 Task: Determine the distance from Calgary to Jasper National Park.
Action: Mouse moved to (73, 69)
Screenshot: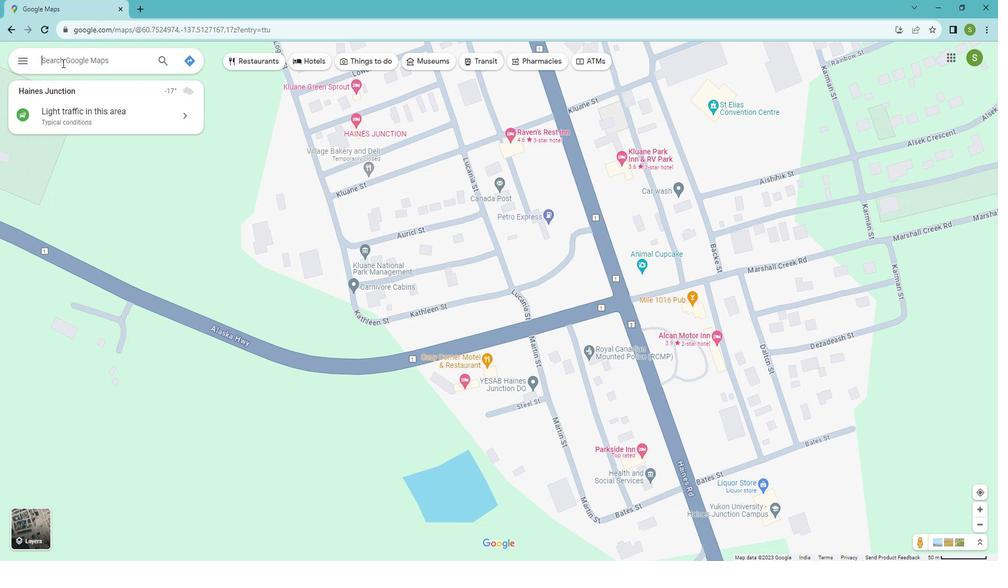 
Action: Mouse pressed left at (73, 69)
Screenshot: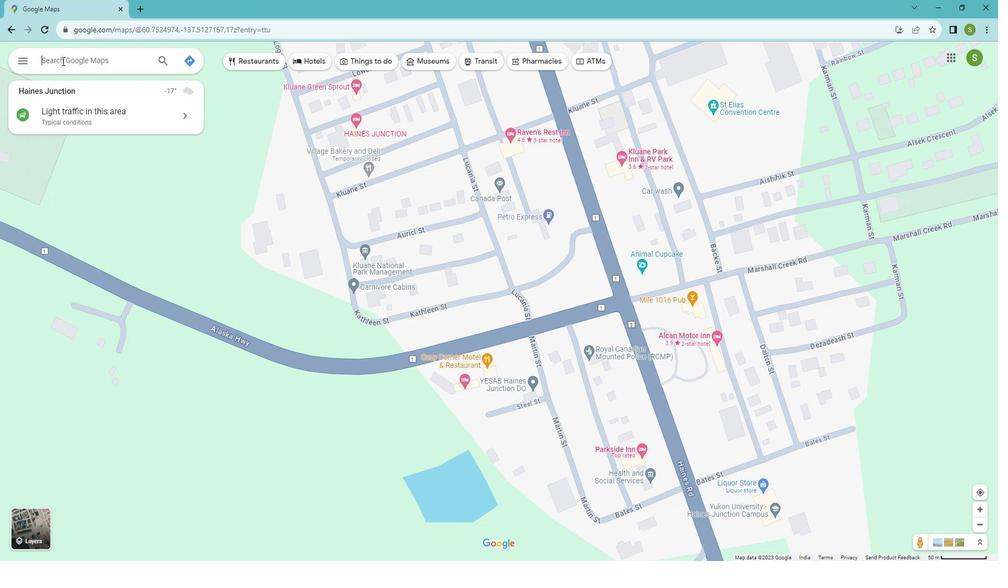 
Action: Mouse moved to (197, 68)
Screenshot: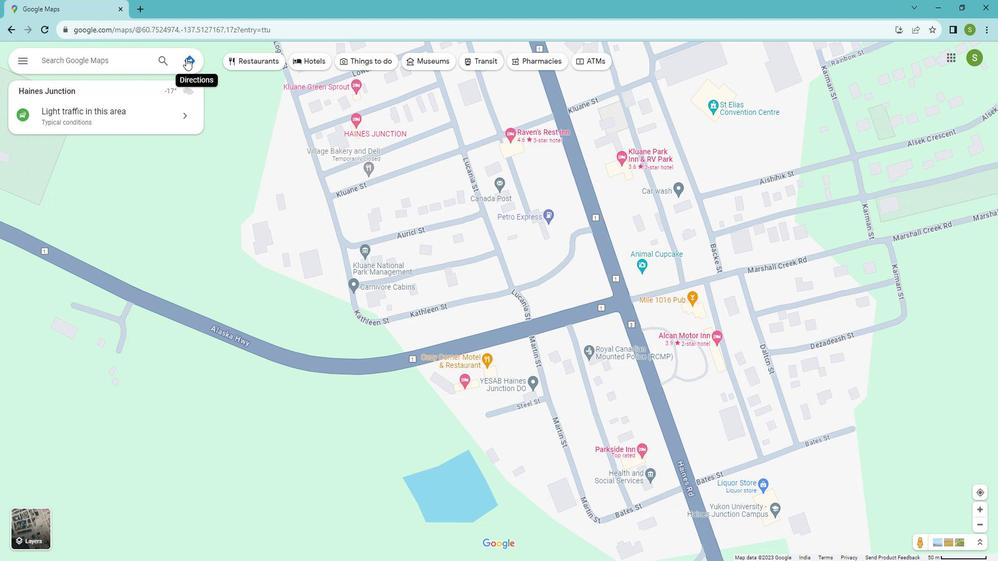 
Action: Mouse pressed left at (197, 68)
Screenshot: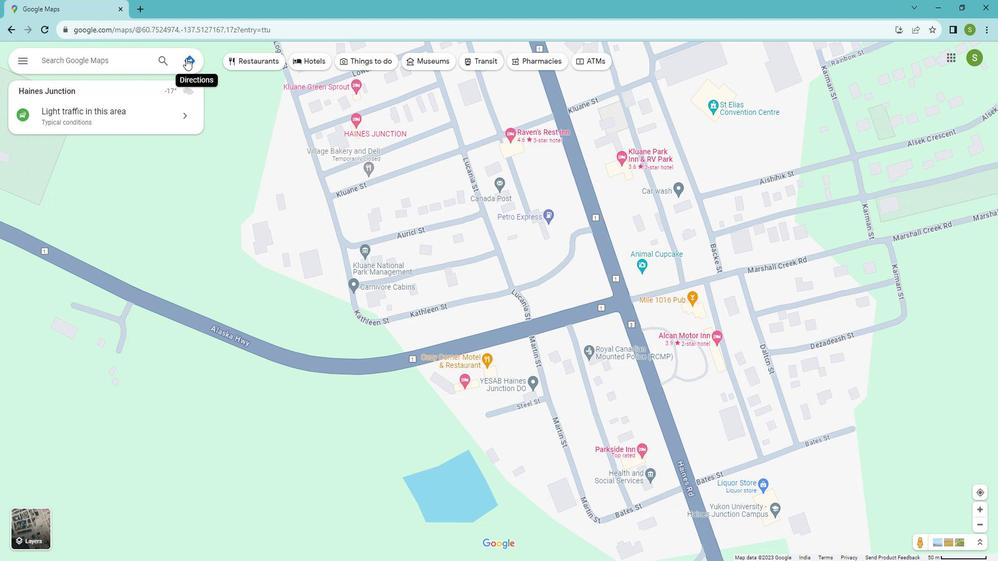 
Action: Mouse moved to (74, 99)
Screenshot: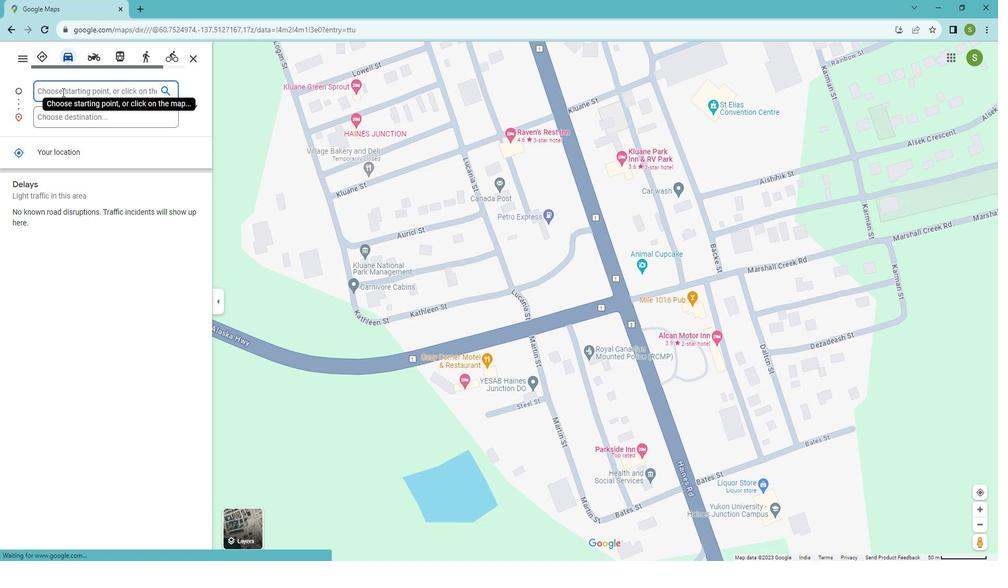 
Action: Mouse pressed left at (74, 99)
Screenshot: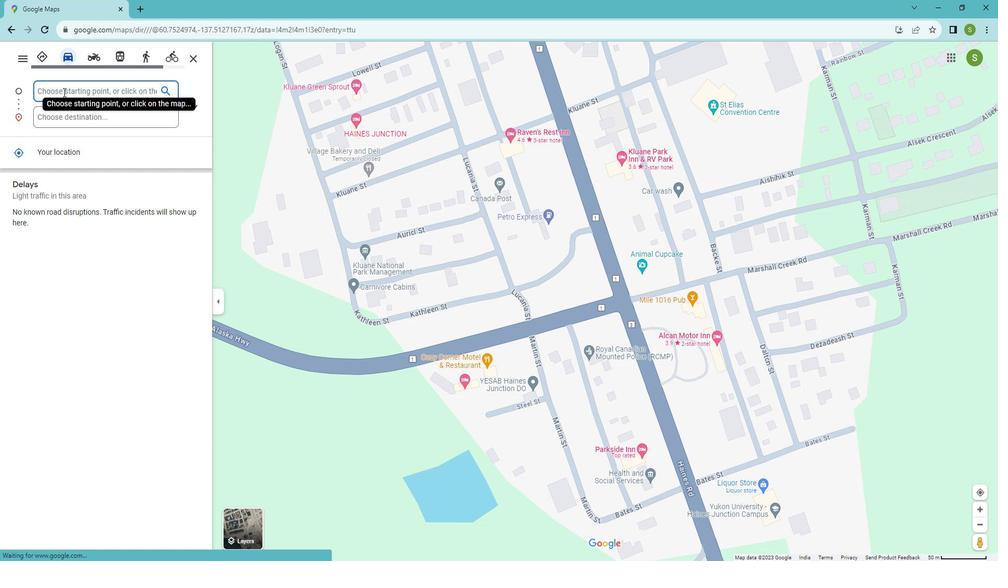 
Action: Key pressed <Key.shift>X<Key.backspace><Key.shift>Calgary
Screenshot: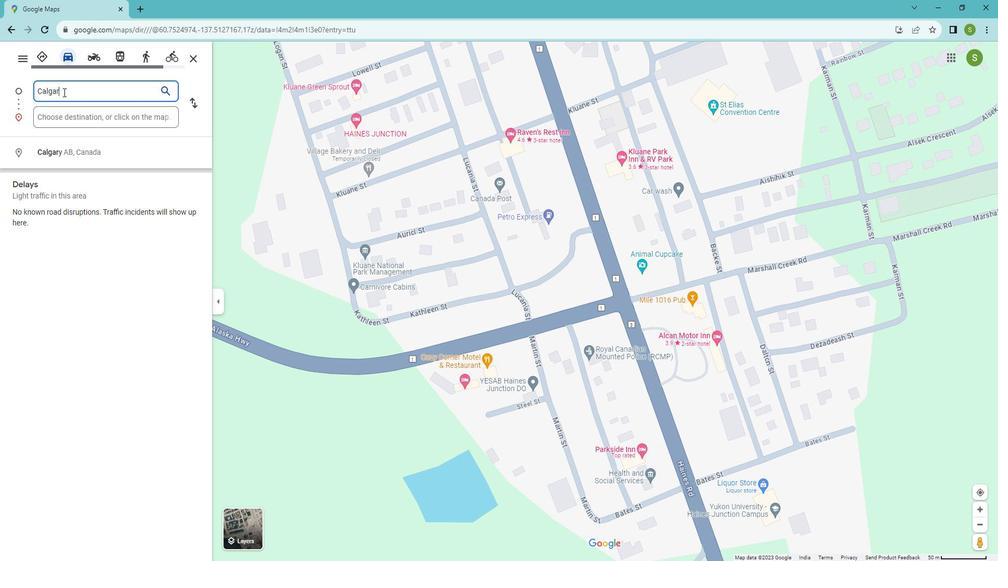 
Action: Mouse moved to (91, 153)
Screenshot: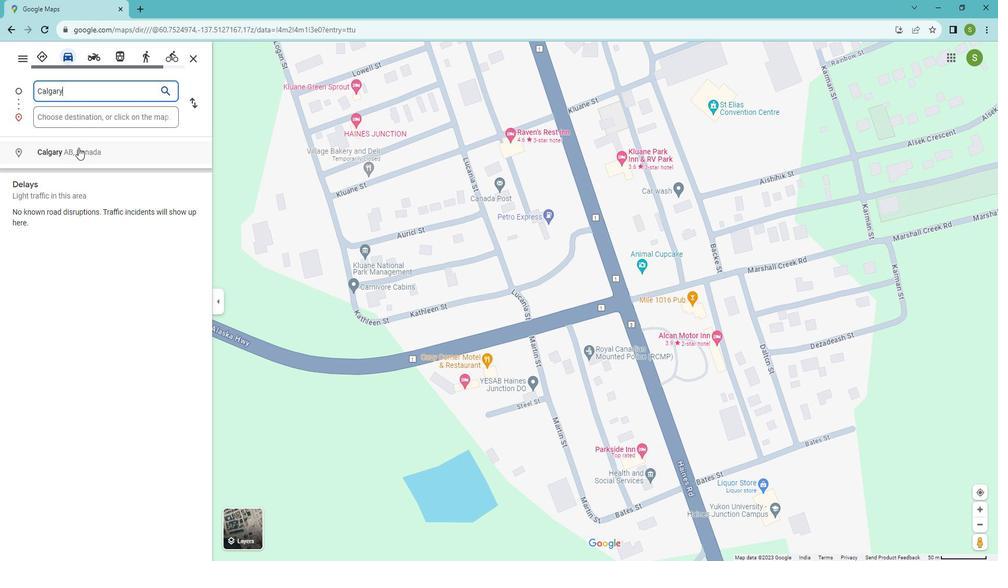 
Action: Mouse pressed left at (91, 153)
Screenshot: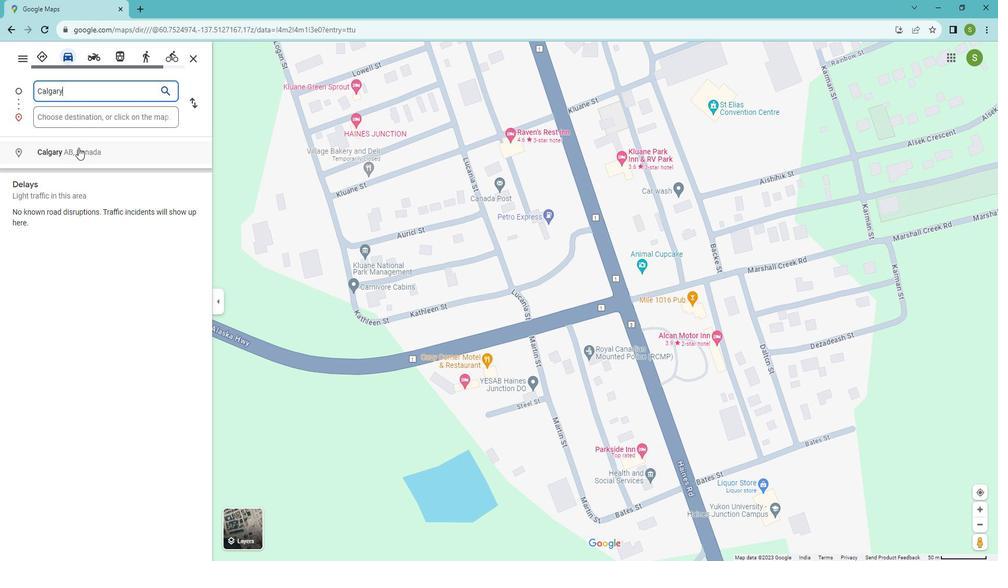 
Action: Mouse moved to (85, 126)
Screenshot: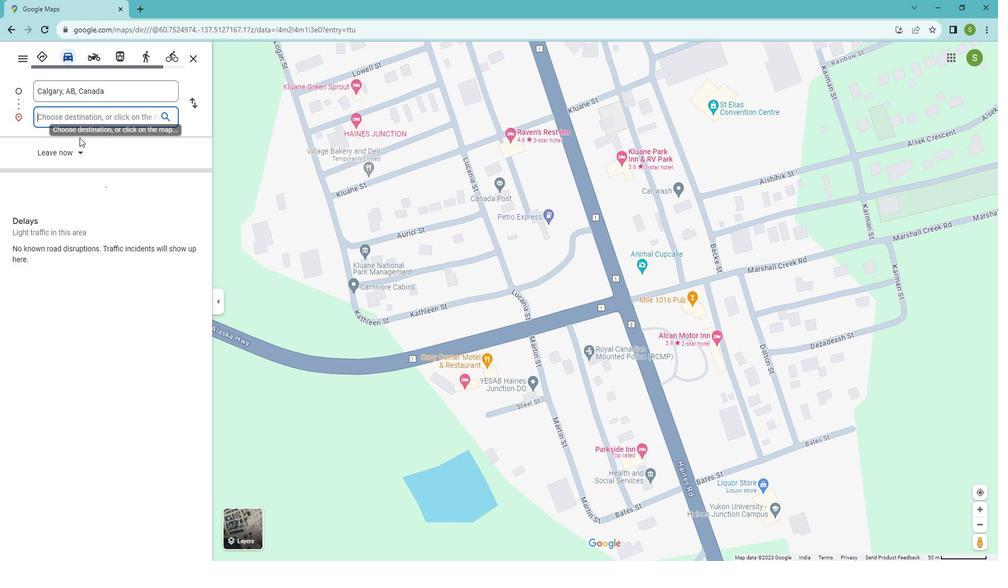
Action: Mouse pressed left at (85, 126)
Screenshot: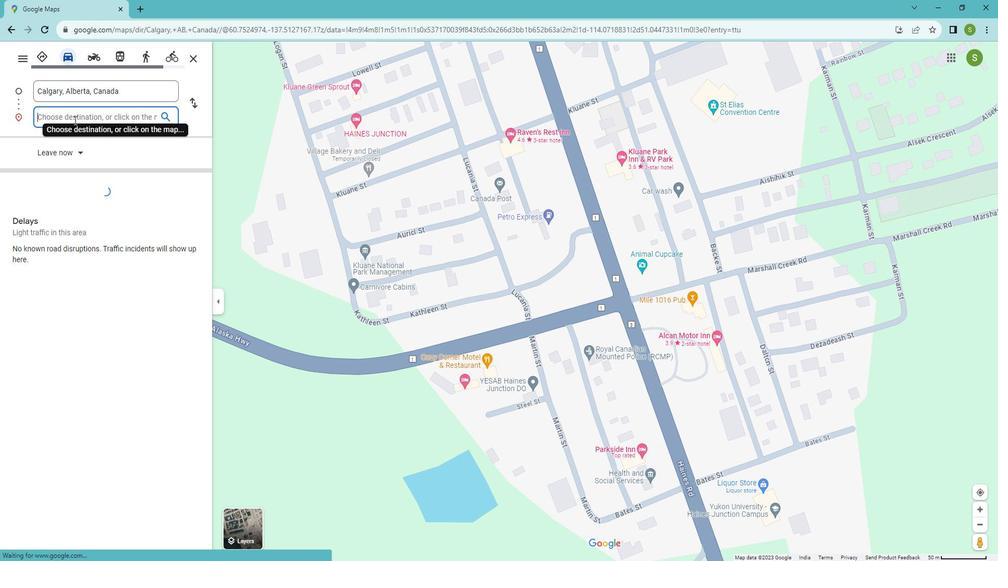 
Action: Key pressed <Key.shift>Jasper<Key.space><Key.shift>National<Key.space><Key.shift>Park
Screenshot: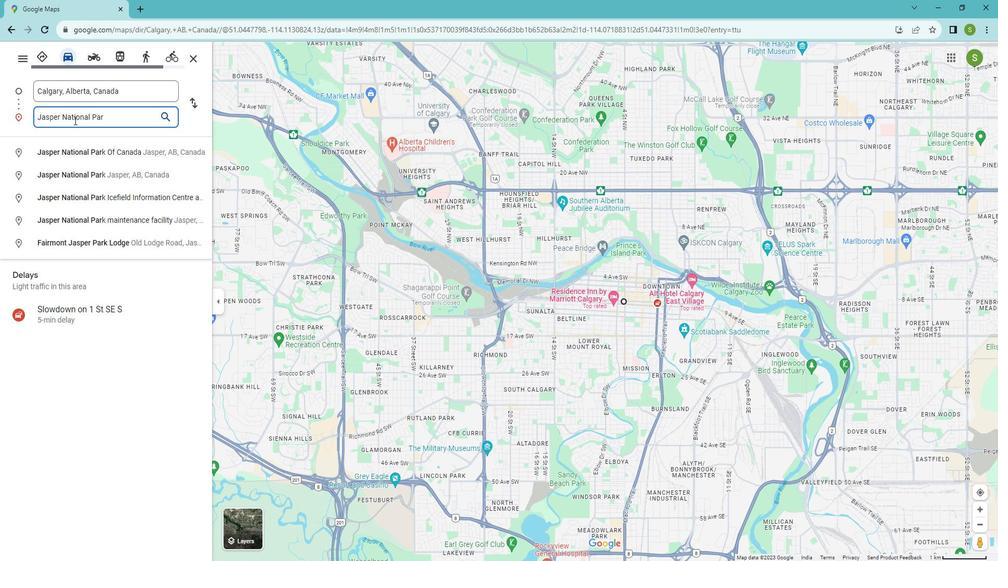 
Action: Mouse moved to (205, 113)
Screenshot: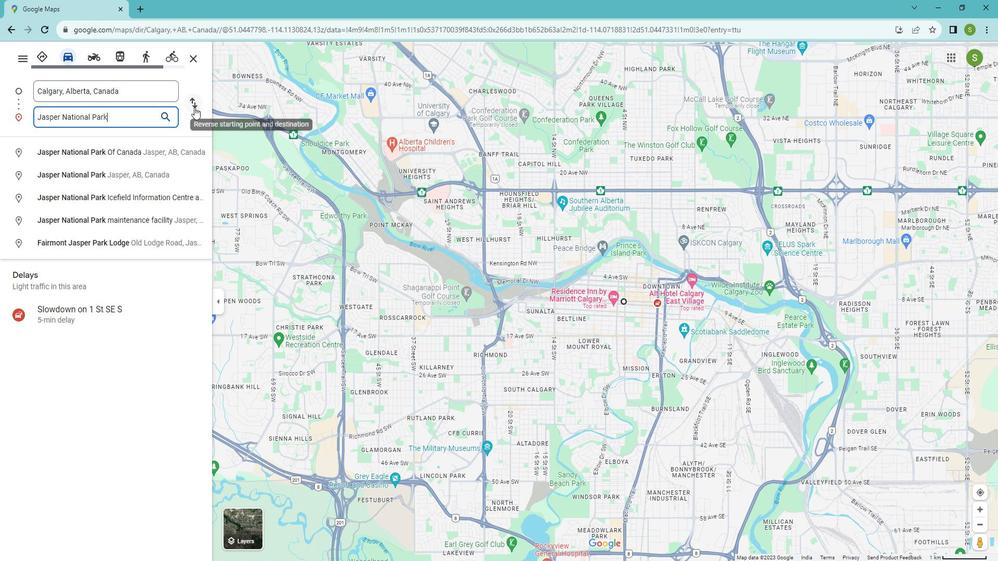 
Action: Mouse pressed left at (205, 113)
Screenshot: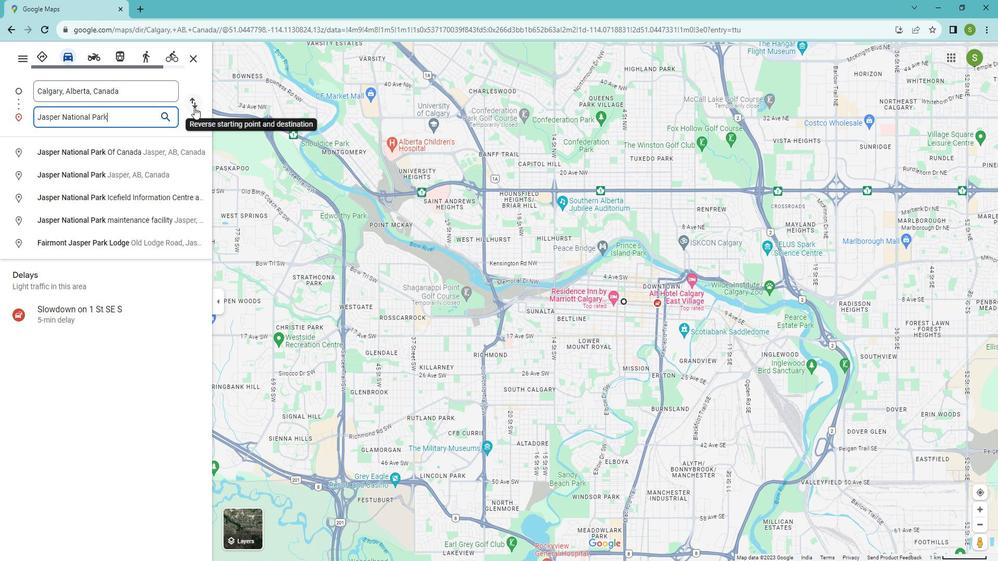 
Action: Mouse moved to (55, 70)
Screenshot: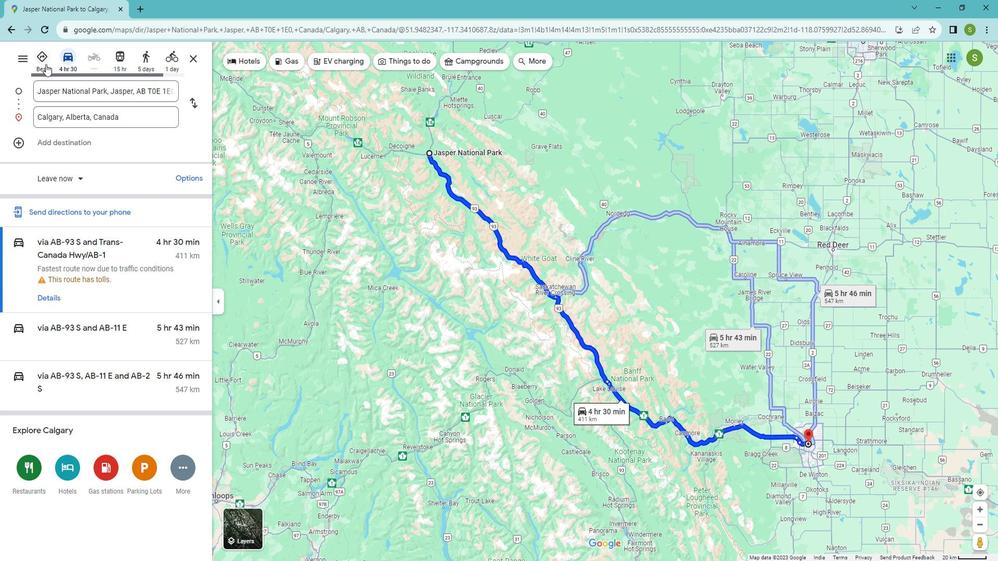 
Action: Mouse pressed left at (55, 70)
Screenshot: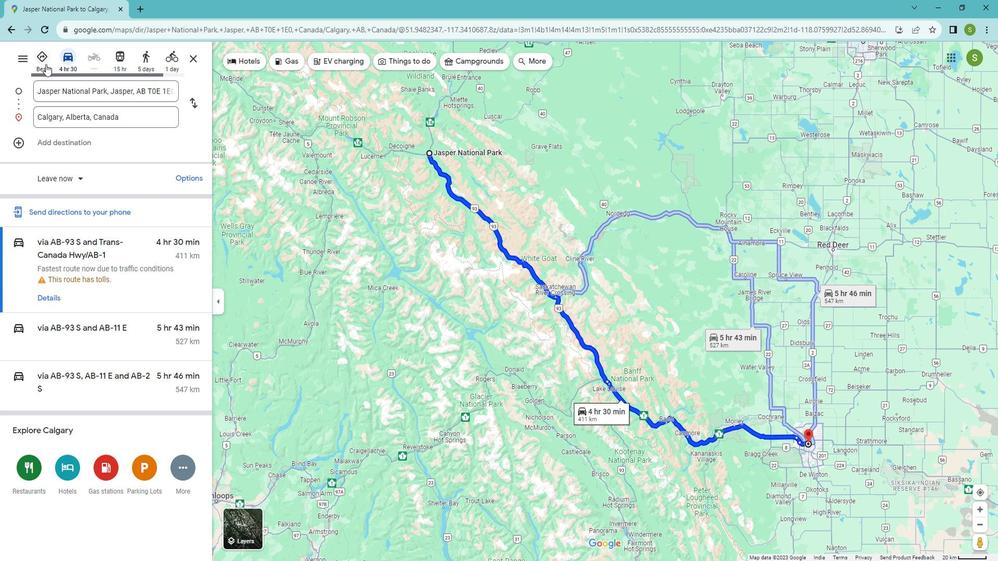
Action: Mouse moved to (61, 300)
Screenshot: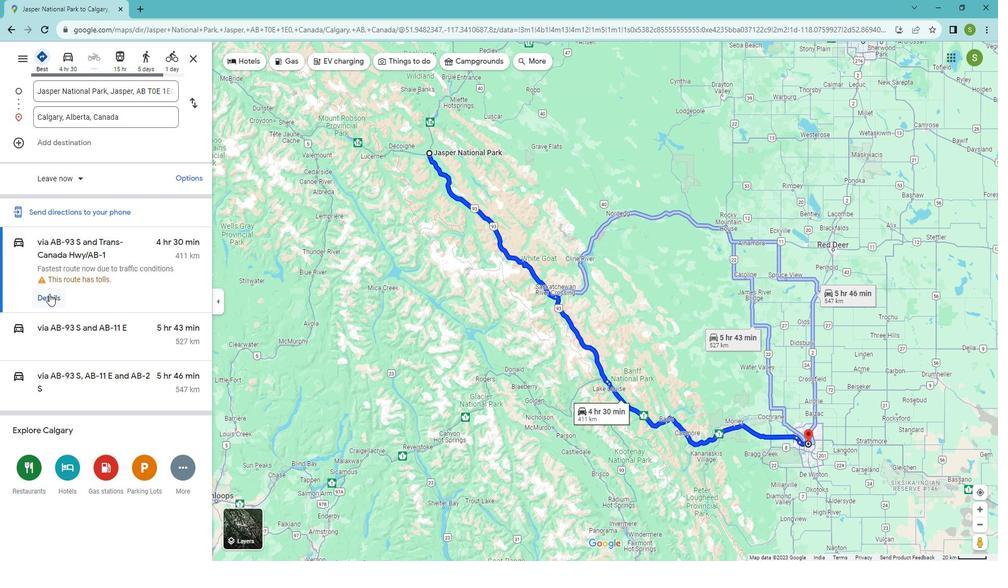 
Action: Mouse pressed left at (61, 300)
Screenshot: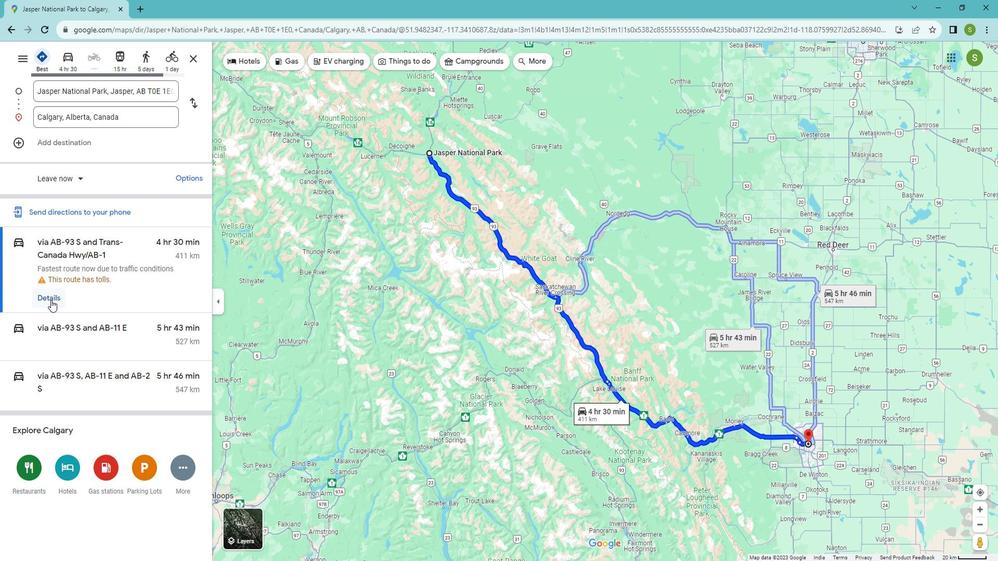 
Action: Mouse moved to (24, 62)
Screenshot: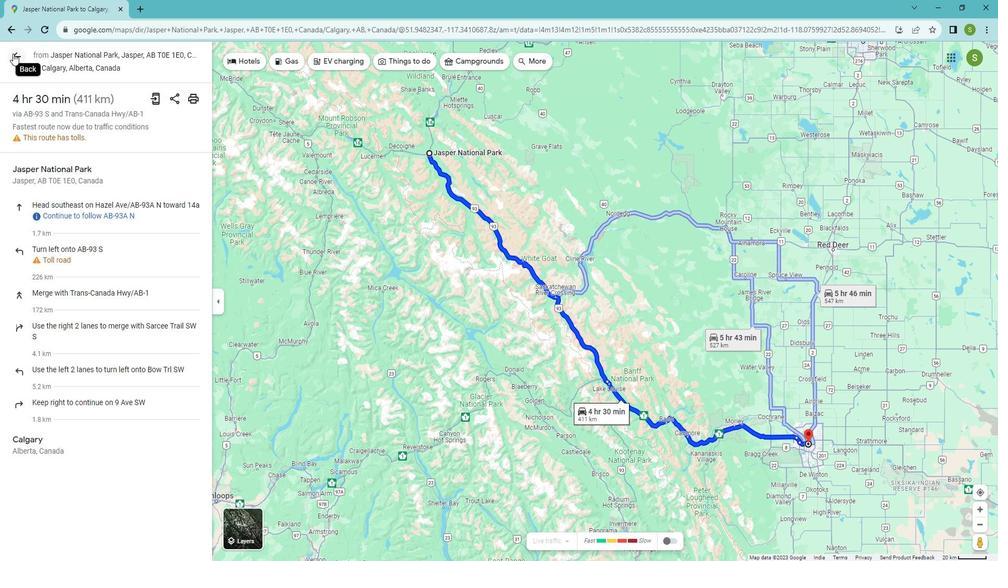 
Action: Mouse pressed left at (24, 62)
Screenshot: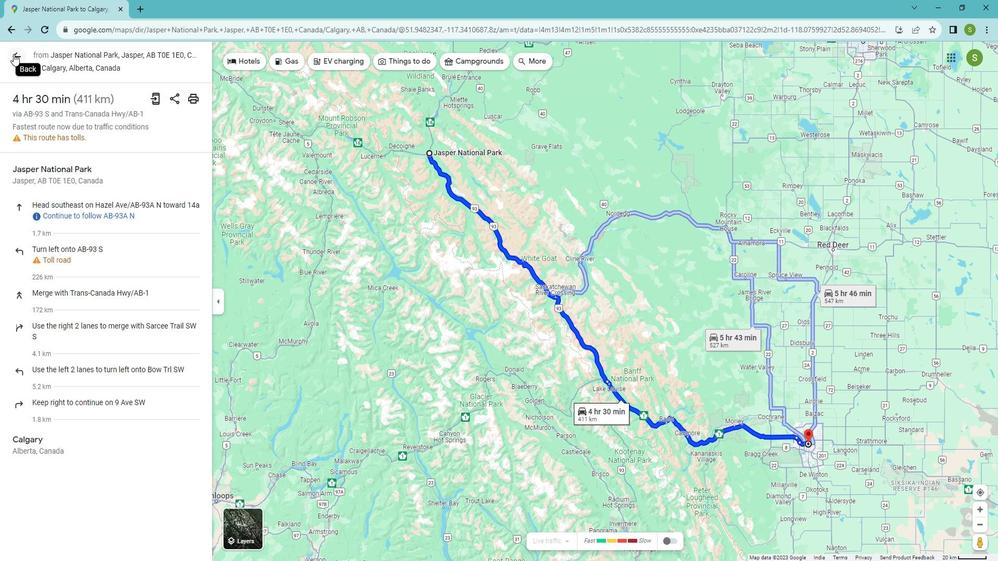 
Action: Mouse moved to (74, 69)
Screenshot: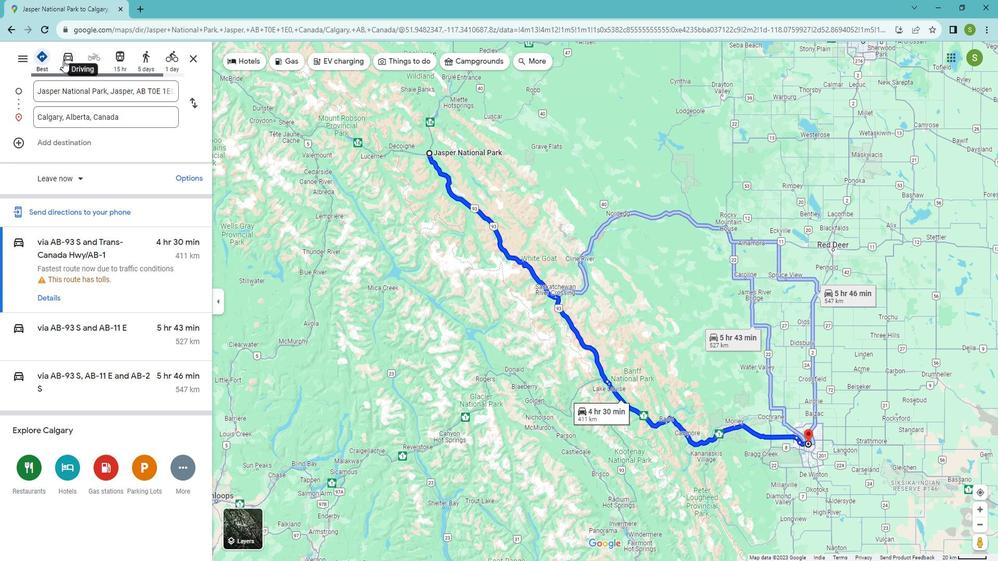 
Action: Mouse pressed left at (74, 69)
Screenshot: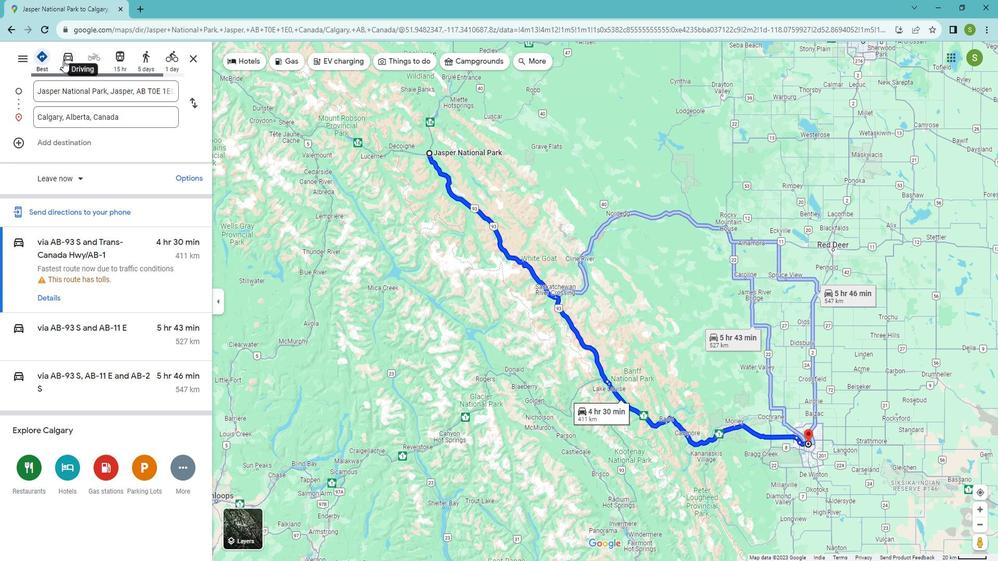 
Action: Mouse moved to (67, 300)
Screenshot: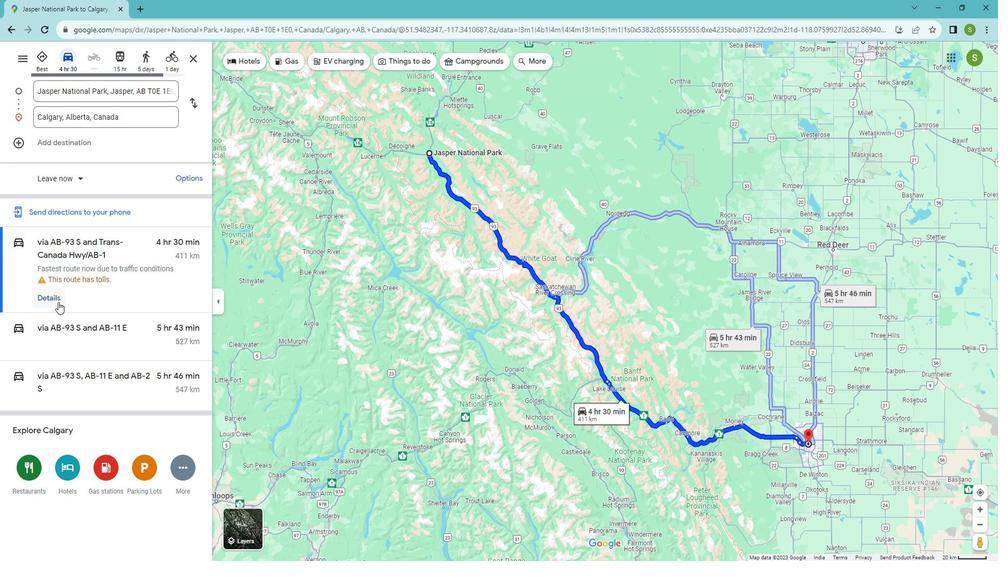 
Action: Mouse pressed left at (67, 300)
Screenshot: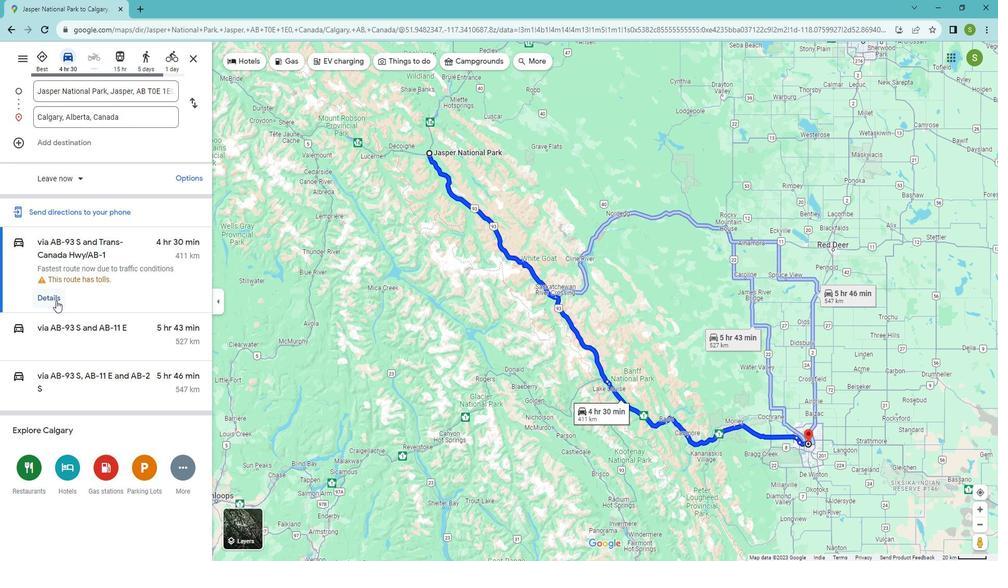 
Action: Mouse moved to (23, 62)
Screenshot: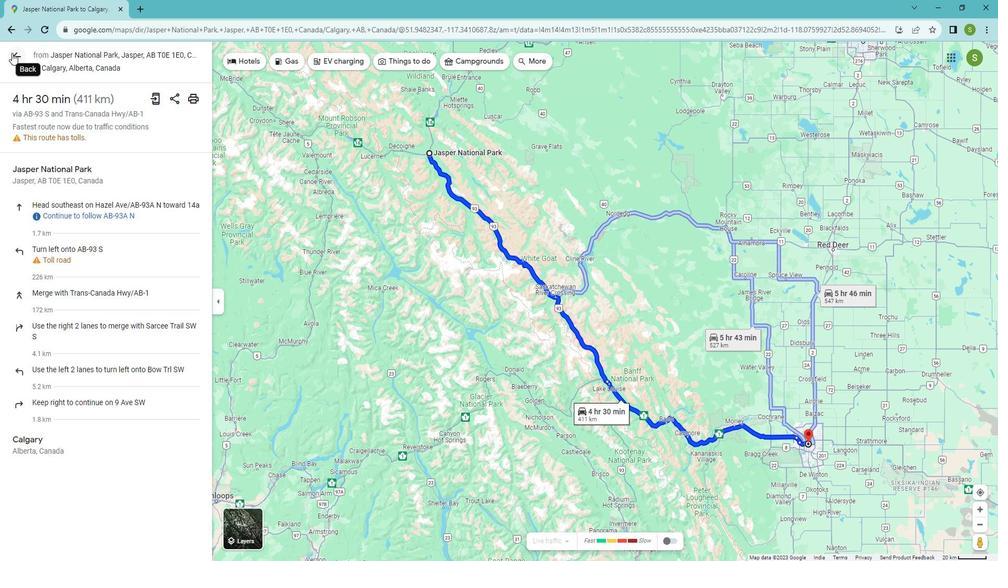 
Action: Mouse pressed left at (23, 62)
Screenshot: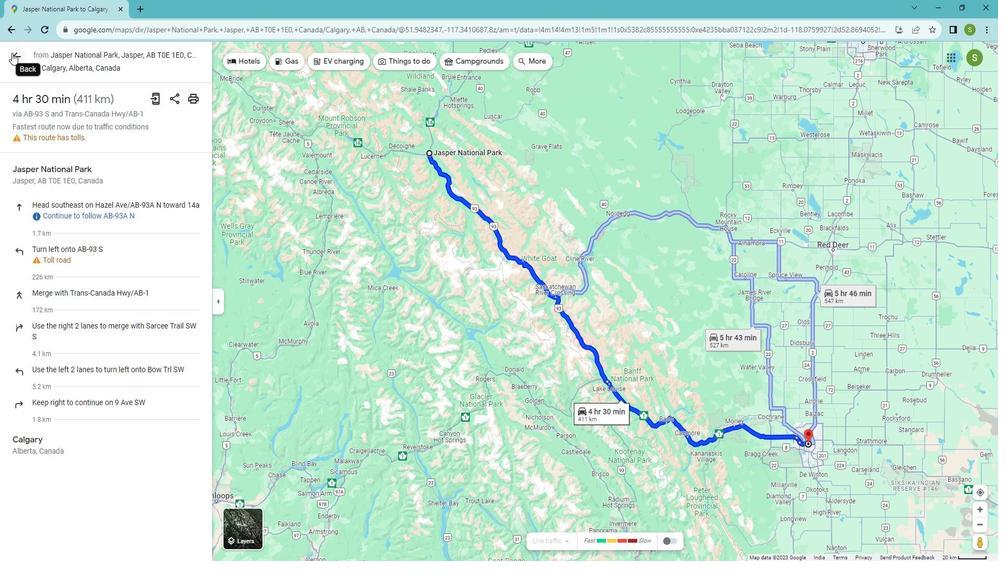 
Action: Mouse moved to (125, 70)
Screenshot: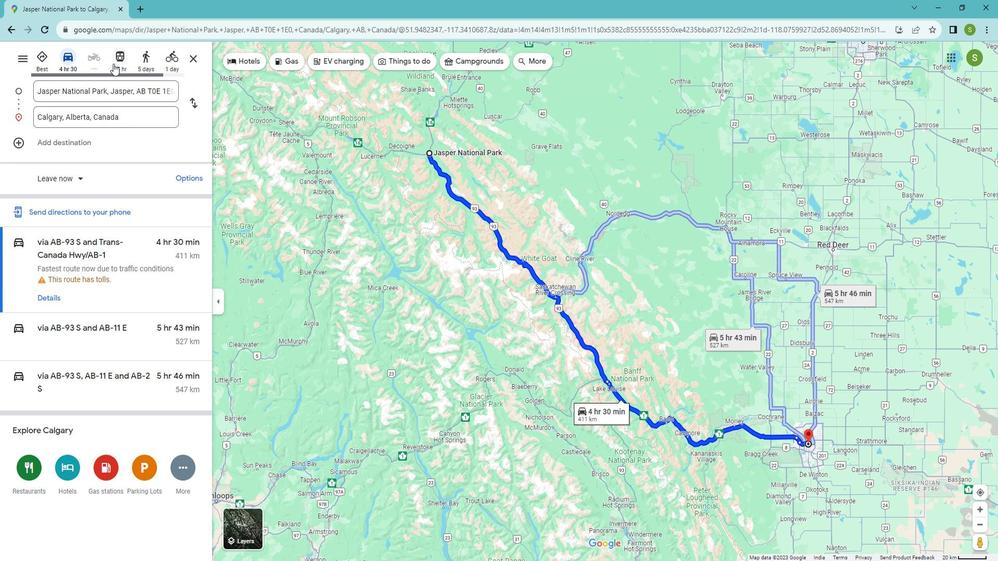 
Action: Mouse pressed left at (125, 70)
Screenshot: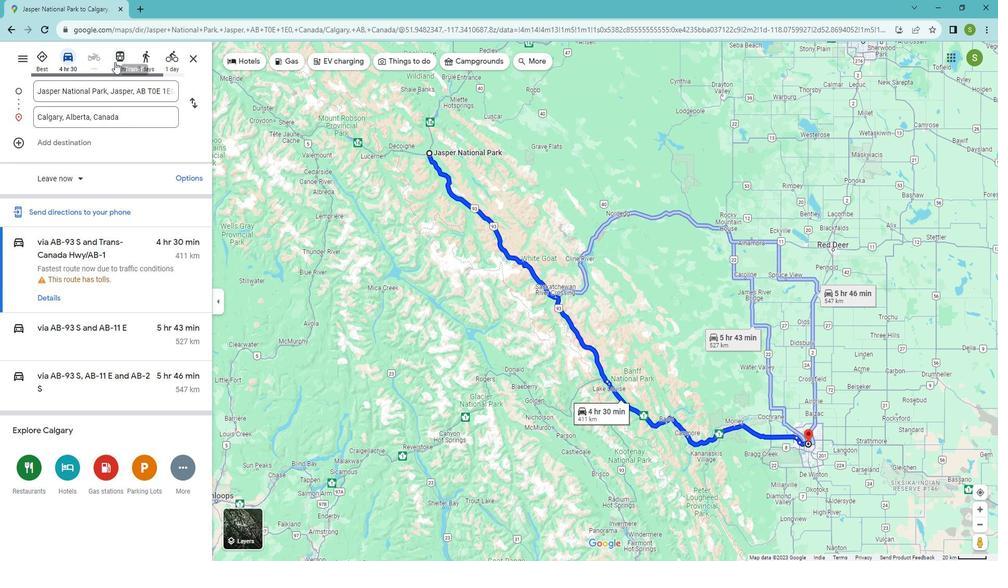 
Action: Mouse moved to (79, 292)
Screenshot: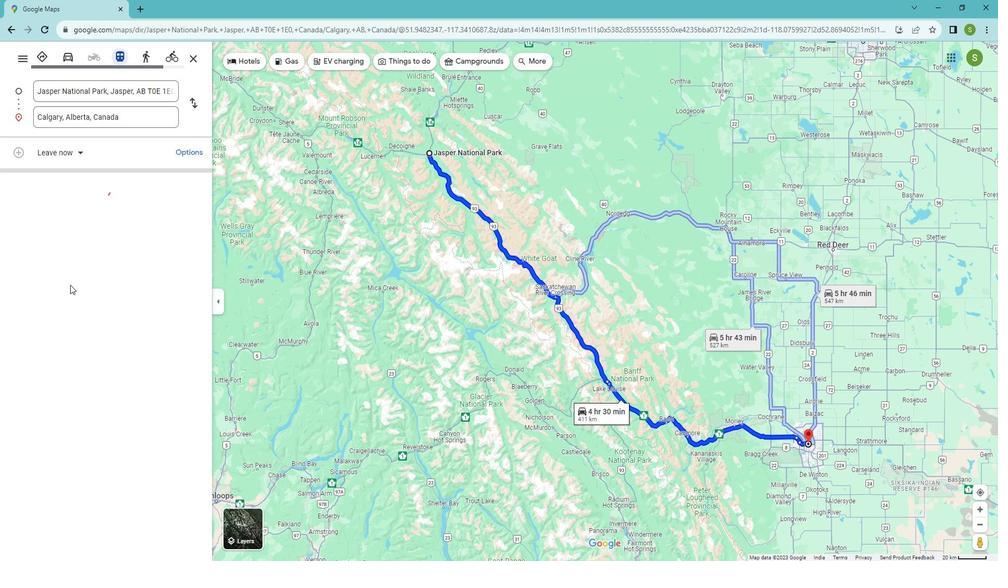 
Action: Mouse scrolled (79, 292) with delta (0, 0)
Screenshot: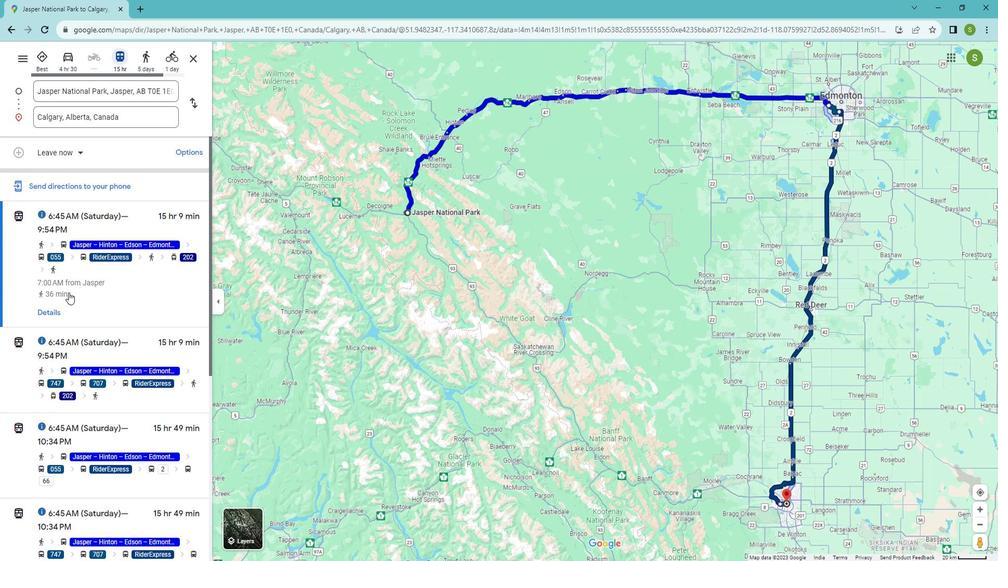 
Action: Mouse scrolled (79, 292) with delta (0, 0)
Screenshot: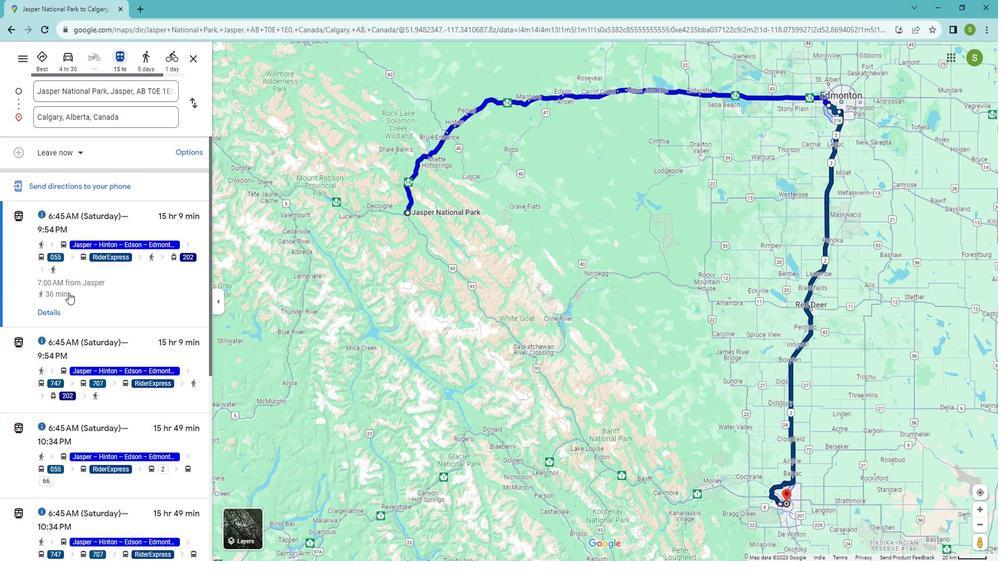 
Action: Mouse scrolled (79, 292) with delta (0, 0)
Screenshot: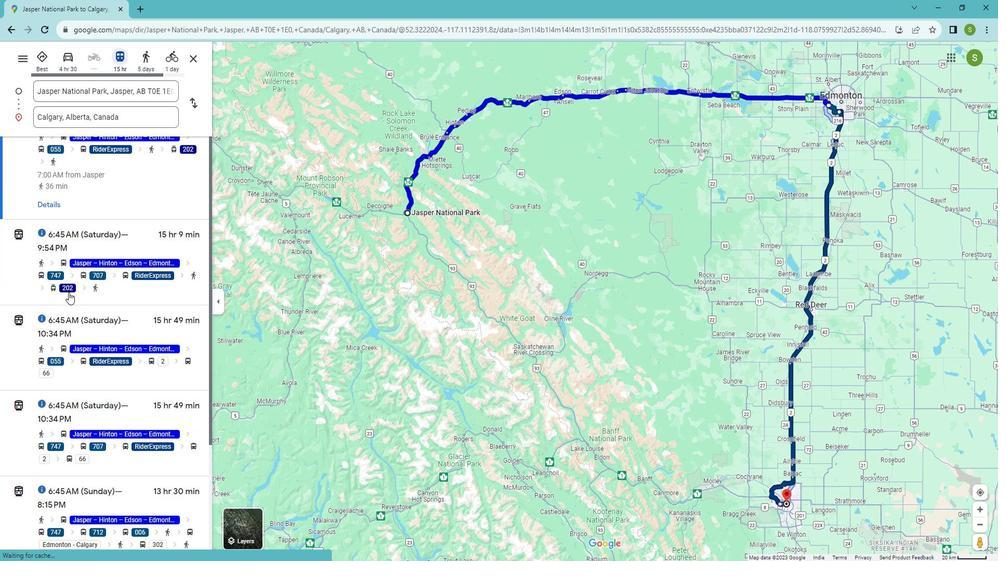 
Action: Mouse scrolled (79, 292) with delta (0, 0)
Screenshot: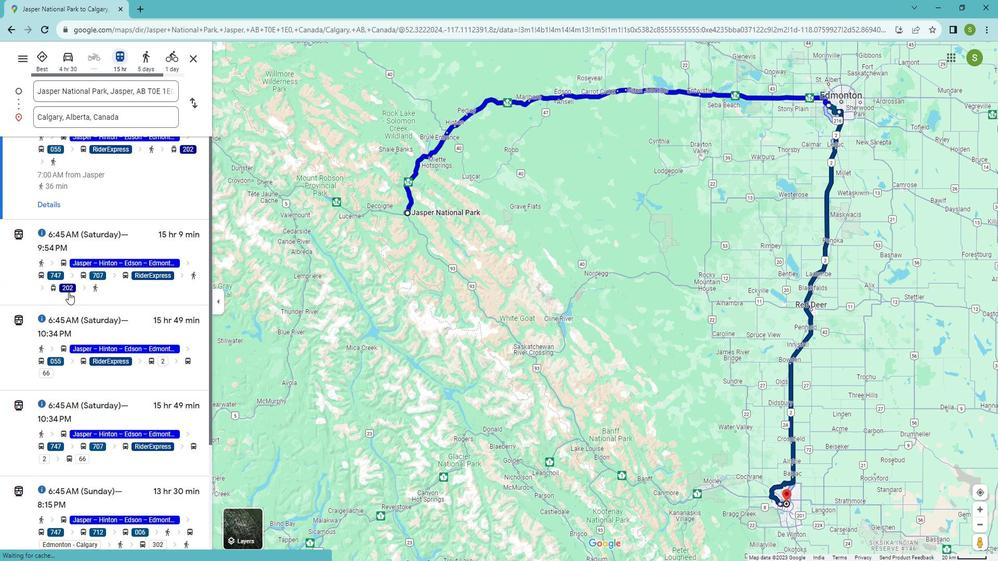 
Action: Mouse scrolled (79, 292) with delta (0, 0)
Screenshot: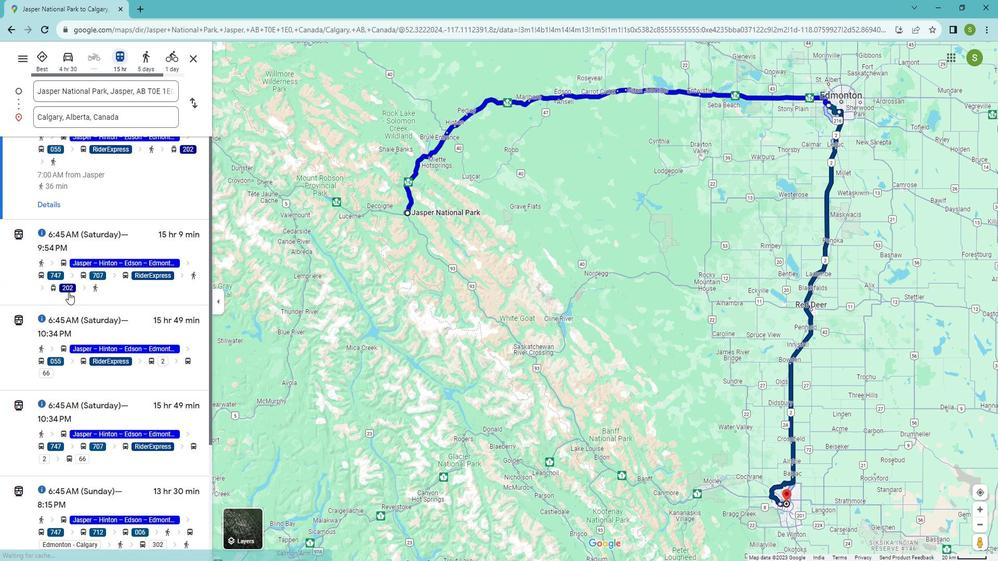 
Action: Mouse scrolled (79, 292) with delta (0, 0)
Screenshot: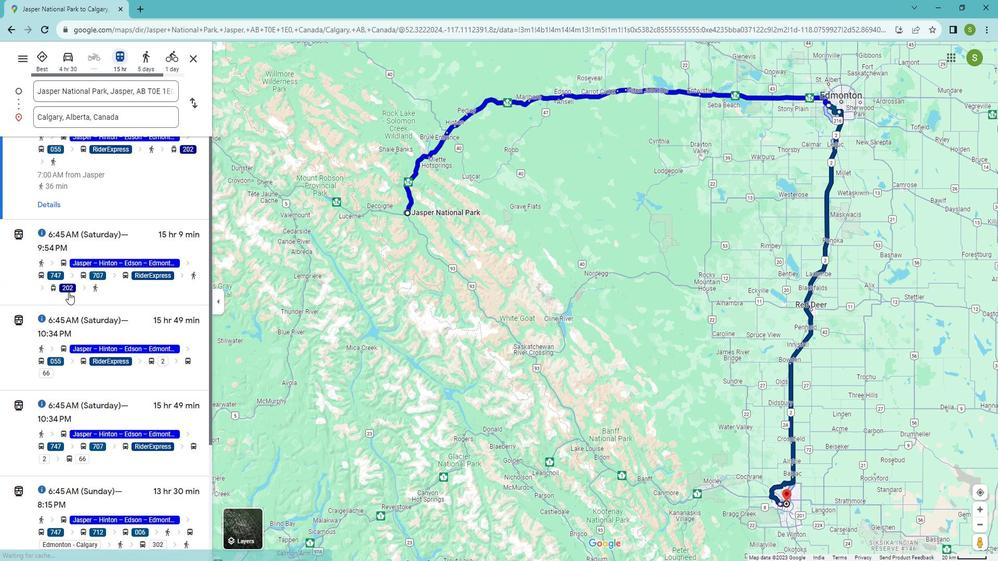 
Action: Mouse scrolled (79, 292) with delta (0, 0)
Screenshot: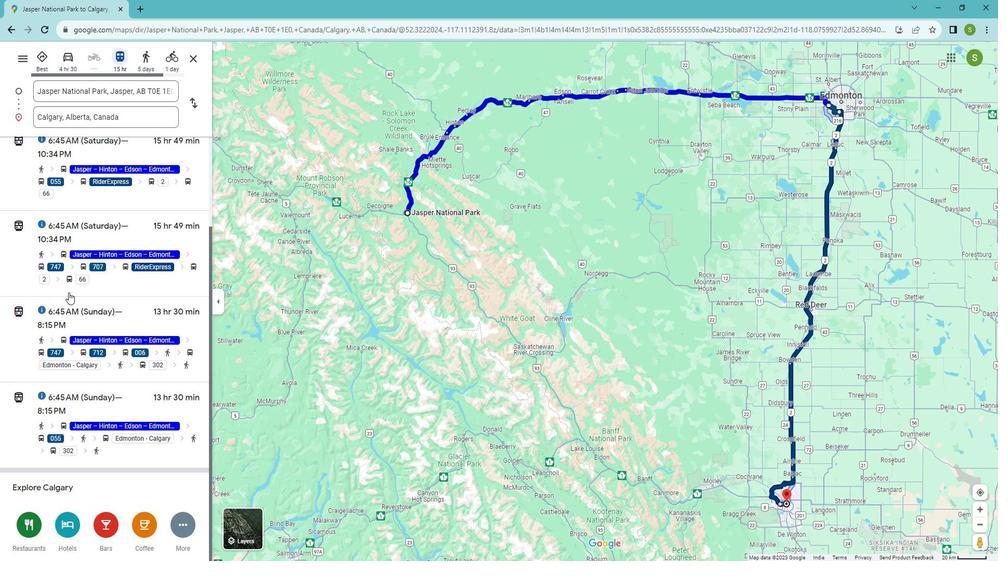 
Action: Mouse scrolled (79, 292) with delta (0, 0)
Screenshot: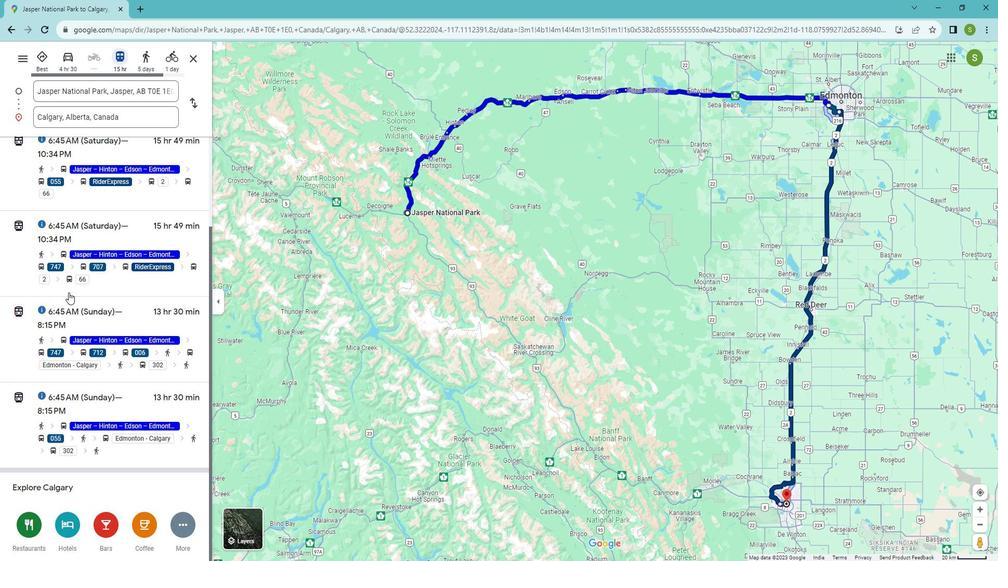 
Action: Mouse scrolled (79, 292) with delta (0, 0)
Screenshot: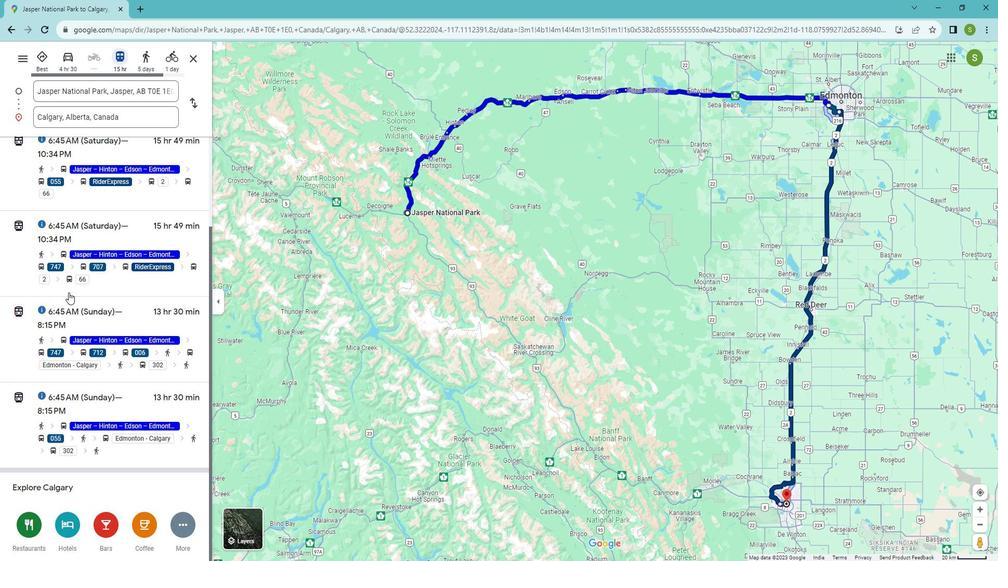
Action: Mouse scrolled (79, 292) with delta (0, 0)
Screenshot: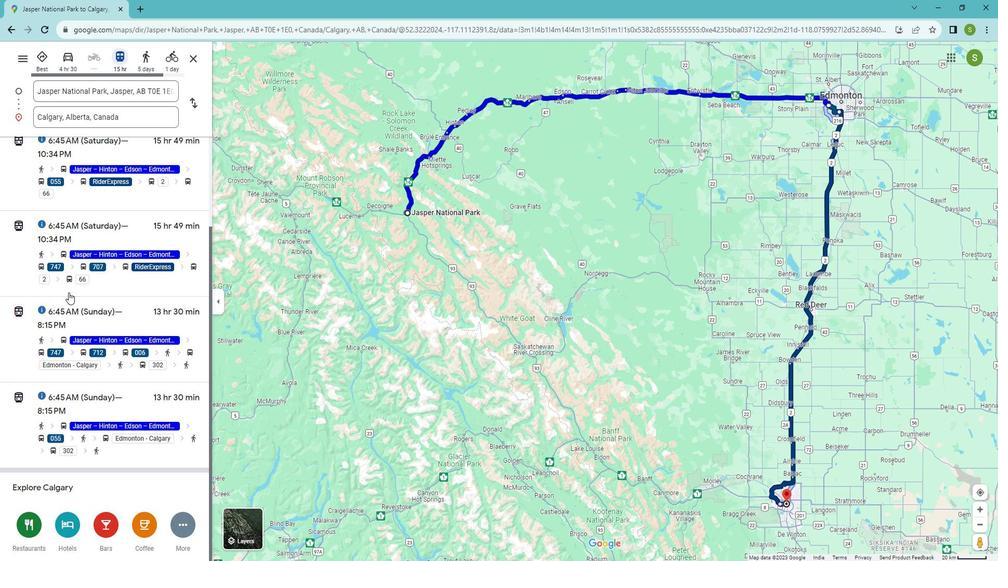 
Action: Mouse scrolled (79, 292) with delta (0, 0)
Screenshot: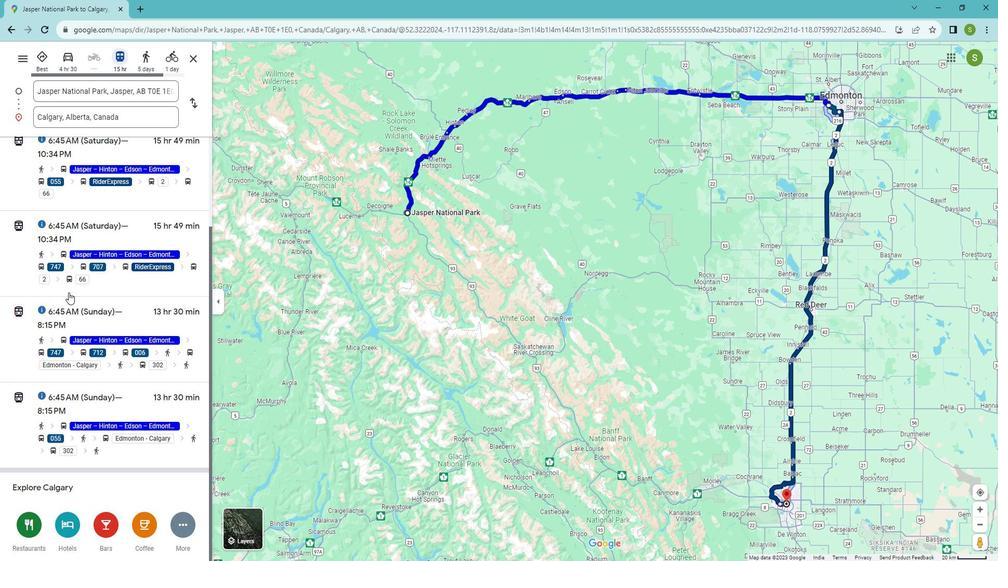 
Action: Mouse scrolled (79, 292) with delta (0, 0)
Screenshot: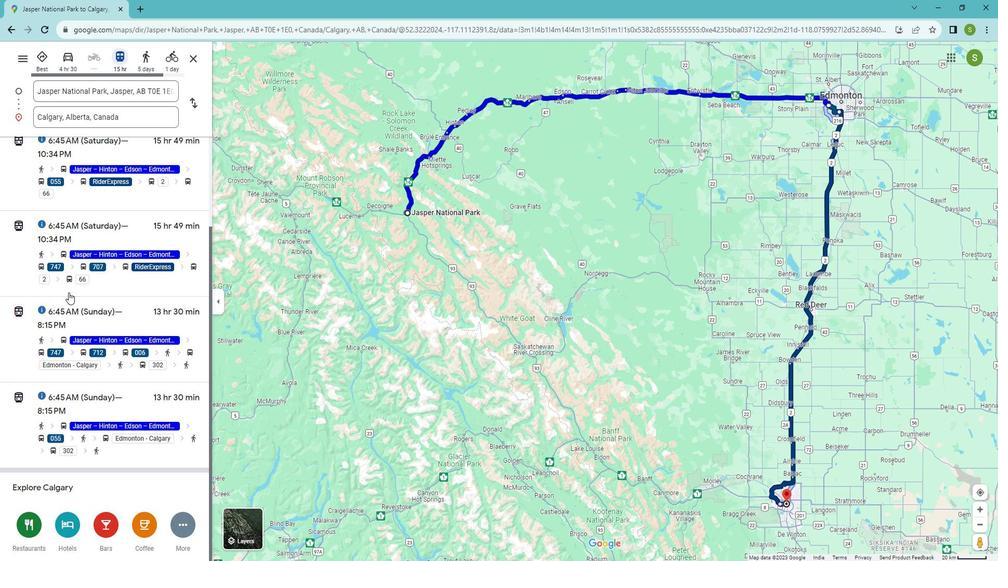 
Action: Mouse scrolled (79, 292) with delta (0, 0)
Screenshot: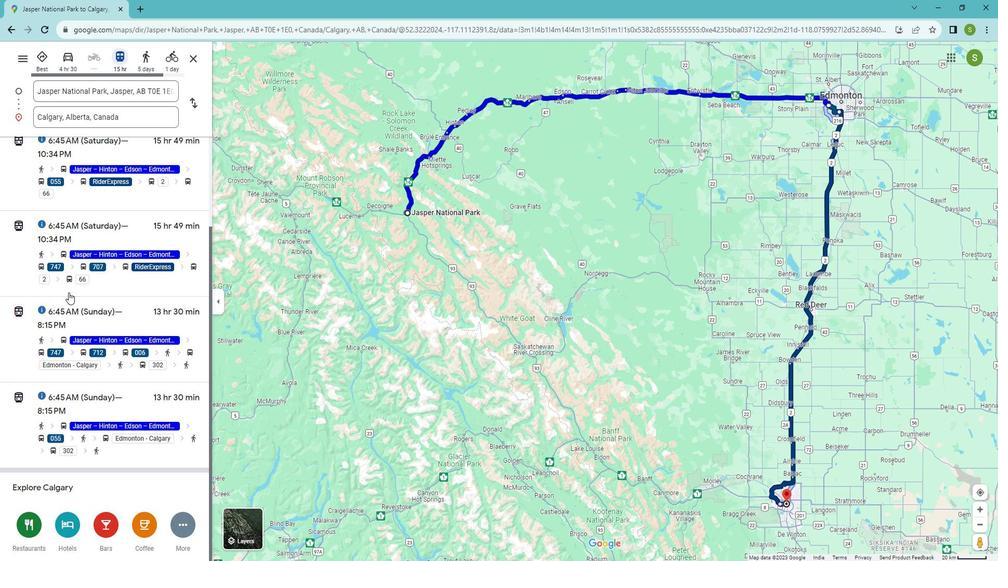 
Action: Mouse scrolled (79, 292) with delta (0, 0)
Screenshot: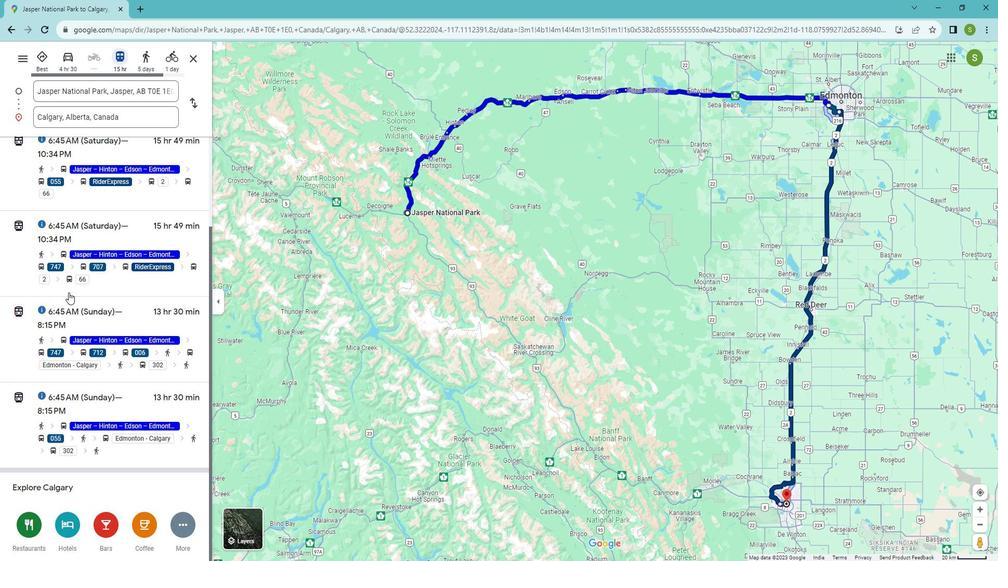 
Action: Mouse scrolled (79, 293) with delta (0, 0)
Screenshot: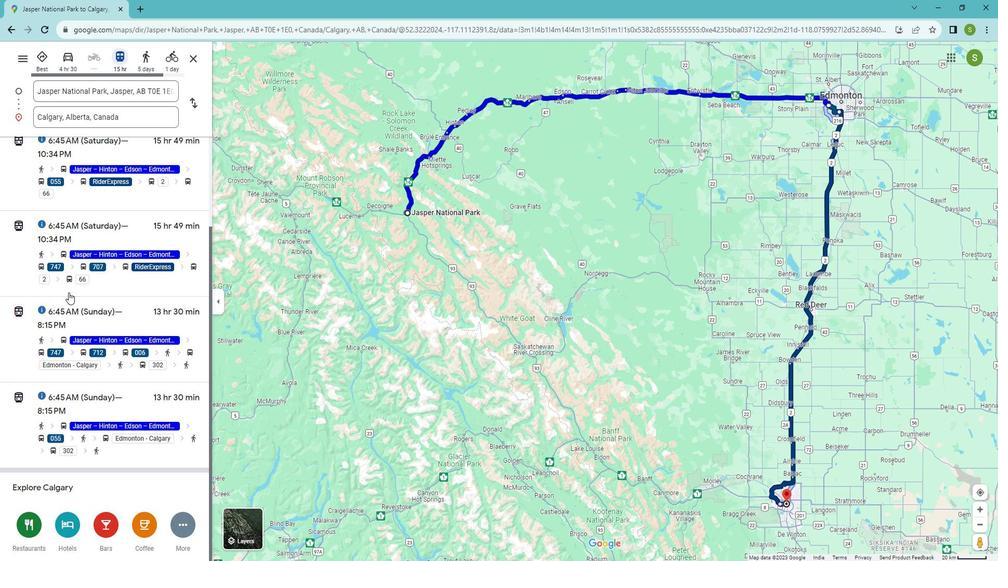 
Action: Mouse scrolled (79, 293) with delta (0, 0)
Screenshot: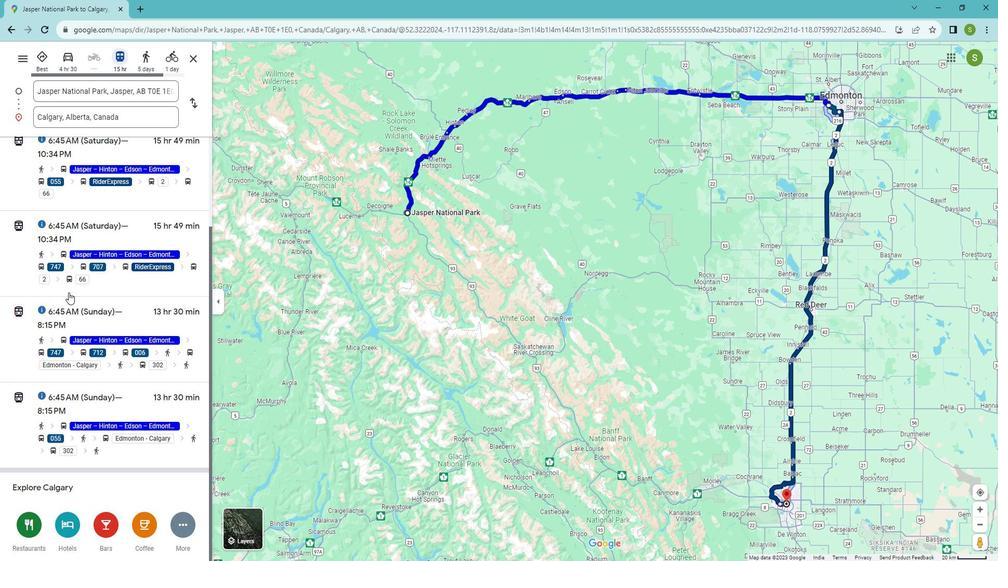 
Action: Mouse scrolled (79, 293) with delta (0, 0)
Screenshot: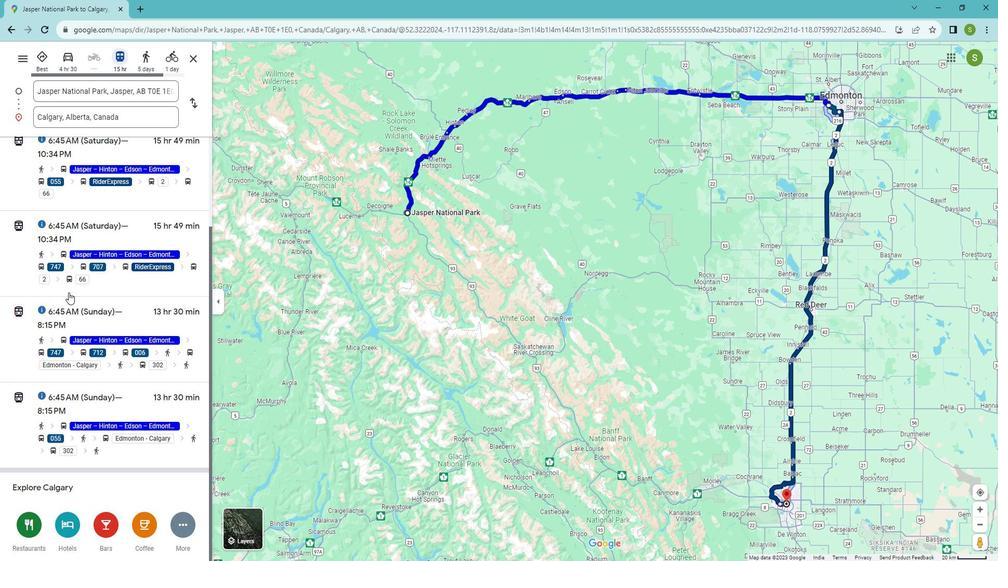 
Action: Mouse scrolled (79, 293) with delta (0, 0)
Screenshot: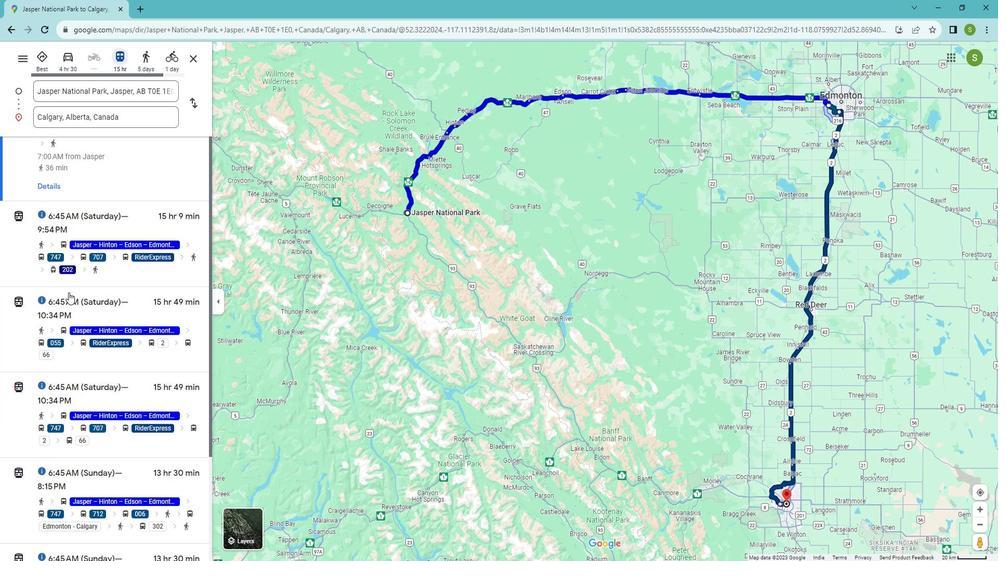 
Action: Mouse scrolled (79, 293) with delta (0, 0)
Screenshot: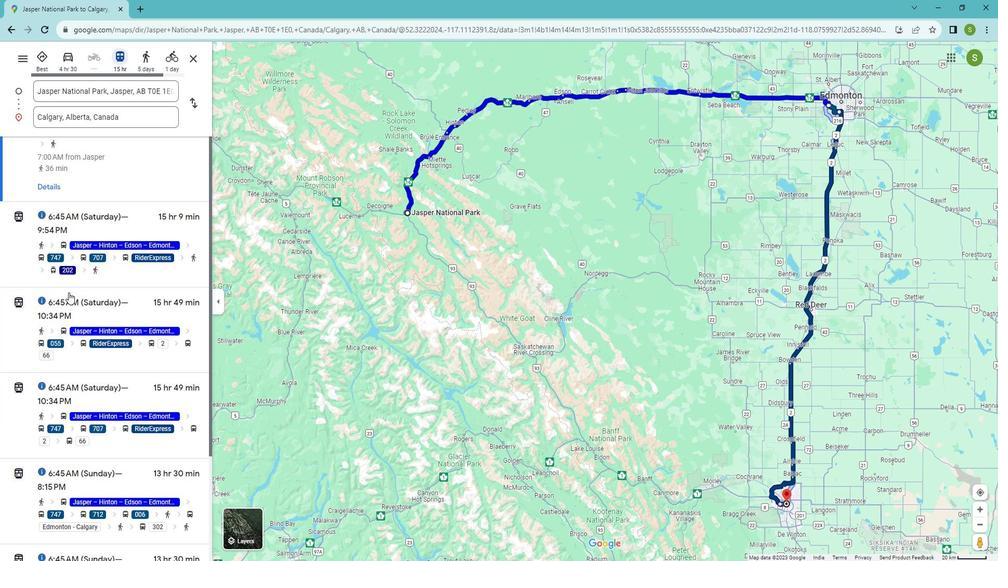 
Action: Mouse scrolled (79, 293) with delta (0, 0)
Screenshot: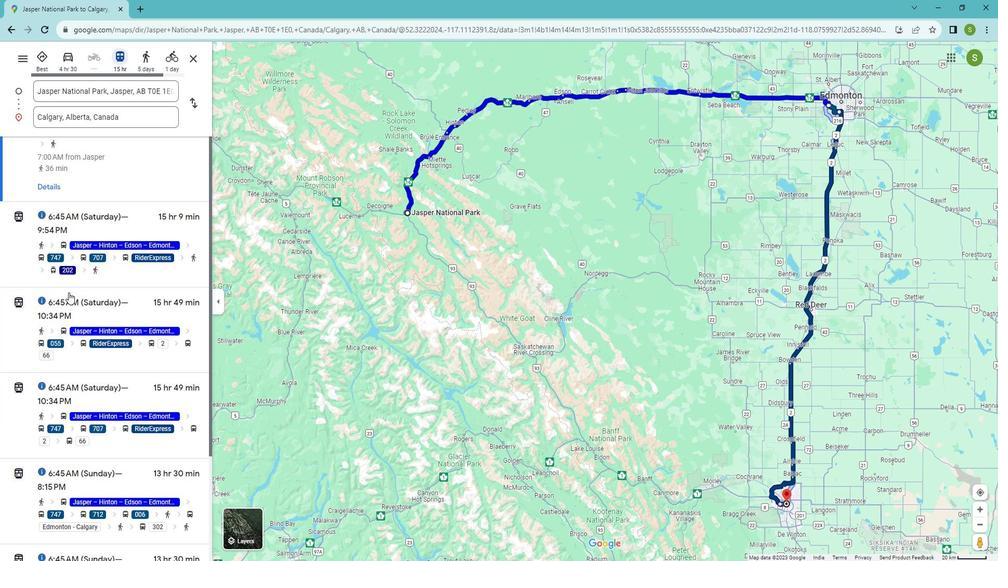 
Action: Mouse moved to (155, 64)
Screenshot: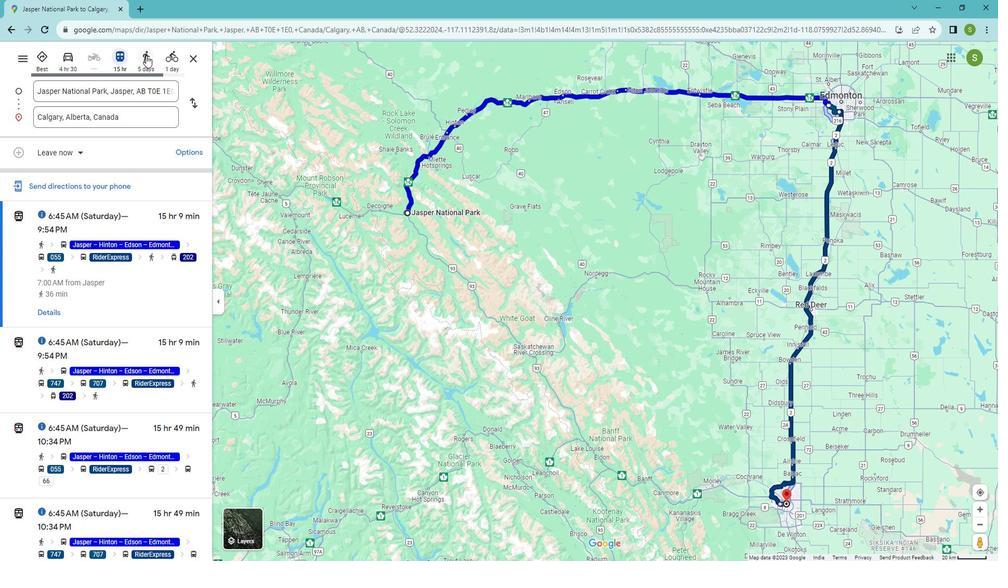 
Action: Mouse pressed left at (155, 64)
Screenshot: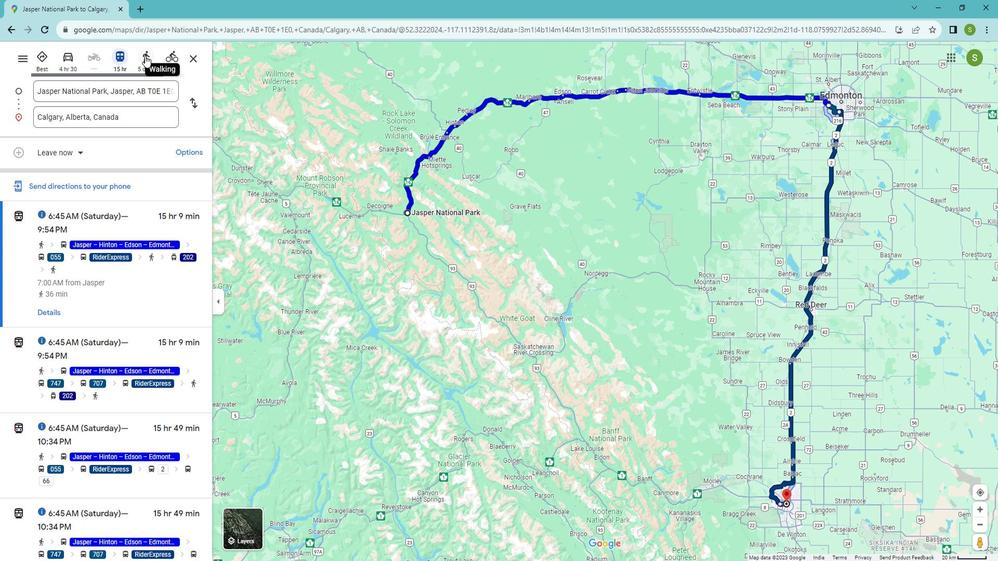 
Action: Mouse moved to (57, 260)
Screenshot: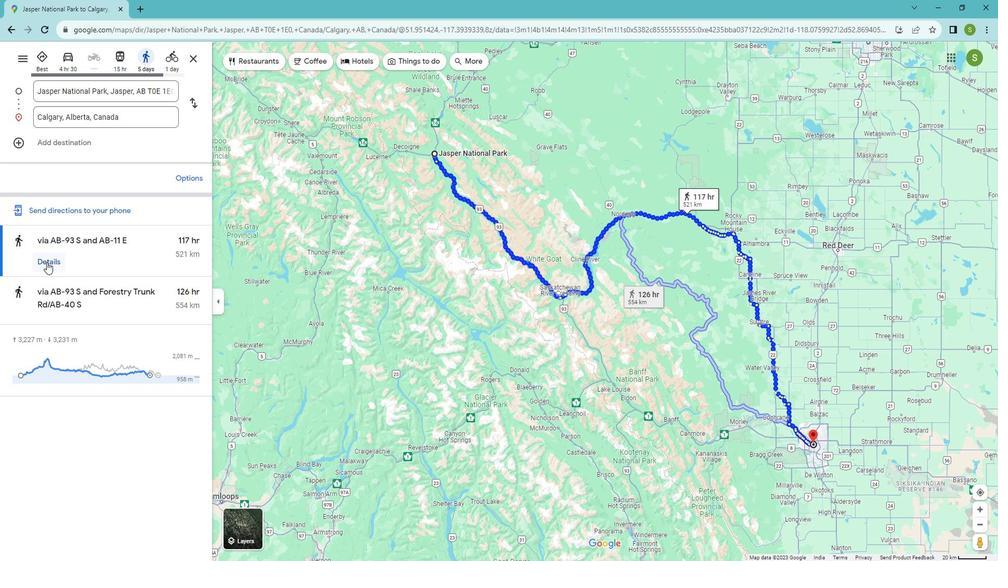 
Action: Mouse pressed left at (57, 260)
Screenshot: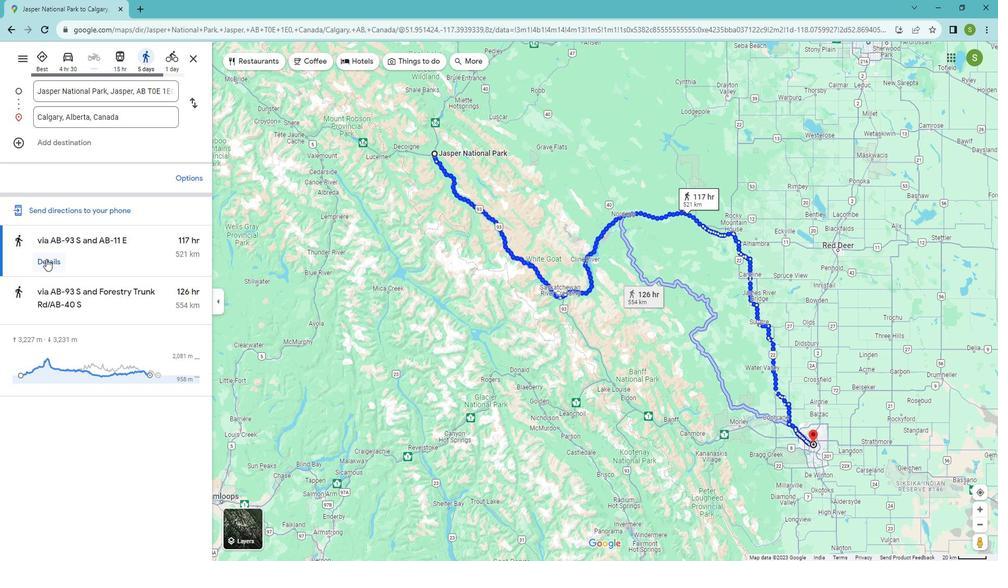 
Action: Mouse moved to (73, 277)
Screenshot: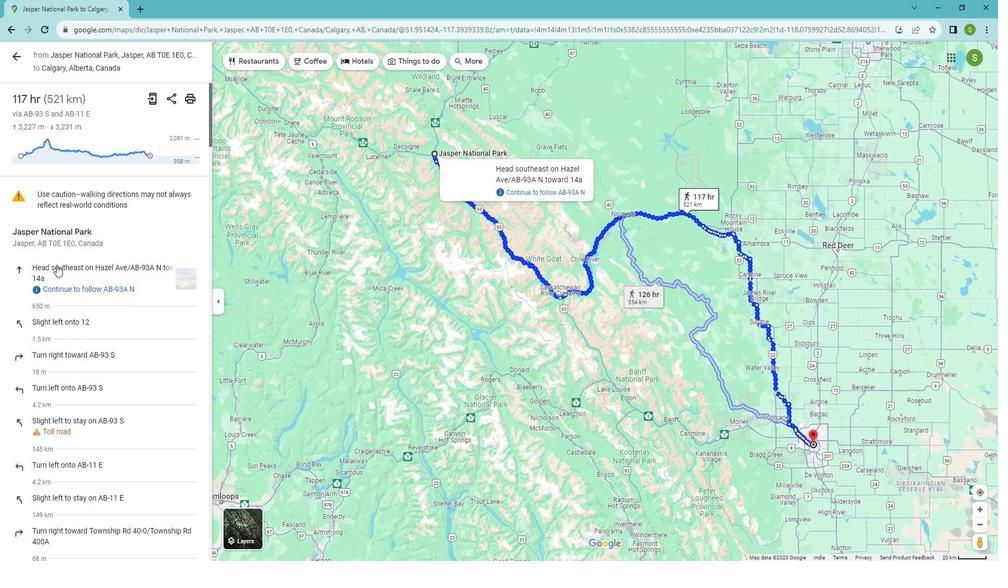 
Action: Mouse scrolled (73, 276) with delta (0, 0)
Screenshot: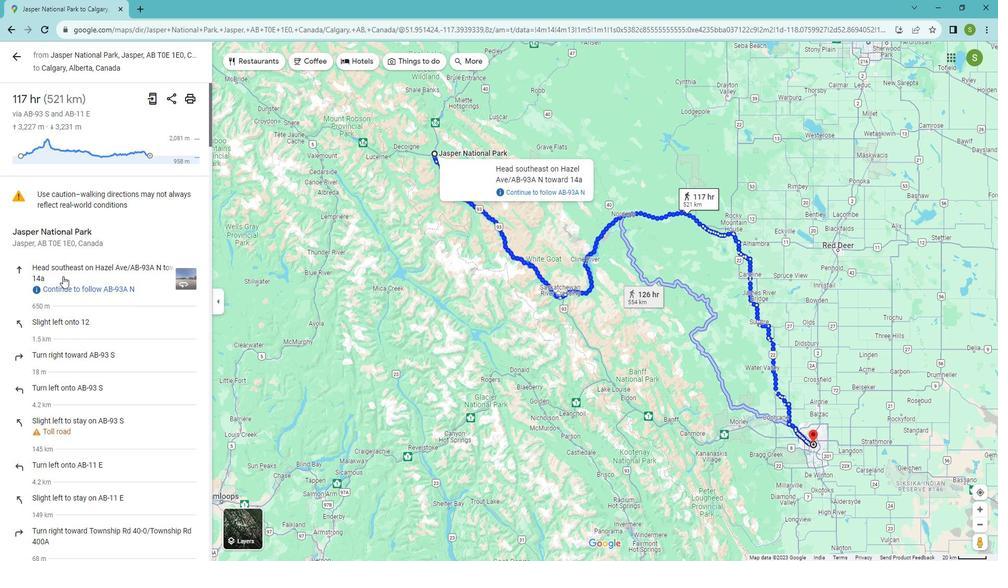 
Action: Mouse scrolled (73, 276) with delta (0, 0)
Screenshot: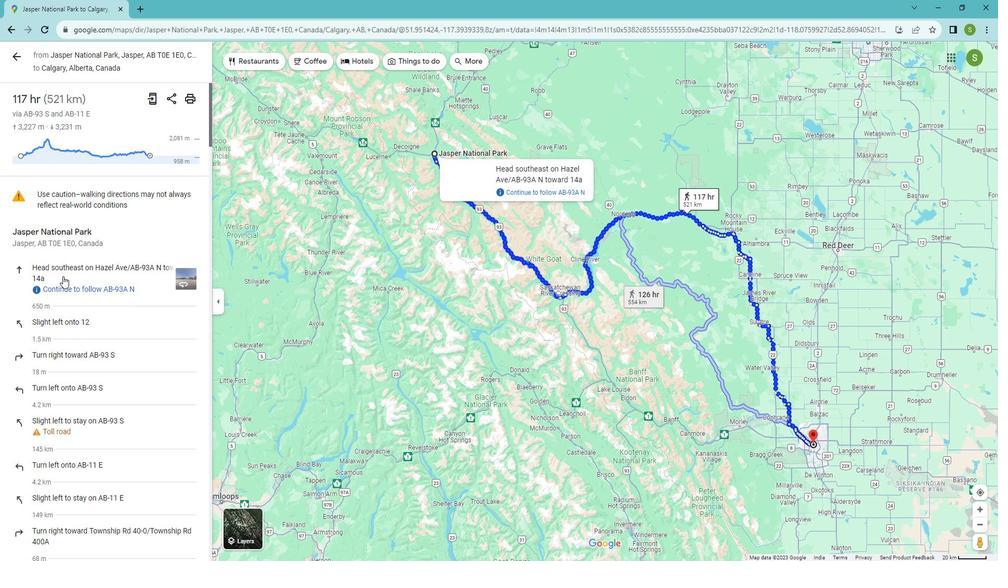 
Action: Mouse scrolled (73, 276) with delta (0, 0)
Screenshot: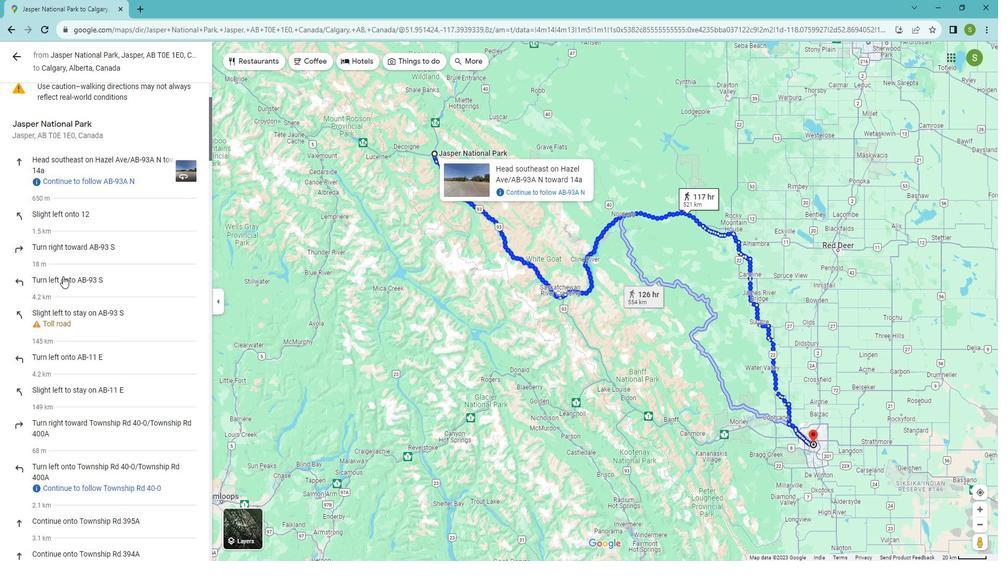 
Action: Mouse scrolled (73, 276) with delta (0, 0)
Screenshot: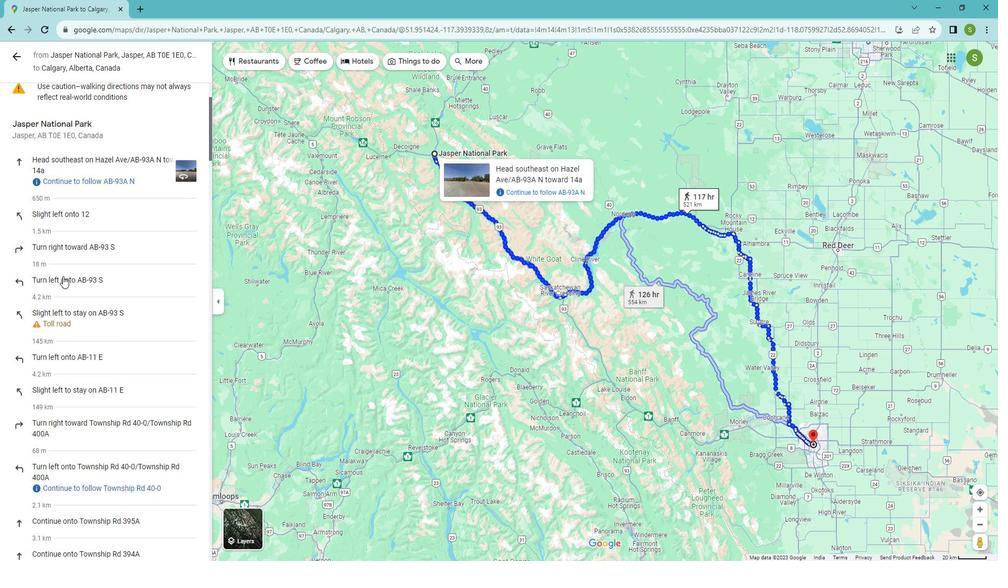
Action: Mouse scrolled (73, 276) with delta (0, 0)
Screenshot: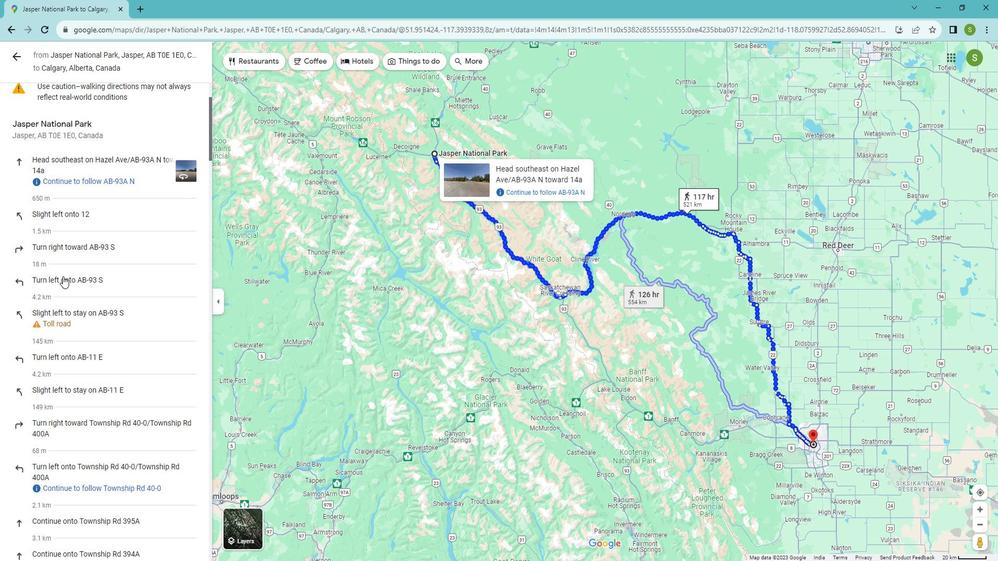 
Action: Mouse scrolled (73, 276) with delta (0, 0)
Screenshot: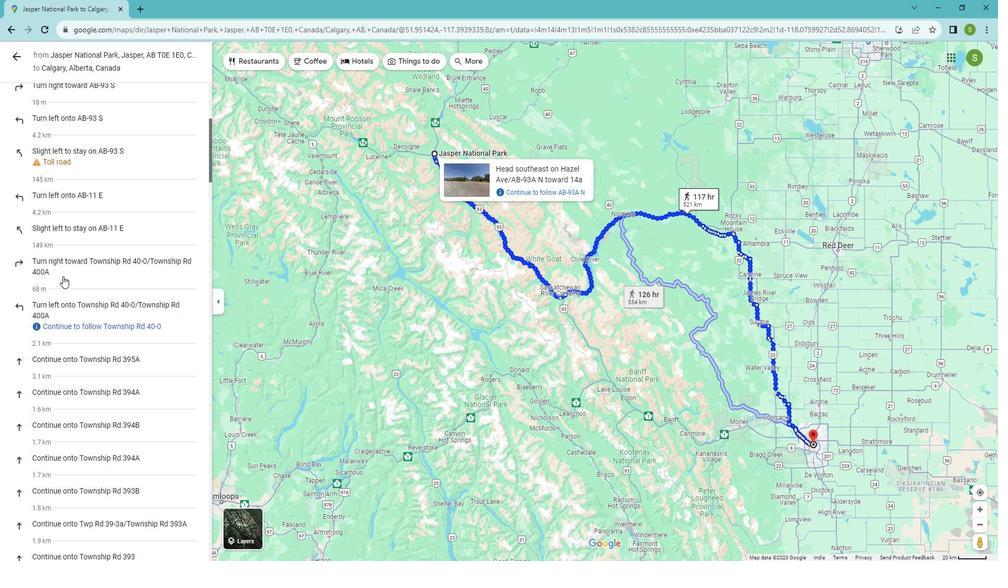 
Action: Mouse scrolled (73, 276) with delta (0, 0)
Screenshot: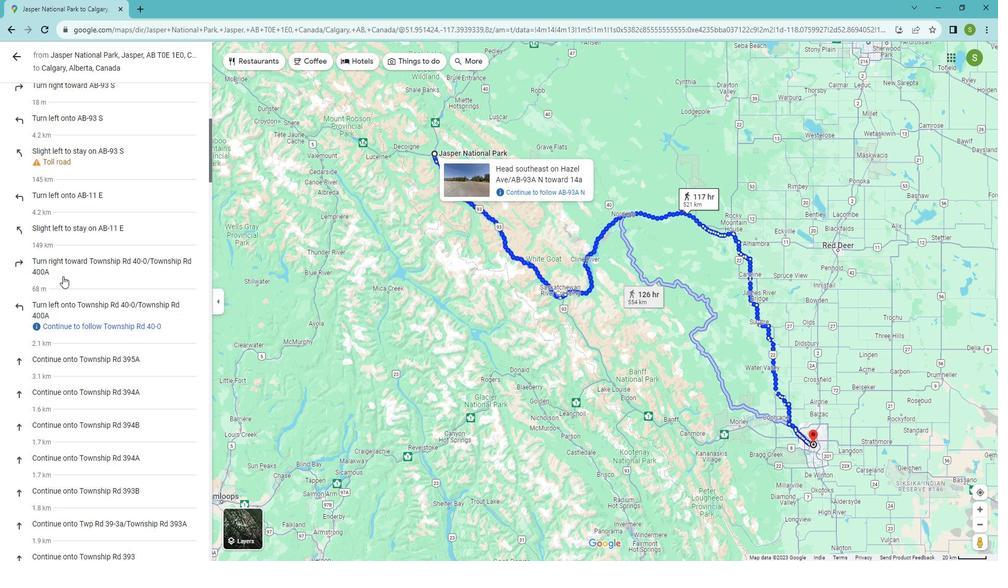 
Action: Mouse scrolled (73, 276) with delta (0, 0)
Screenshot: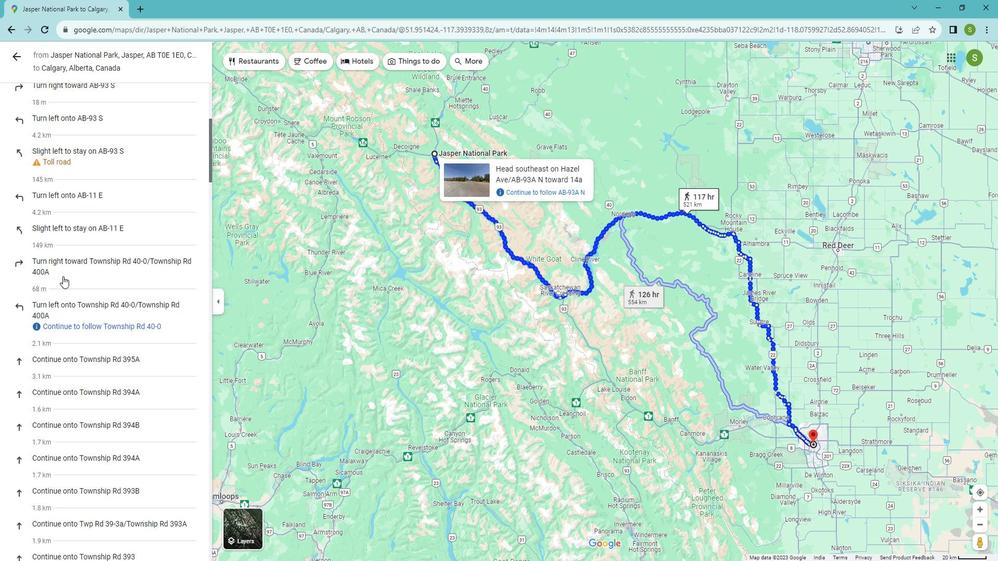 
Action: Mouse scrolled (73, 276) with delta (0, 0)
Screenshot: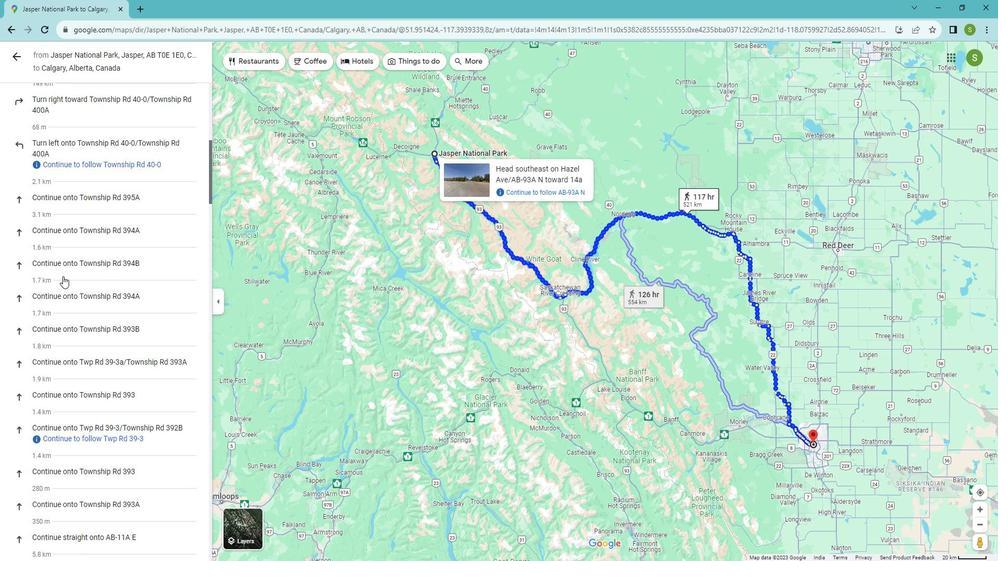 
Action: Mouse scrolled (73, 276) with delta (0, 0)
Screenshot: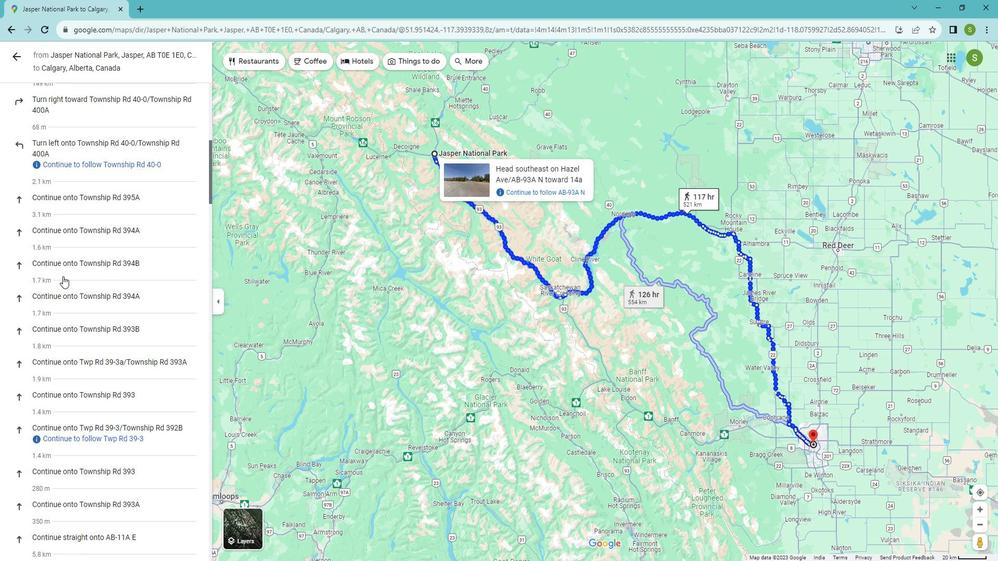 
Action: Mouse scrolled (73, 276) with delta (0, 0)
Screenshot: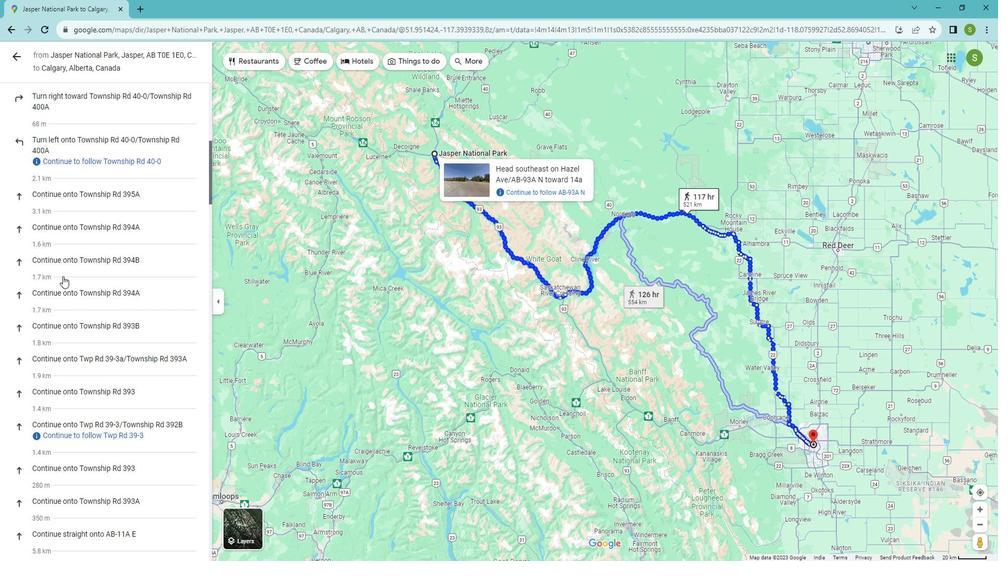 
Action: Mouse scrolled (73, 276) with delta (0, 0)
Screenshot: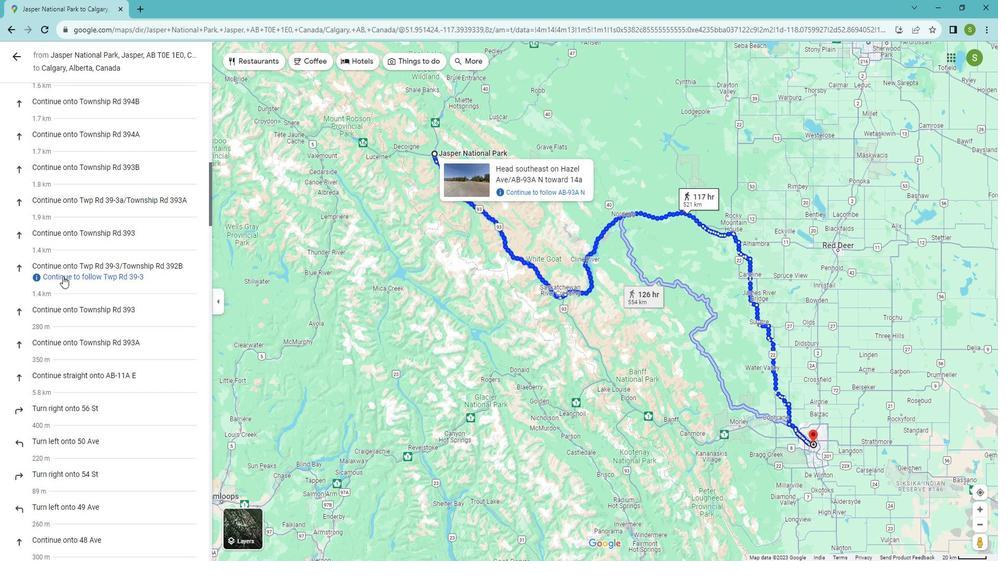
Action: Mouse scrolled (73, 276) with delta (0, 0)
Screenshot: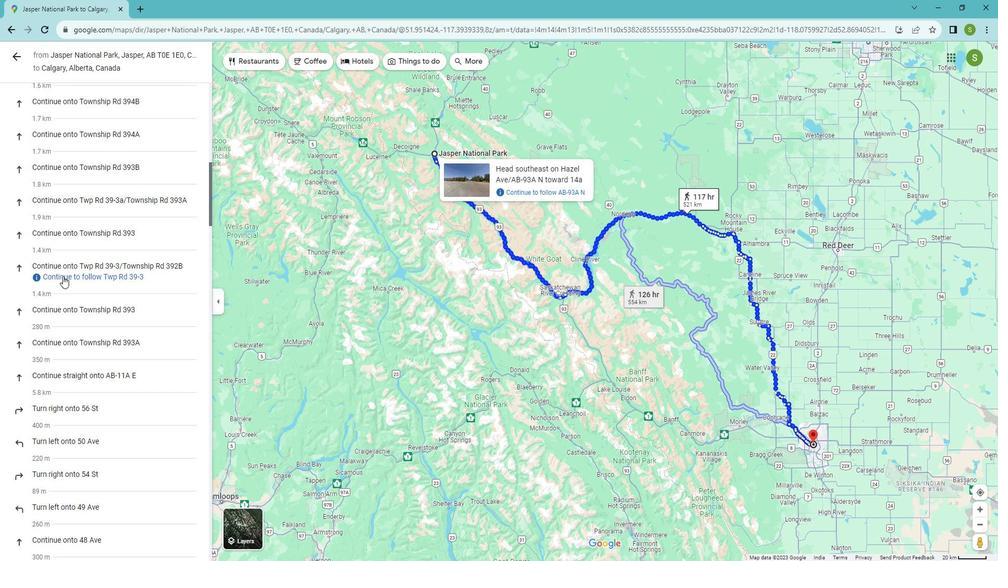 
Action: Mouse scrolled (73, 276) with delta (0, 0)
Screenshot: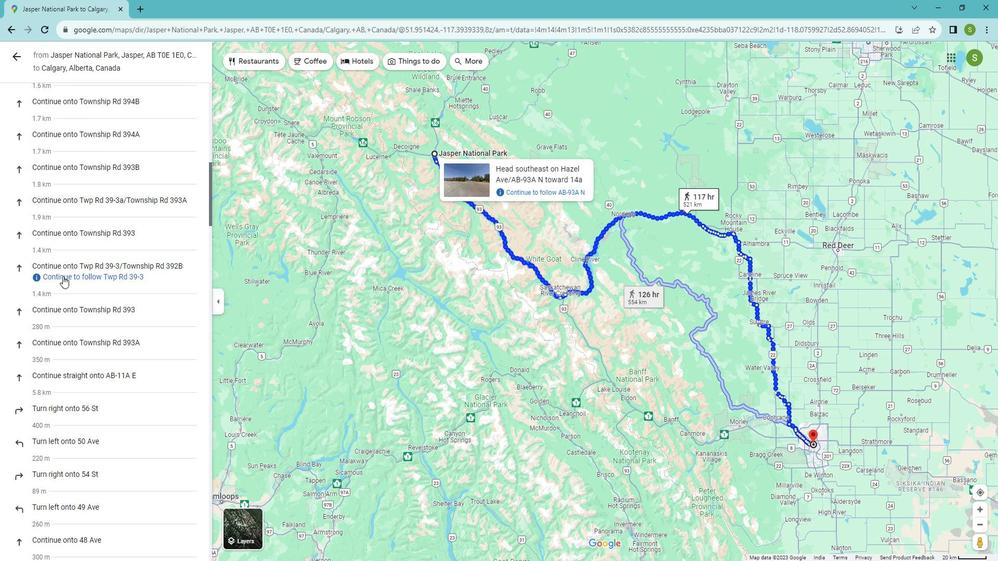 
Action: Mouse scrolled (73, 276) with delta (0, 0)
Screenshot: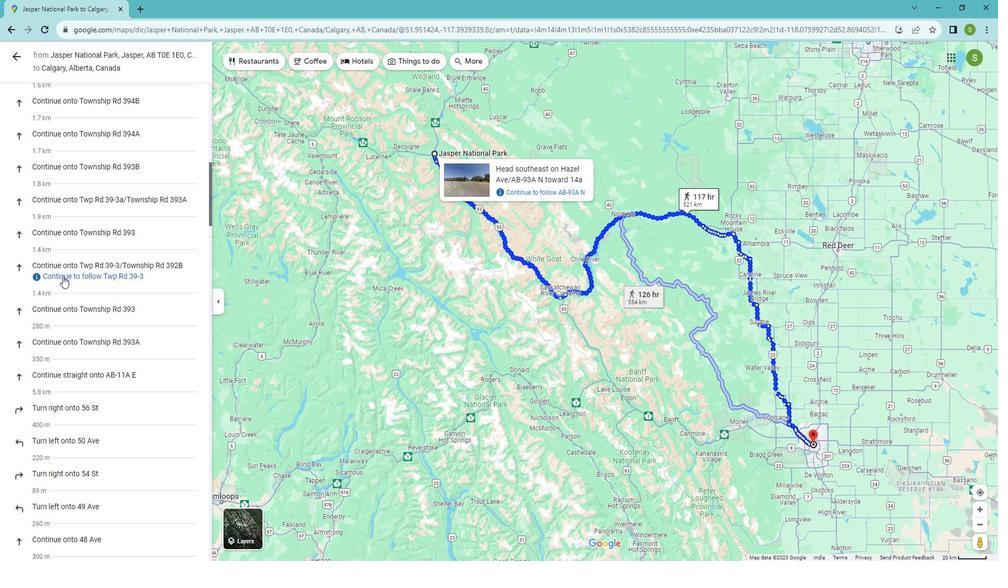 
Action: Mouse scrolled (73, 276) with delta (0, 0)
Screenshot: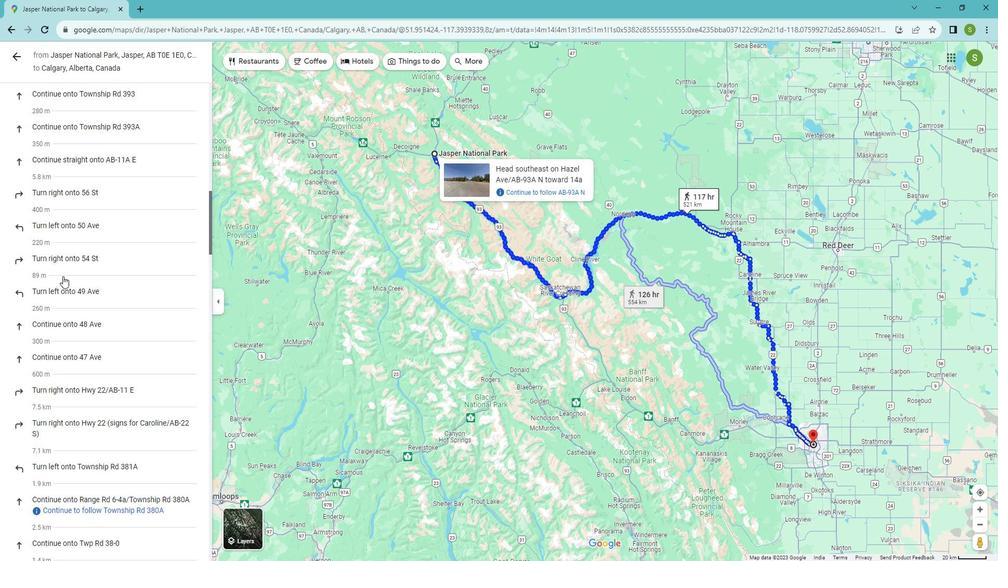 
Action: Mouse scrolled (73, 276) with delta (0, 0)
Screenshot: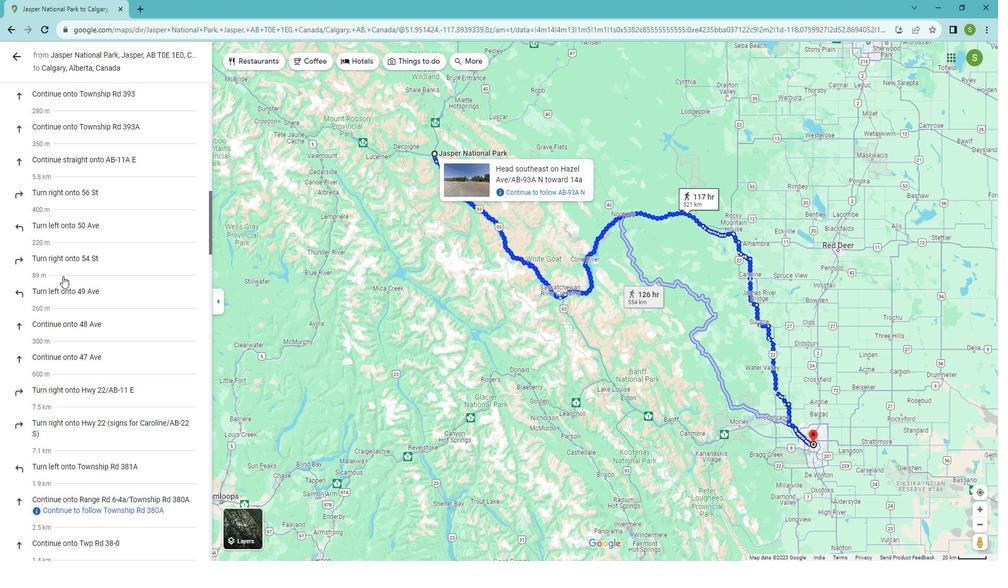 
Action: Mouse scrolled (73, 276) with delta (0, 0)
Screenshot: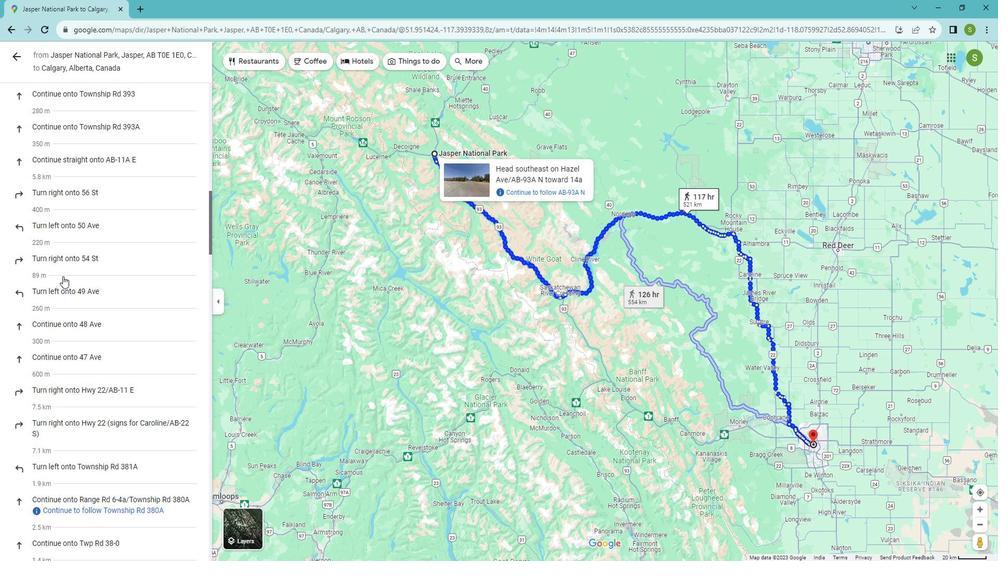 
Action: Mouse scrolled (73, 276) with delta (0, 0)
Screenshot: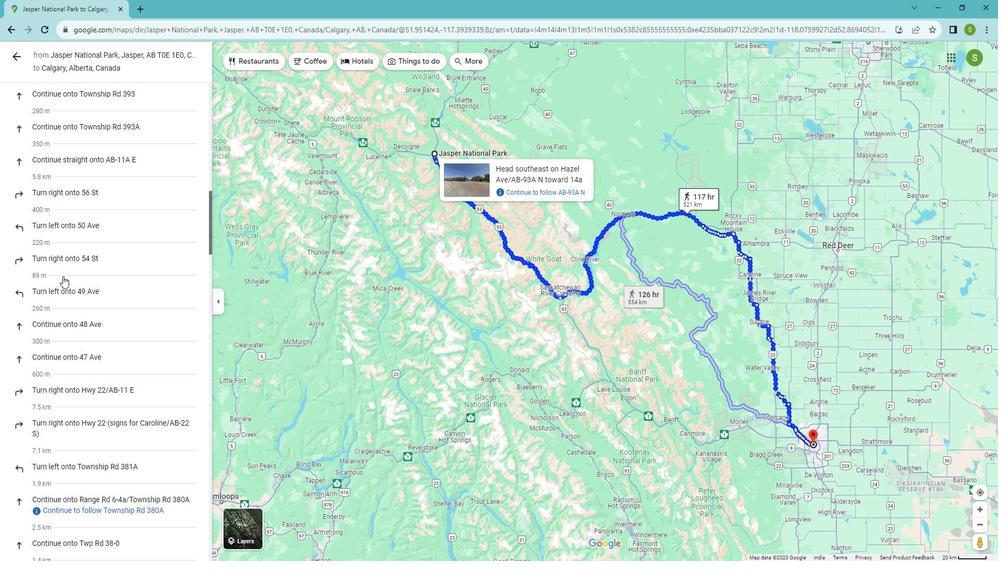 
Action: Mouse scrolled (73, 276) with delta (0, 0)
Screenshot: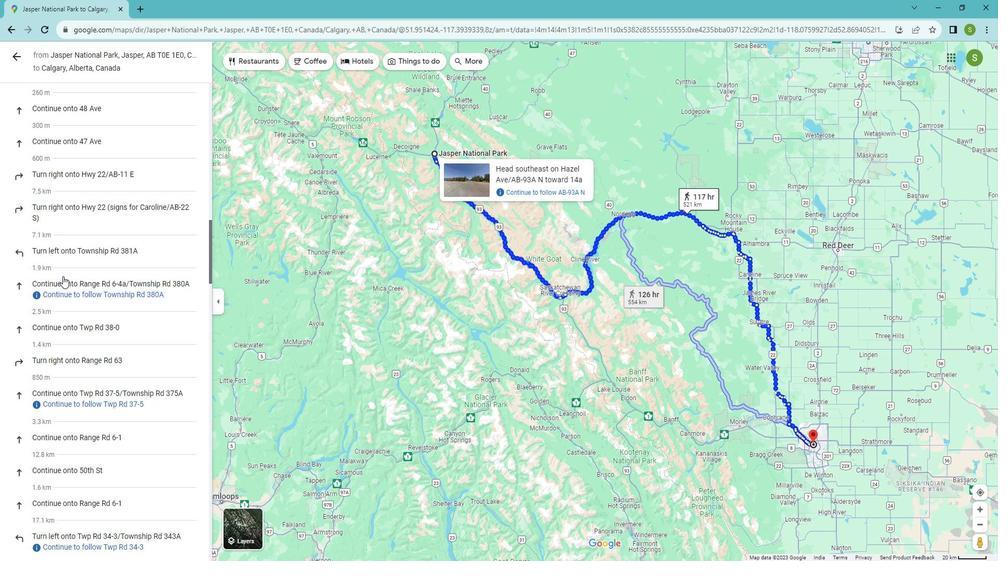 
Action: Mouse scrolled (73, 276) with delta (0, 0)
Screenshot: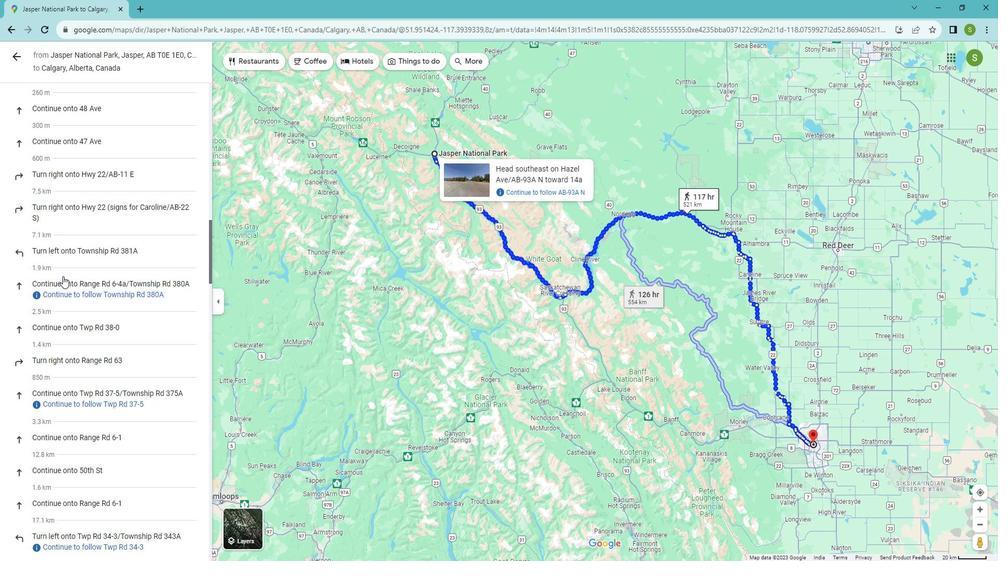 
Action: Mouse scrolled (73, 276) with delta (0, 0)
Screenshot: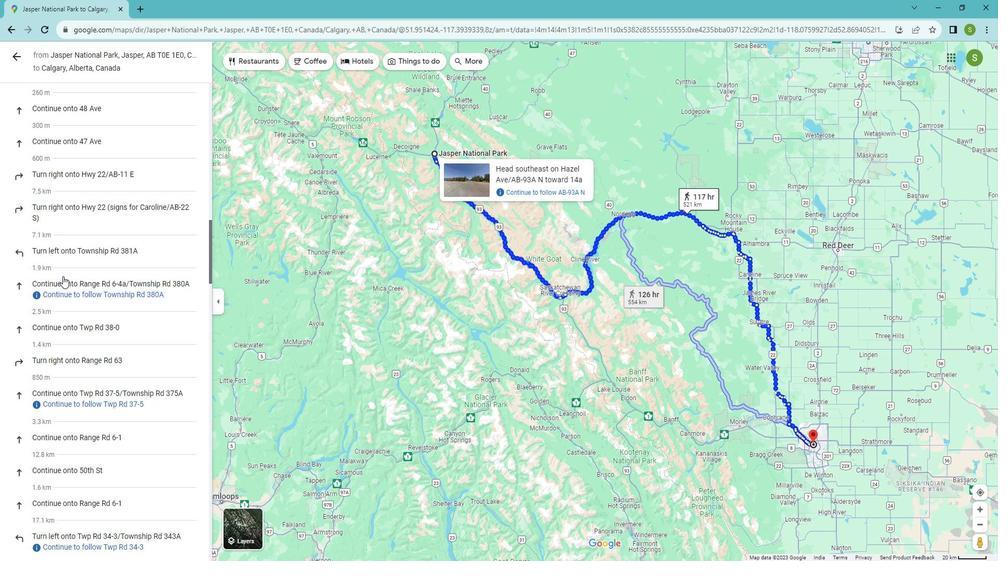 
Action: Mouse scrolled (73, 276) with delta (0, 0)
Screenshot: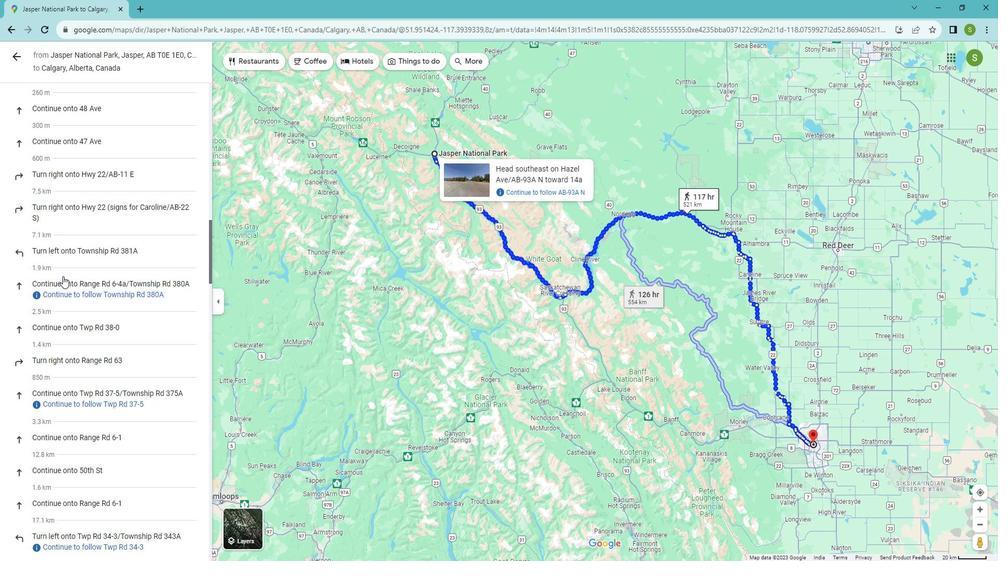 
Action: Mouse scrolled (73, 276) with delta (0, 0)
Screenshot: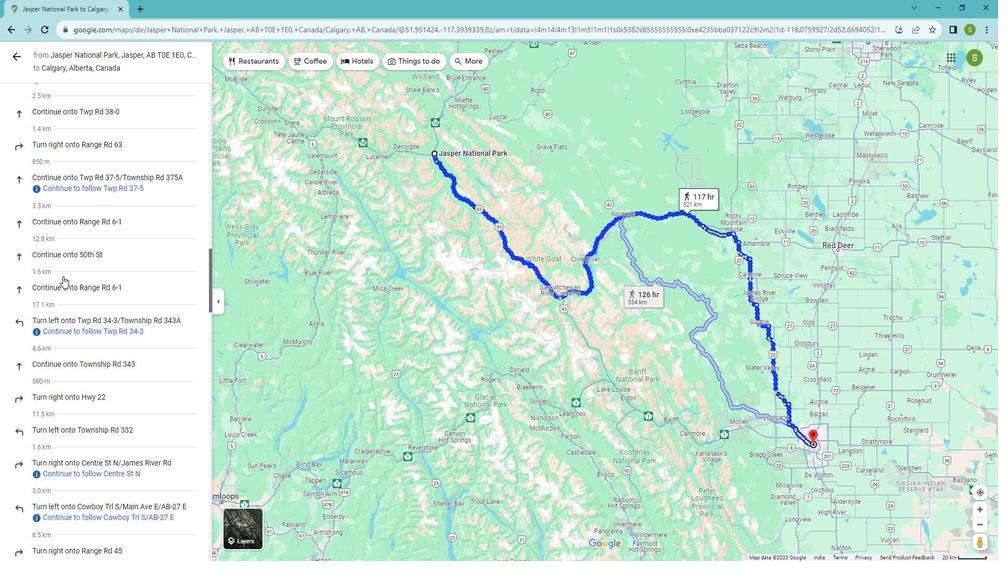 
Action: Mouse scrolled (73, 276) with delta (0, 0)
Screenshot: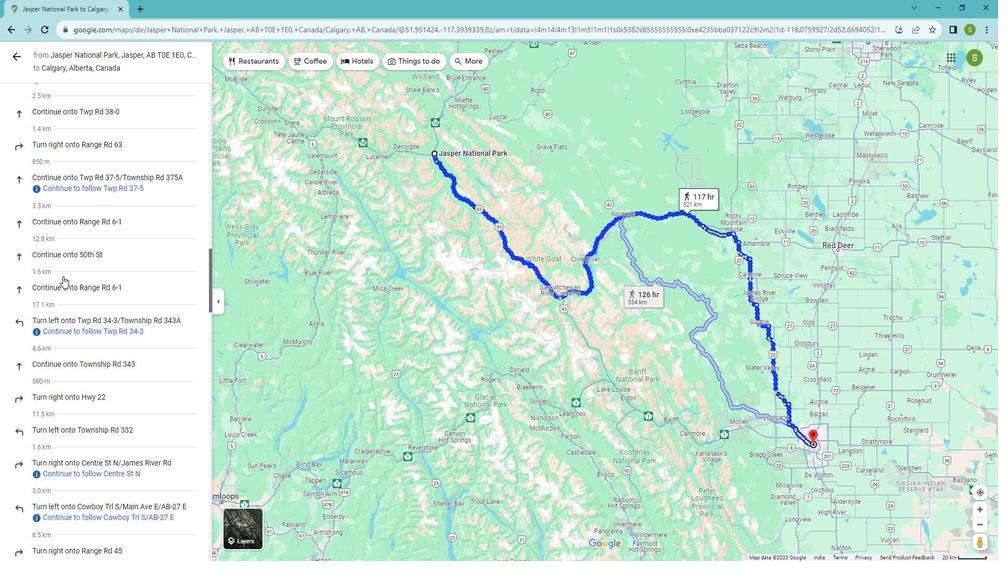
Action: Mouse scrolled (73, 276) with delta (0, 0)
Screenshot: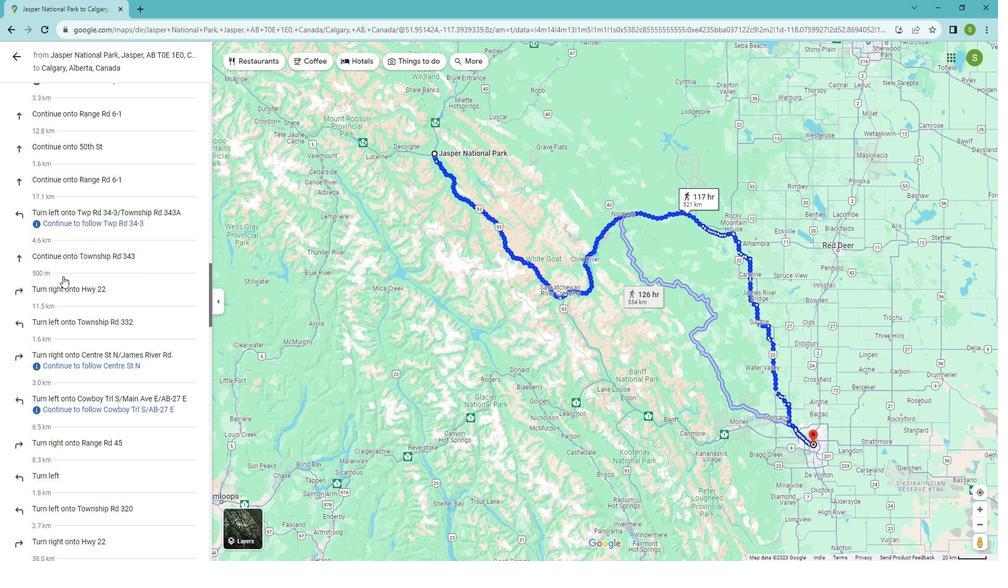 
Action: Mouse scrolled (73, 276) with delta (0, 0)
Screenshot: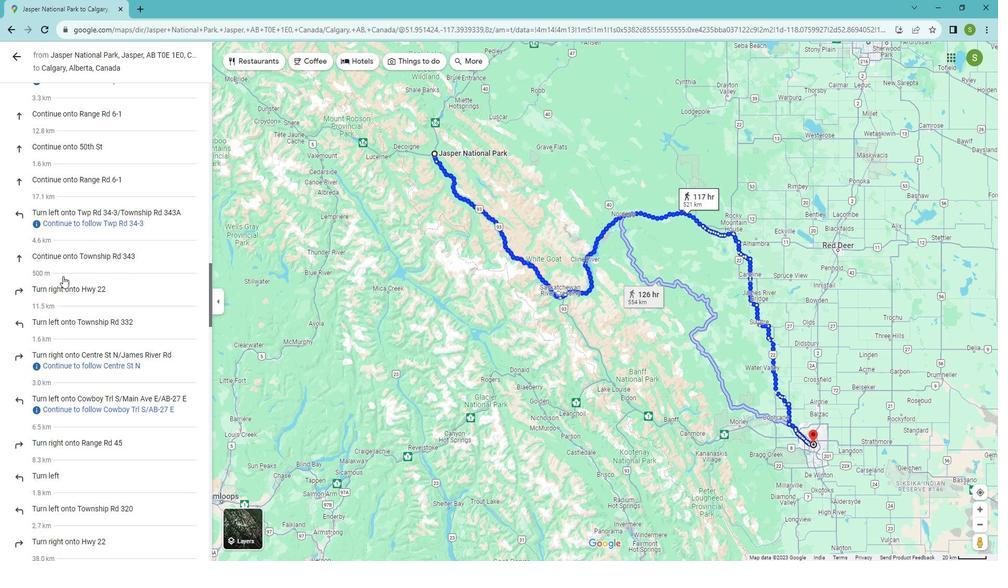 
Action: Mouse scrolled (73, 276) with delta (0, 0)
Screenshot: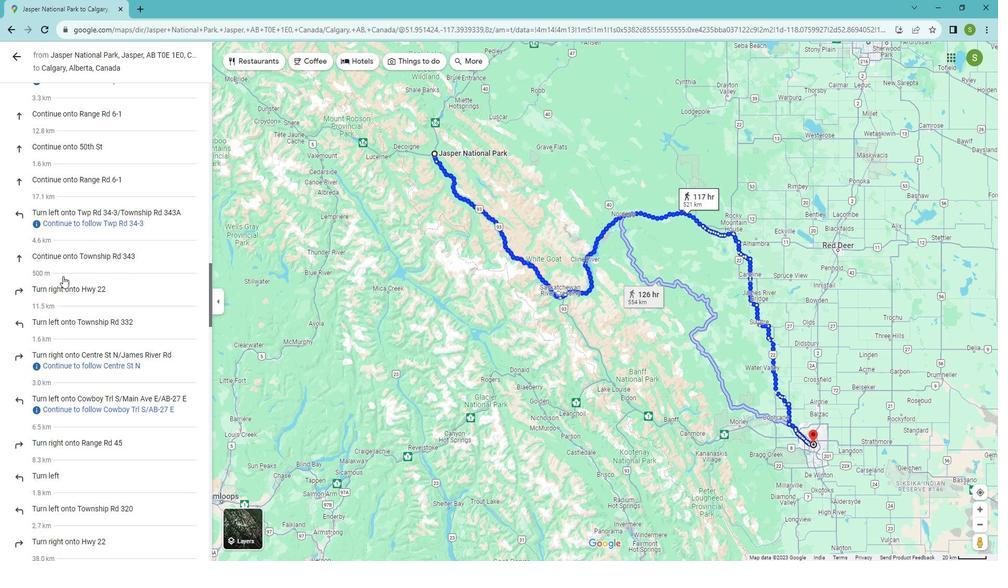 
Action: Mouse scrolled (73, 276) with delta (0, 0)
Screenshot: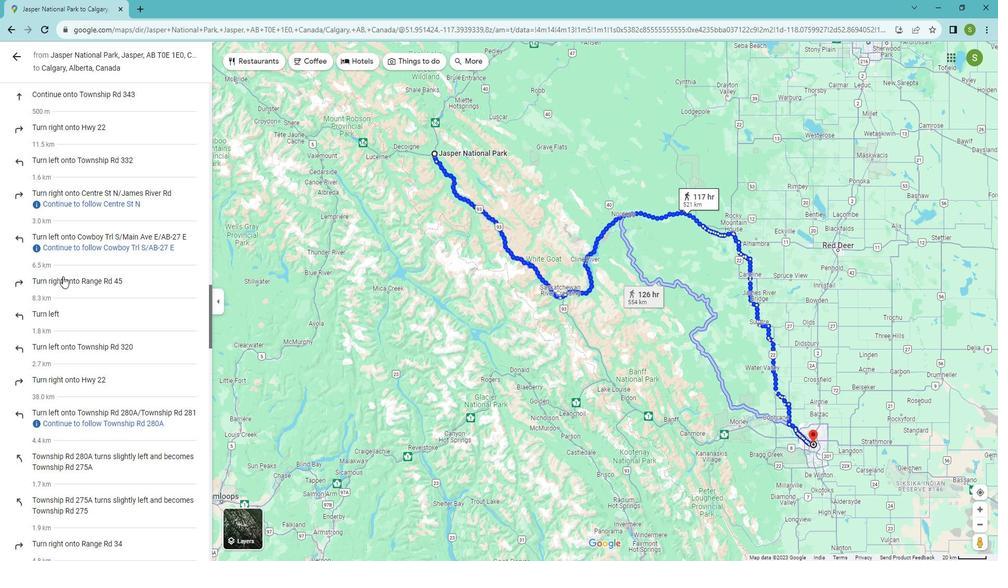 
Action: Mouse scrolled (73, 276) with delta (0, 0)
Screenshot: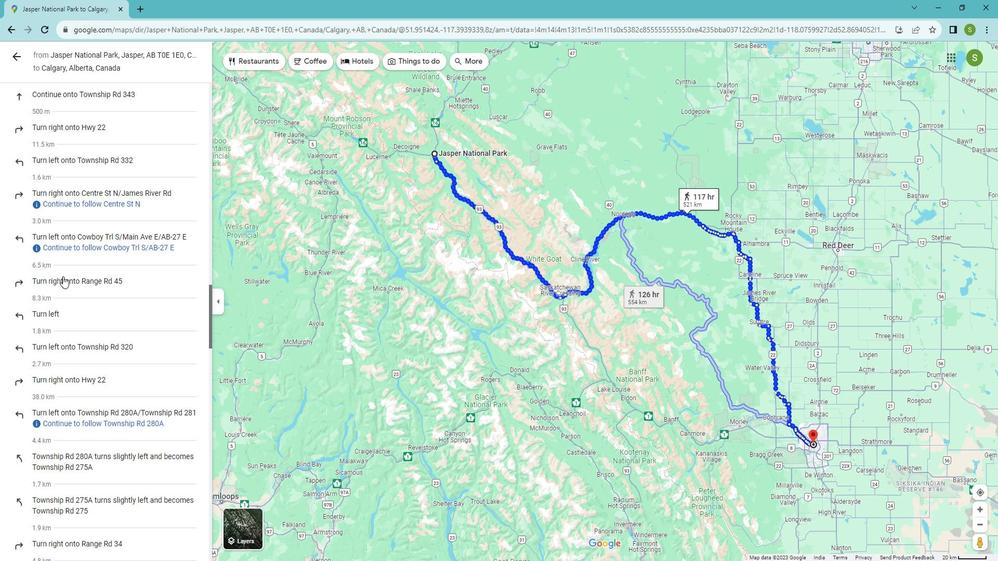 
Action: Mouse scrolled (73, 276) with delta (0, 0)
Screenshot: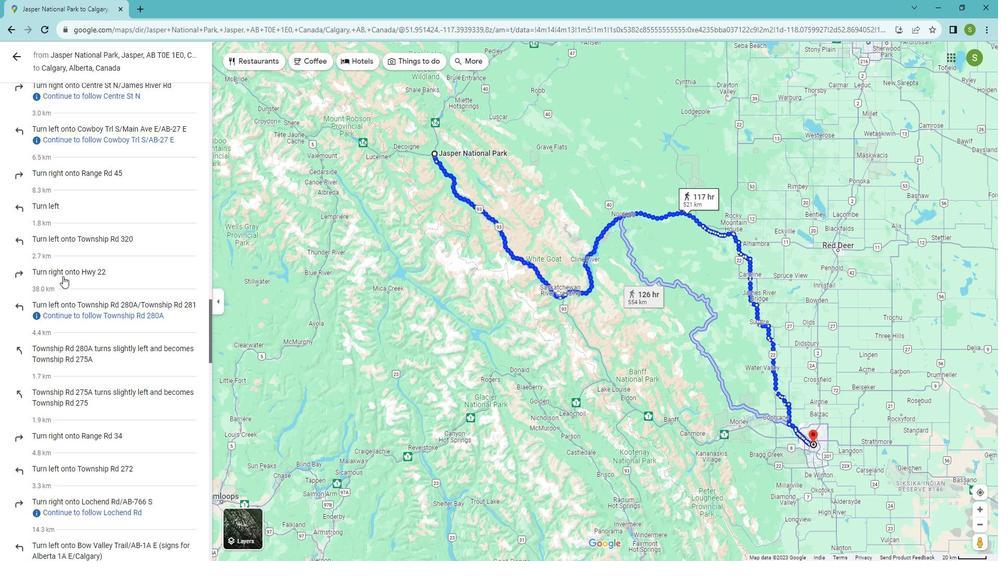 
Action: Mouse scrolled (73, 276) with delta (0, 0)
Screenshot: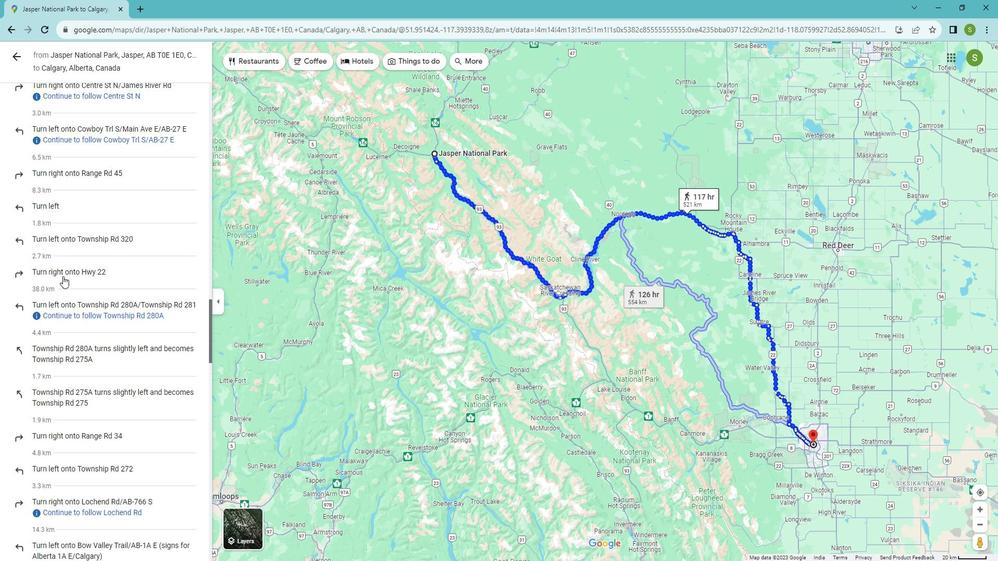 
Action: Mouse scrolled (73, 276) with delta (0, 0)
Screenshot: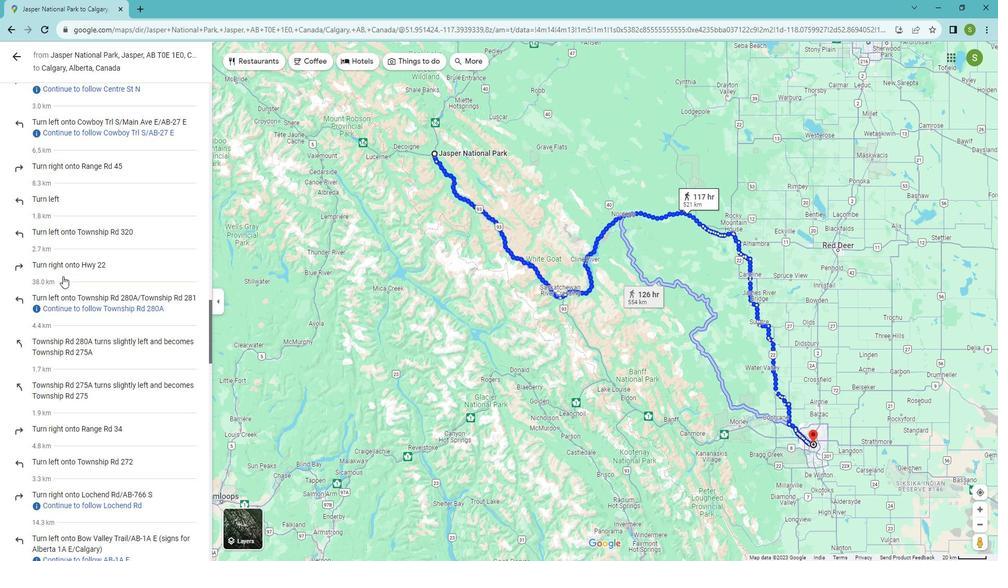 
Action: Mouse scrolled (73, 276) with delta (0, 0)
Screenshot: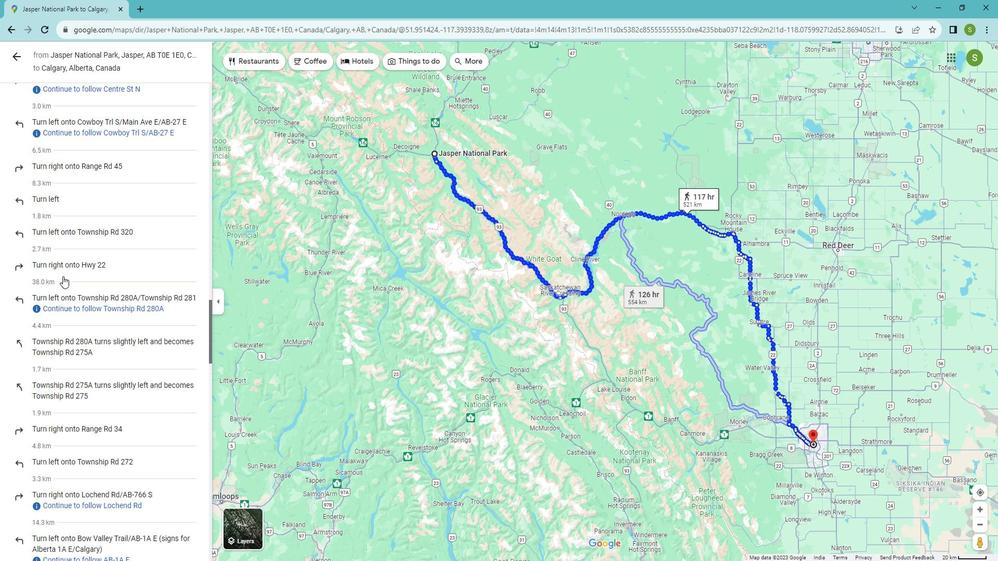 
Action: Mouse scrolled (73, 276) with delta (0, 0)
Screenshot: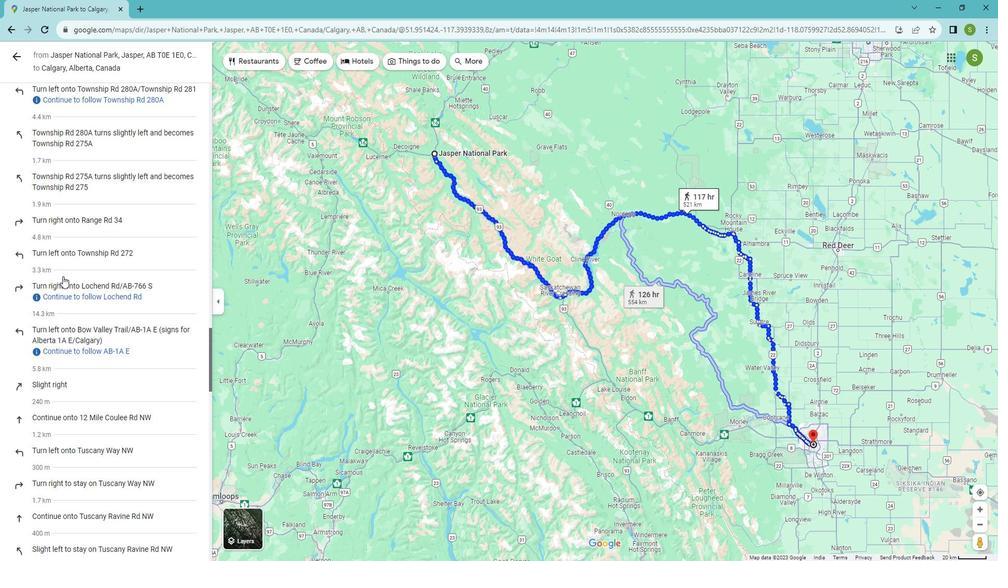 
Action: Mouse scrolled (73, 276) with delta (0, 0)
Screenshot: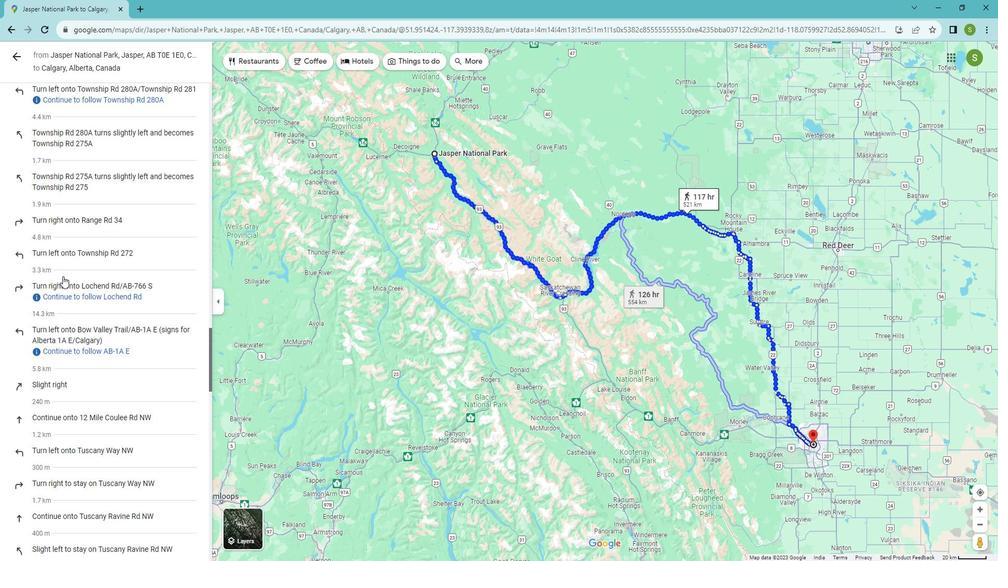 
Action: Mouse scrolled (73, 276) with delta (0, 0)
Screenshot: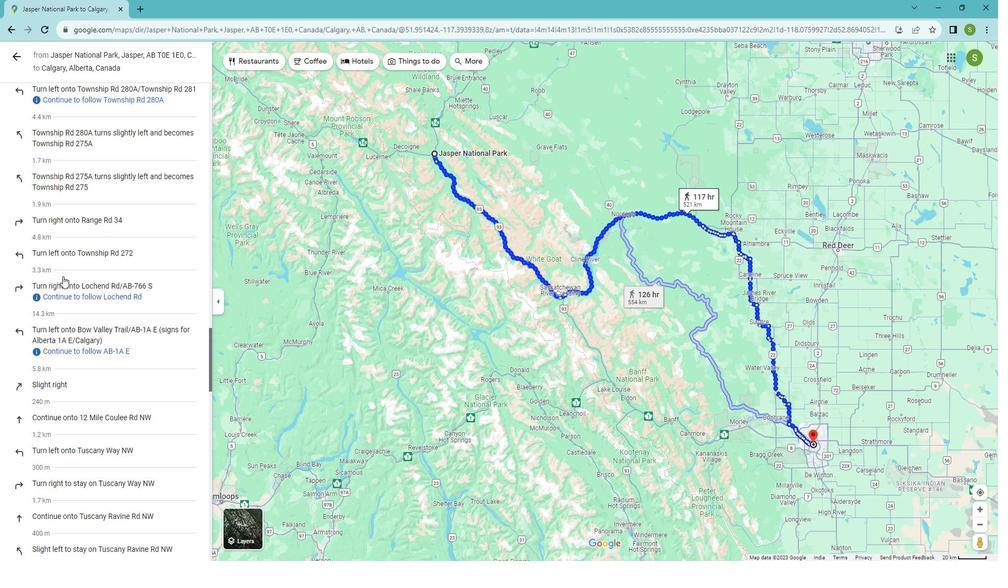
Action: Mouse scrolled (73, 276) with delta (0, 0)
Screenshot: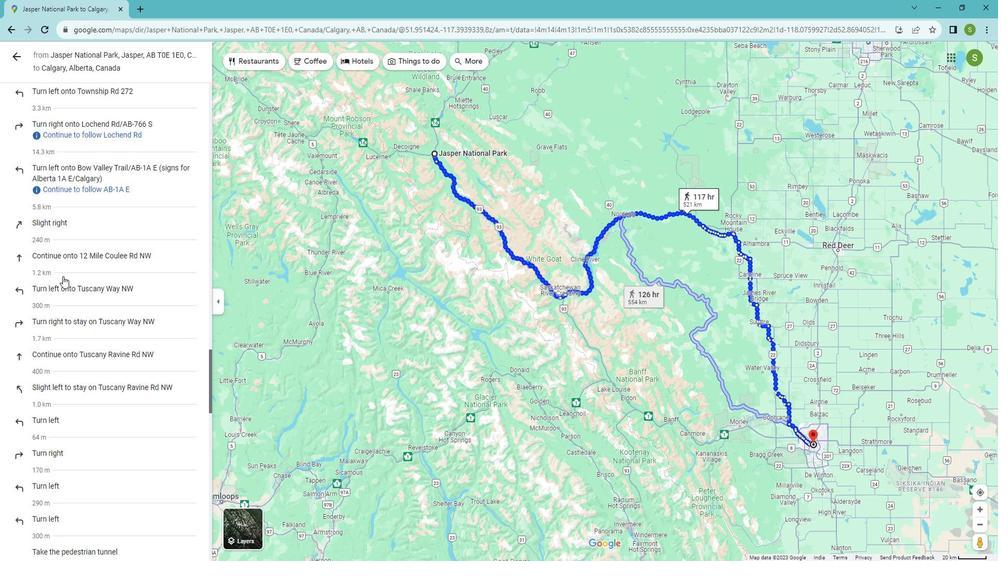 
Action: Mouse scrolled (73, 276) with delta (0, 0)
Screenshot: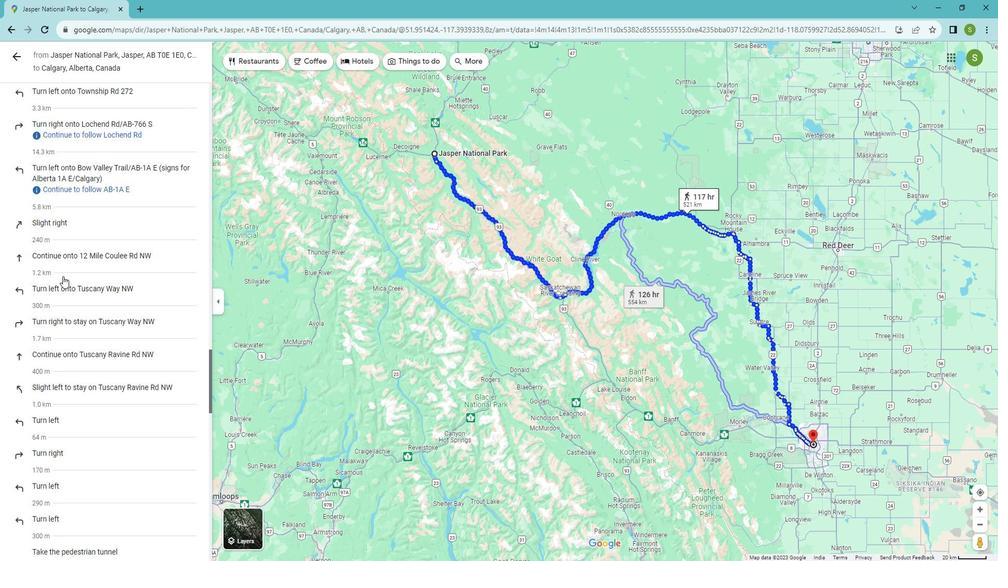 
Action: Mouse scrolled (73, 276) with delta (0, 0)
Screenshot: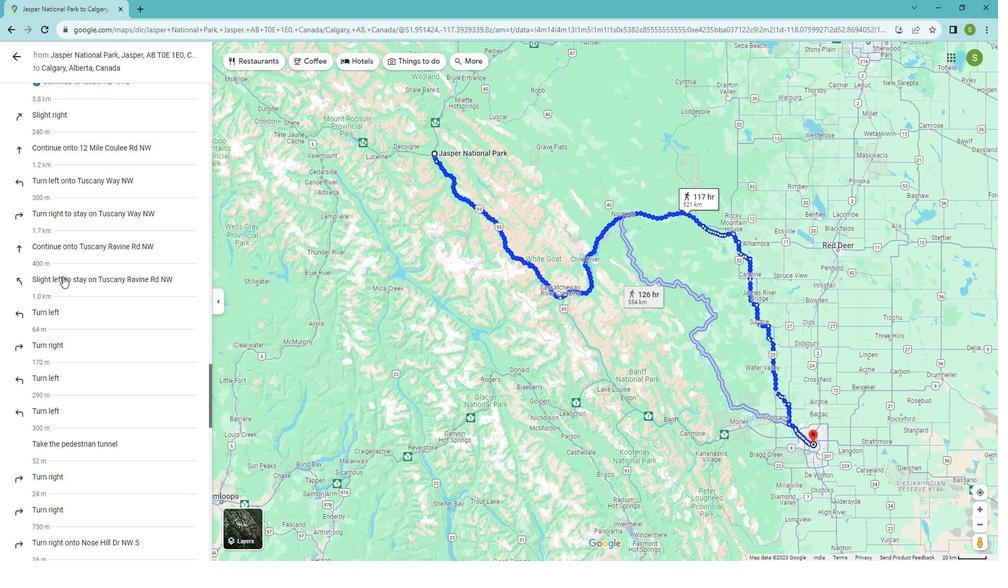 
Action: Mouse scrolled (73, 276) with delta (0, 0)
Screenshot: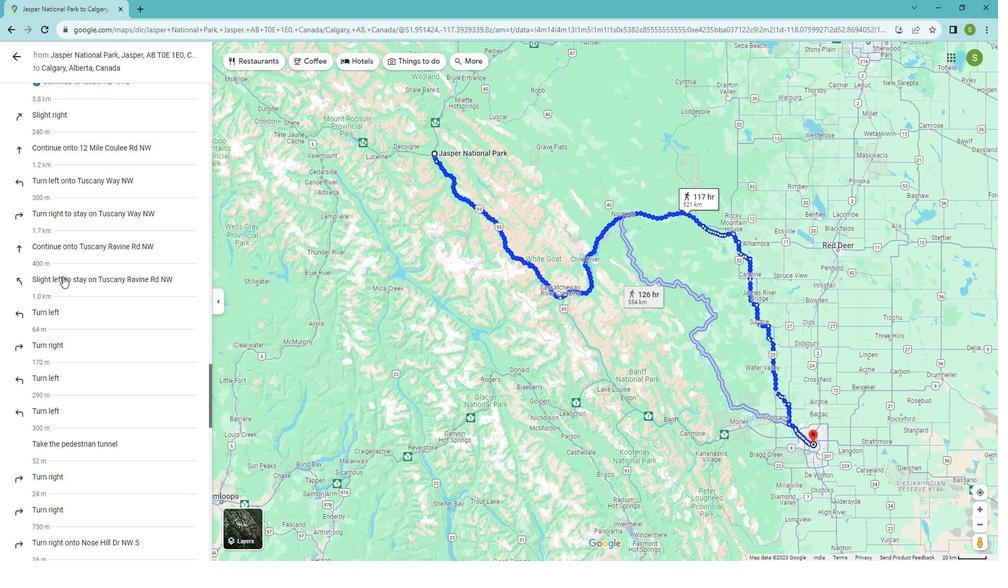 
Action: Mouse scrolled (73, 276) with delta (0, 0)
Screenshot: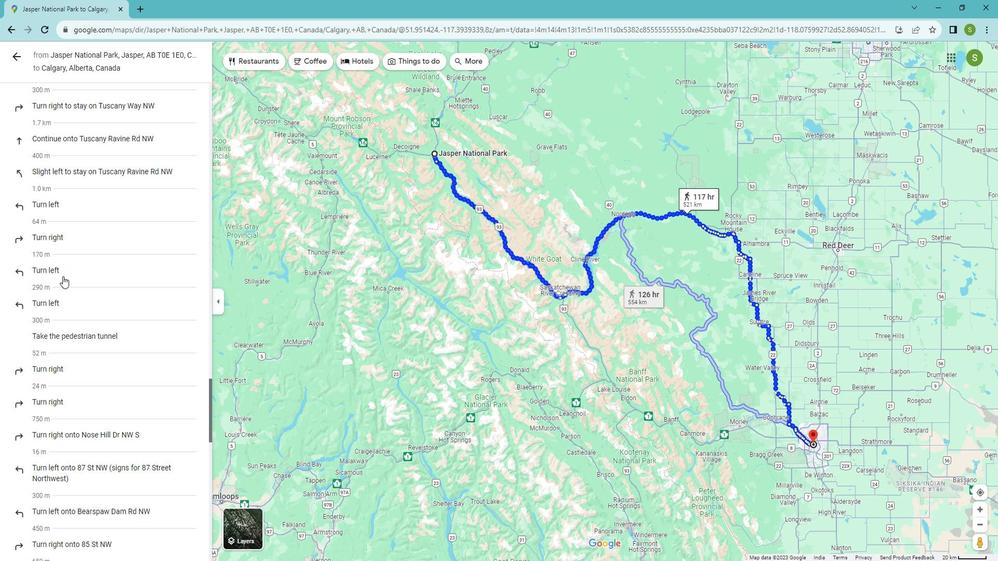 
Action: Mouse scrolled (73, 276) with delta (0, 0)
Screenshot: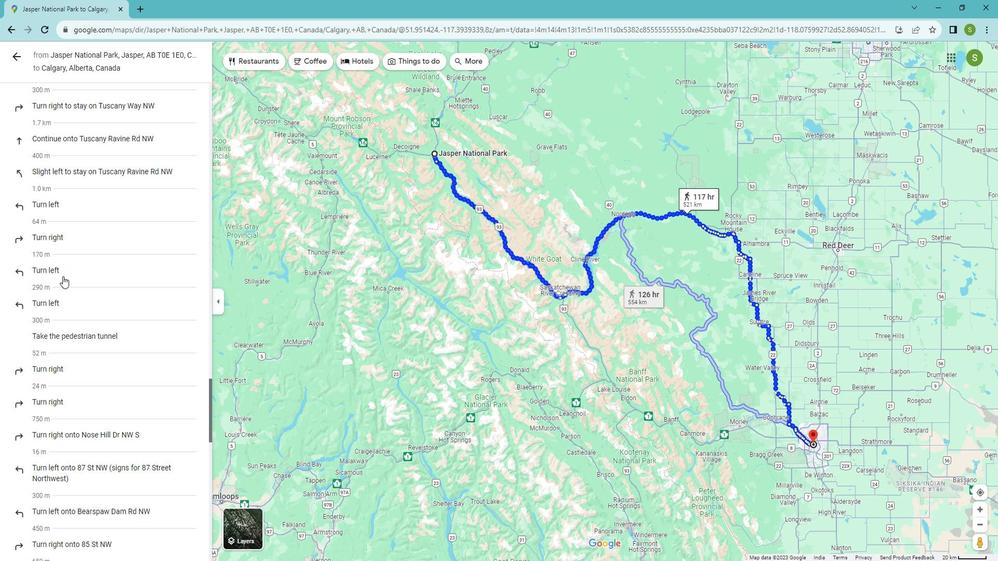 
Action: Mouse scrolled (73, 276) with delta (0, 0)
Screenshot: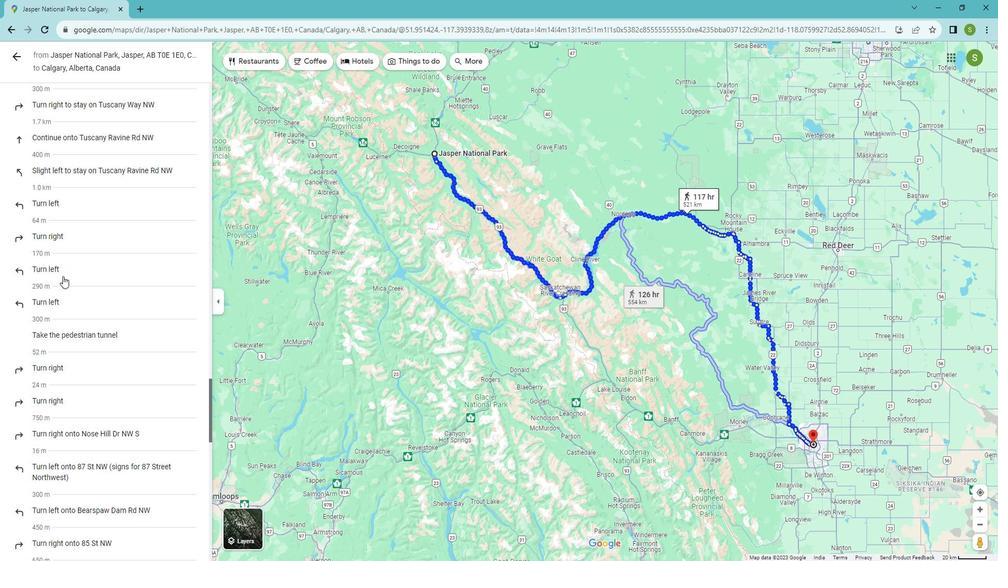 
Action: Mouse scrolled (73, 276) with delta (0, 0)
Screenshot: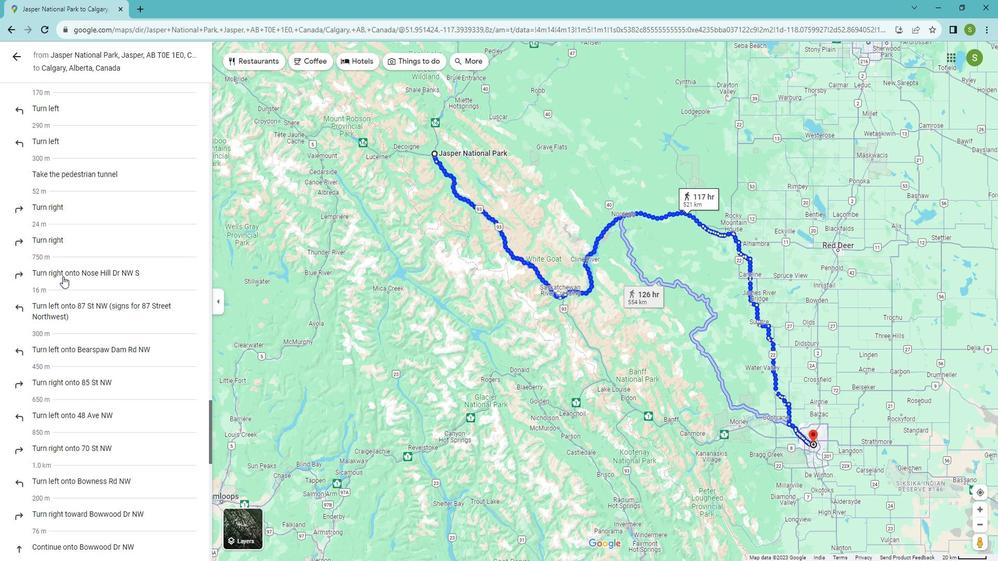 
Action: Mouse scrolled (73, 276) with delta (0, 0)
Screenshot: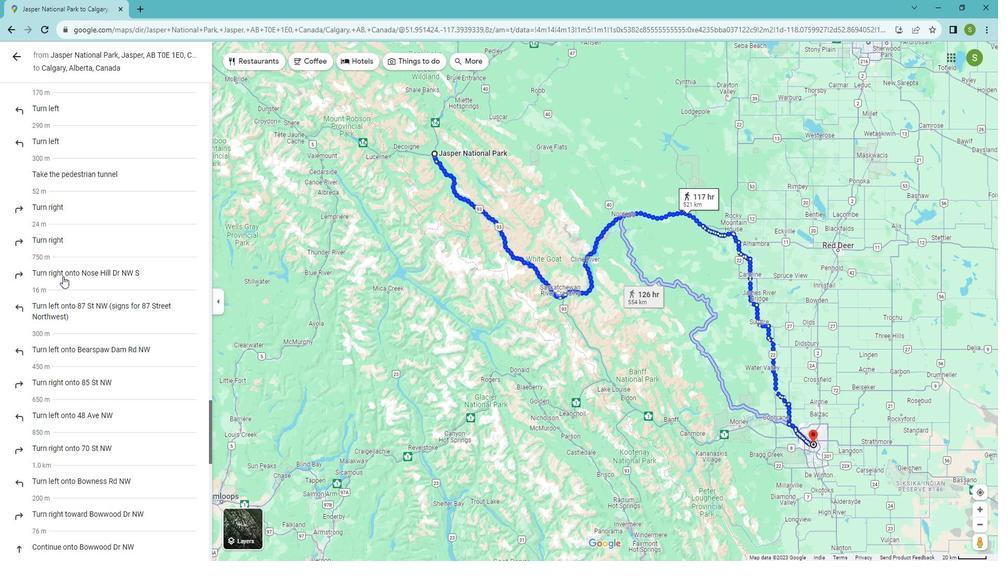 
Action: Mouse scrolled (73, 276) with delta (0, 0)
Screenshot: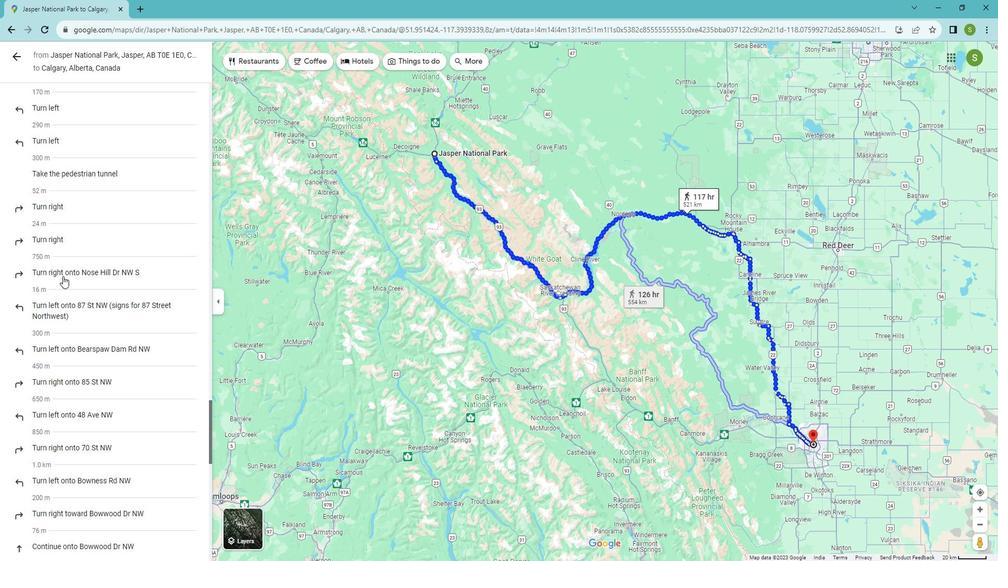
Action: Mouse scrolled (73, 276) with delta (0, 0)
Screenshot: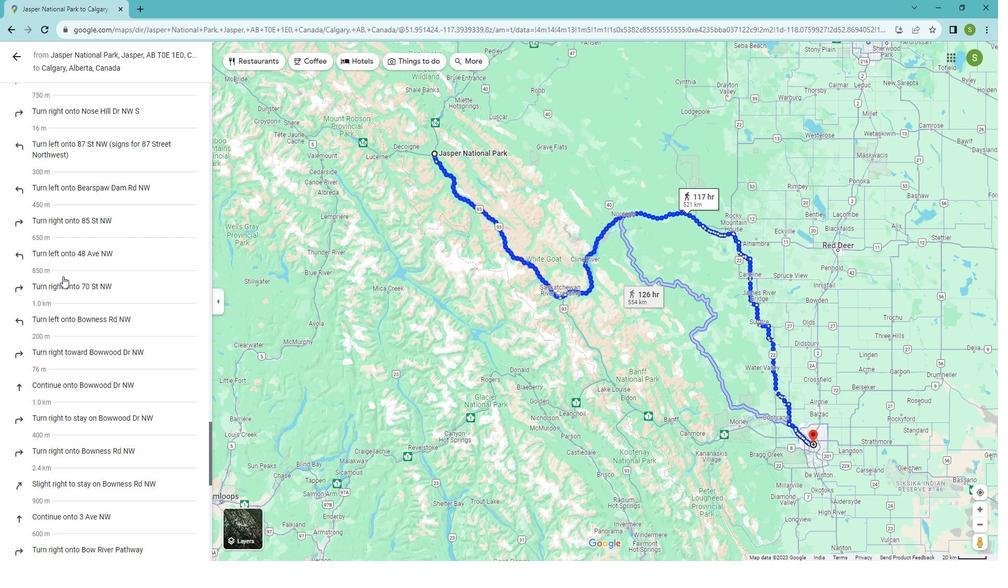 
Action: Mouse scrolled (73, 276) with delta (0, 0)
Screenshot: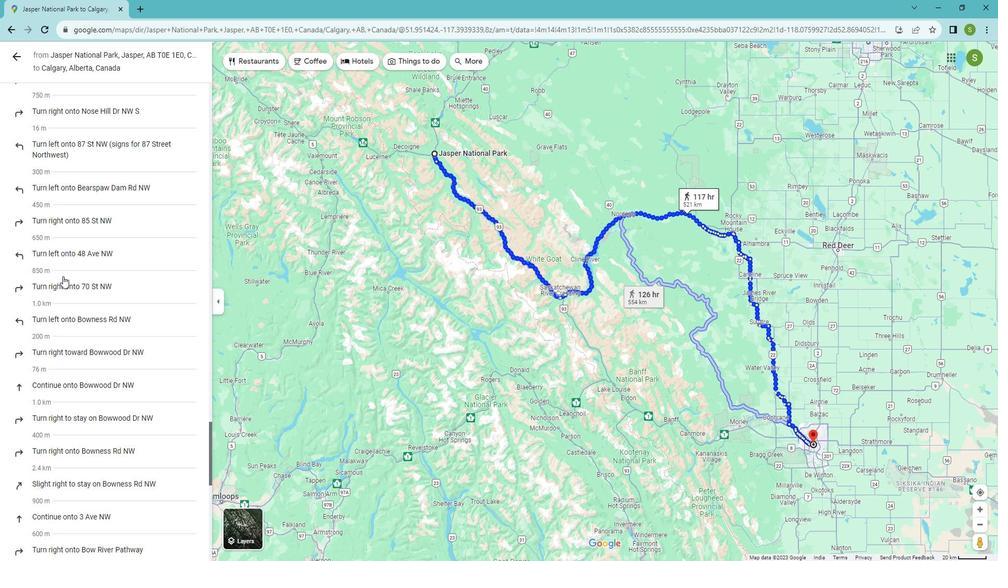 
Action: Mouse scrolled (73, 276) with delta (0, 0)
Screenshot: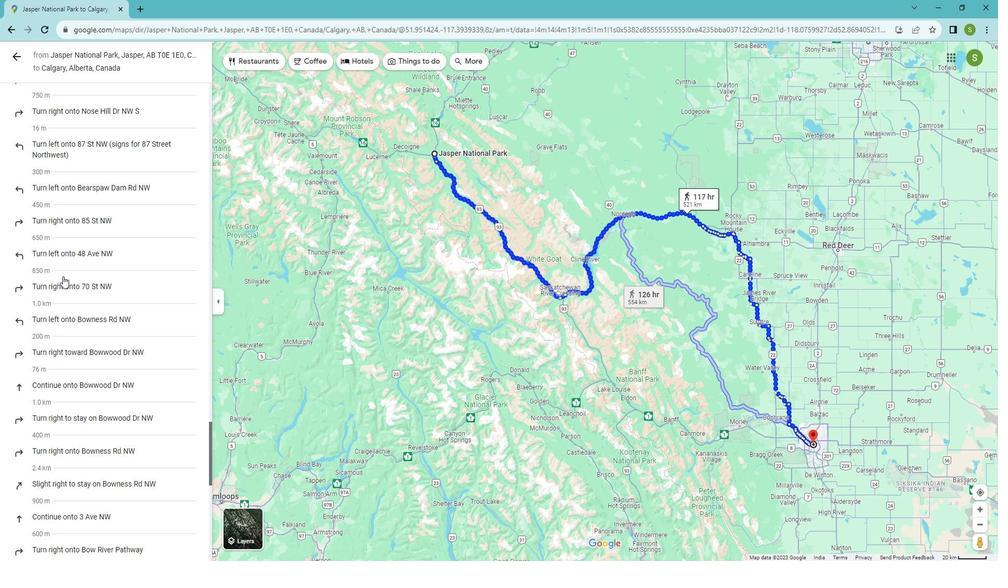 
Action: Mouse scrolled (73, 276) with delta (0, 0)
Screenshot: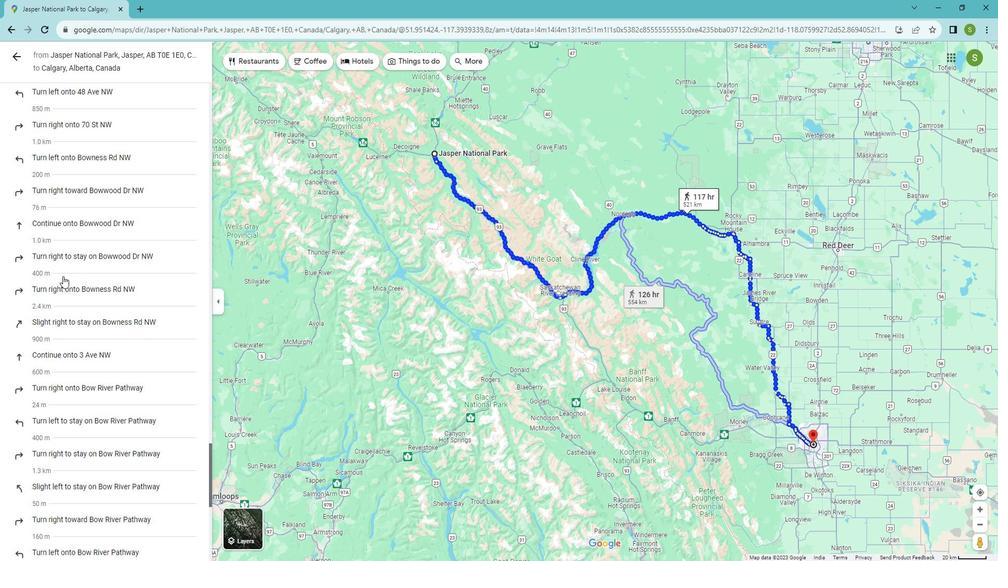 
Action: Mouse scrolled (73, 276) with delta (0, 0)
Screenshot: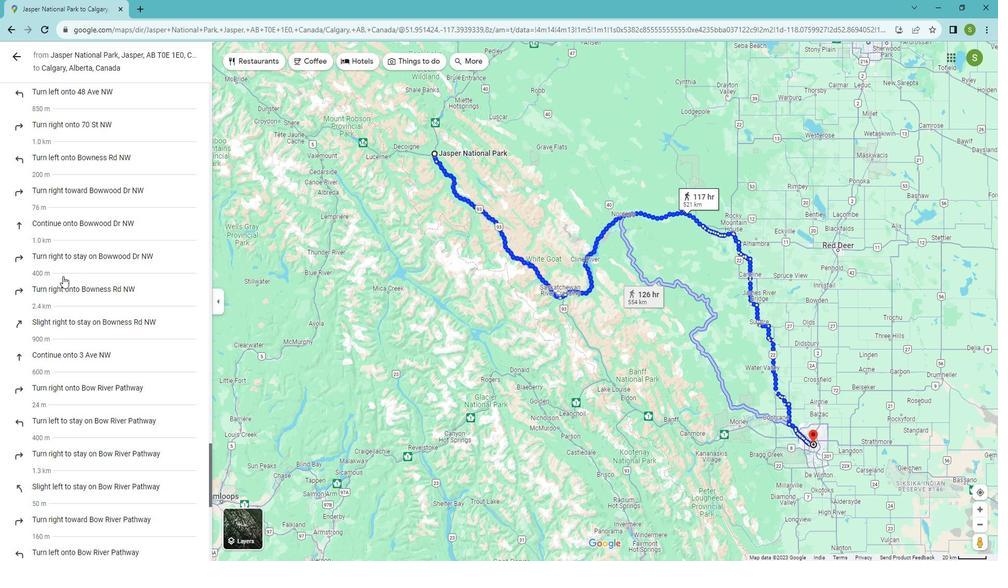 
Action: Mouse scrolled (73, 276) with delta (0, 0)
Screenshot: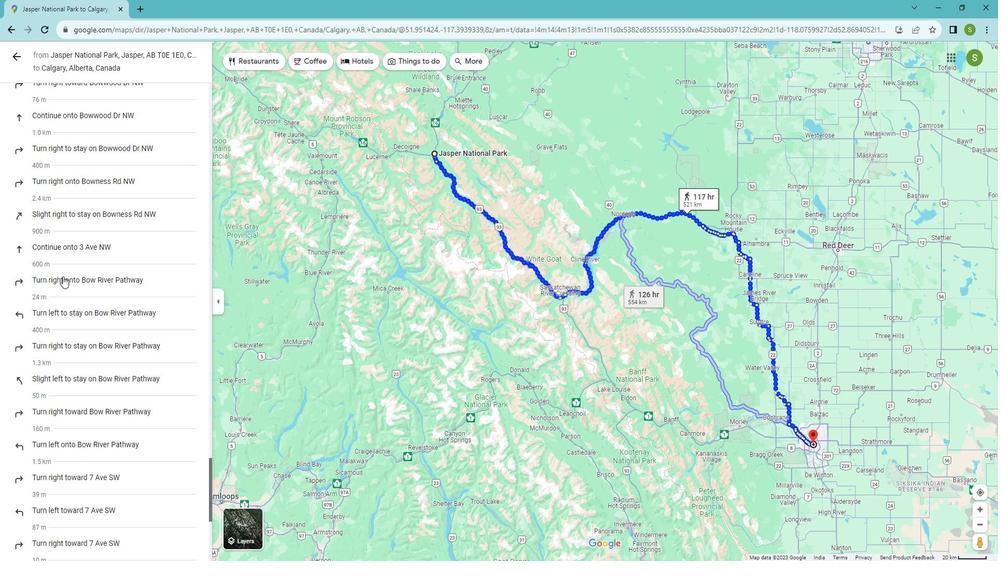 
Action: Mouse scrolled (73, 276) with delta (0, 0)
Screenshot: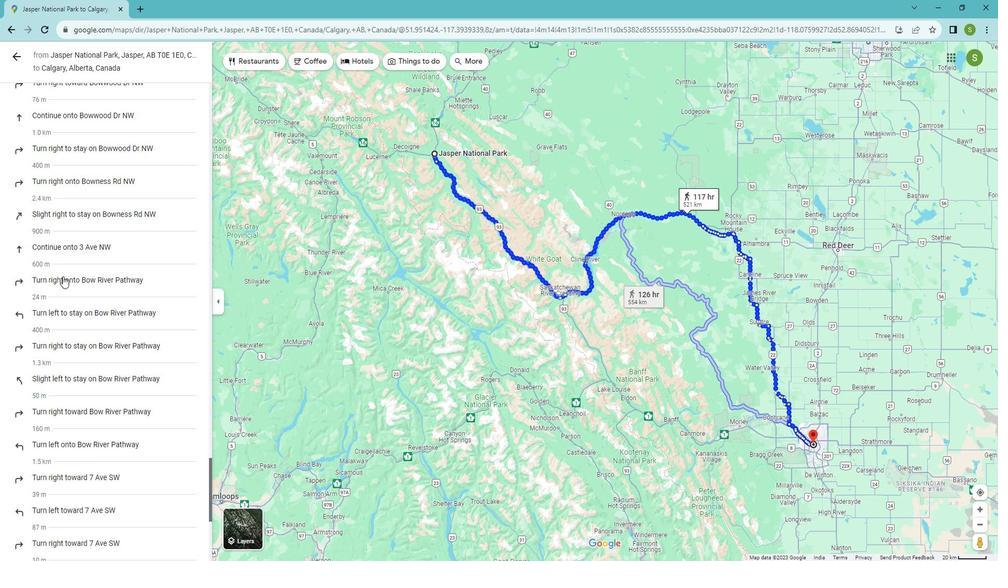 
Action: Mouse scrolled (73, 276) with delta (0, 0)
Screenshot: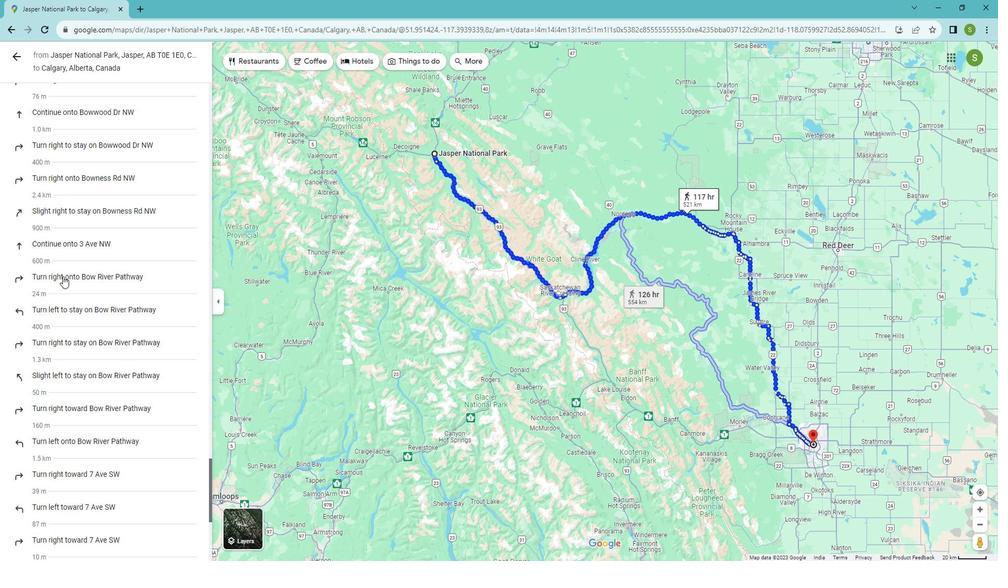 
Action: Mouse scrolled (73, 276) with delta (0, 0)
Screenshot: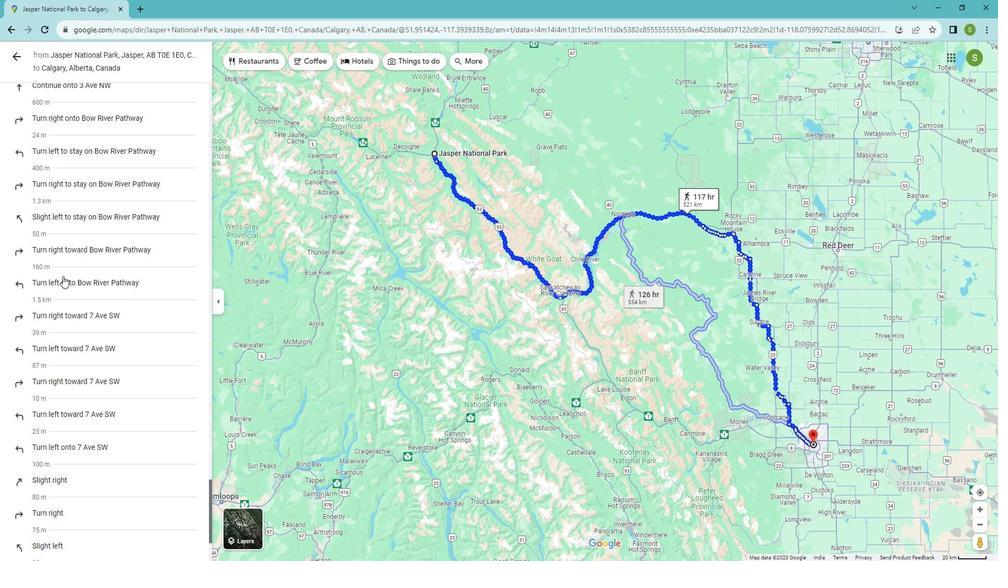 
Action: Mouse scrolled (73, 276) with delta (0, 0)
Screenshot: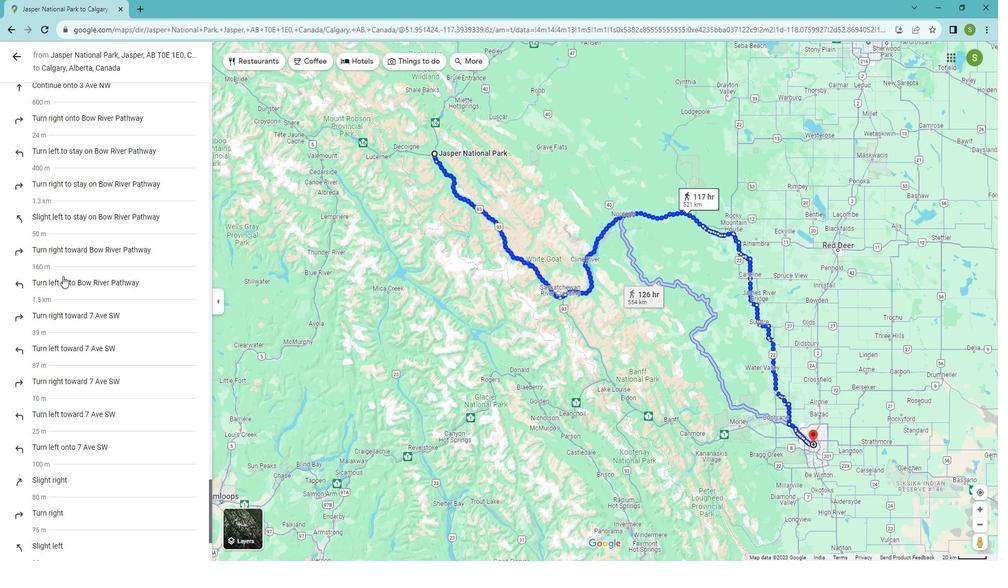 
Action: Mouse scrolled (73, 276) with delta (0, 0)
Screenshot: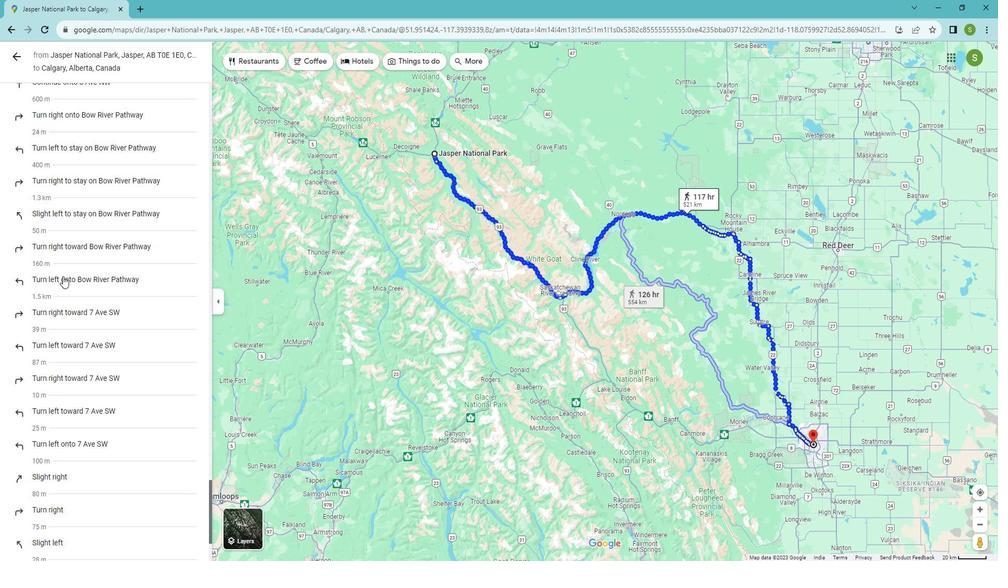 
Action: Mouse scrolled (73, 276) with delta (0, 0)
Screenshot: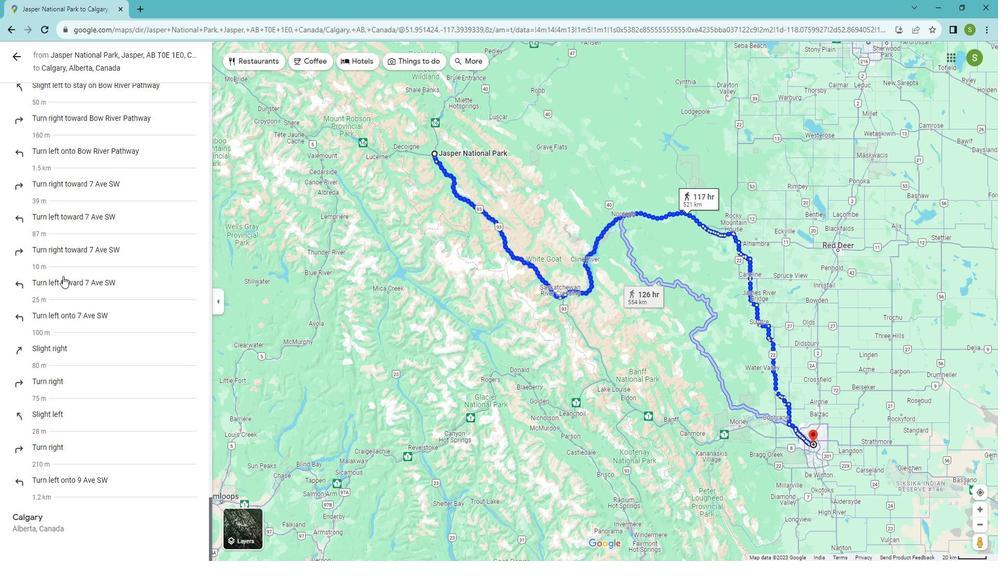 
Action: Mouse scrolled (73, 276) with delta (0, 0)
Screenshot: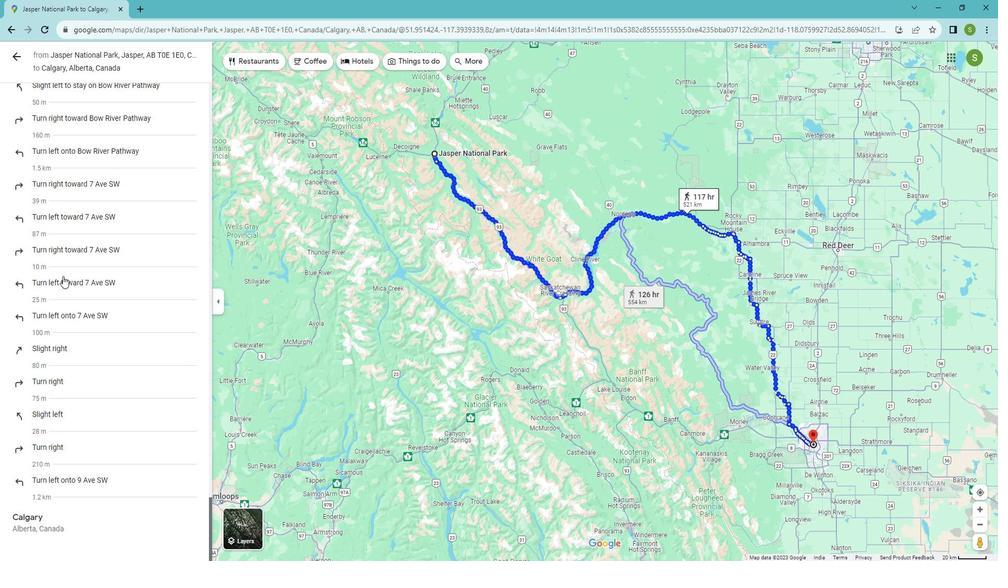 
Action: Mouse scrolled (73, 276) with delta (0, 0)
Screenshot: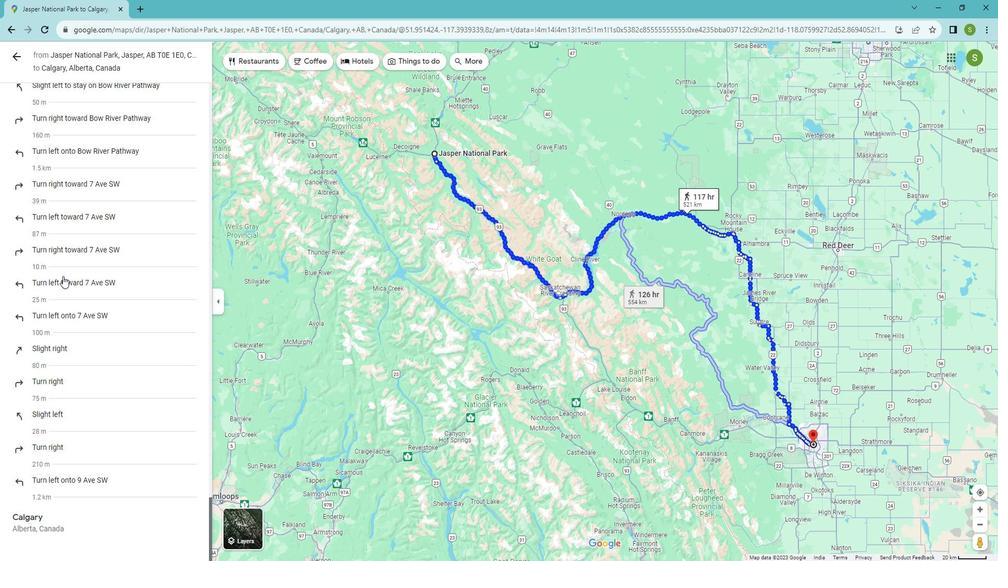 
Action: Mouse moved to (27, 64)
Screenshot: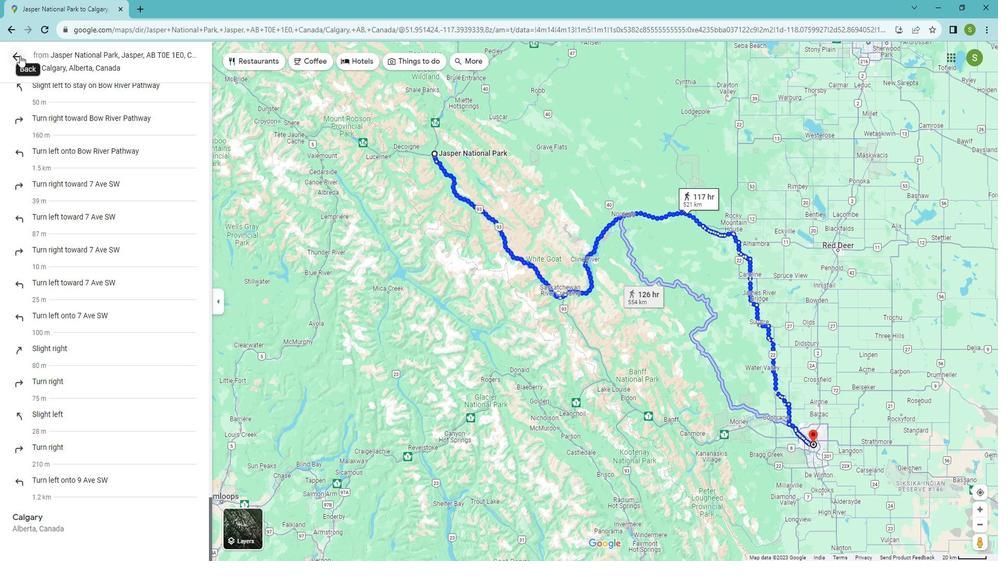 
Action: Mouse pressed left at (27, 64)
Screenshot: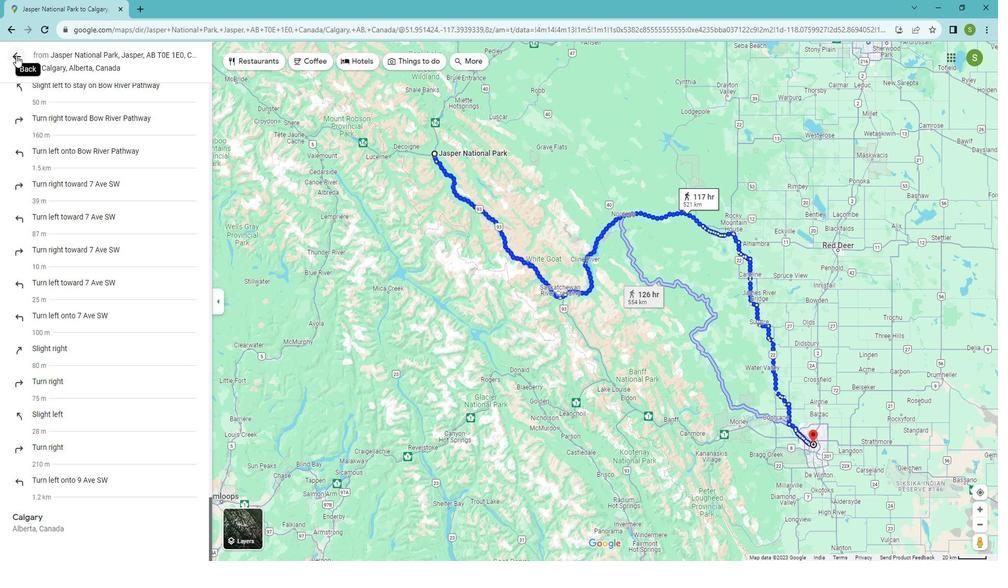
Action: Mouse moved to (175, 64)
Screenshot: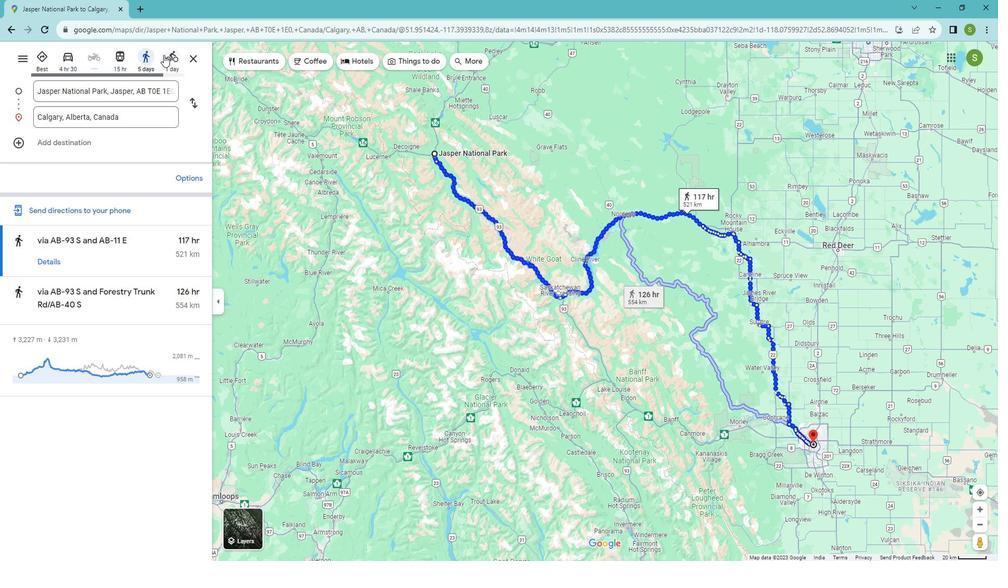
Action: Mouse pressed left at (175, 64)
Screenshot: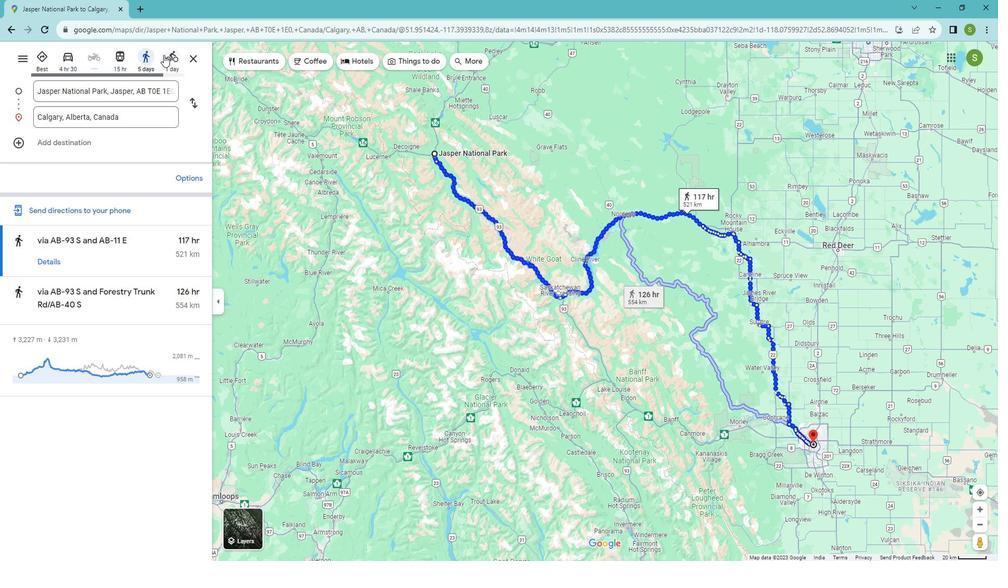 
Action: Mouse moved to (64, 277)
Screenshot: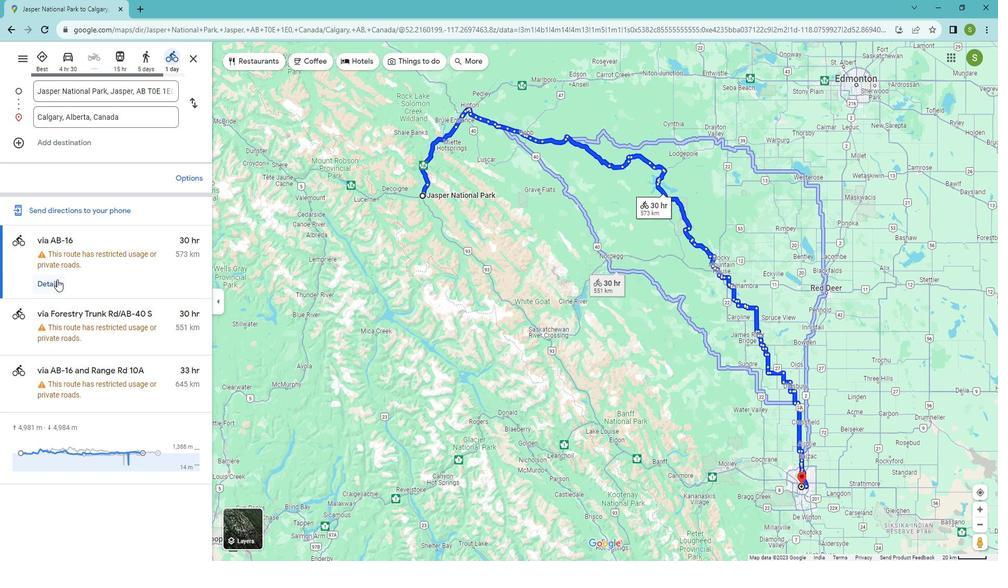 
Action: Mouse pressed left at (64, 277)
Screenshot: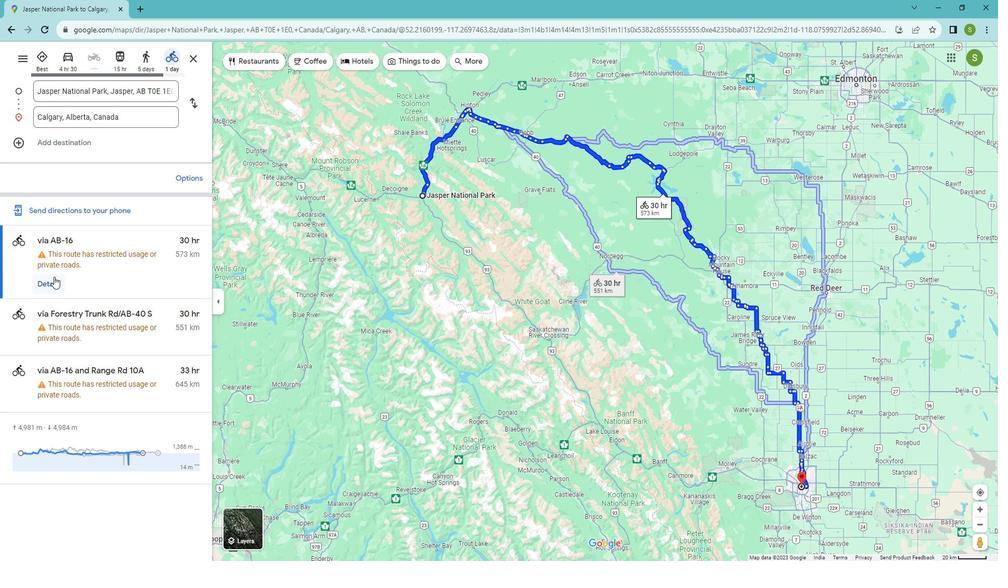 
Action: Mouse moved to (103, 274)
Screenshot: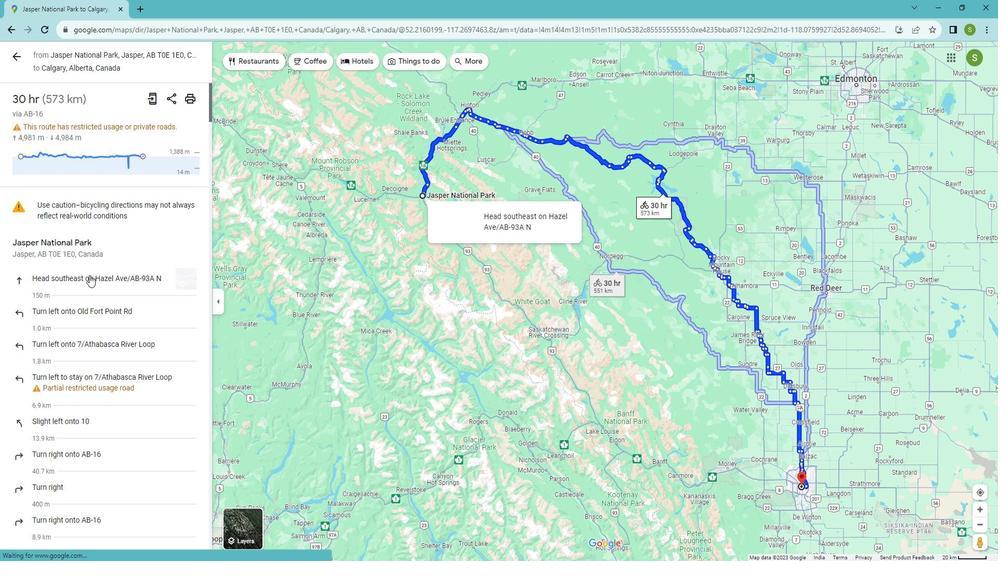 
Action: Mouse scrolled (103, 274) with delta (0, 0)
Screenshot: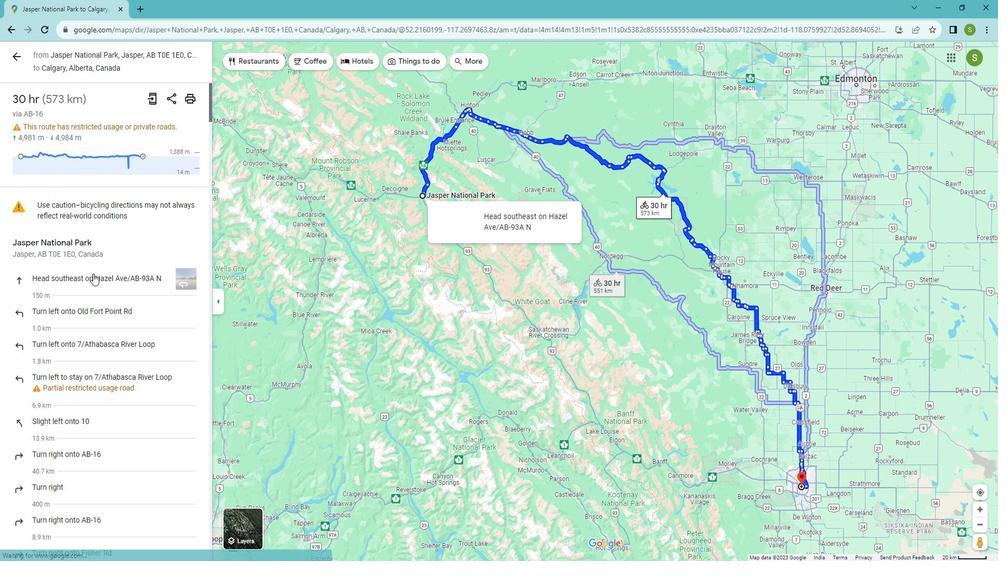 
Action: Mouse scrolled (103, 274) with delta (0, 0)
Screenshot: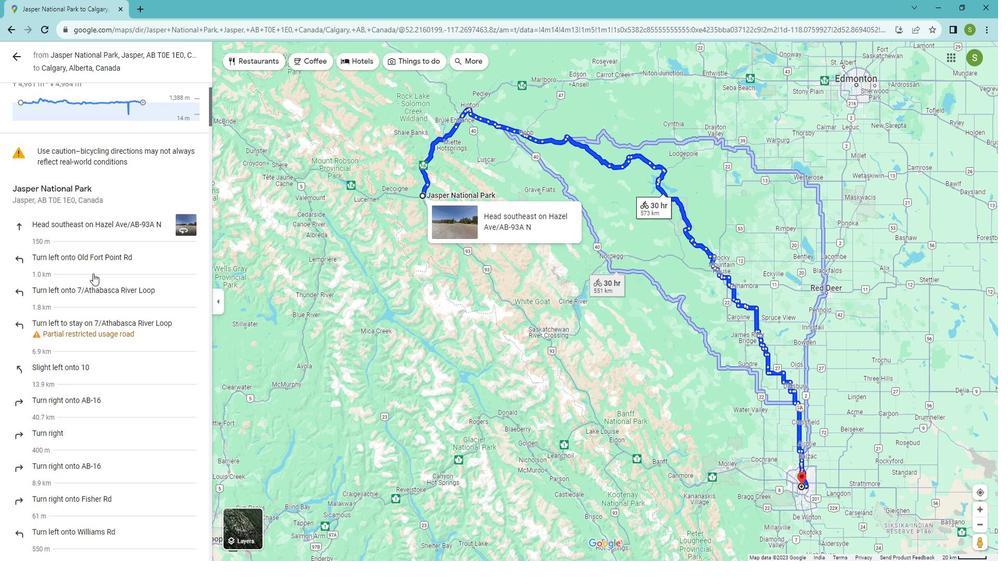
Action: Mouse scrolled (103, 274) with delta (0, 0)
Screenshot: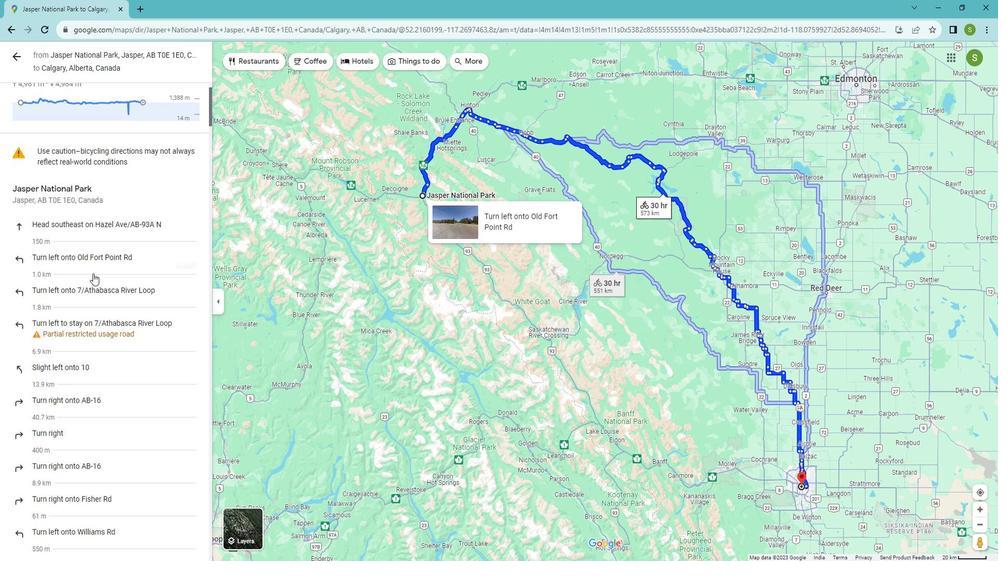
Action: Mouse scrolled (103, 274) with delta (0, 0)
Screenshot: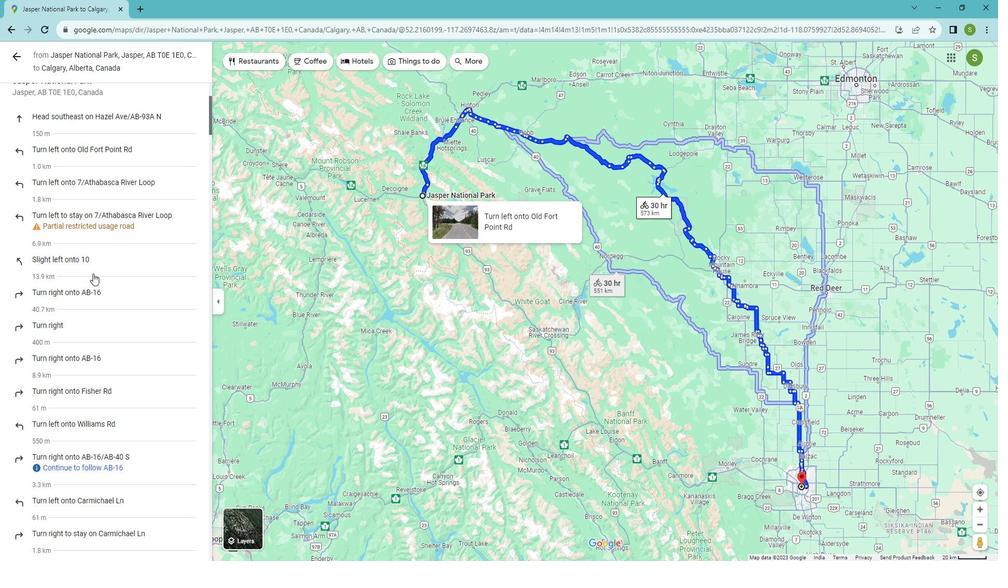 
Action: Mouse moved to (104, 274)
Screenshot: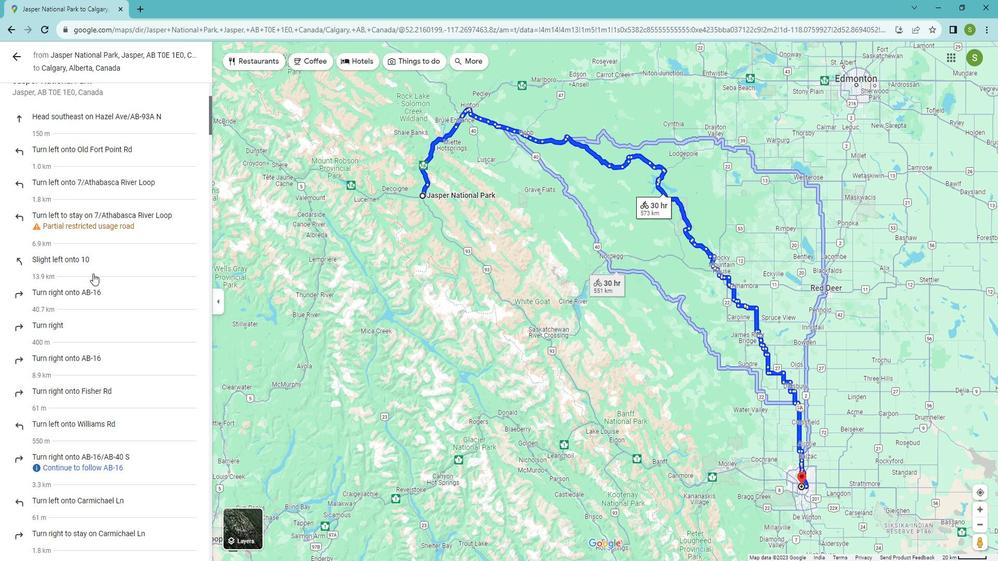 
Action: Mouse scrolled (104, 274) with delta (0, 0)
Screenshot: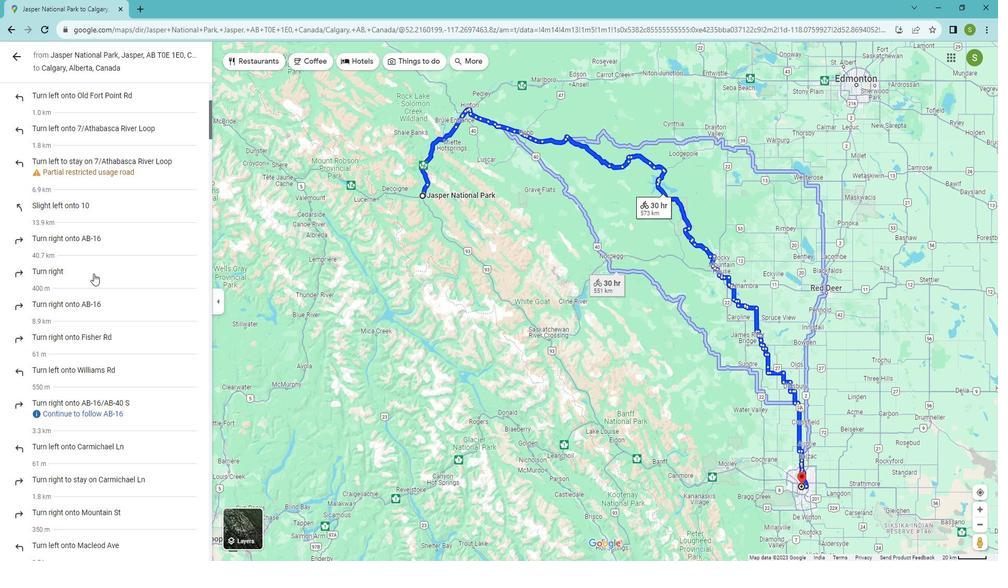 
Action: Mouse scrolled (104, 274) with delta (0, 0)
Screenshot: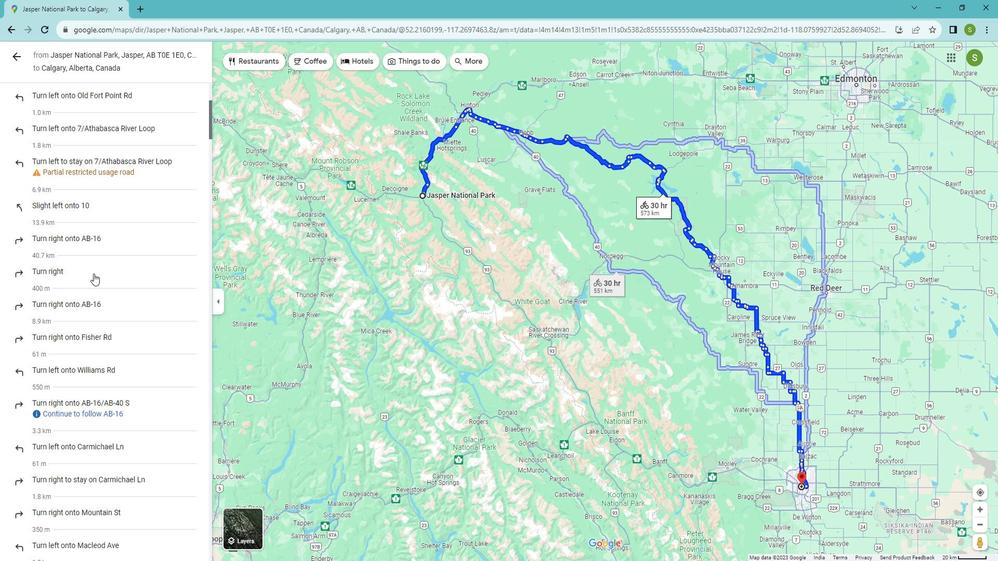 
Action: Mouse moved to (104, 274)
Screenshot: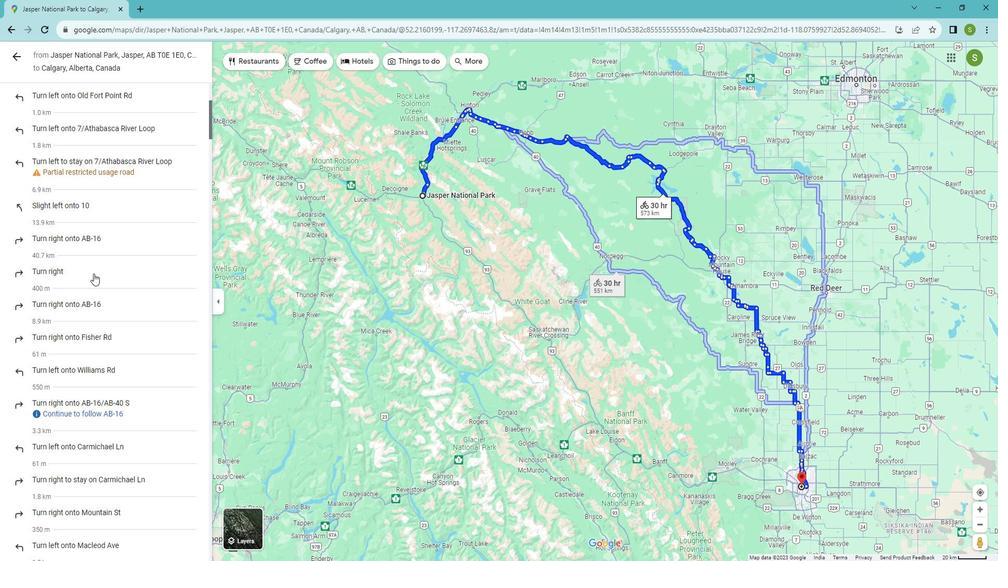 
Action: Mouse scrolled (104, 274) with delta (0, 0)
Screenshot: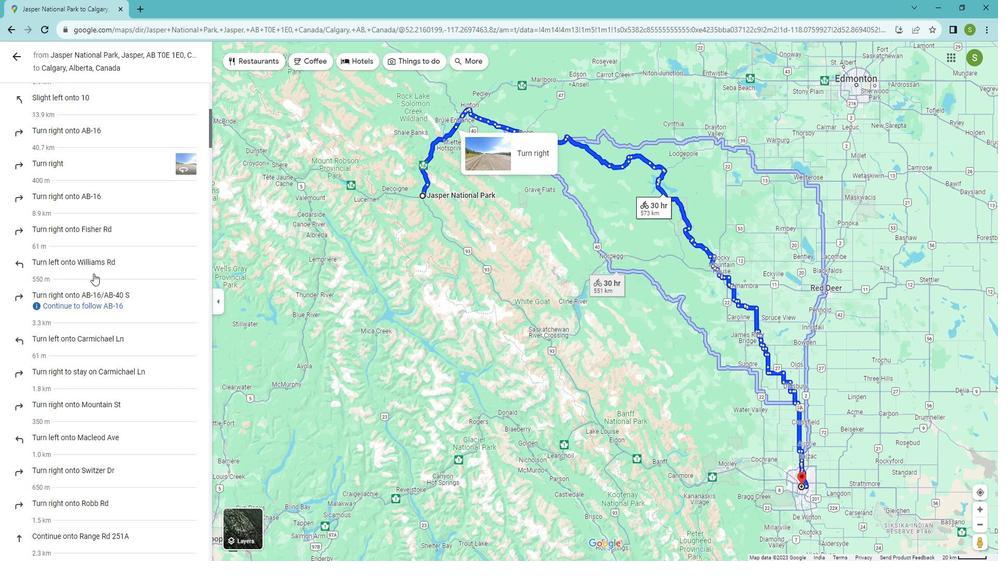 
Action: Mouse scrolled (104, 274) with delta (0, 0)
Screenshot: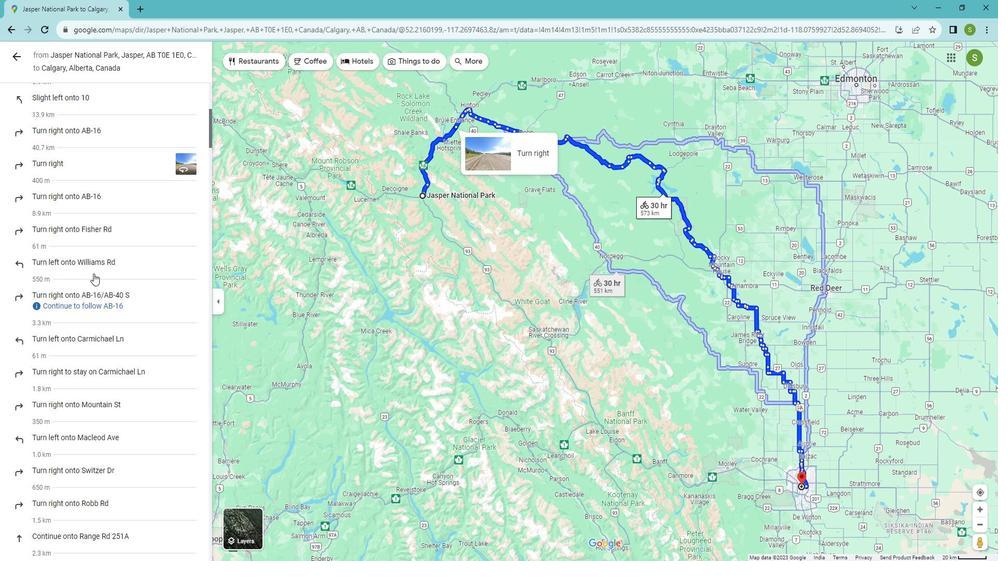 
Action: Mouse moved to (105, 274)
Screenshot: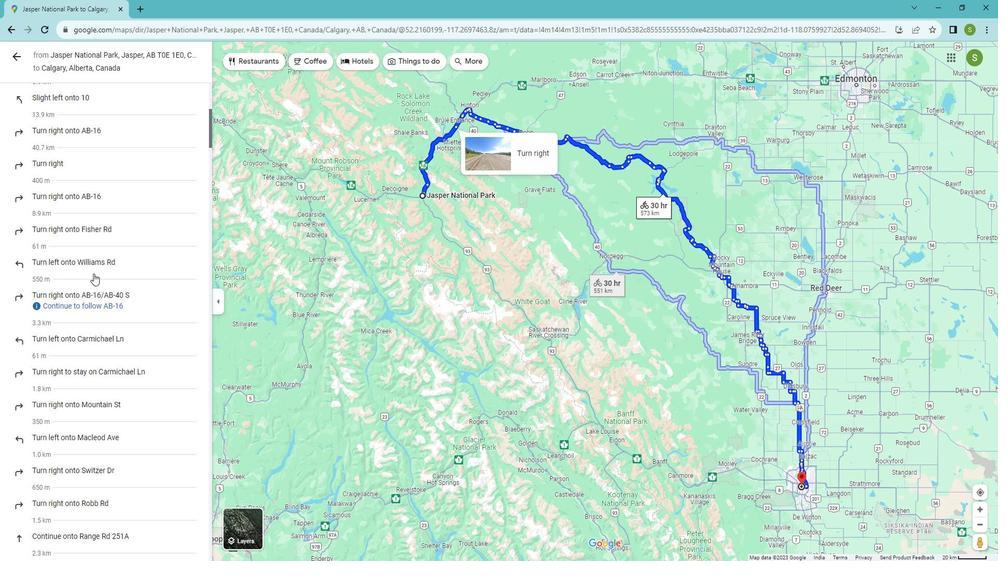 
Action: Mouse scrolled (105, 274) with delta (0, 0)
Screenshot: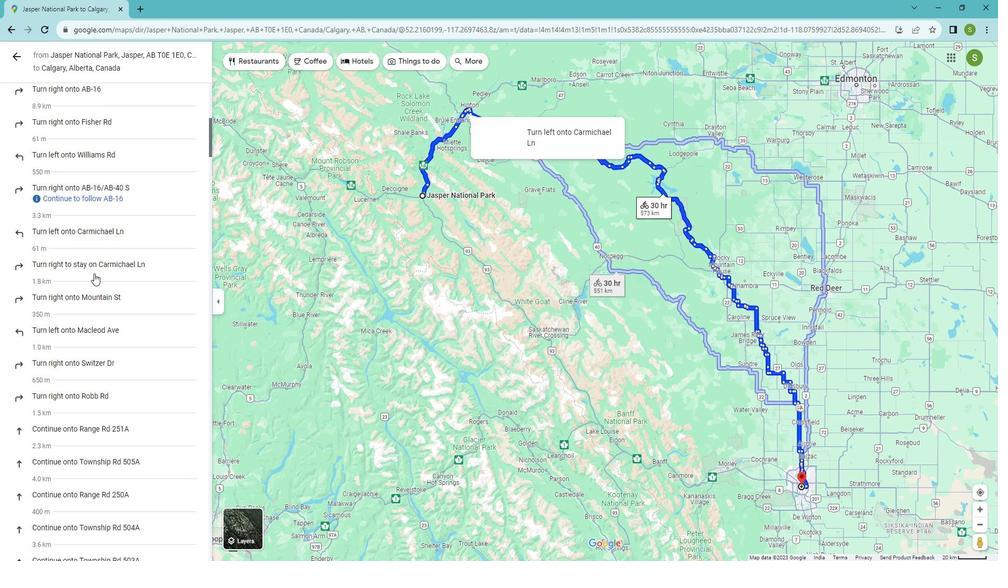 
Action: Mouse scrolled (105, 274) with delta (0, 0)
Screenshot: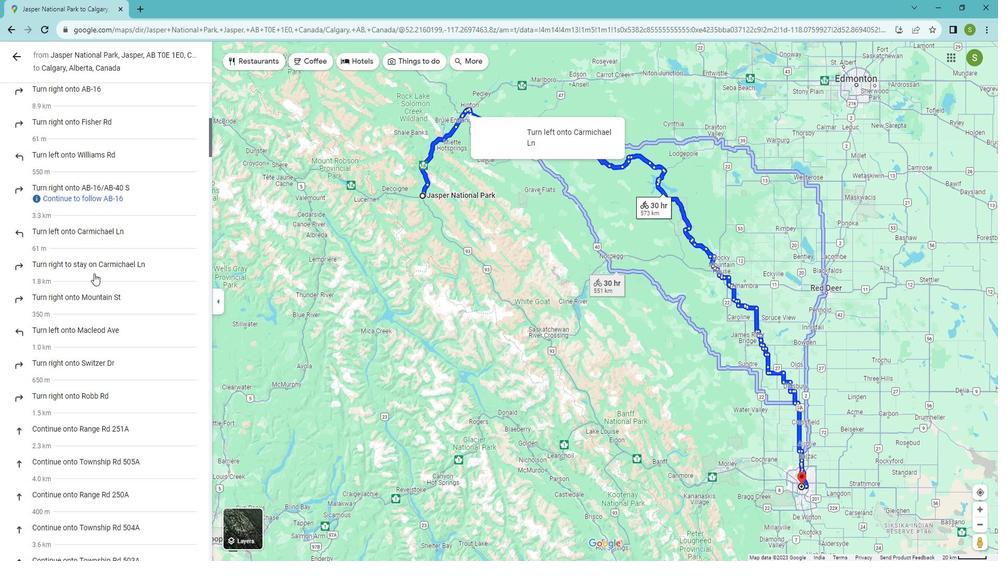 
Action: Mouse moved to (105, 274)
Screenshot: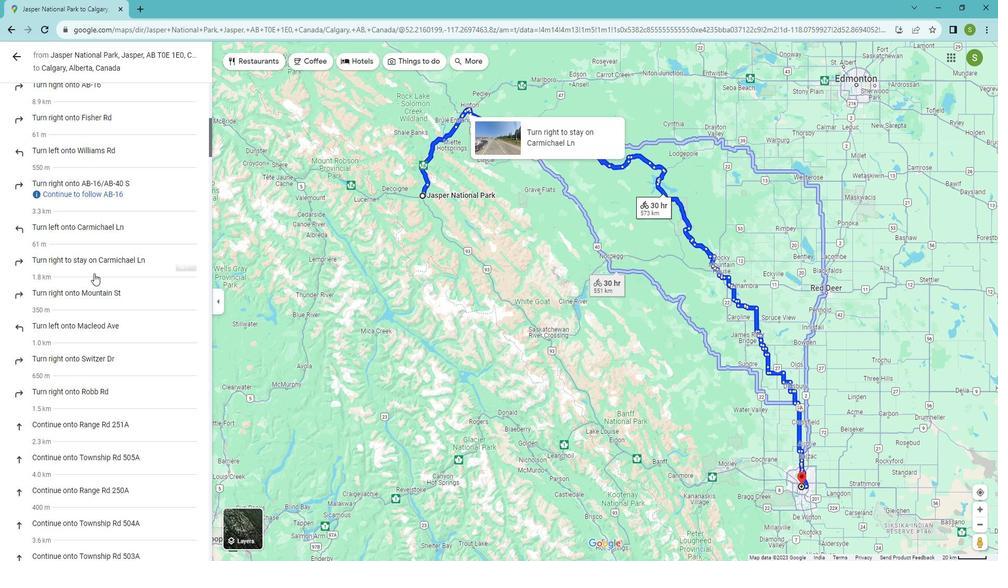 
Action: Mouse scrolled (105, 273) with delta (0, 0)
Screenshot: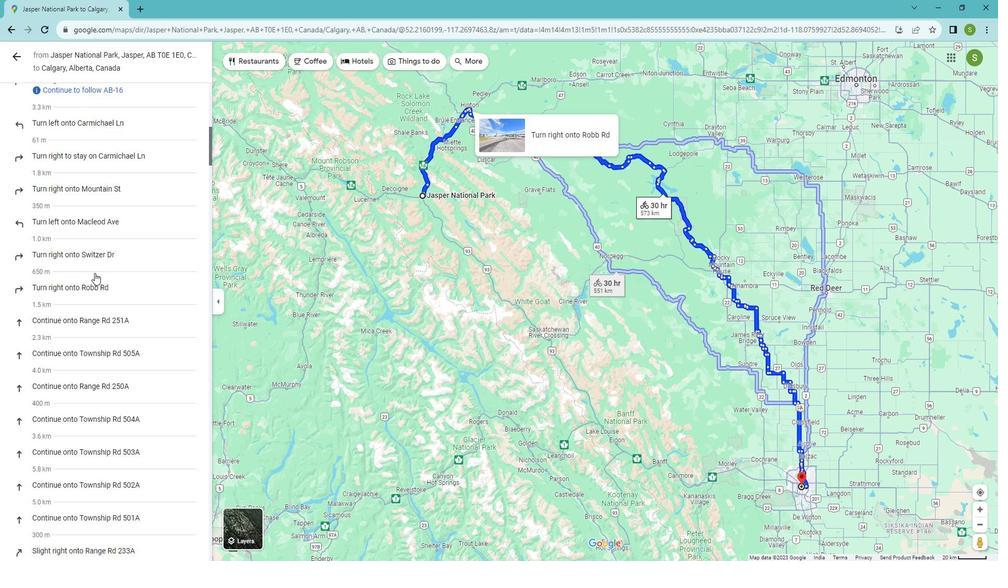 
Action: Mouse scrolled (105, 273) with delta (0, 0)
Screenshot: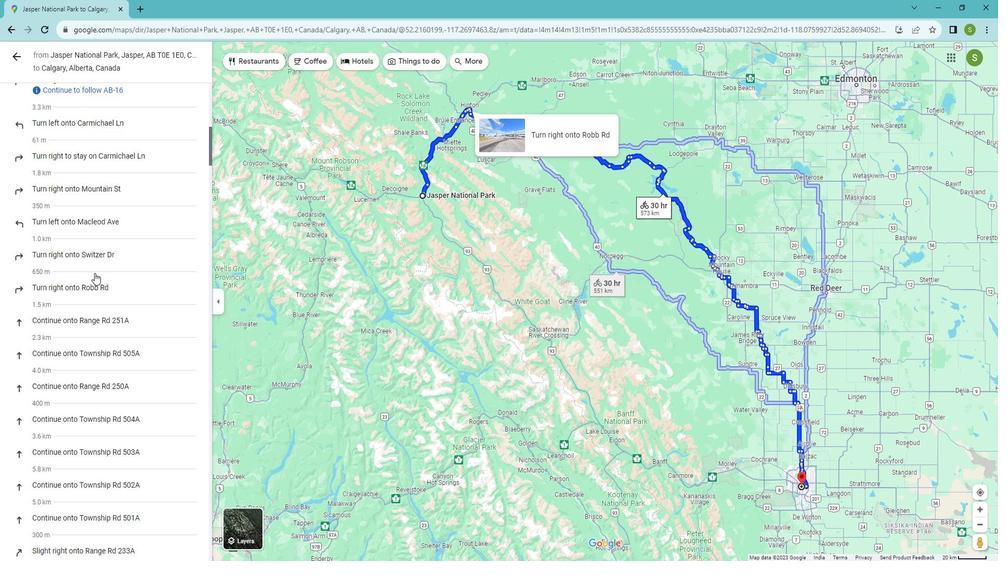 
Action: Mouse moved to (105, 274)
Screenshot: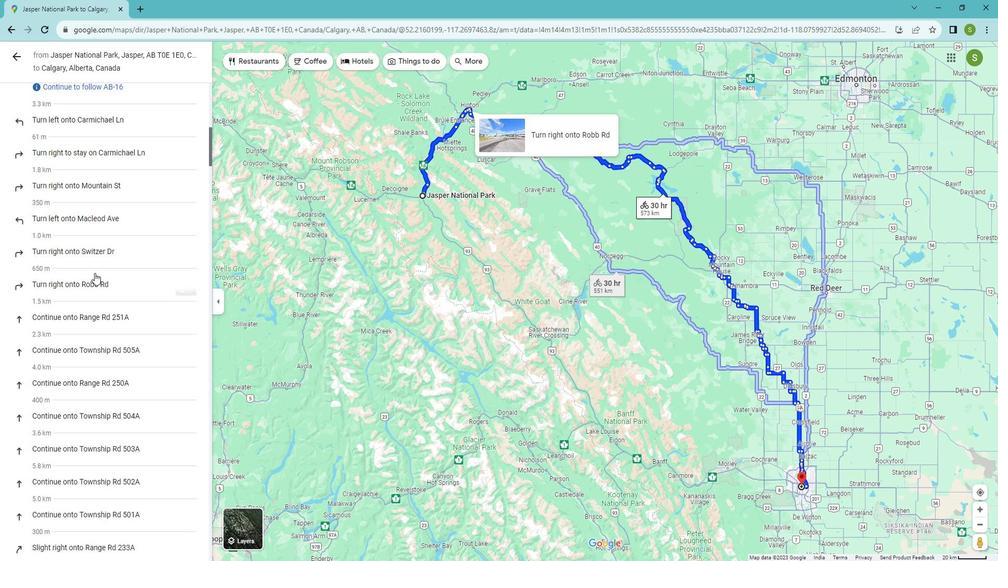 
Action: Mouse scrolled (105, 273) with delta (0, 0)
Screenshot: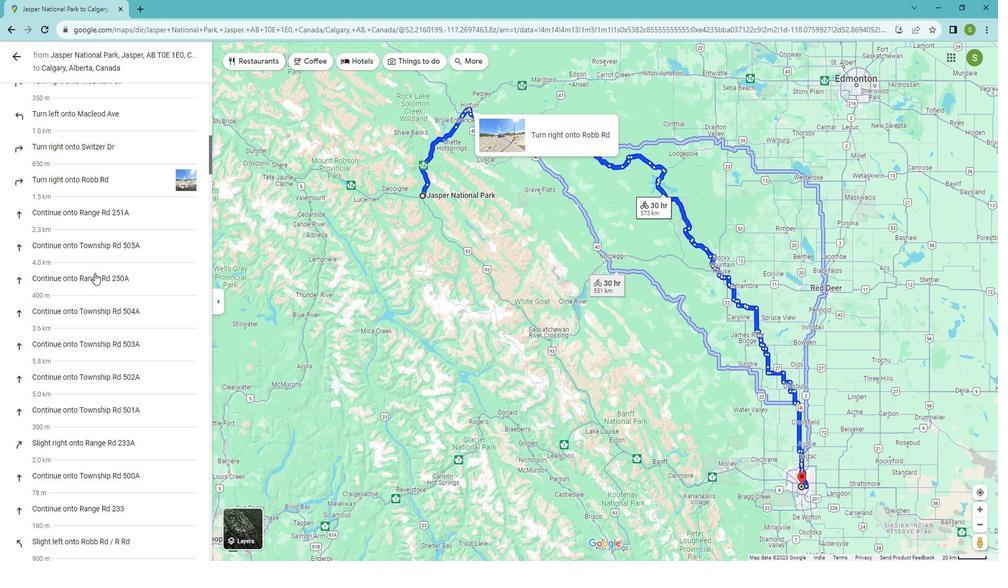 
Action: Mouse scrolled (105, 273) with delta (0, 0)
Screenshot: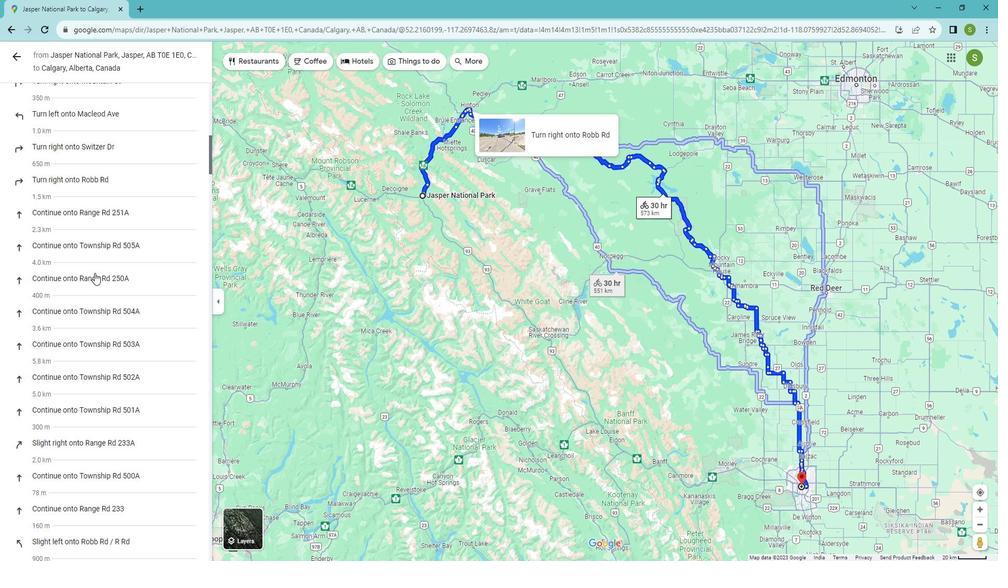 
Action: Mouse scrolled (105, 273) with delta (0, 0)
Screenshot: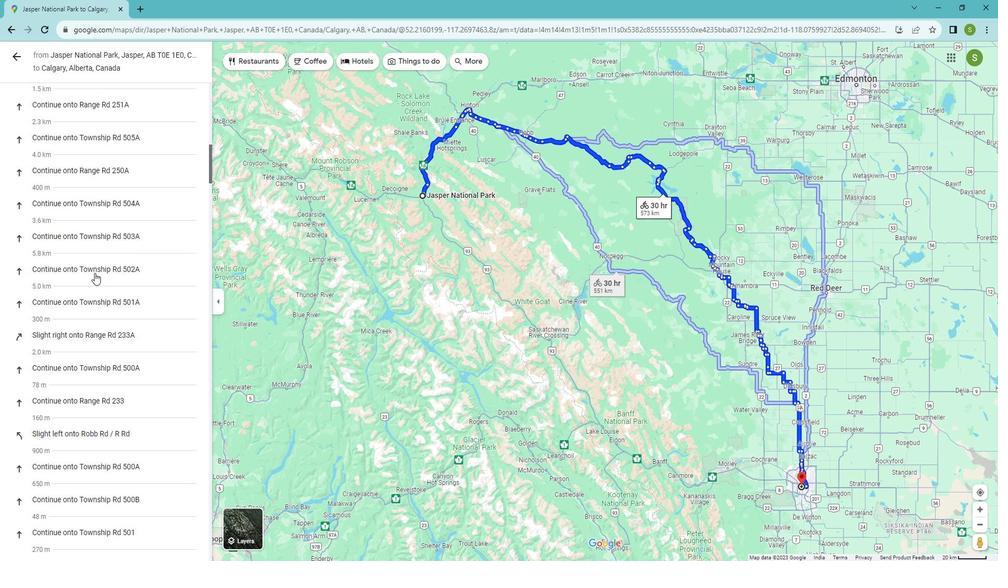 
Action: Mouse scrolled (105, 273) with delta (0, 0)
Screenshot: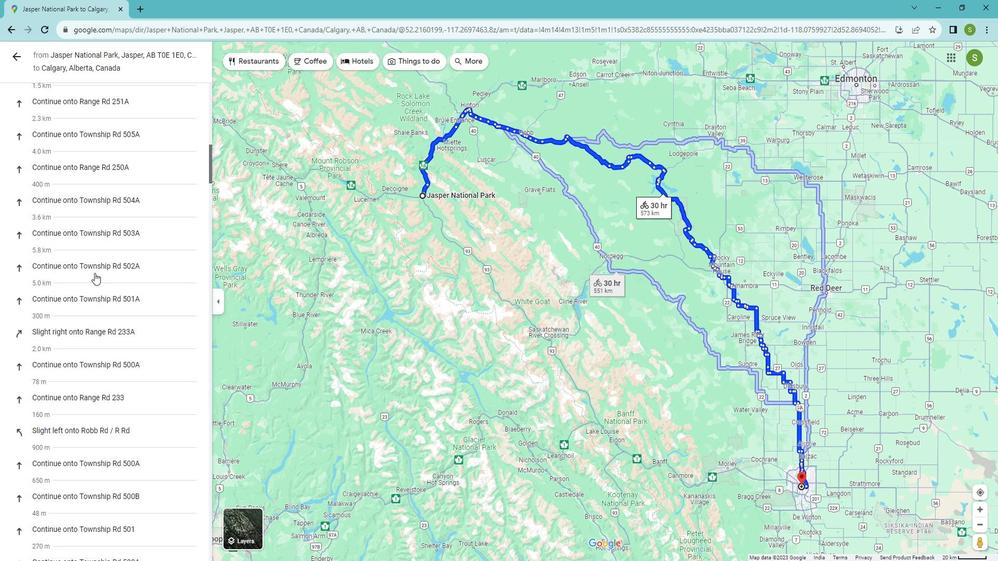 
Action: Mouse scrolled (105, 273) with delta (0, 0)
Screenshot: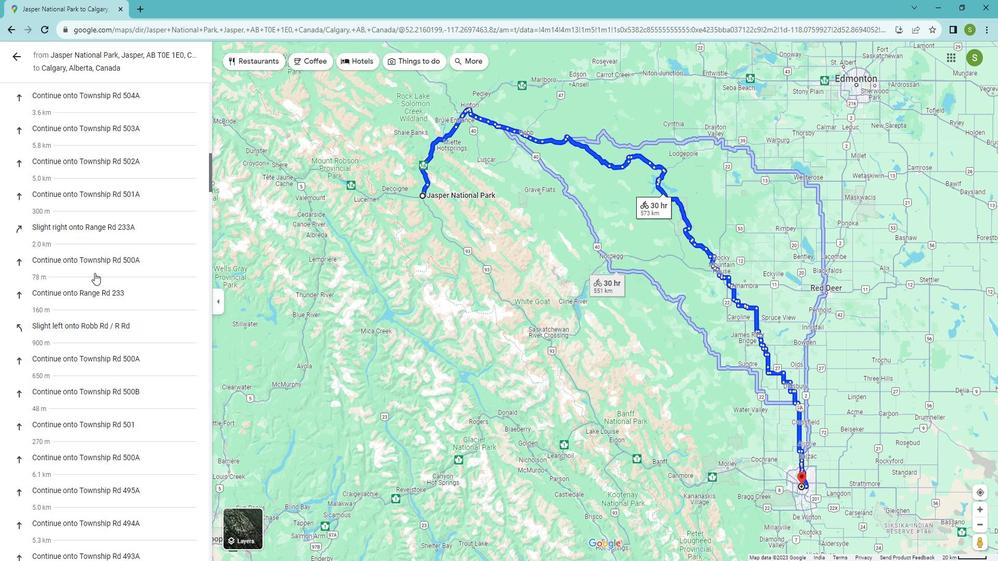 
Action: Mouse scrolled (105, 273) with delta (0, 0)
Screenshot: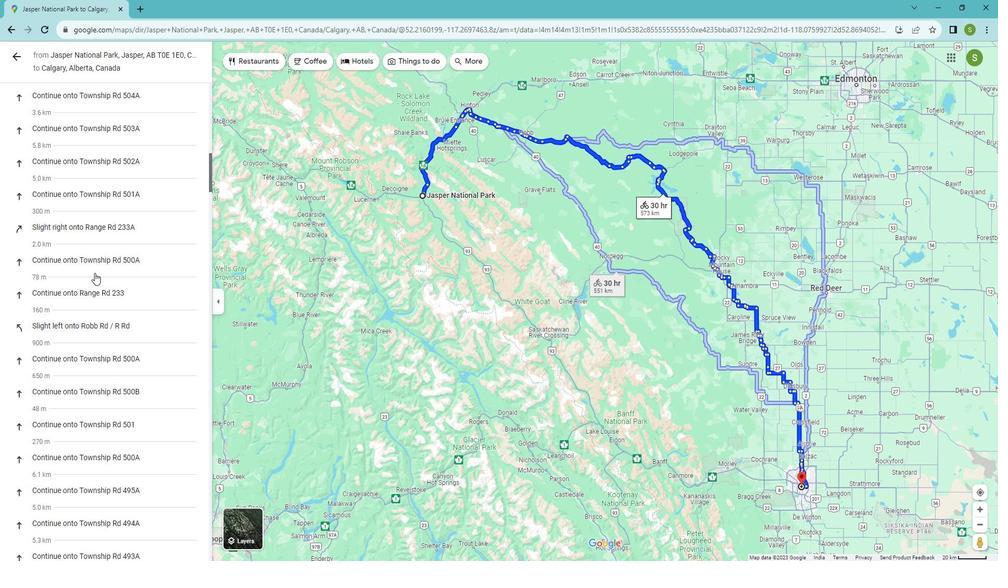 
Action: Mouse scrolled (105, 273) with delta (0, 0)
Screenshot: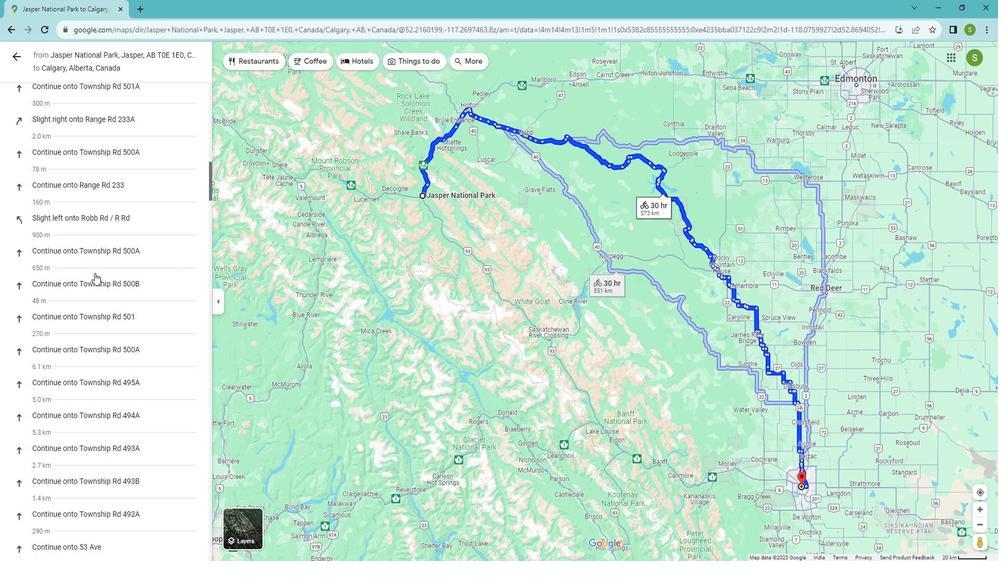 
Action: Mouse scrolled (105, 273) with delta (0, 0)
Screenshot: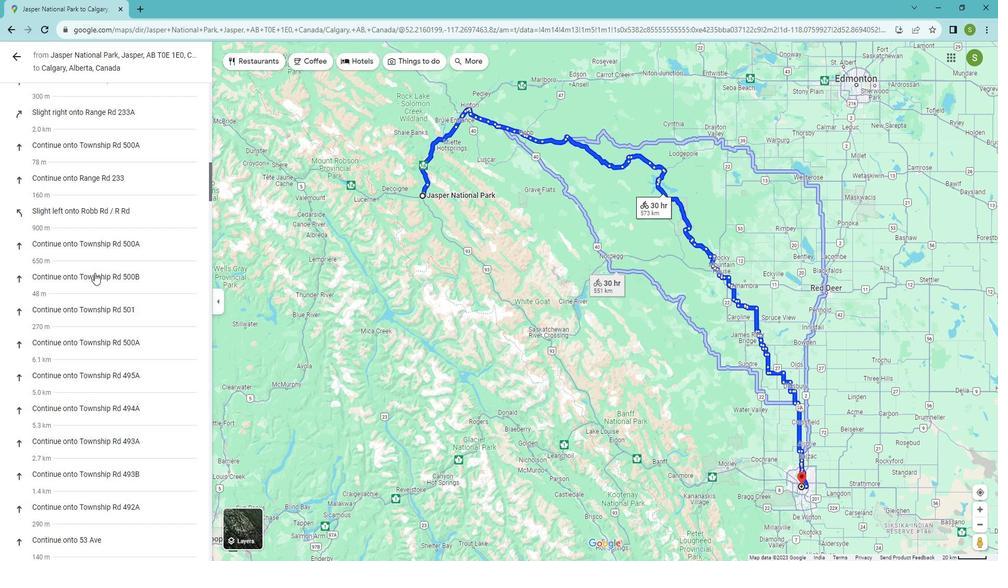 
Action: Mouse scrolled (105, 273) with delta (0, 0)
Screenshot: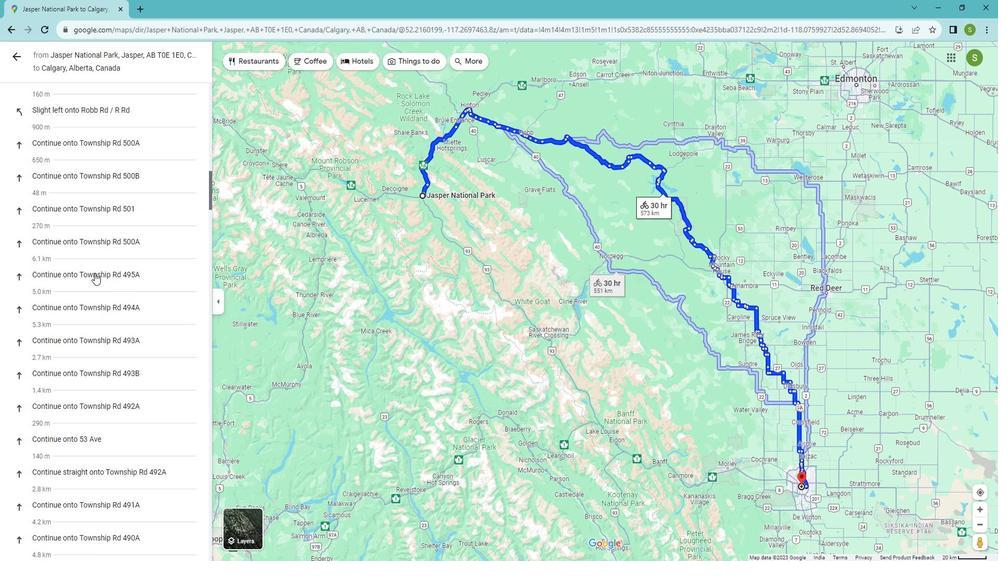 
Action: Mouse scrolled (105, 273) with delta (0, 0)
Screenshot: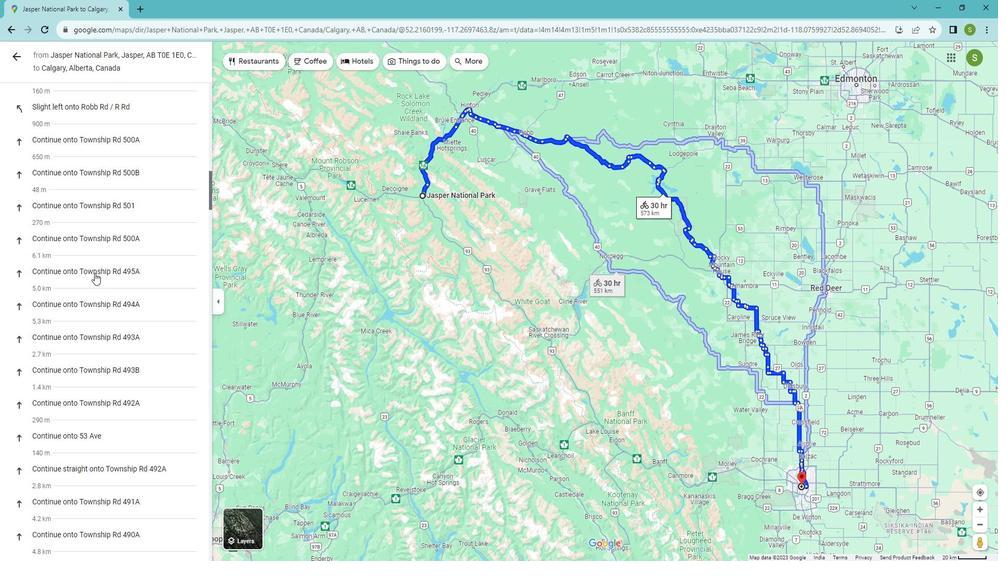 
Action: Mouse moved to (106, 273)
Screenshot: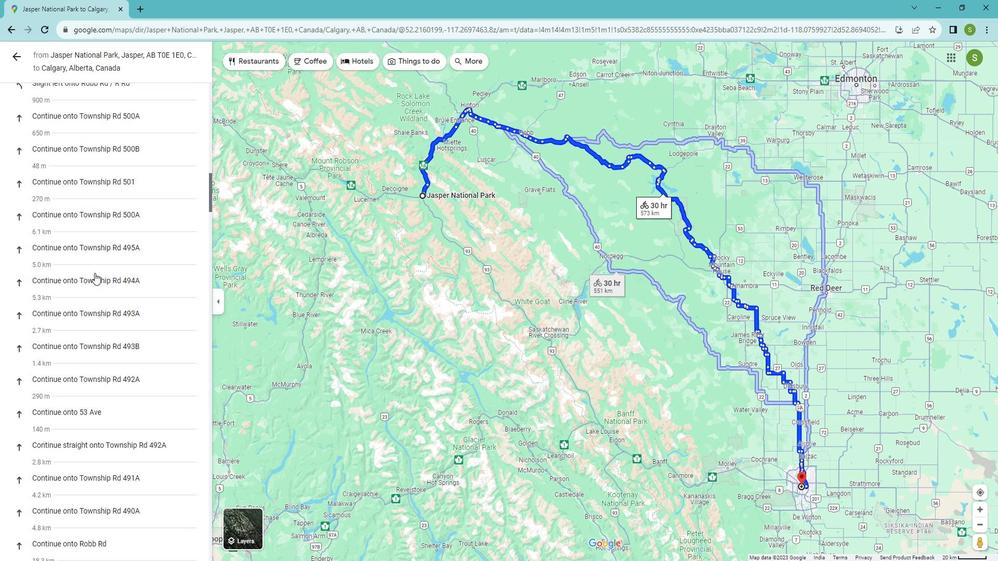 
Action: Mouse scrolled (106, 272) with delta (0, 0)
Screenshot: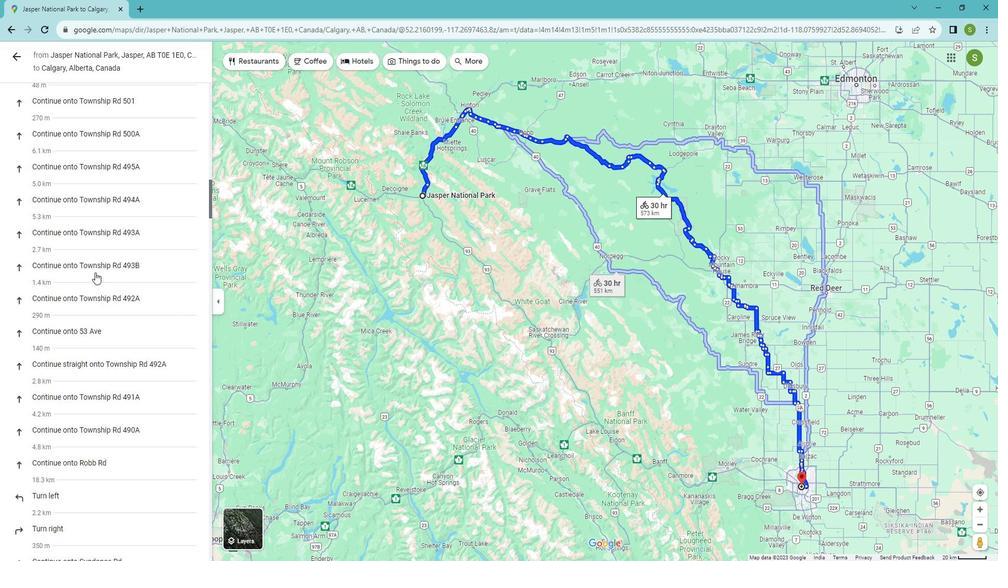 
Action: Mouse scrolled (106, 272) with delta (0, 0)
Screenshot: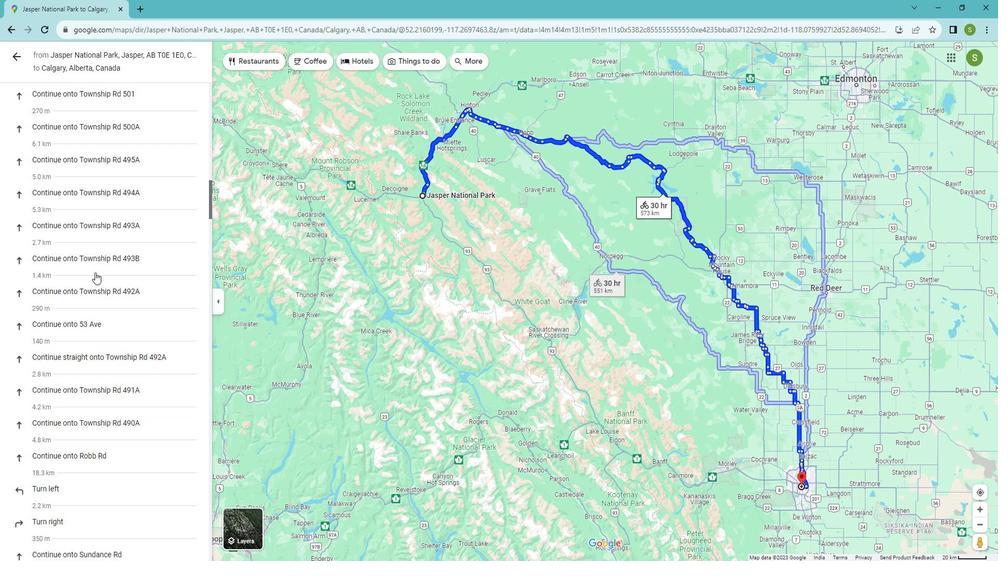 
Action: Mouse scrolled (106, 272) with delta (0, 0)
Screenshot: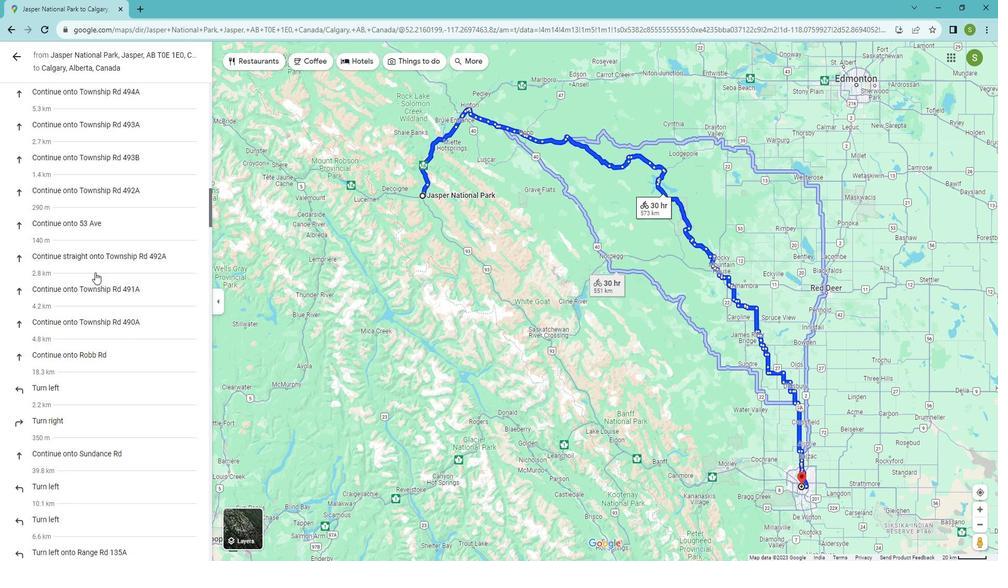 
Action: Mouse scrolled (106, 272) with delta (0, 0)
Screenshot: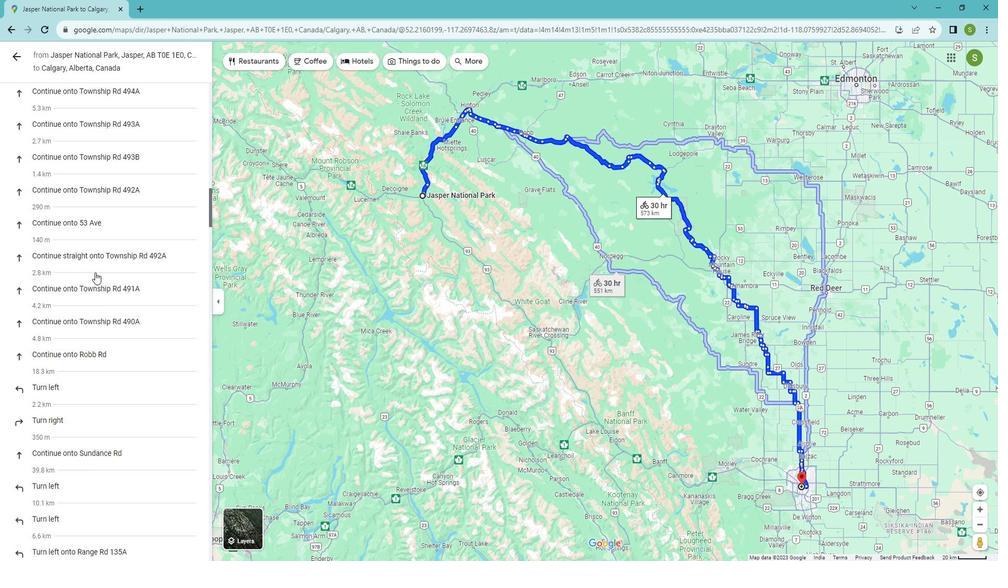 
Action: Mouse scrolled (106, 272) with delta (0, 0)
Screenshot: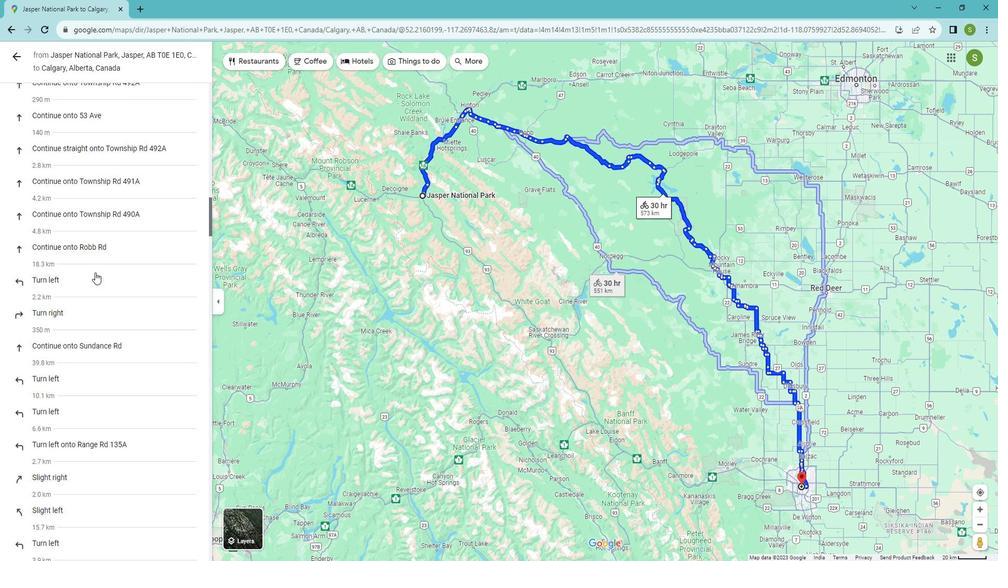 
Action: Mouse scrolled (106, 272) with delta (0, 0)
Screenshot: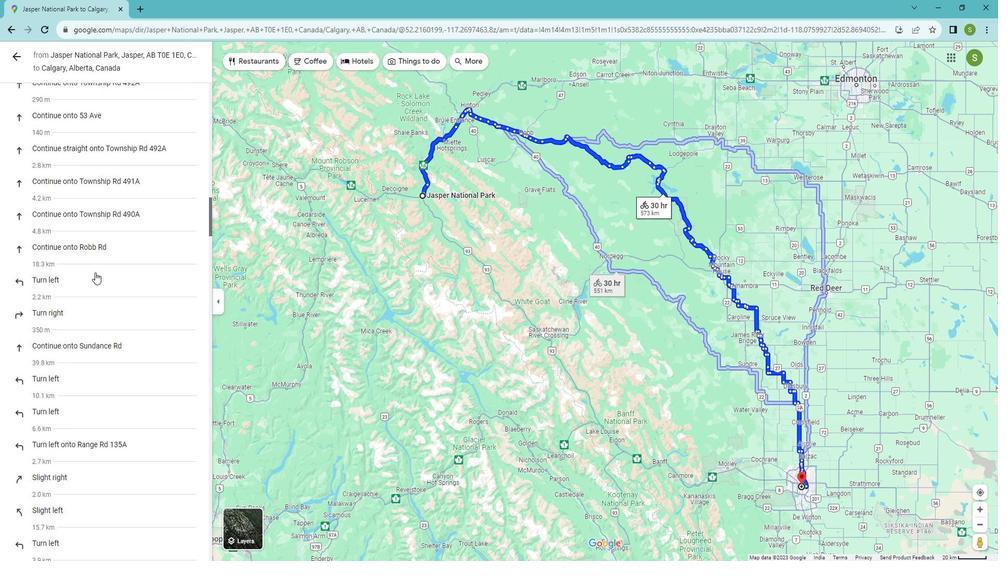 
Action: Mouse moved to (106, 272)
Screenshot: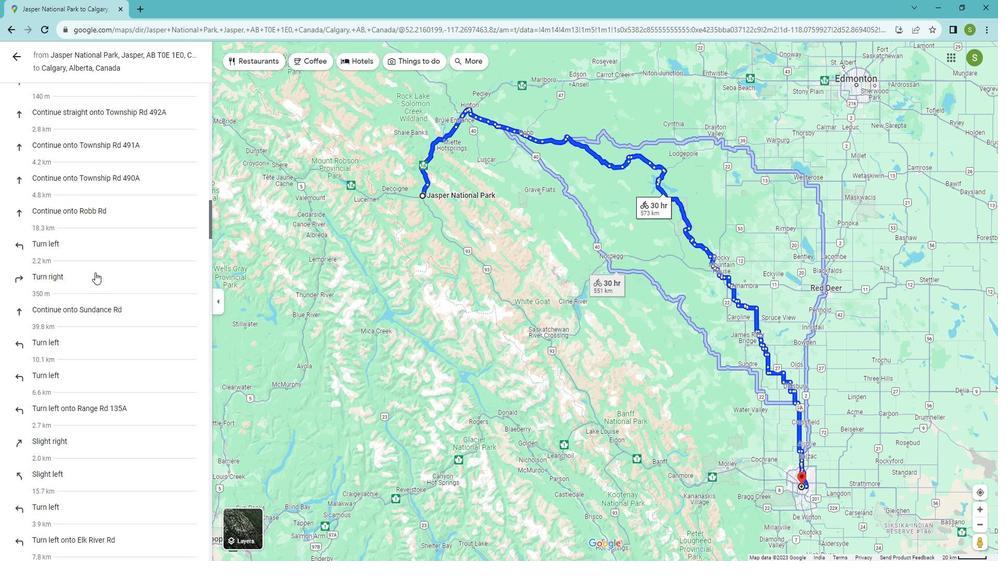 
Action: Mouse scrolled (106, 272) with delta (0, 0)
Screenshot: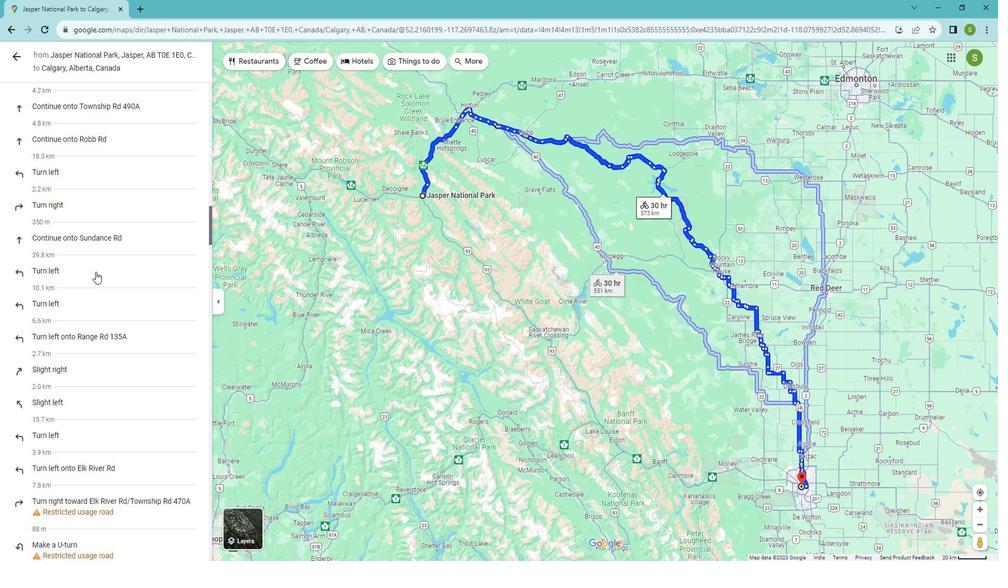 
Action: Mouse scrolled (106, 272) with delta (0, 0)
Screenshot: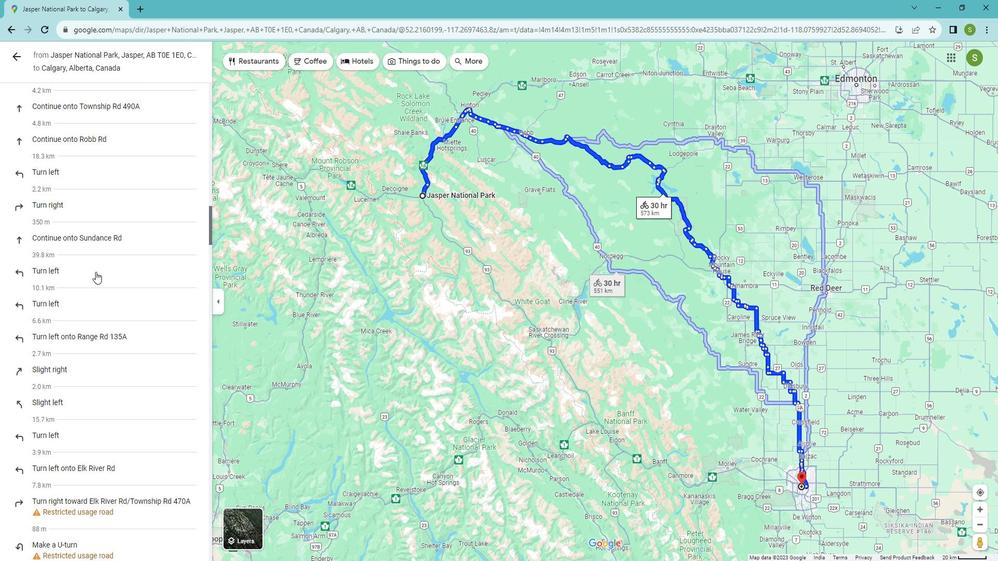
Action: Mouse scrolled (106, 272) with delta (0, 0)
Screenshot: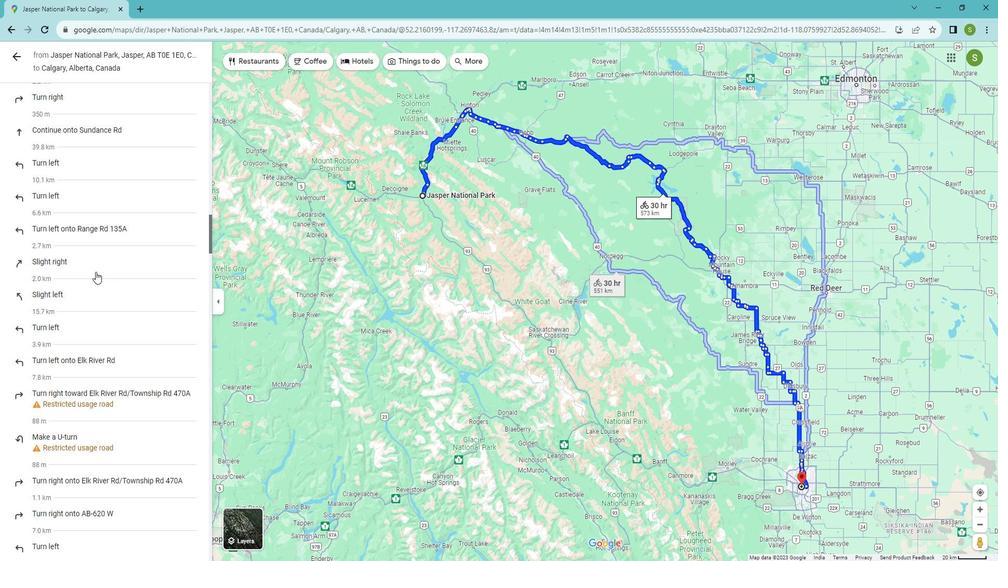 
Action: Mouse scrolled (106, 272) with delta (0, 0)
Screenshot: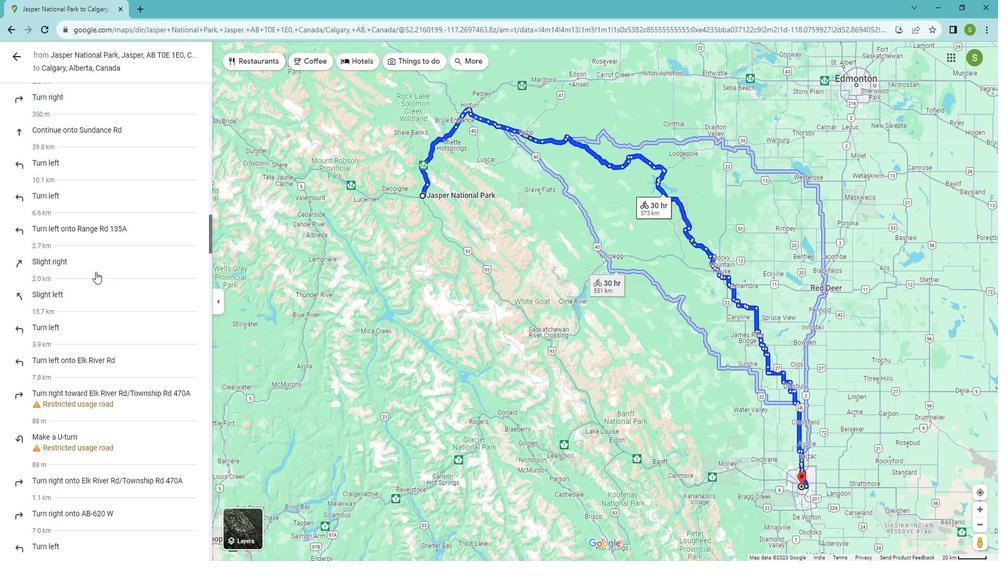 
Action: Mouse scrolled (106, 272) with delta (0, 0)
Screenshot: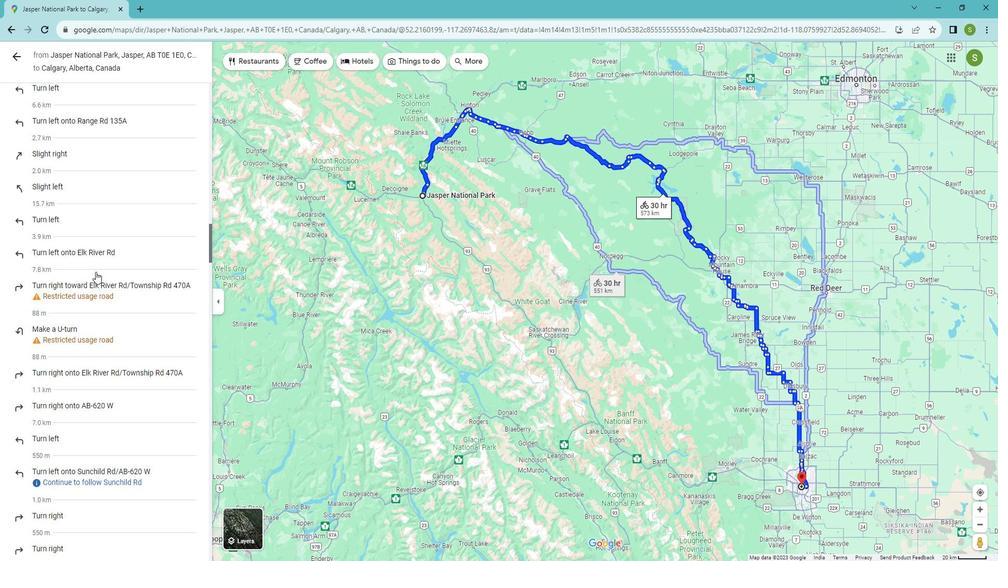 
Action: Mouse scrolled (106, 272) with delta (0, 0)
Screenshot: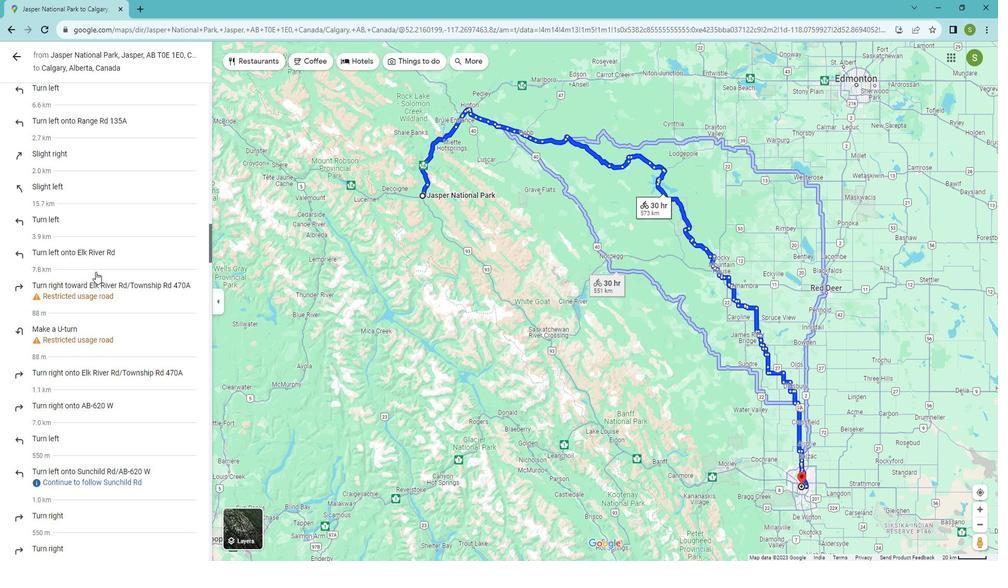 
Action: Mouse moved to (108, 272)
Screenshot: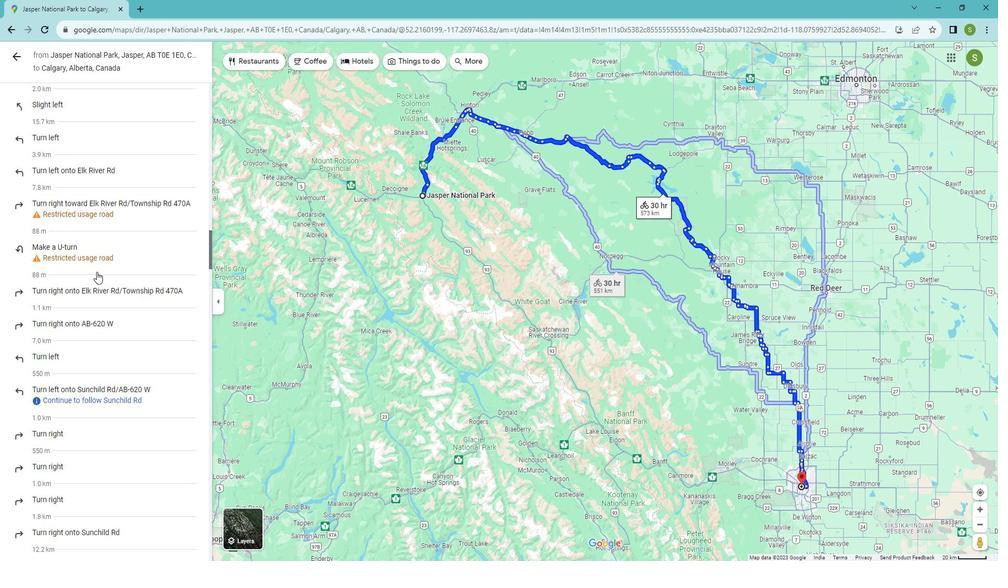 
Action: Mouse scrolled (108, 271) with delta (0, 0)
Screenshot: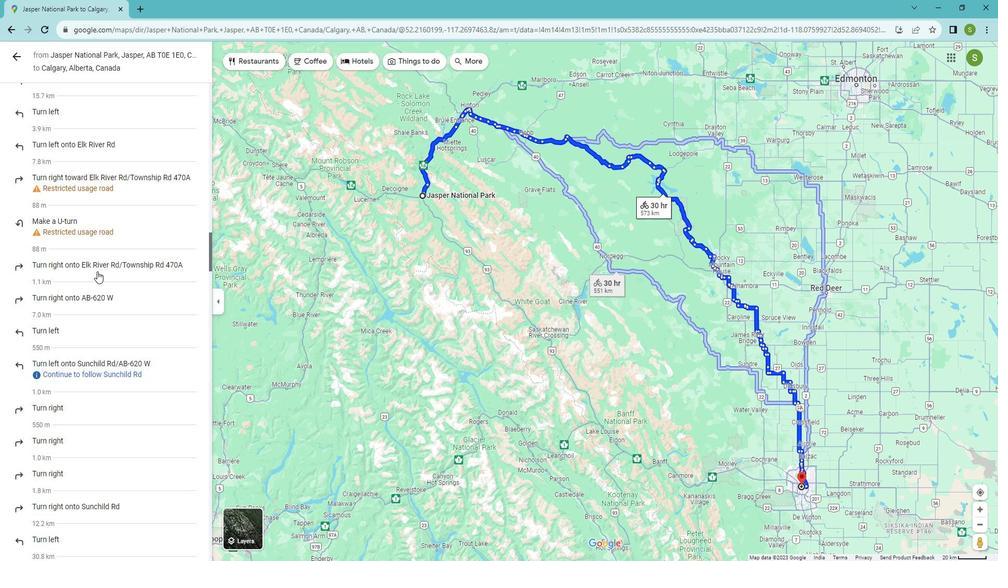 
Action: Mouse scrolled (108, 271) with delta (0, 0)
Screenshot: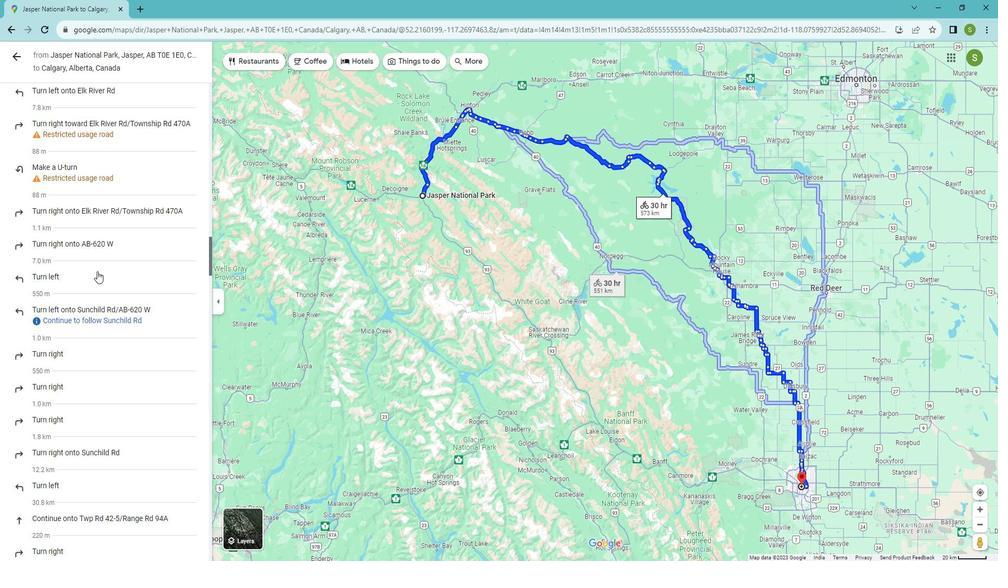 
Action: Mouse scrolled (108, 271) with delta (0, 0)
Screenshot: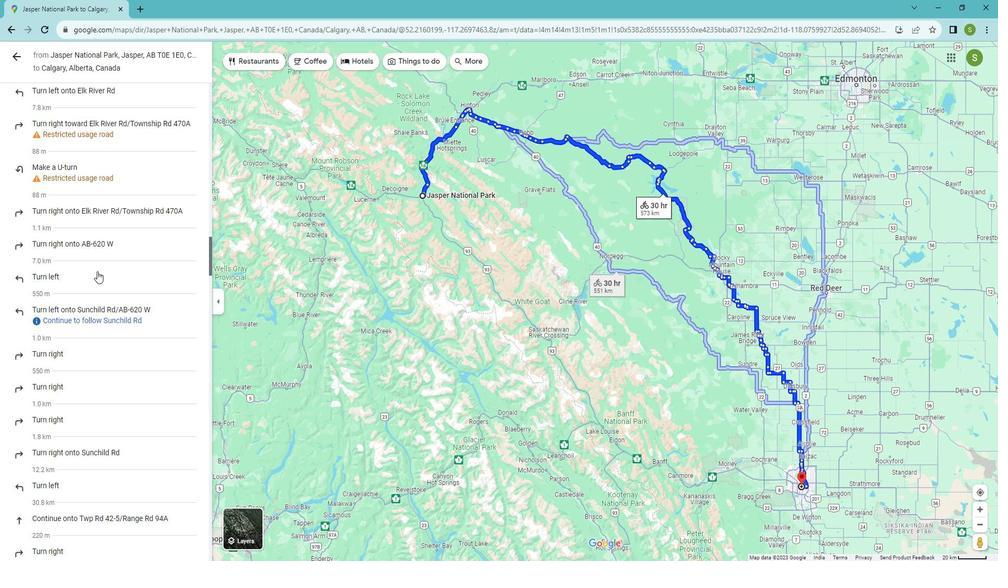 
Action: Mouse scrolled (108, 271) with delta (0, 0)
Screenshot: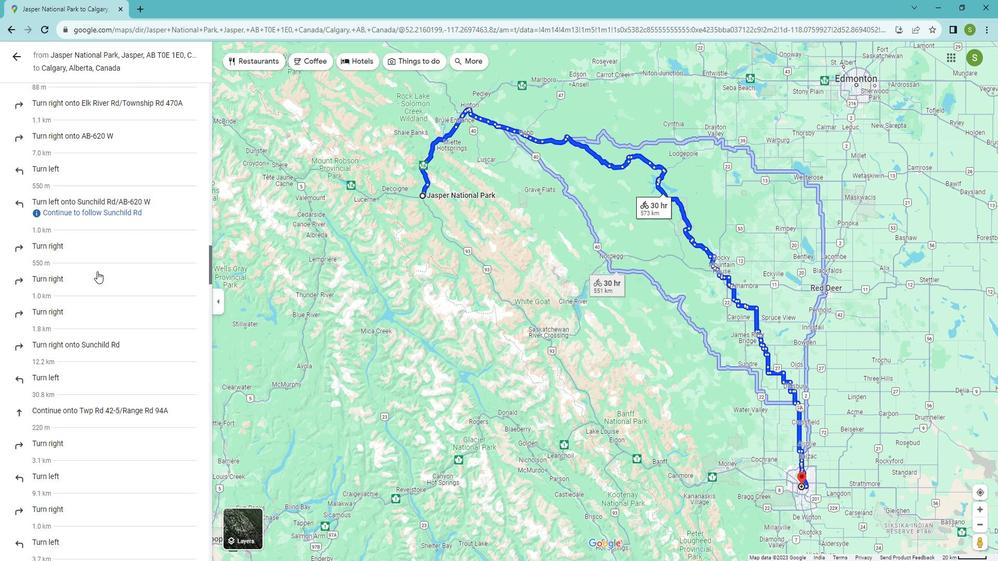 
Action: Mouse scrolled (108, 271) with delta (0, 0)
Screenshot: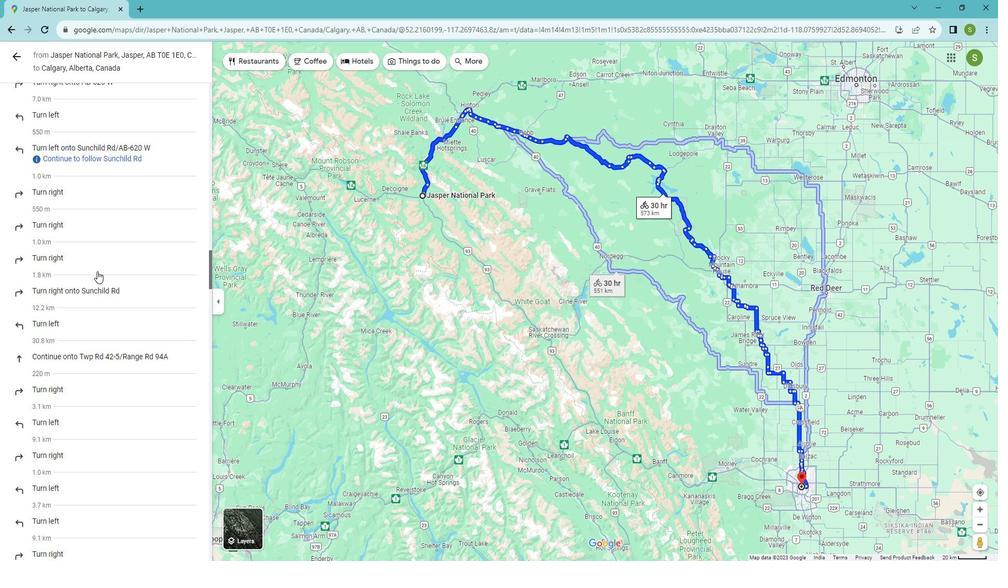 
Action: Mouse scrolled (108, 271) with delta (0, 0)
Screenshot: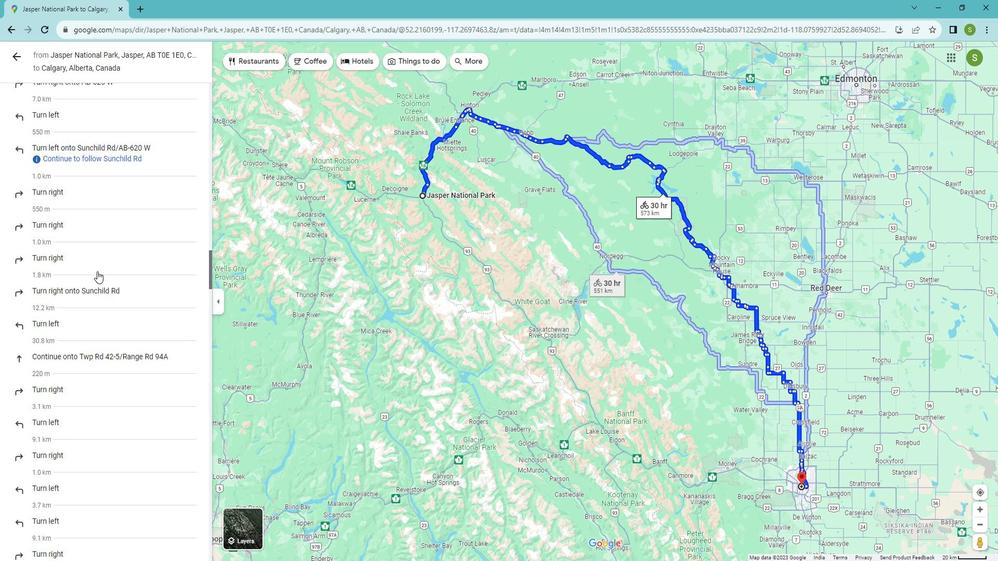 
Action: Mouse moved to (108, 272)
Screenshot: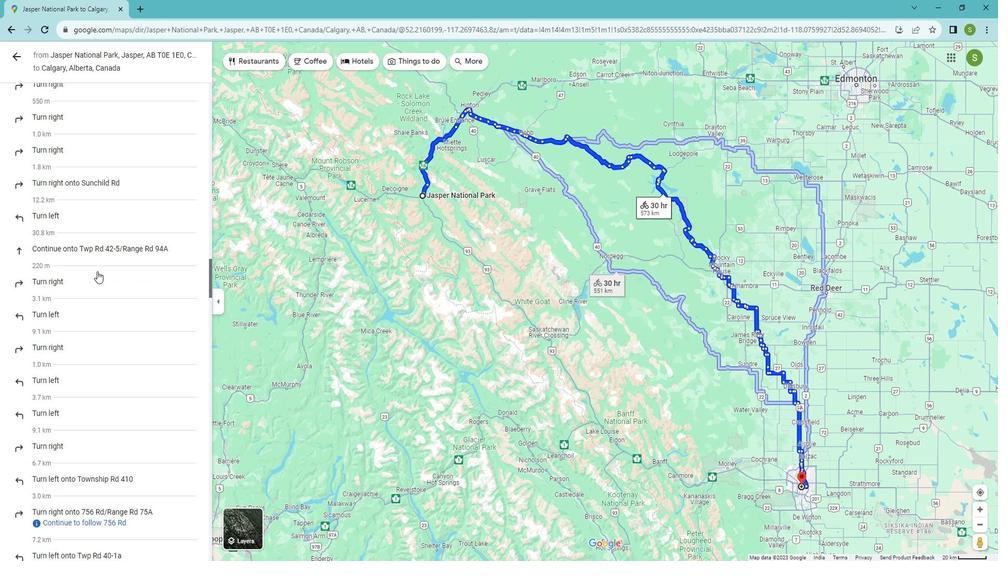 
Action: Mouse scrolled (108, 271) with delta (0, 0)
Screenshot: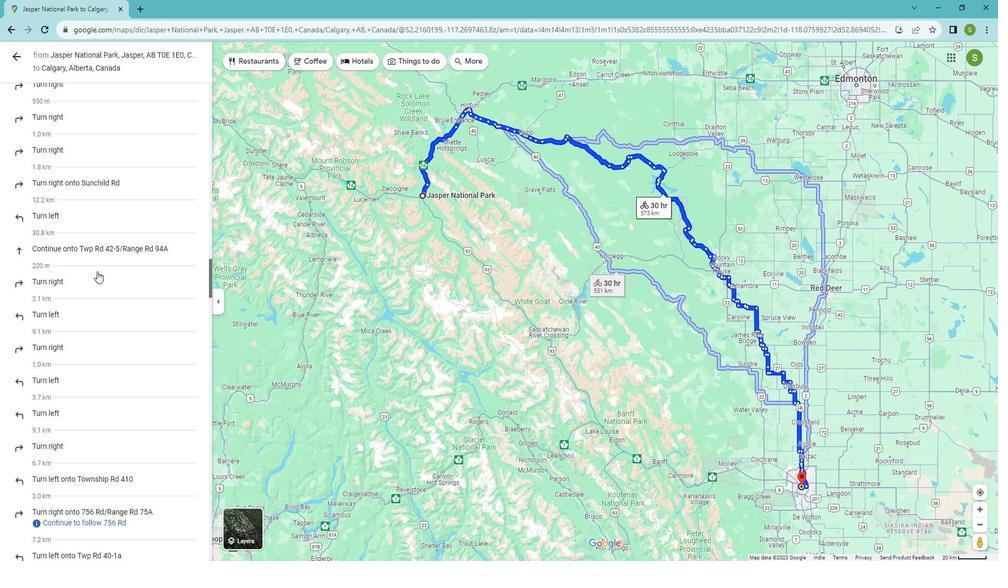 
Action: Mouse scrolled (108, 271) with delta (0, 0)
Screenshot: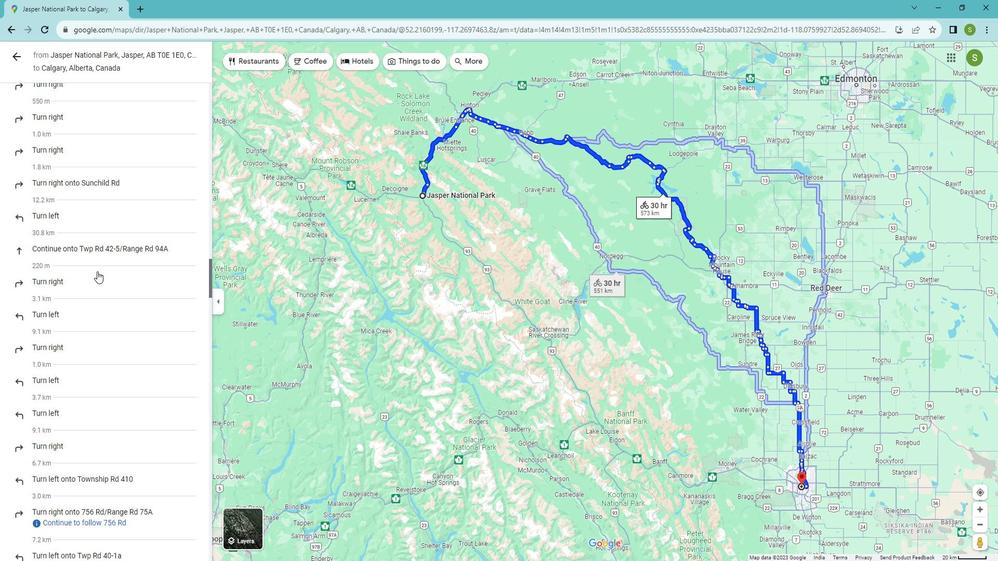 
Action: Mouse scrolled (108, 271) with delta (0, 0)
Screenshot: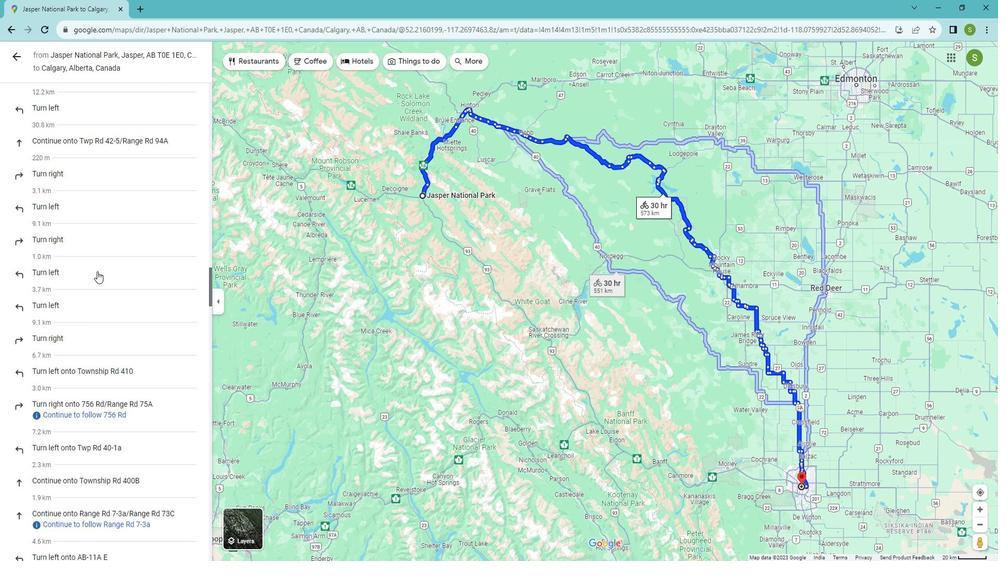 
Action: Mouse scrolled (108, 271) with delta (0, 0)
Screenshot: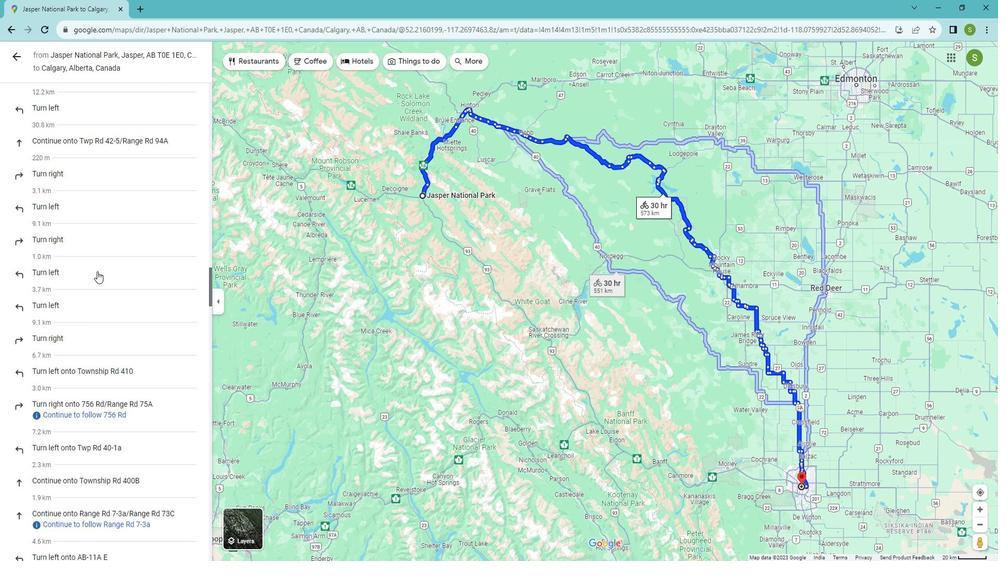 
Action: Mouse scrolled (108, 271) with delta (0, 0)
Screenshot: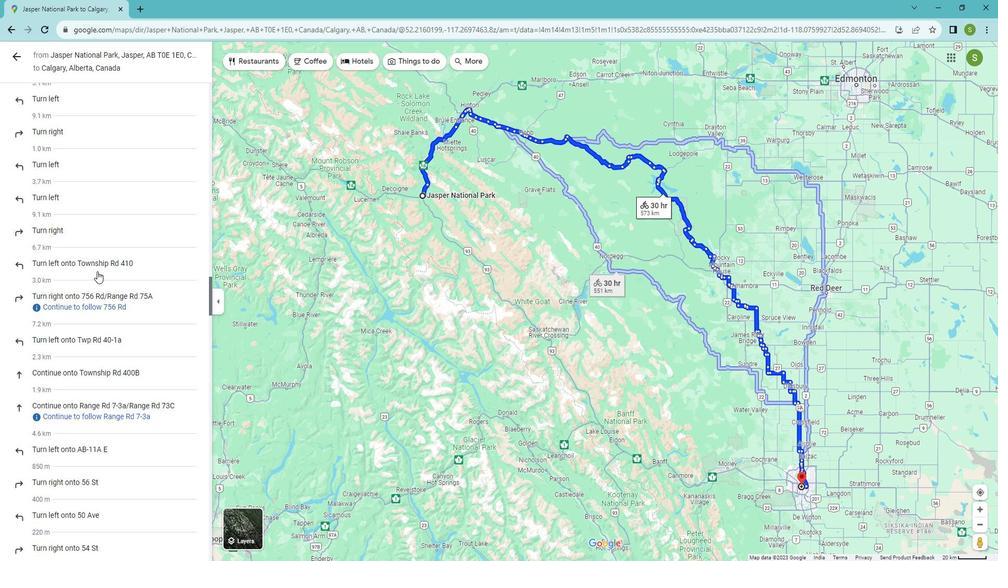 
Action: Mouse scrolled (108, 271) with delta (0, 0)
Screenshot: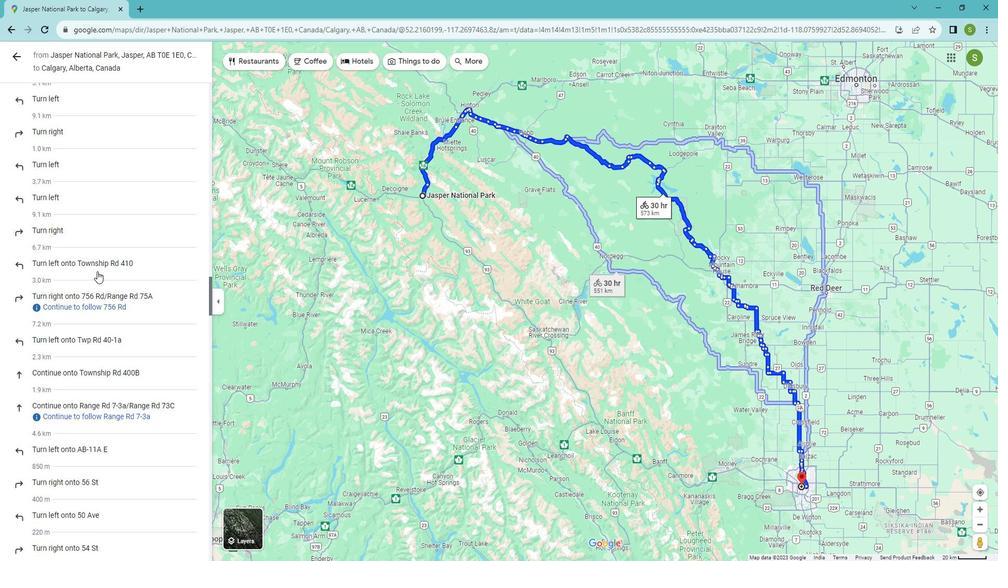 
Action: Mouse scrolled (108, 271) with delta (0, 0)
Screenshot: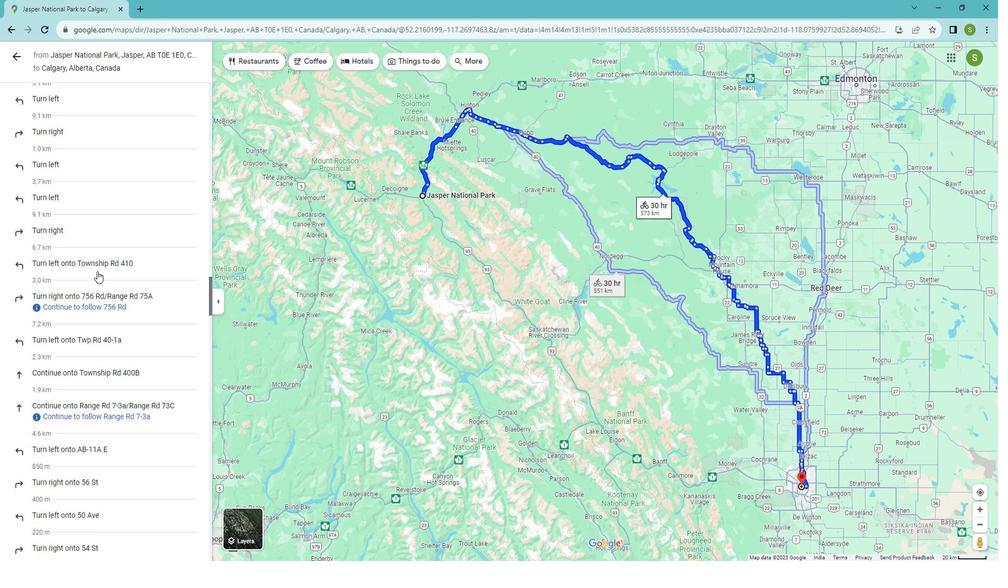 
Action: Mouse scrolled (108, 271) with delta (0, 0)
Screenshot: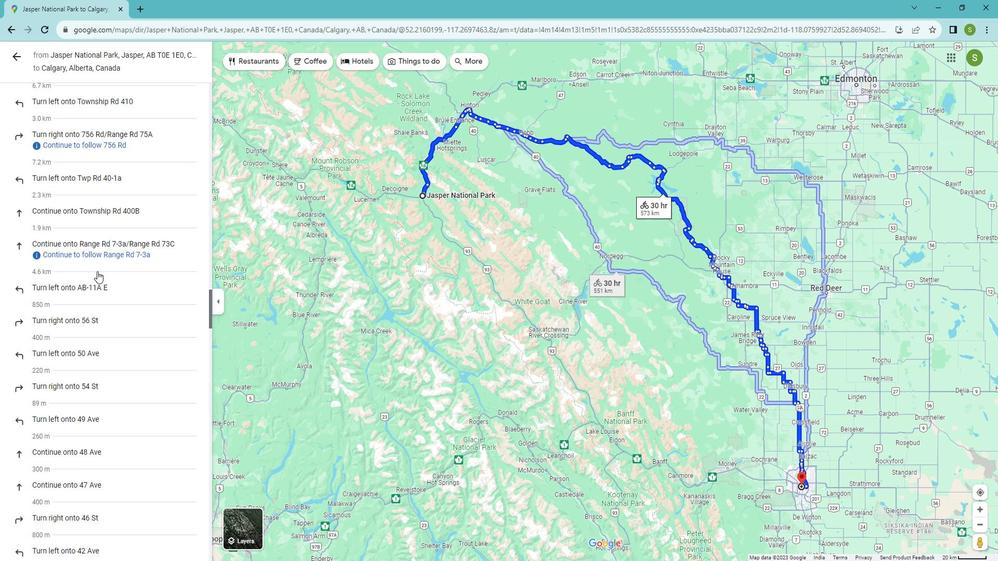 
Action: Mouse scrolled (108, 271) with delta (0, 0)
Screenshot: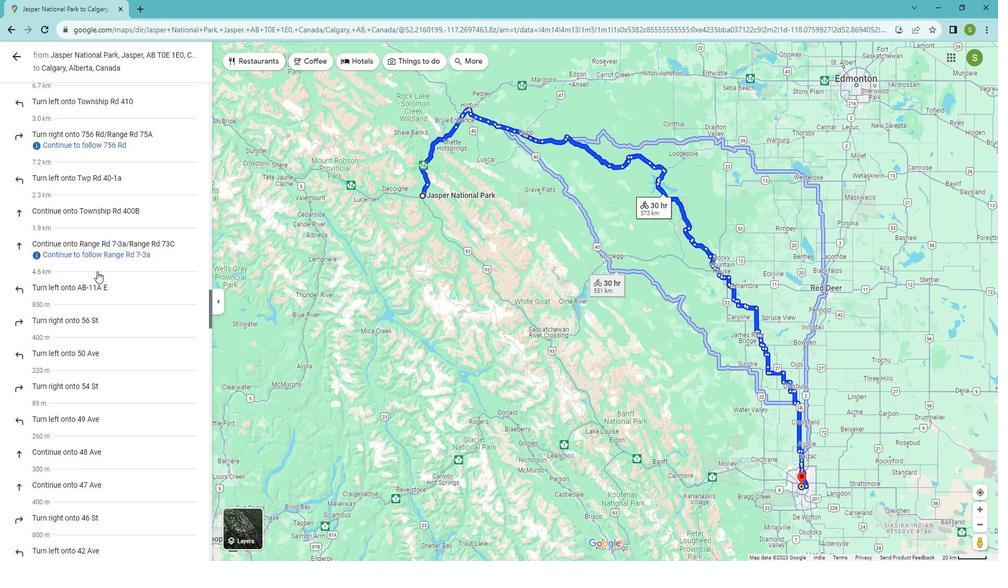 
Action: Mouse scrolled (108, 271) with delta (0, 0)
Screenshot: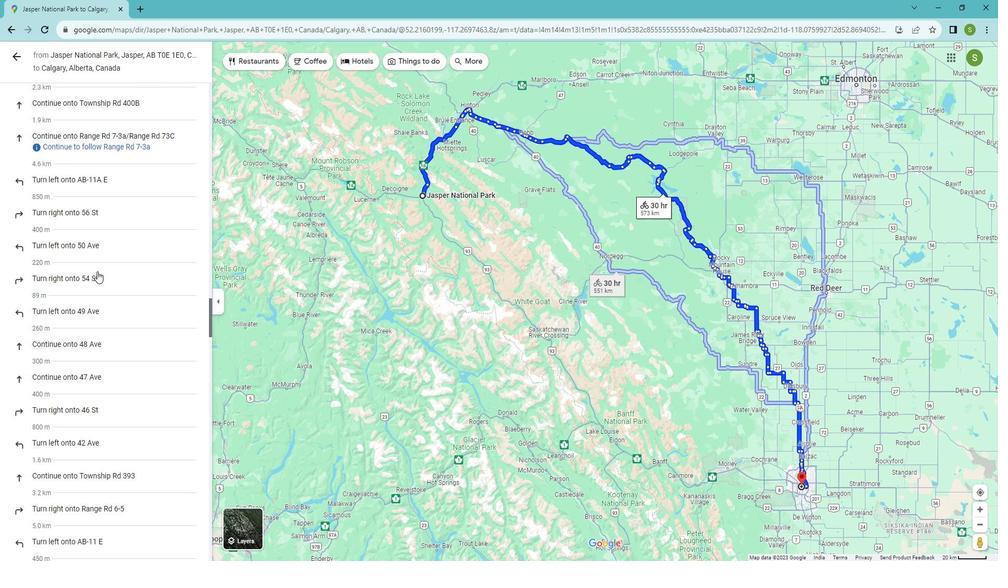 
Action: Mouse scrolled (108, 271) with delta (0, 0)
Screenshot: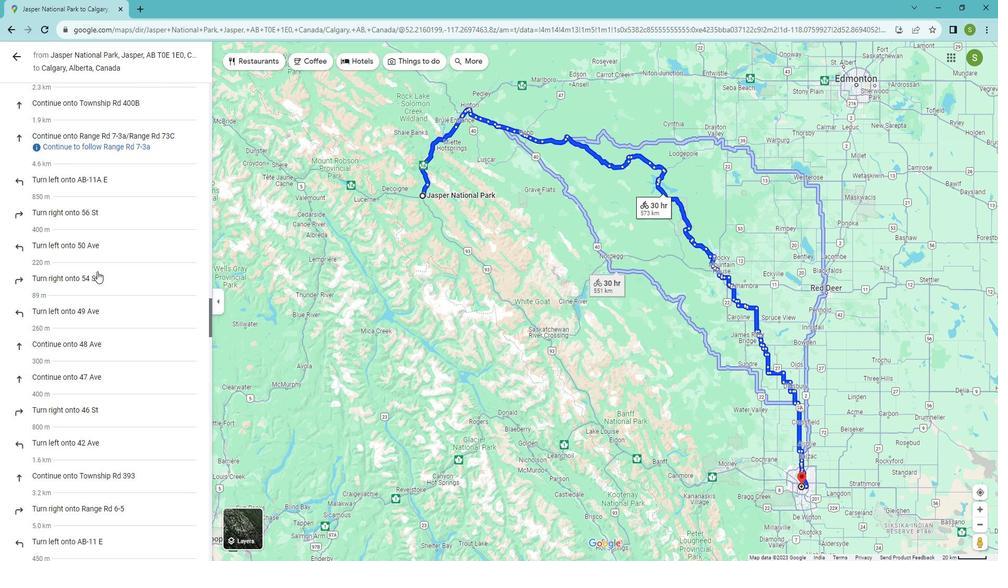 
Action: Mouse scrolled (108, 271) with delta (0, 0)
Screenshot: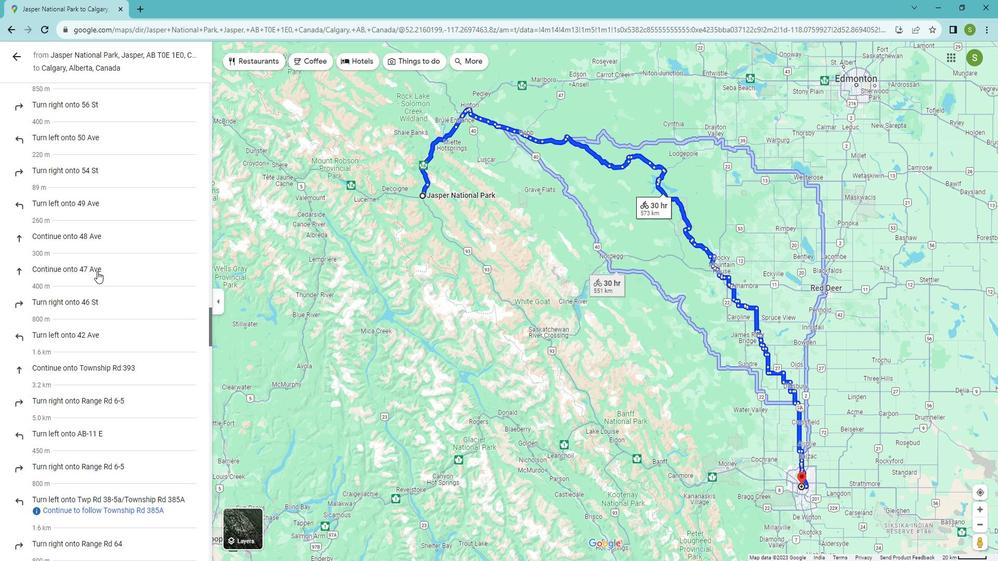 
Action: Mouse scrolled (108, 271) with delta (0, 0)
Screenshot: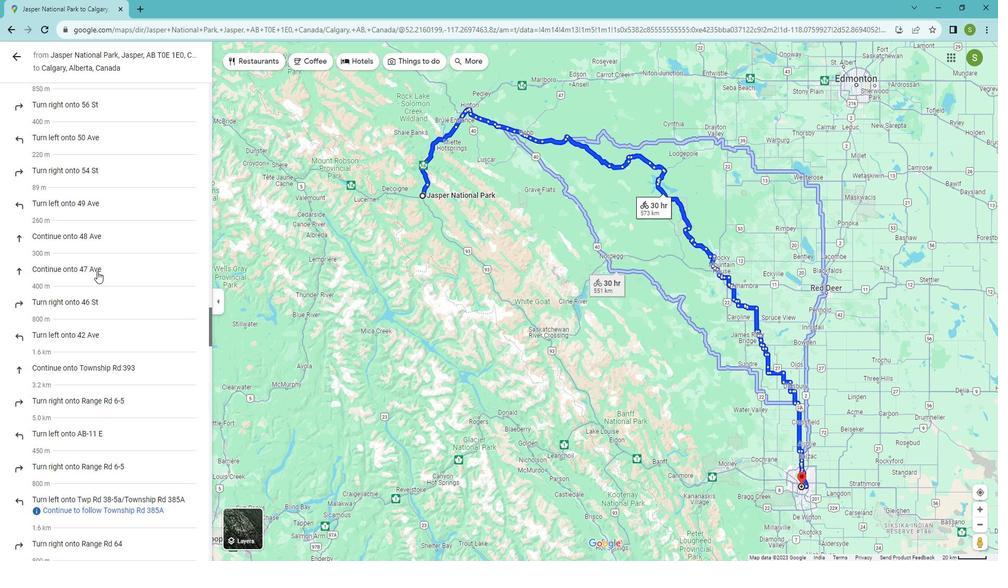 
Action: Mouse scrolled (108, 271) with delta (0, 0)
Screenshot: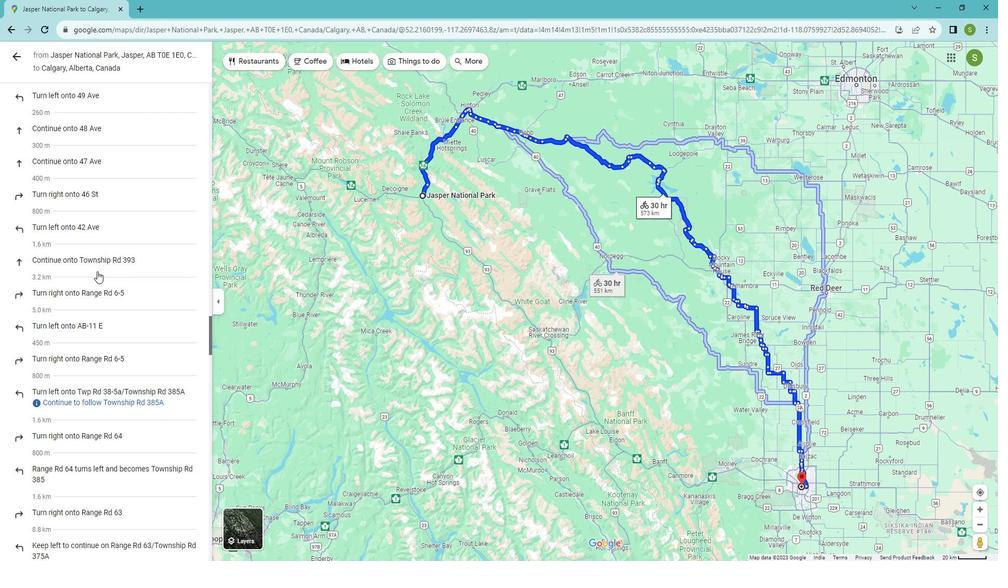 
Action: Mouse scrolled (108, 271) with delta (0, 0)
Screenshot: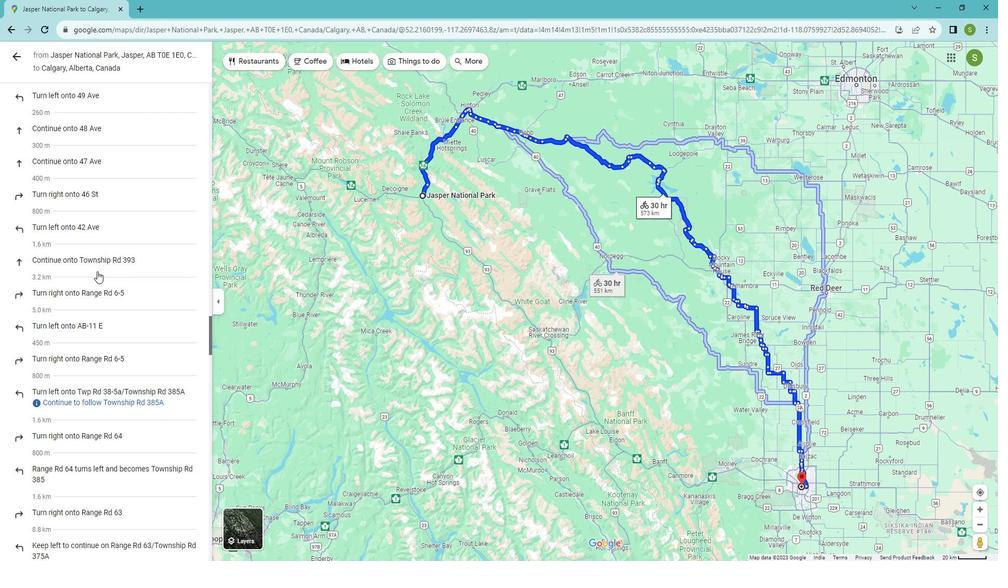 
Action: Mouse moved to (108, 271)
Screenshot: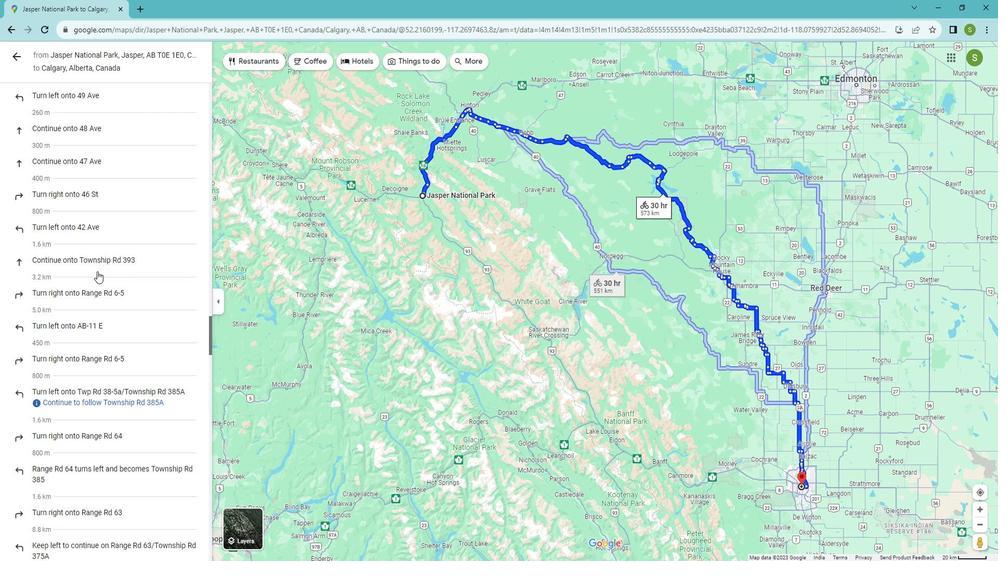 
Action: Mouse scrolled (108, 271) with delta (0, 0)
Screenshot: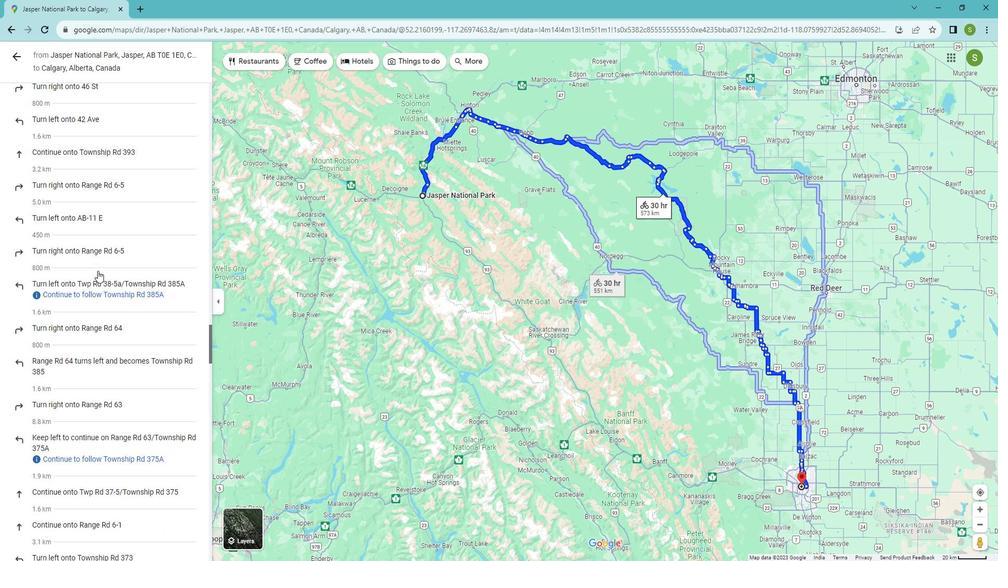 
Action: Mouse scrolled (108, 271) with delta (0, 0)
Screenshot: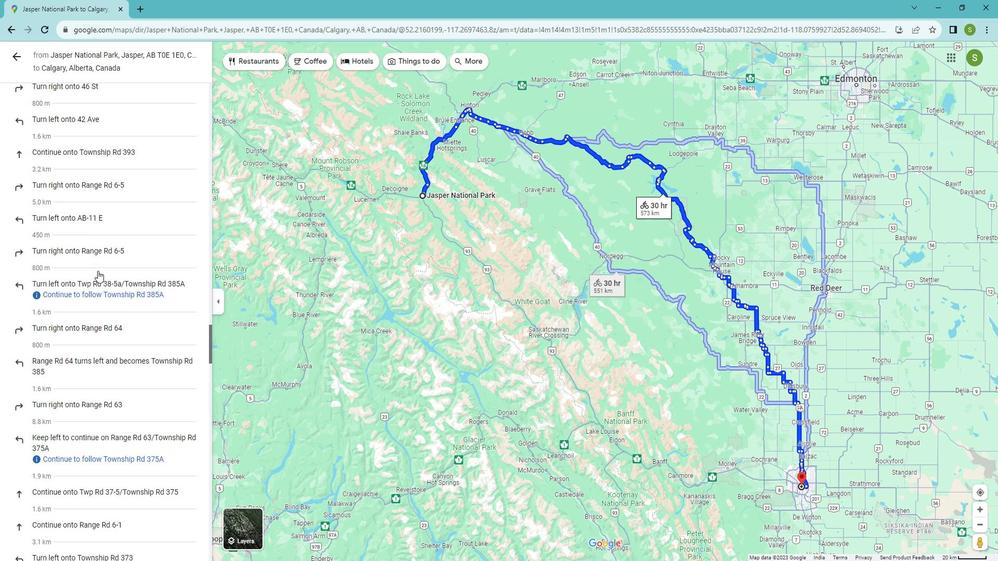 
Action: Mouse scrolled (108, 271) with delta (0, 0)
Screenshot: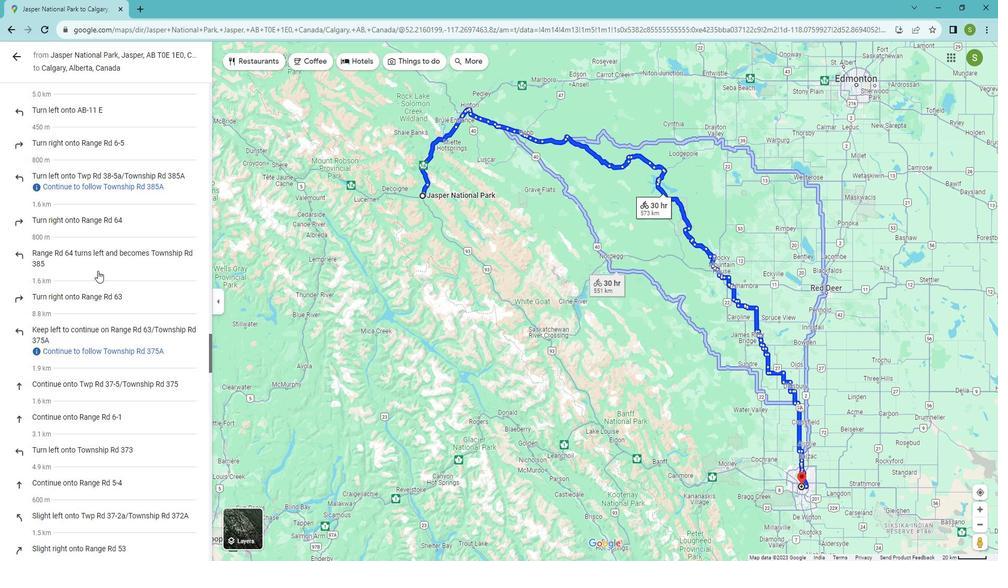 
Action: Mouse scrolled (108, 271) with delta (0, 0)
Screenshot: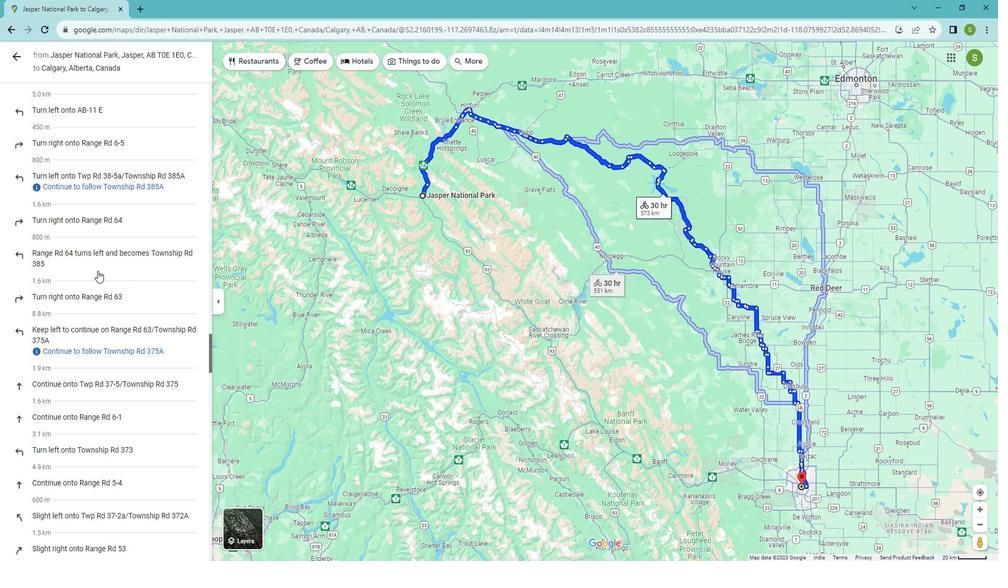 
Action: Mouse scrolled (108, 271) with delta (0, 0)
Screenshot: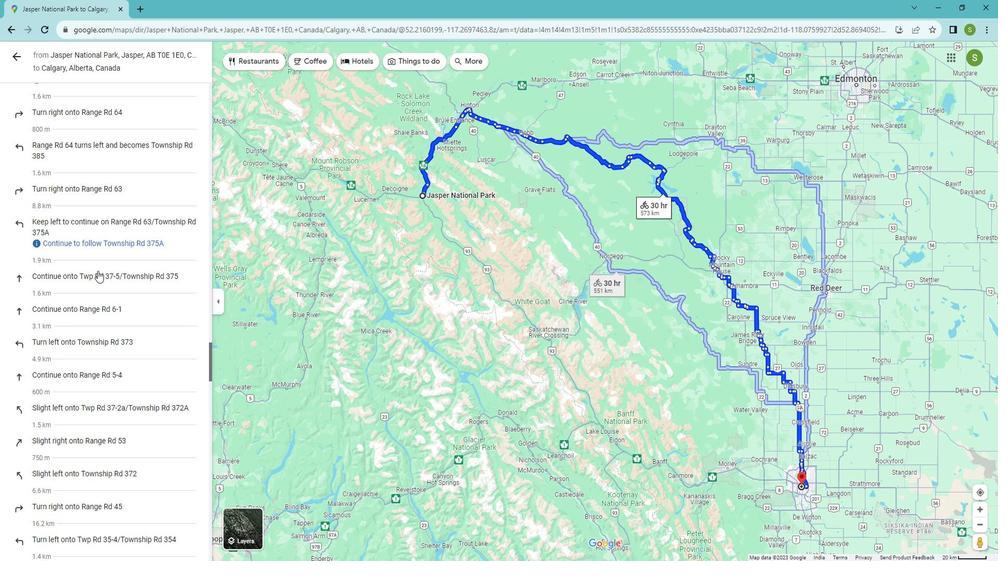 
Action: Mouse scrolled (108, 271) with delta (0, 0)
Screenshot: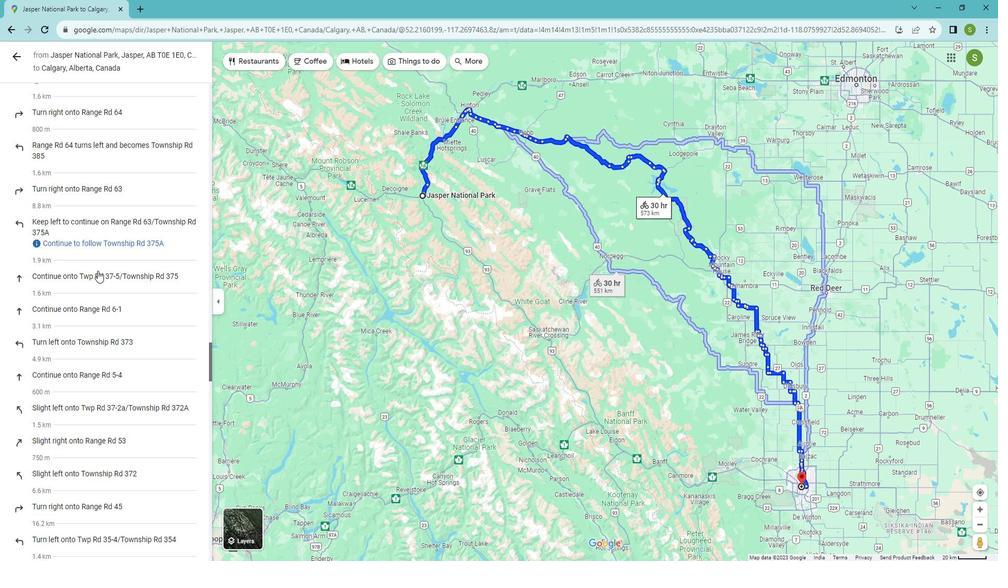 
Action: Mouse scrolled (108, 271) with delta (0, 0)
Screenshot: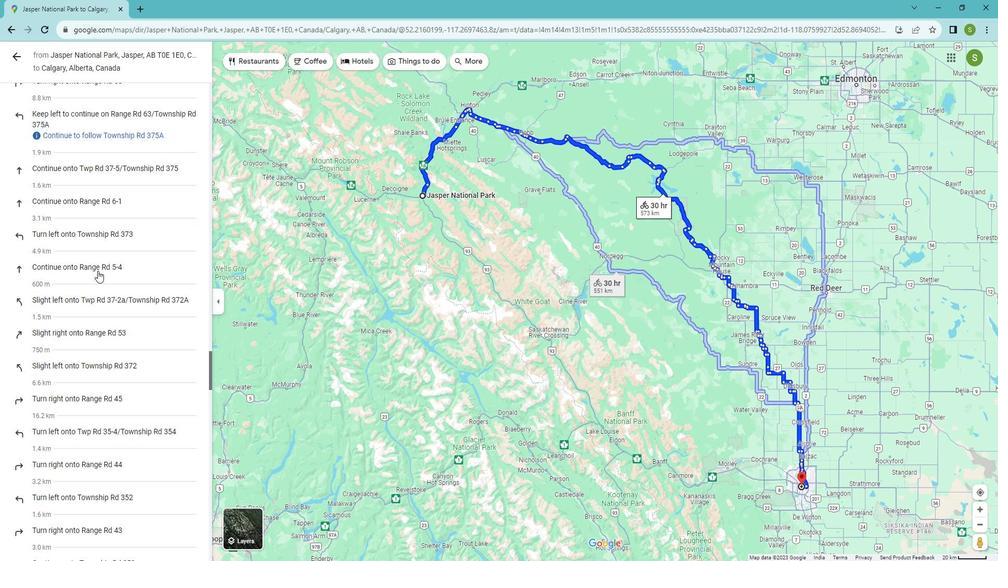 
Action: Mouse scrolled (108, 271) with delta (0, 0)
Screenshot: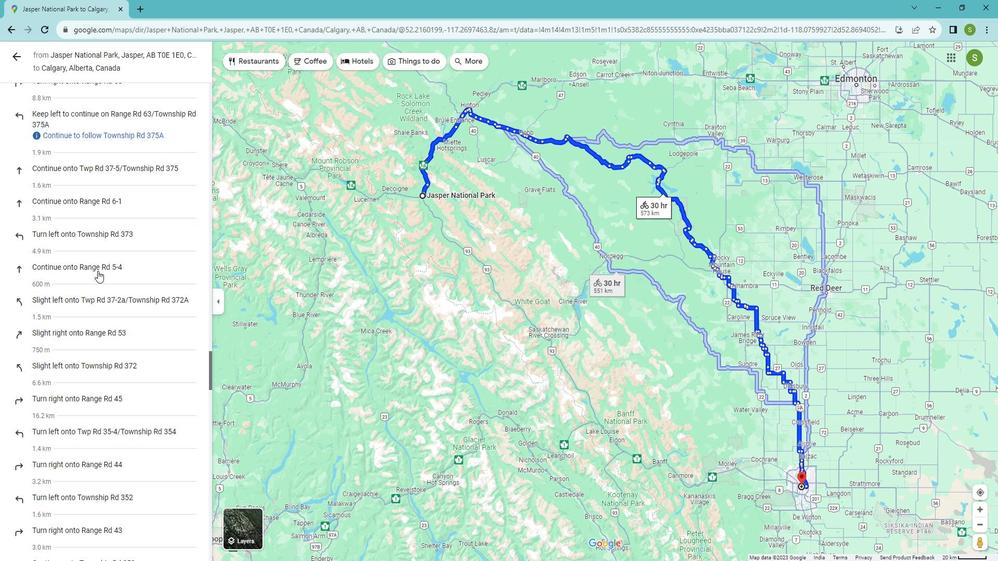 
Action: Mouse scrolled (108, 271) with delta (0, 0)
Screenshot: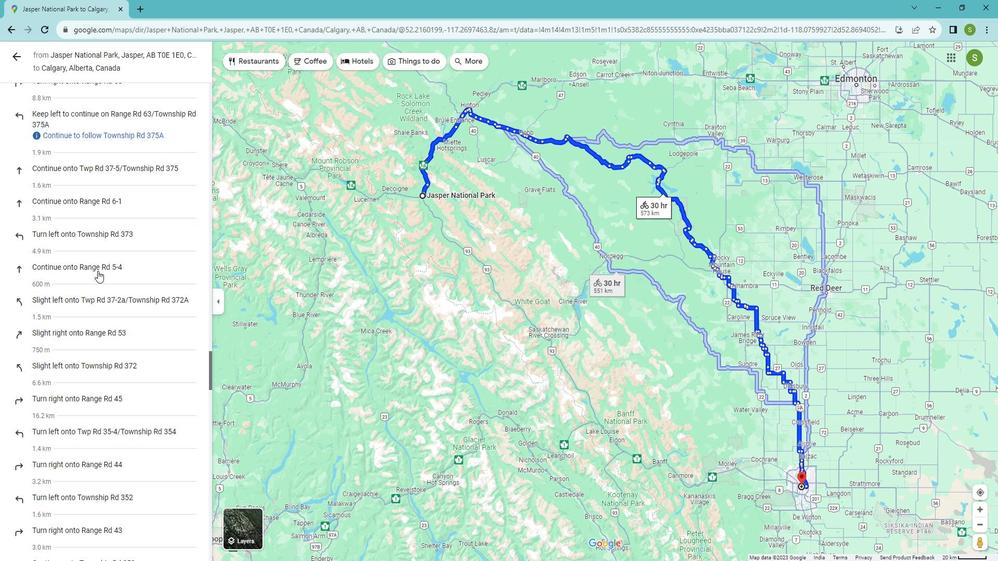 
Action: Mouse scrolled (108, 271) with delta (0, 0)
Screenshot: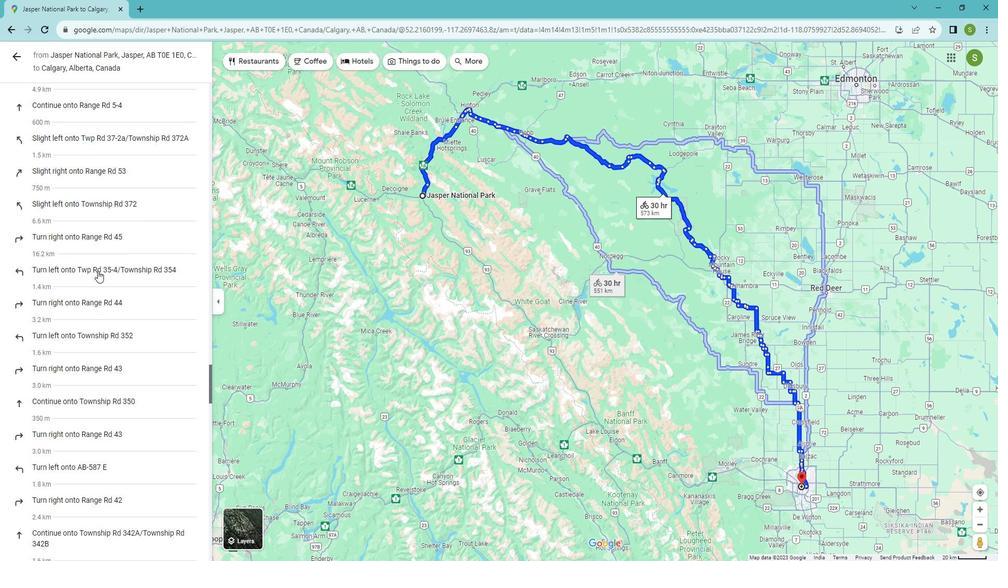 
Action: Mouse scrolled (108, 271) with delta (0, 0)
Screenshot: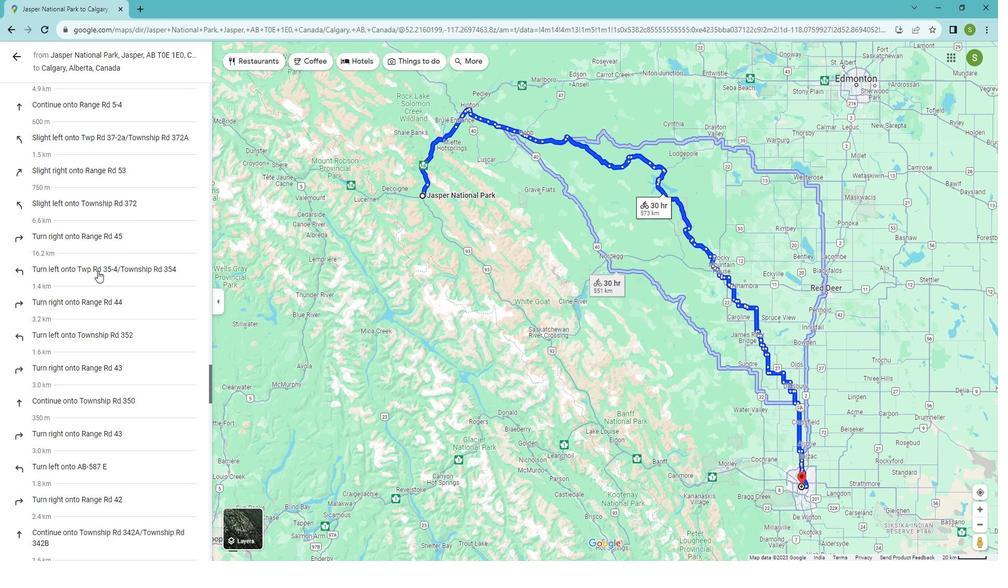 
Action: Mouse scrolled (108, 271) with delta (0, 0)
Screenshot: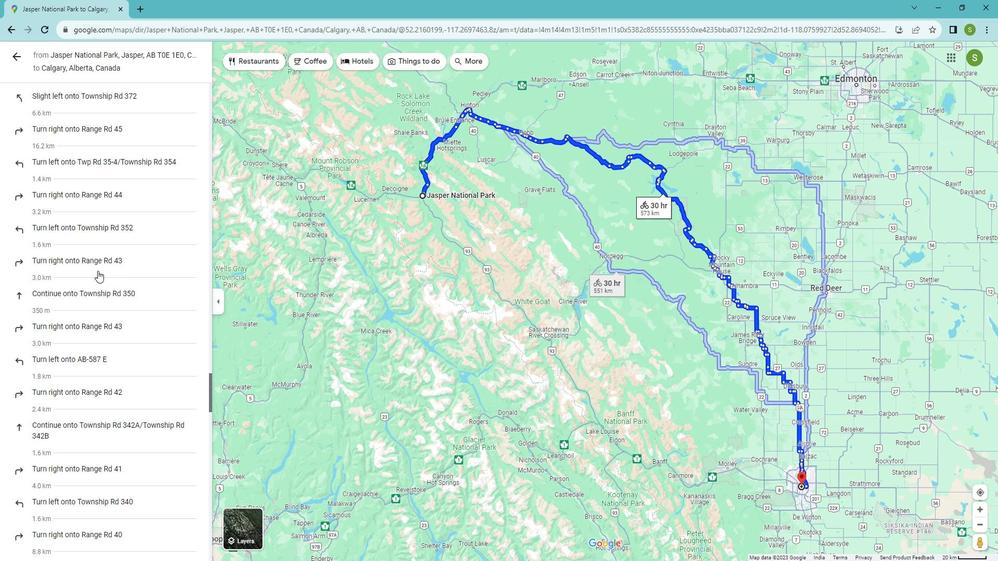 
Action: Mouse scrolled (108, 271) with delta (0, 0)
Screenshot: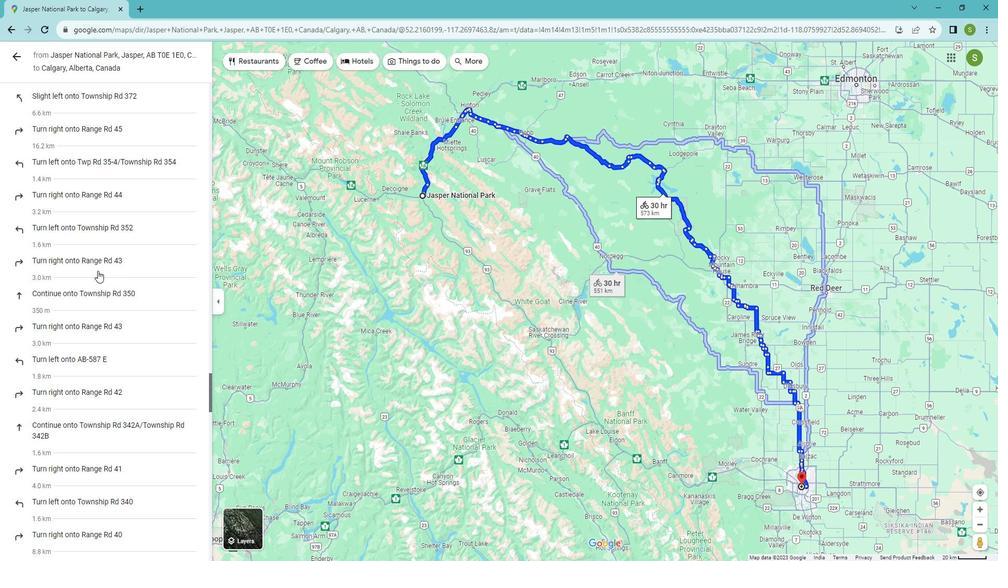 
Action: Mouse scrolled (108, 271) with delta (0, 0)
Screenshot: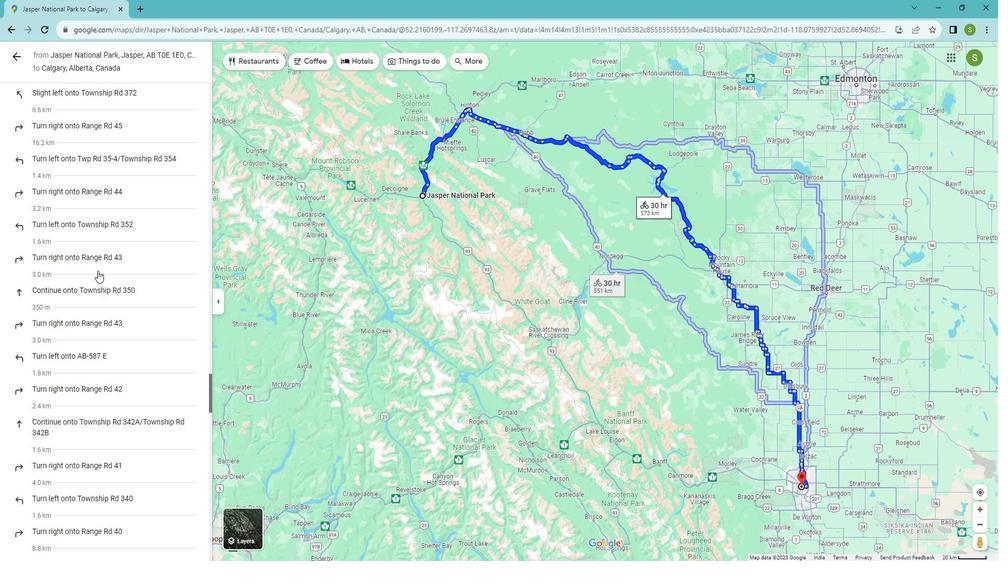 
Action: Mouse scrolled (108, 271) with delta (0, 0)
Screenshot: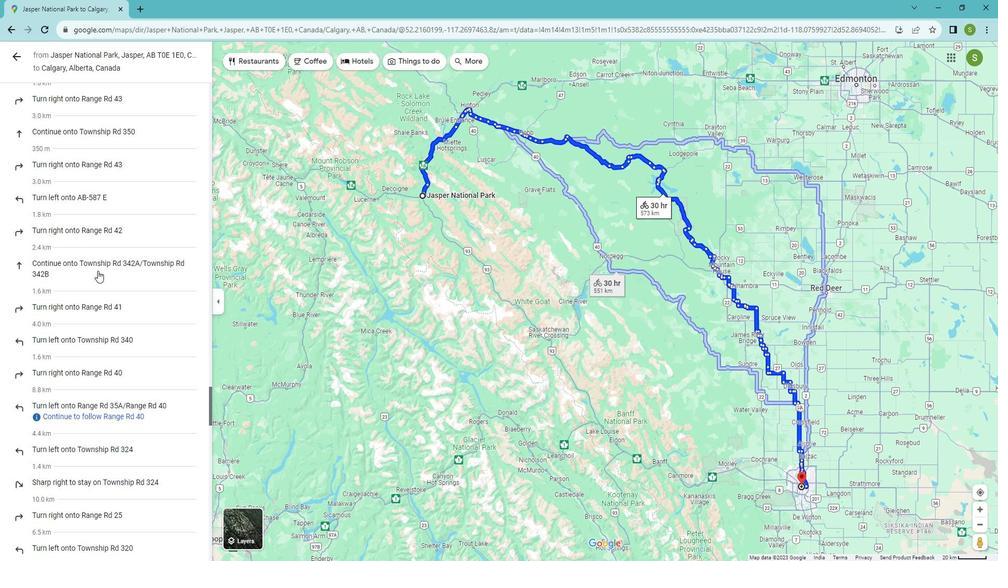 
Action: Mouse scrolled (108, 271) with delta (0, 0)
Screenshot: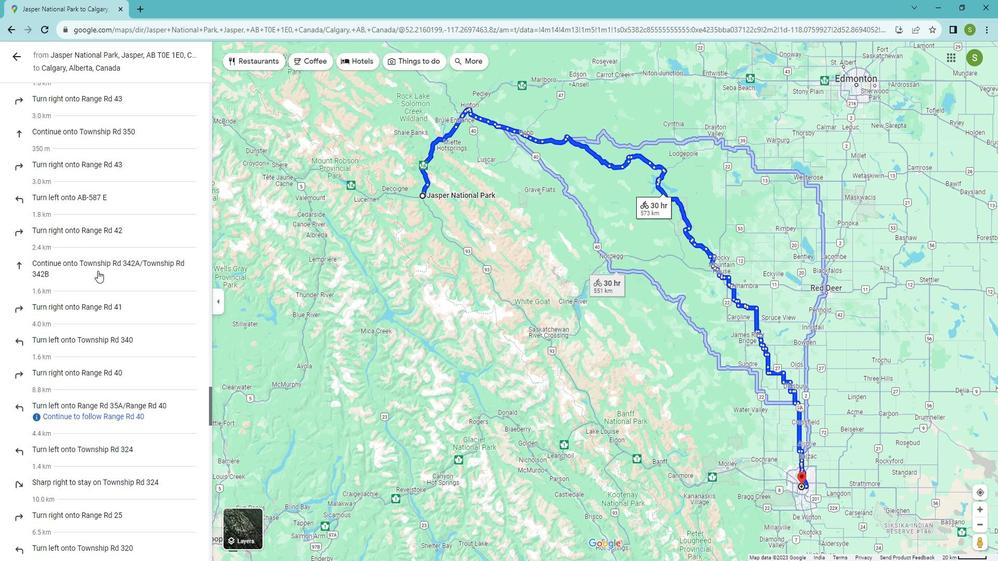 
Action: Mouse scrolled (108, 271) with delta (0, 0)
Screenshot: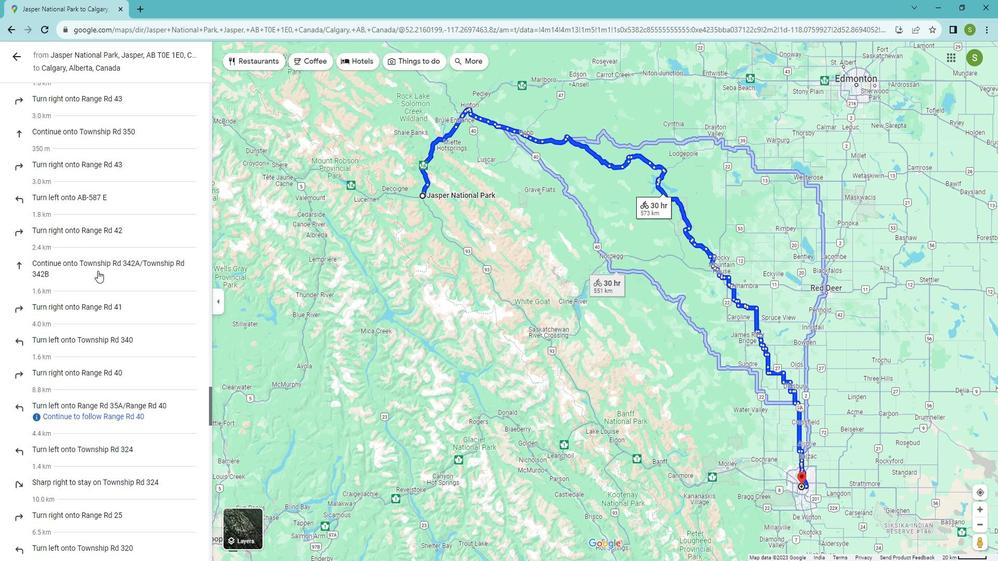 
Action: Mouse scrolled (108, 271) with delta (0, 0)
Screenshot: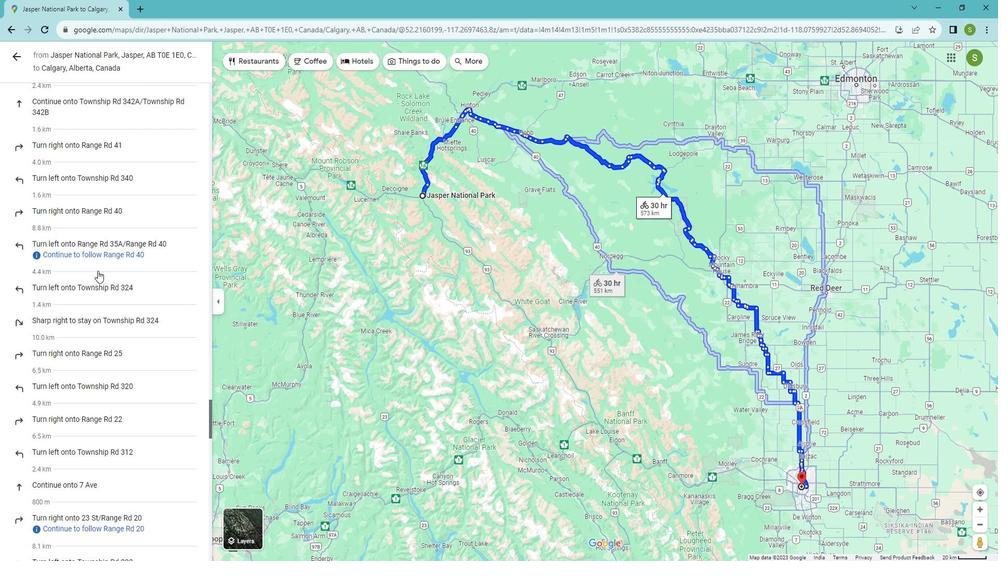 
Action: Mouse scrolled (108, 271) with delta (0, 0)
Screenshot: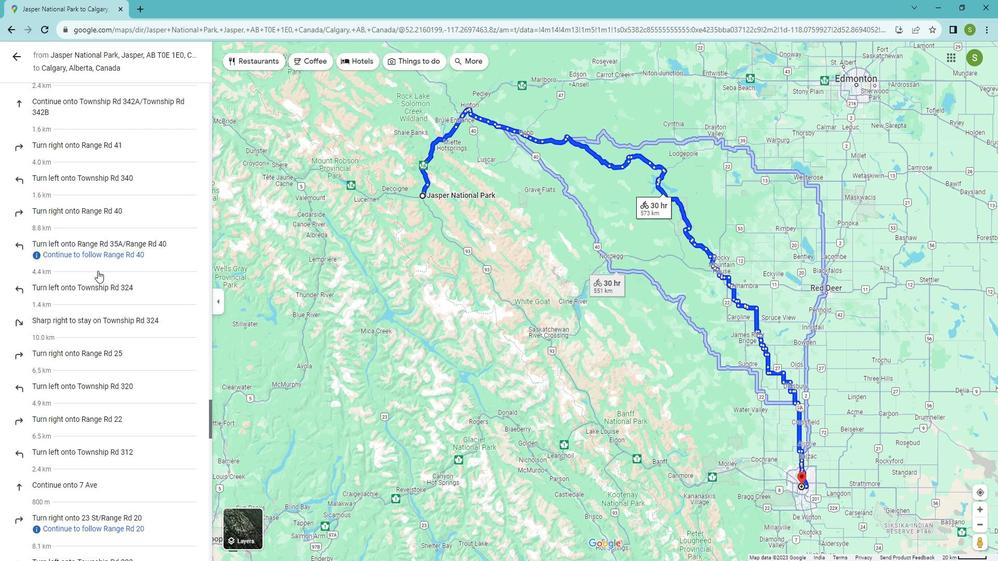 
Action: Mouse scrolled (108, 271) with delta (0, 0)
Screenshot: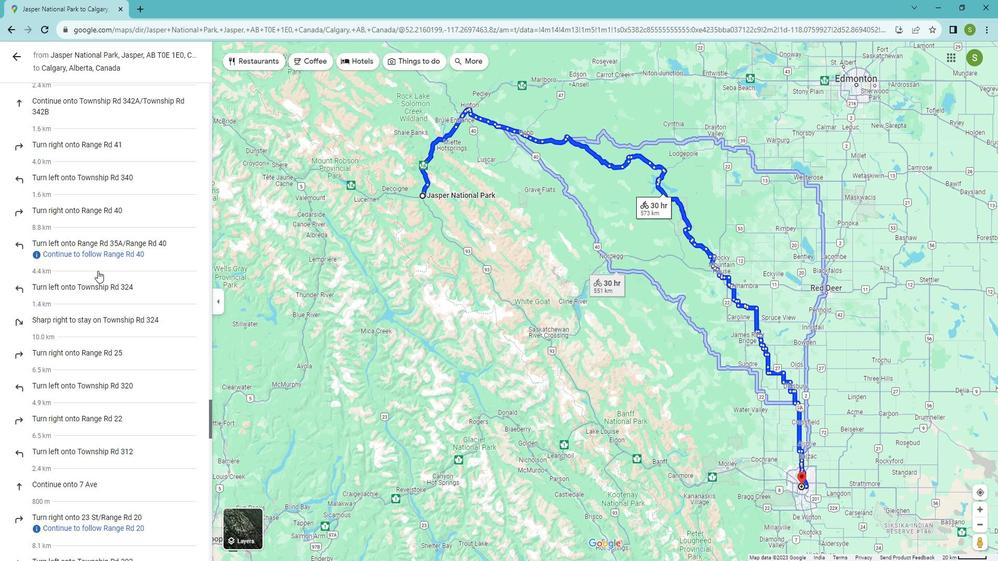 
Action: Mouse scrolled (108, 271) with delta (0, 0)
Screenshot: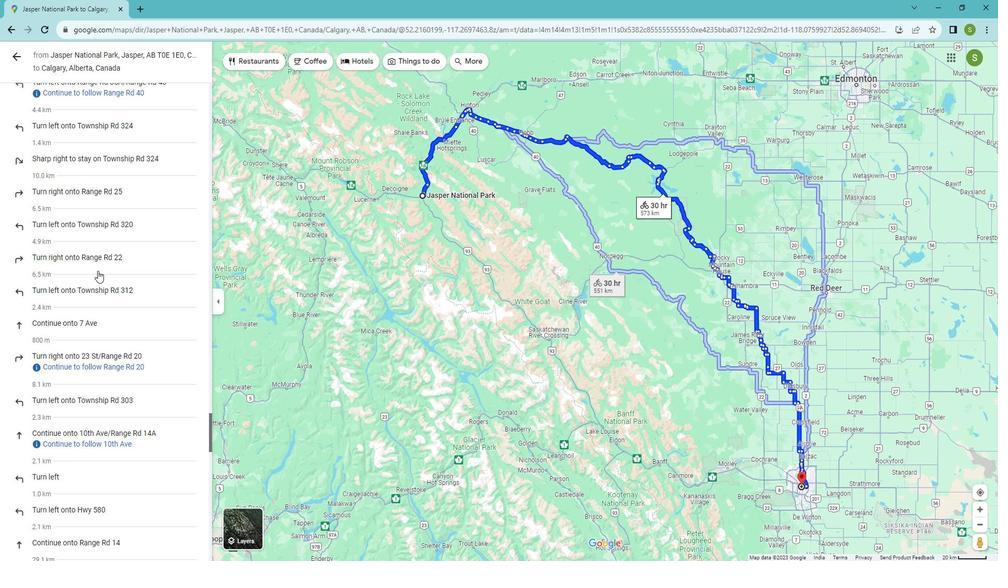 
Action: Mouse scrolled (108, 271) with delta (0, 0)
Screenshot: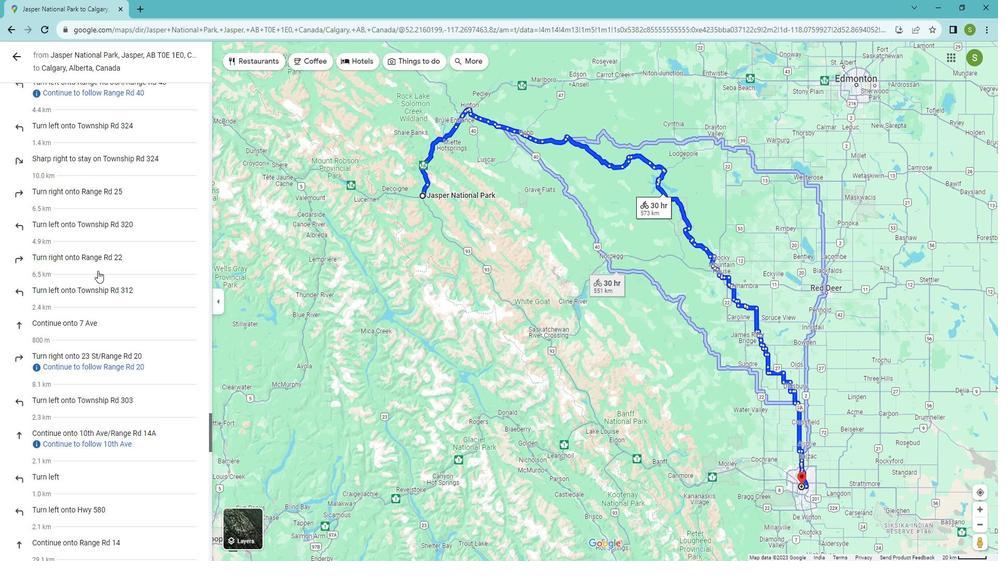 
Action: Mouse scrolled (108, 271) with delta (0, 0)
Screenshot: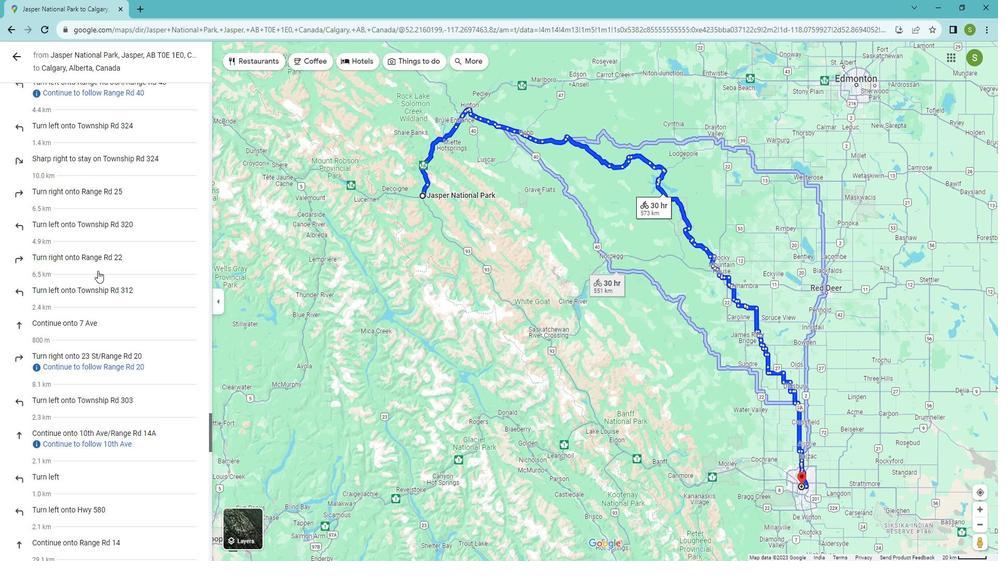 
Action: Mouse scrolled (108, 271) with delta (0, 0)
Screenshot: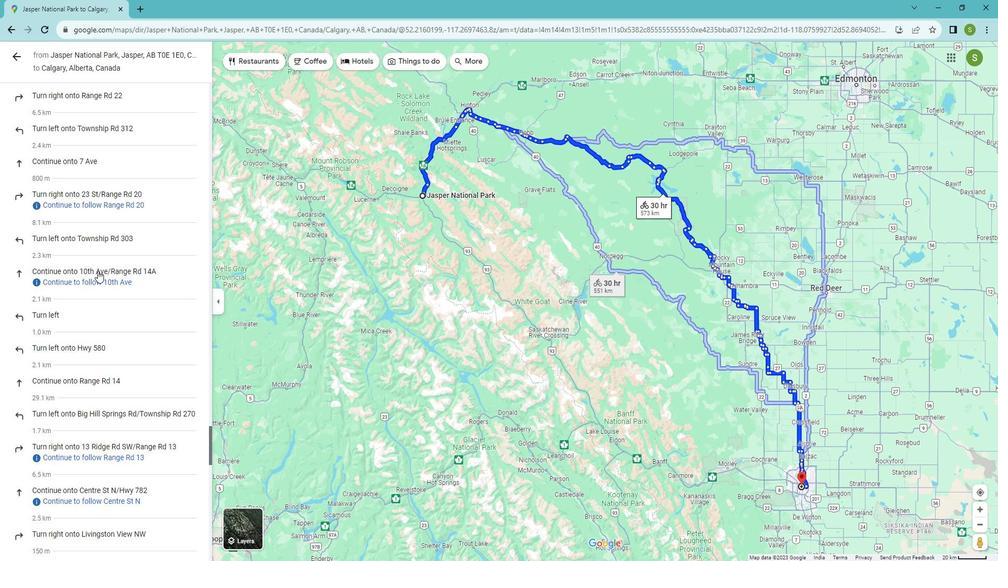 
Action: Mouse scrolled (108, 271) with delta (0, 0)
Screenshot: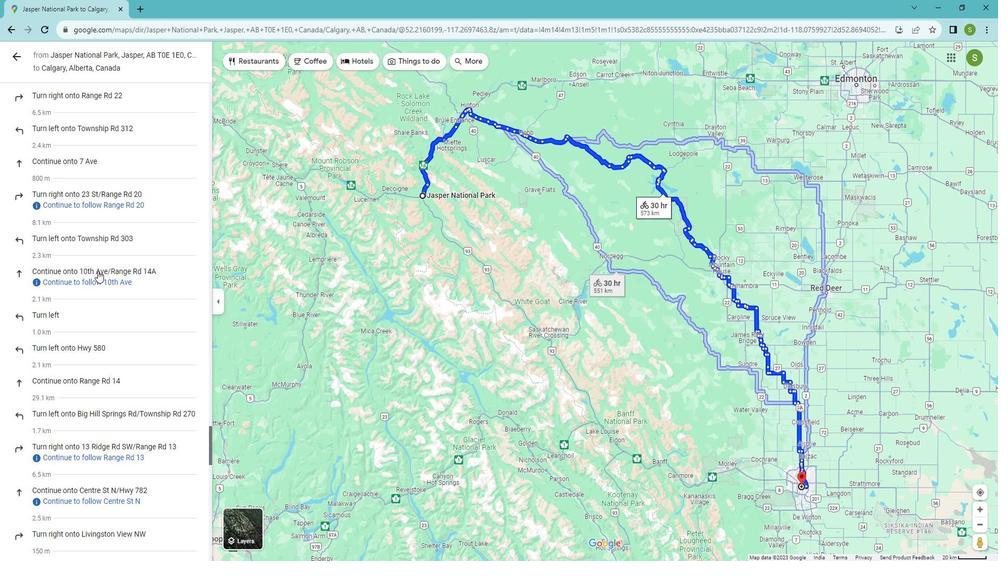 
Action: Mouse scrolled (108, 271) with delta (0, 0)
Screenshot: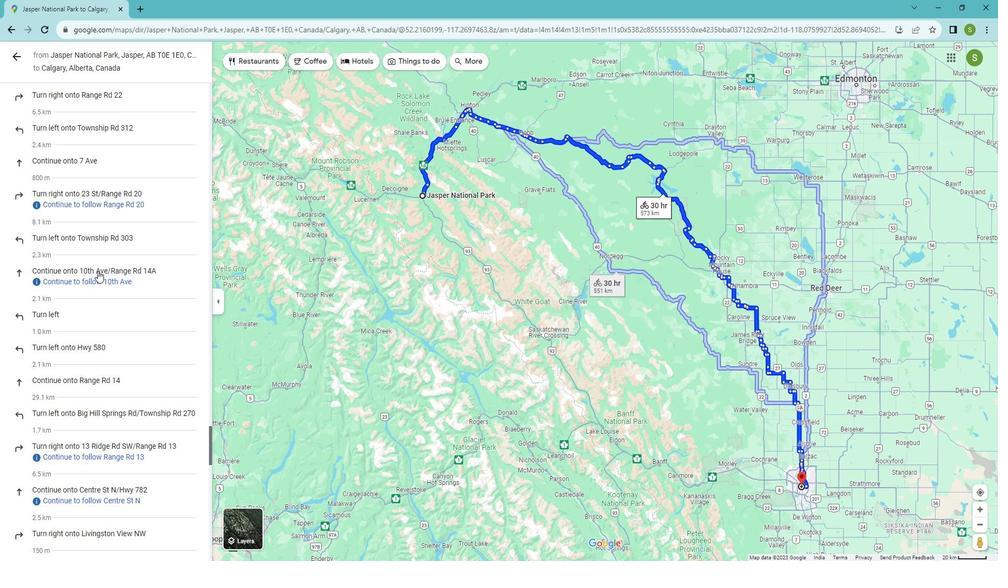 
Action: Mouse scrolled (108, 271) with delta (0, 0)
Screenshot: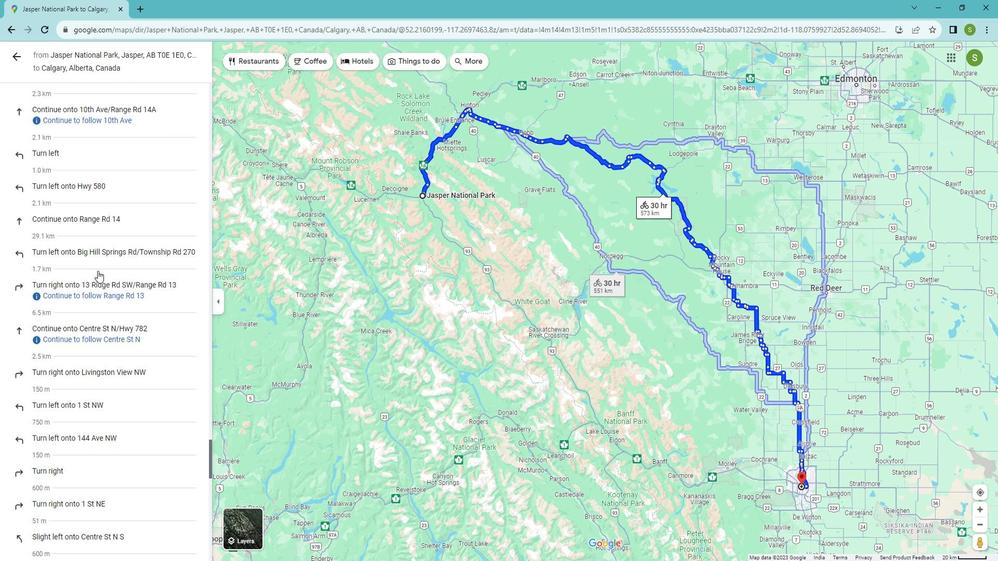 
Action: Mouse scrolled (108, 271) with delta (0, 0)
Screenshot: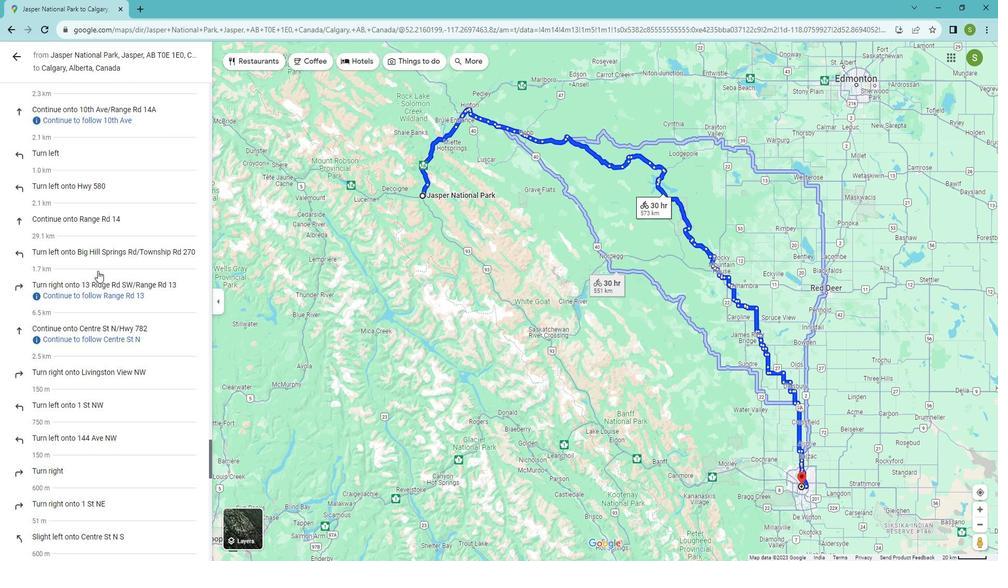 
Action: Mouse scrolled (108, 271) with delta (0, 0)
Screenshot: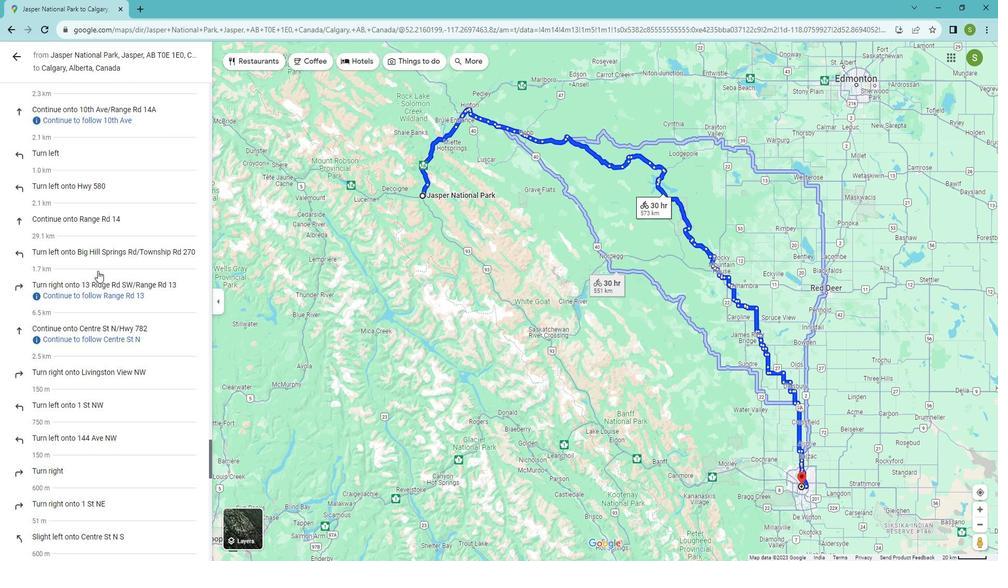 
Action: Mouse scrolled (108, 271) with delta (0, 0)
Screenshot: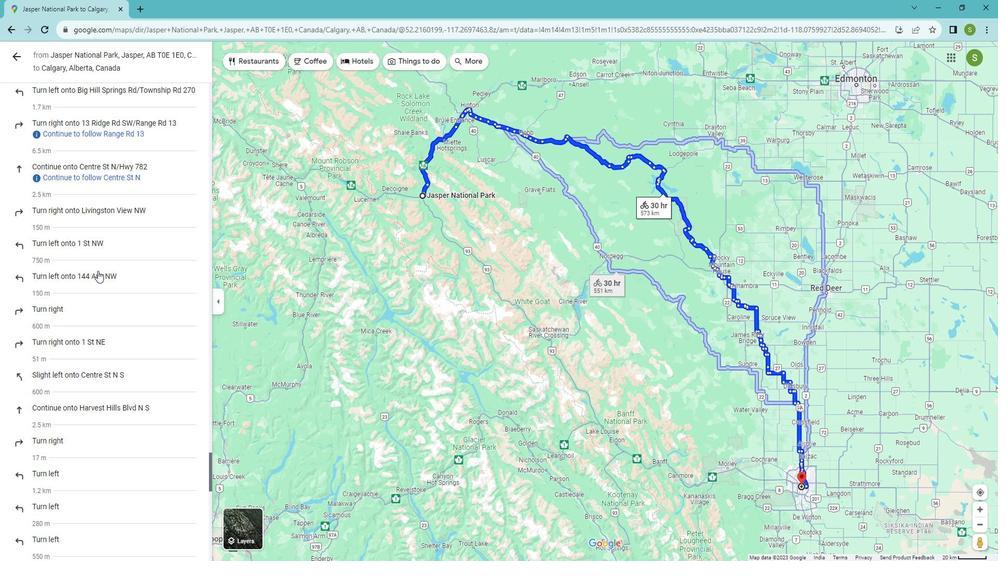 
Action: Mouse scrolled (108, 271) with delta (0, 0)
Screenshot: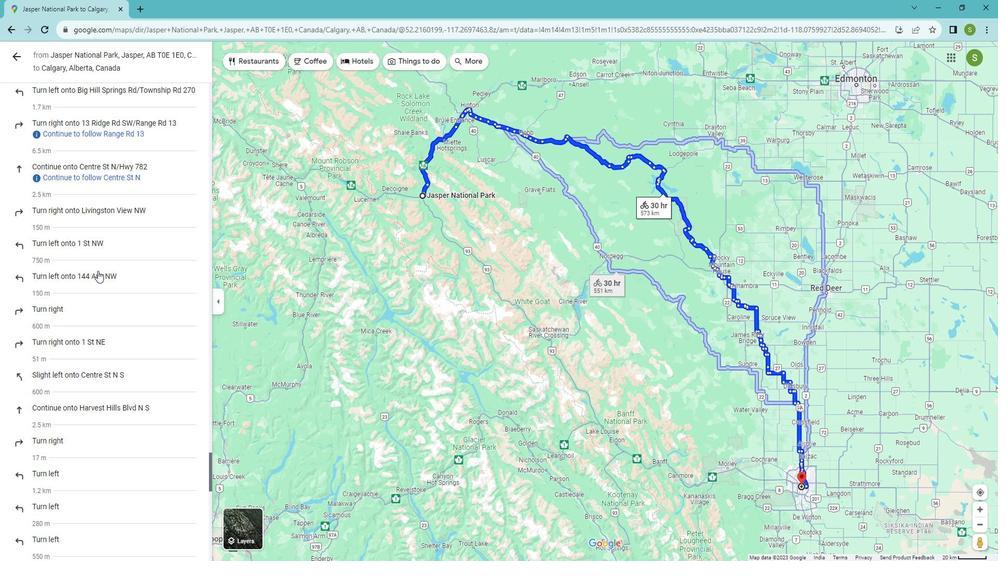 
Action: Mouse scrolled (108, 271) with delta (0, 0)
Screenshot: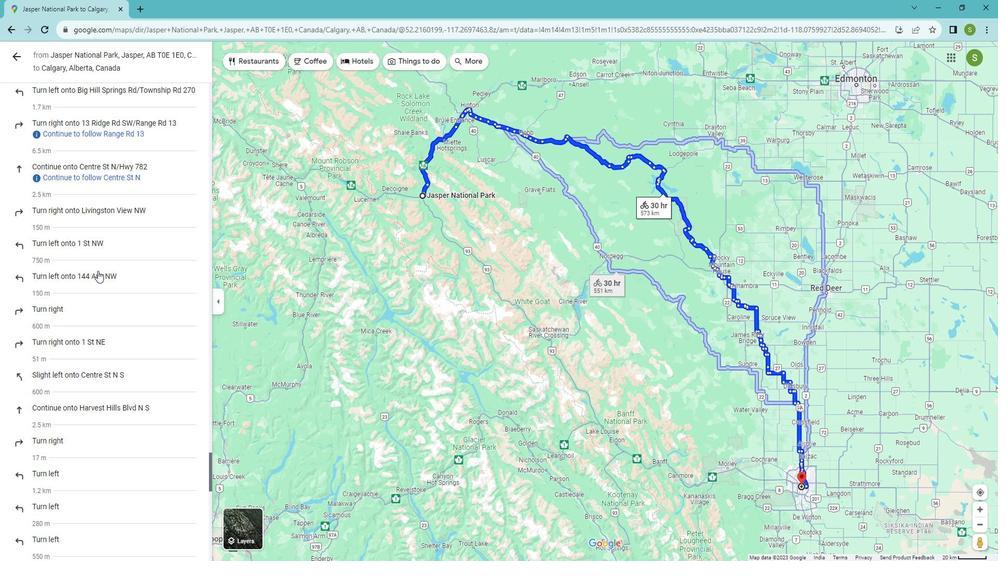 
Action: Mouse scrolled (108, 271) with delta (0, 0)
Screenshot: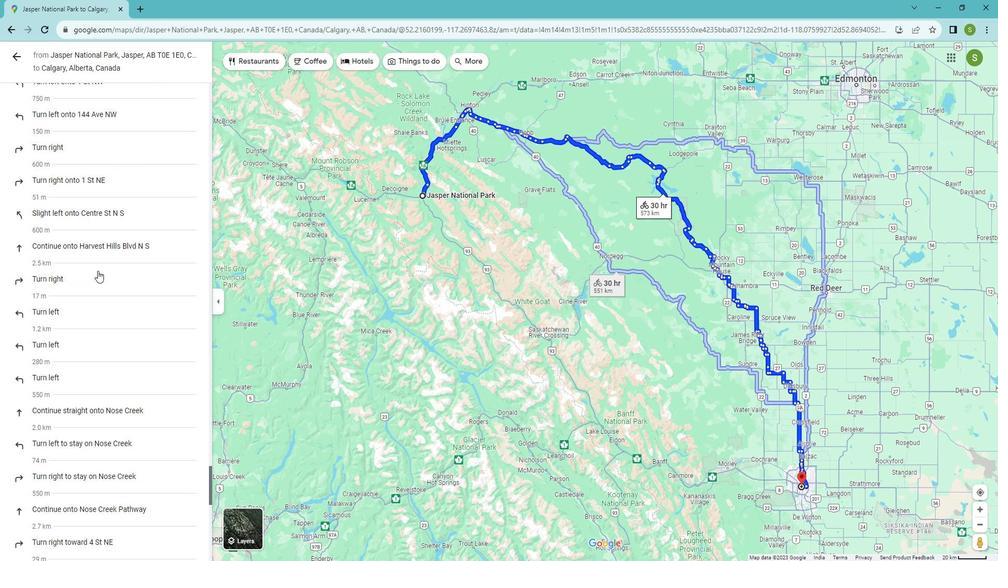 
Action: Mouse scrolled (108, 271) with delta (0, 0)
Screenshot: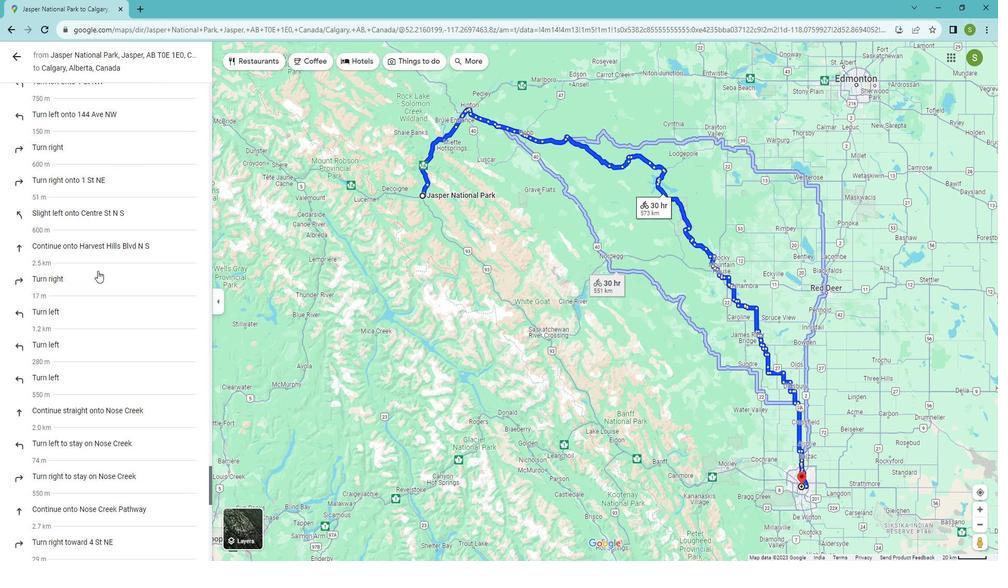 
Action: Mouse scrolled (108, 271) with delta (0, 0)
Screenshot: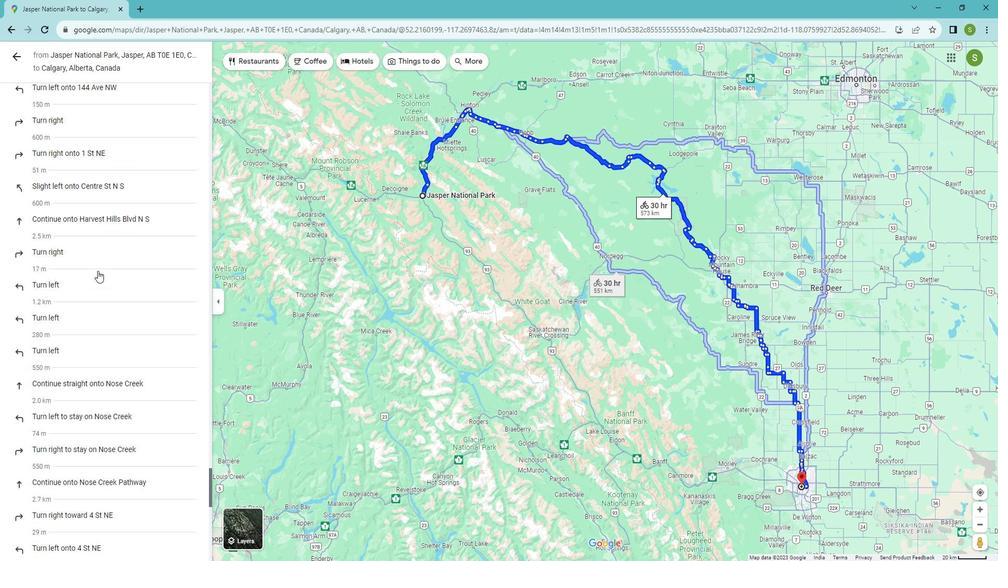 
Action: Mouse scrolled (108, 271) with delta (0, 0)
Screenshot: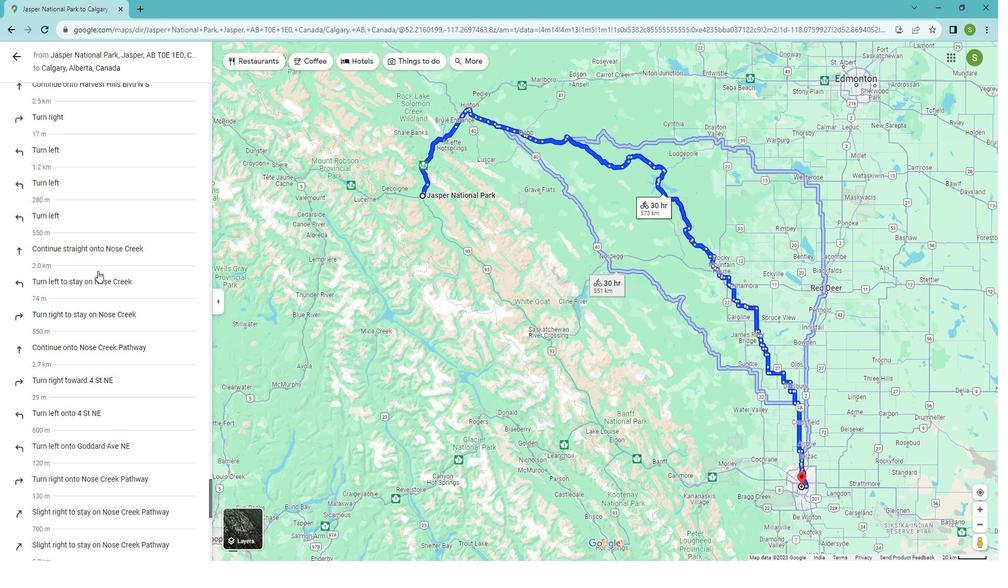 
Action: Mouse scrolled (108, 271) with delta (0, 0)
Screenshot: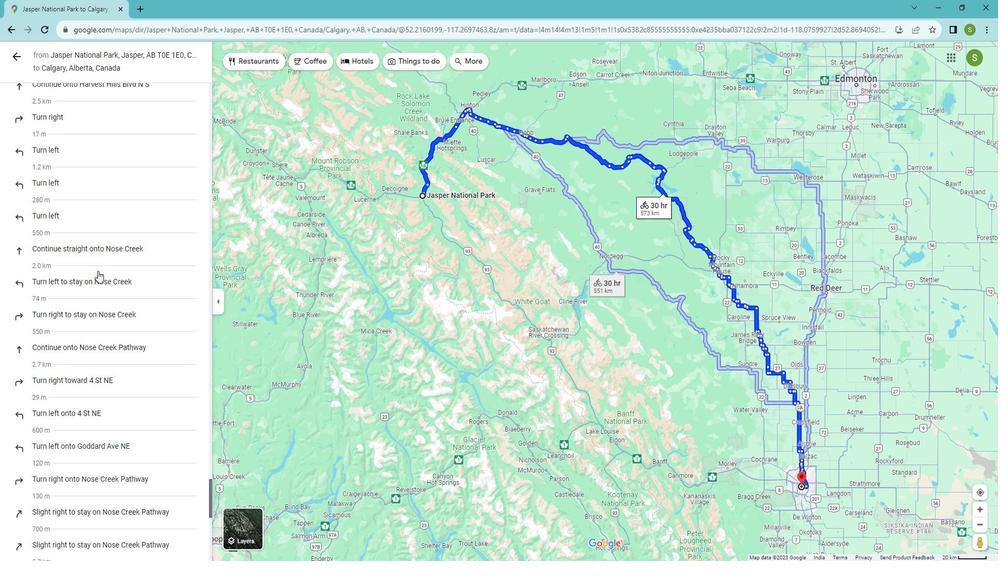 
Action: Mouse scrolled (108, 271) with delta (0, 0)
Screenshot: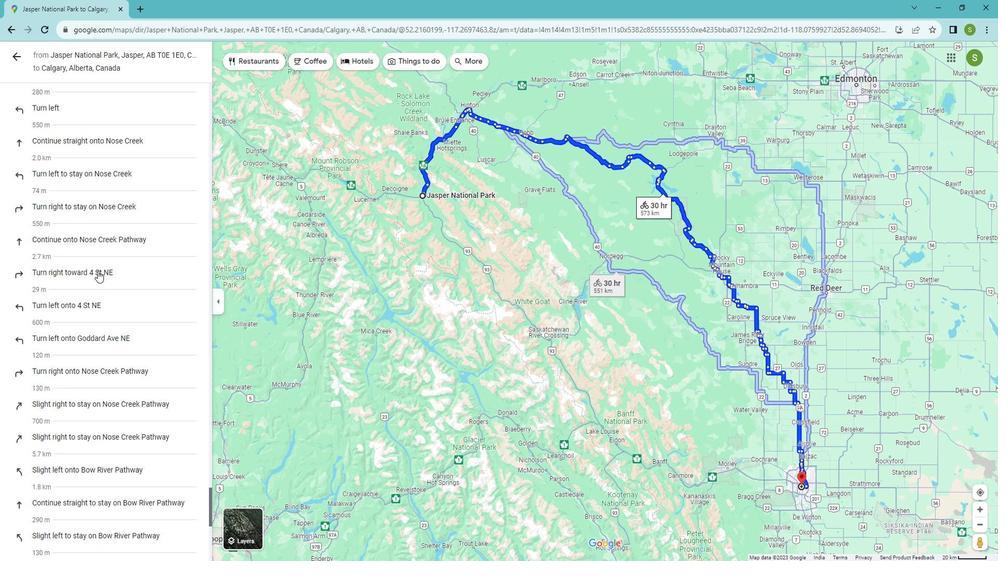 
Action: Mouse scrolled (108, 271) with delta (0, 0)
Screenshot: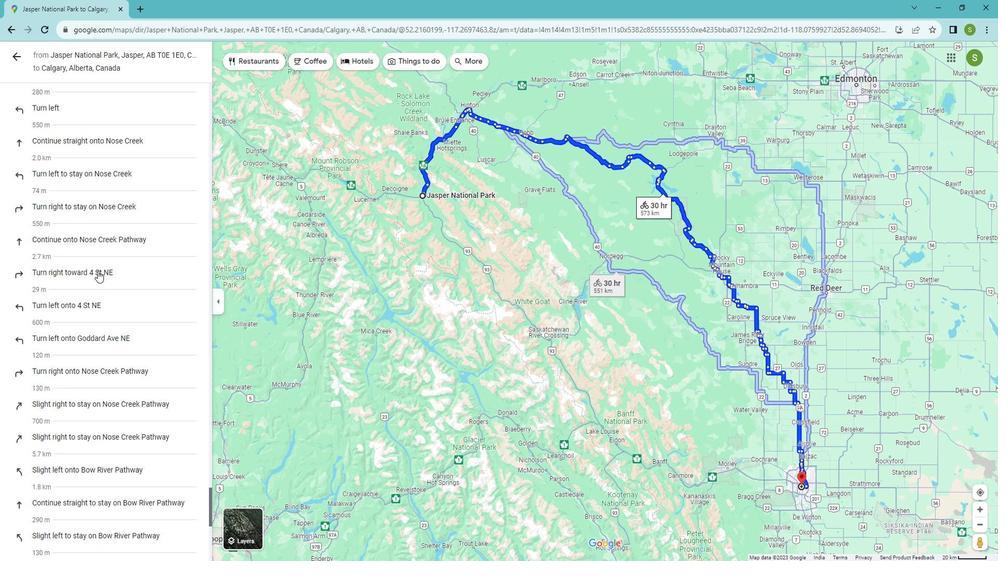 
Action: Mouse scrolled (108, 271) with delta (0, 0)
Screenshot: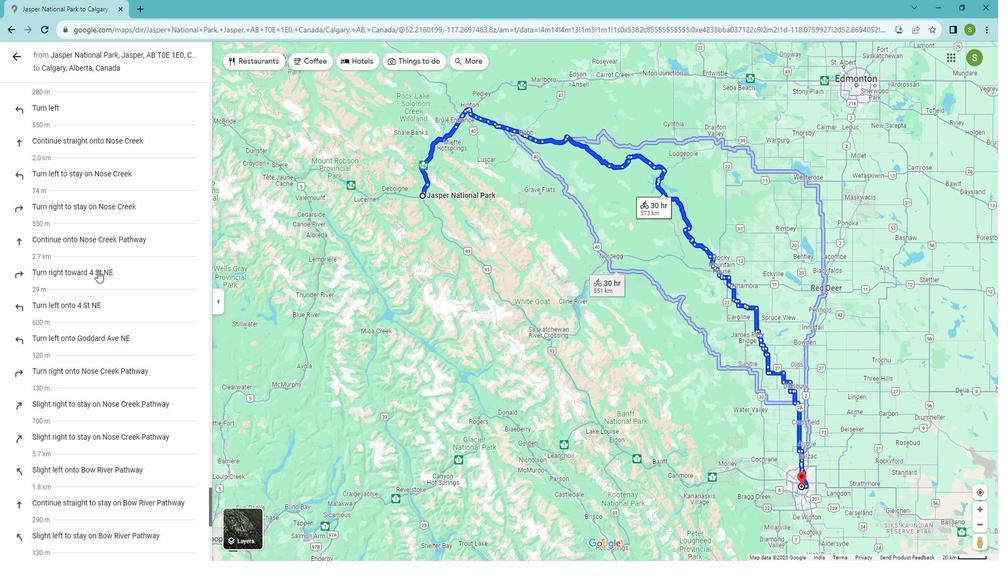 
Action: Mouse scrolled (108, 271) with delta (0, 0)
Screenshot: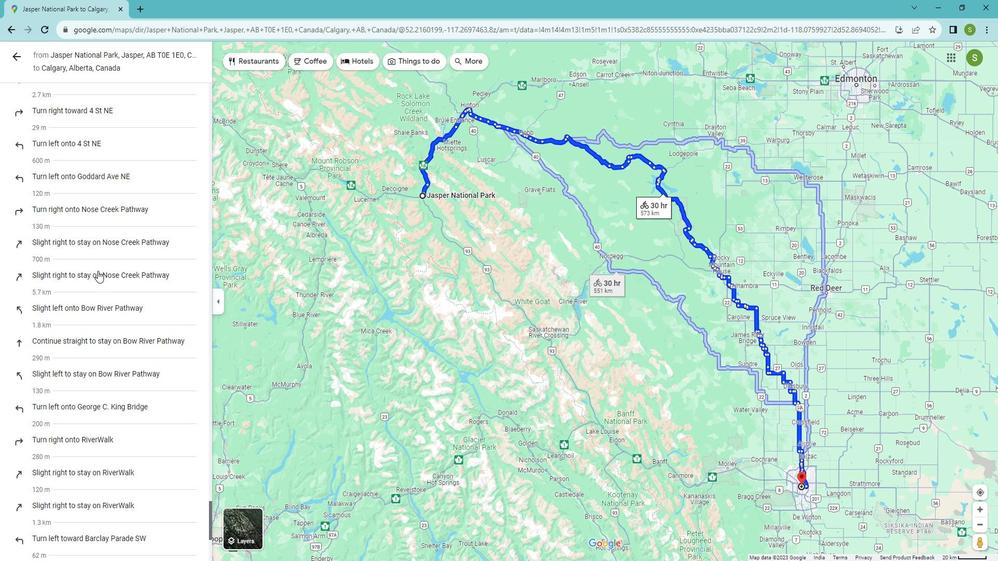 
Action: Mouse scrolled (108, 271) with delta (0, 0)
Screenshot: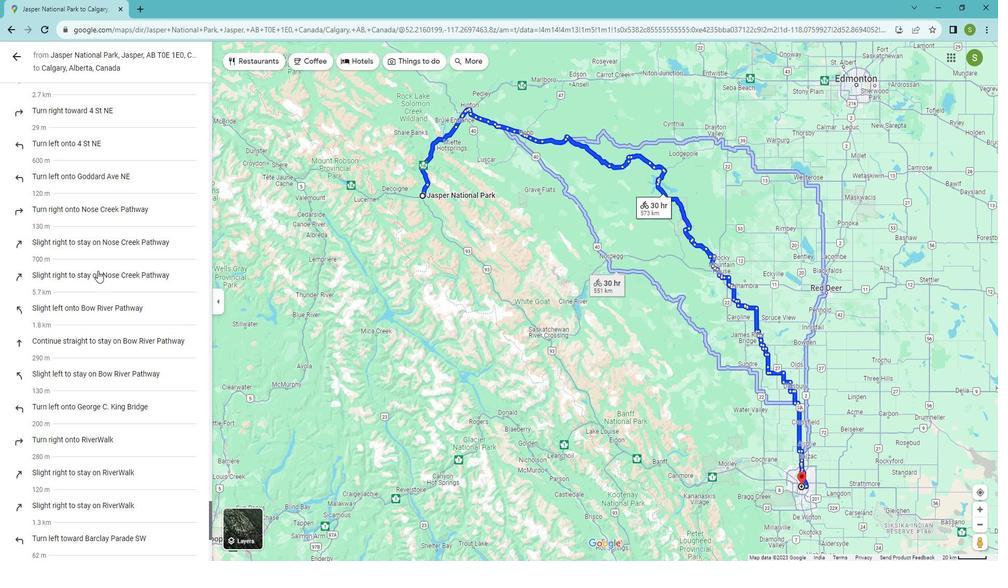 
Action: Mouse scrolled (108, 271) with delta (0, 0)
Screenshot: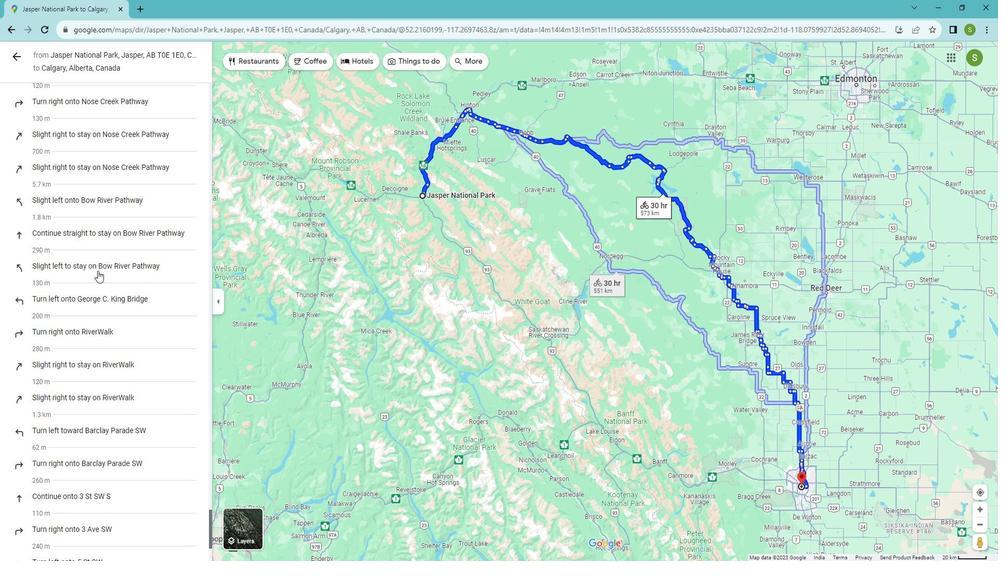 
Action: Mouse scrolled (108, 271) with delta (0, 0)
Screenshot: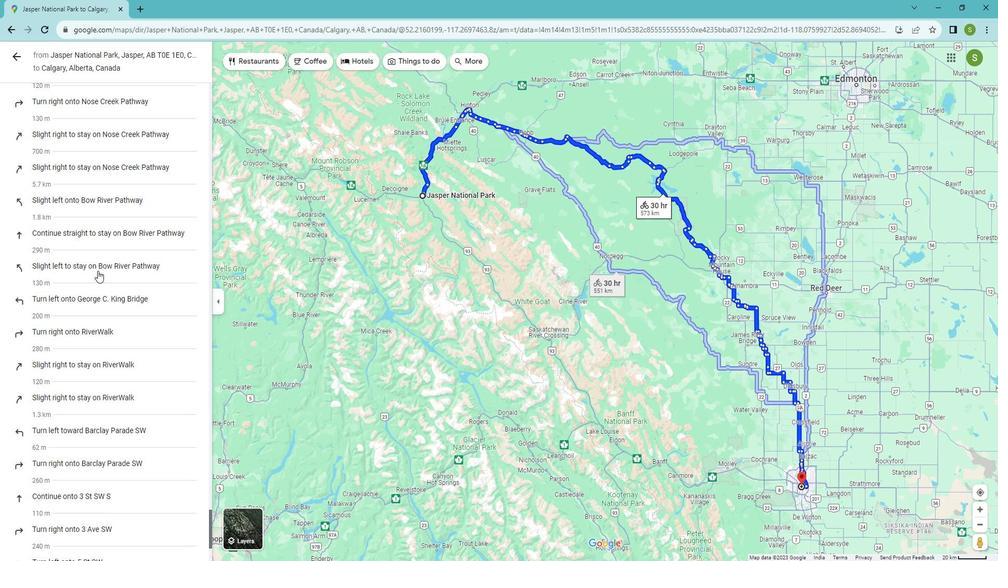 
Action: Mouse moved to (109, 271)
Screenshot: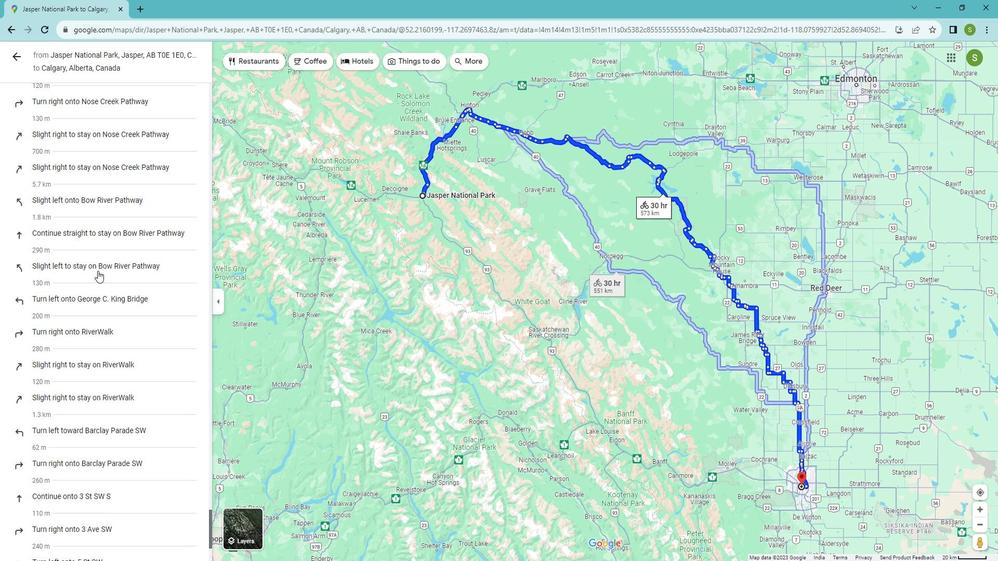 
Action: Mouse scrolled (109, 270) with delta (0, 0)
Screenshot: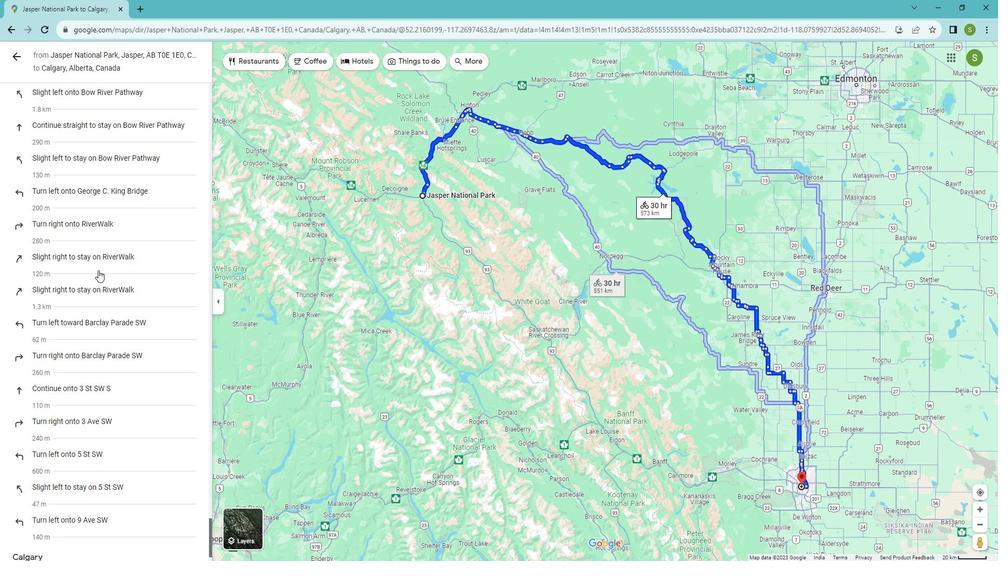
Action: Mouse scrolled (109, 270) with delta (0, 0)
Screenshot: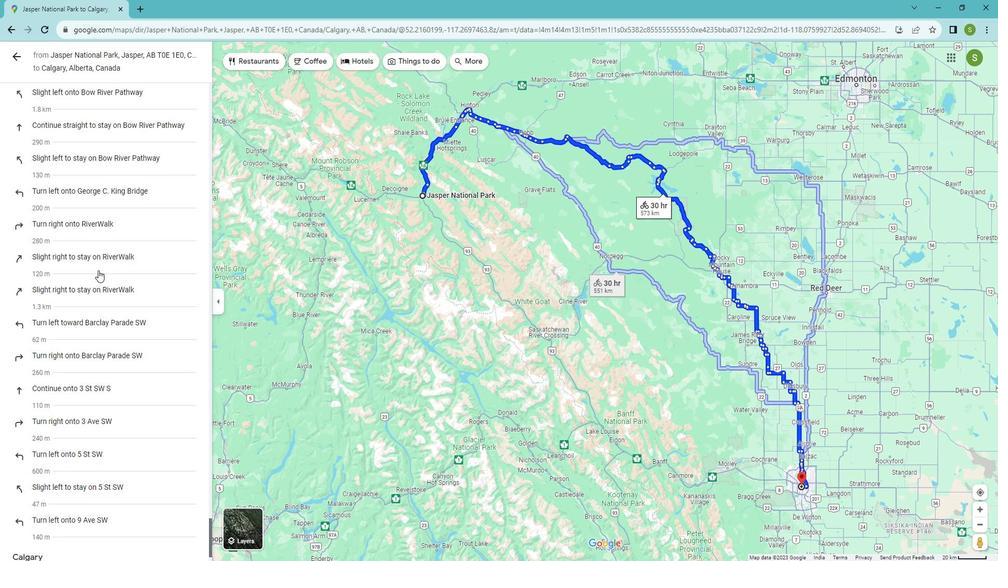 
Action: Mouse scrolled (109, 270) with delta (0, 0)
Screenshot: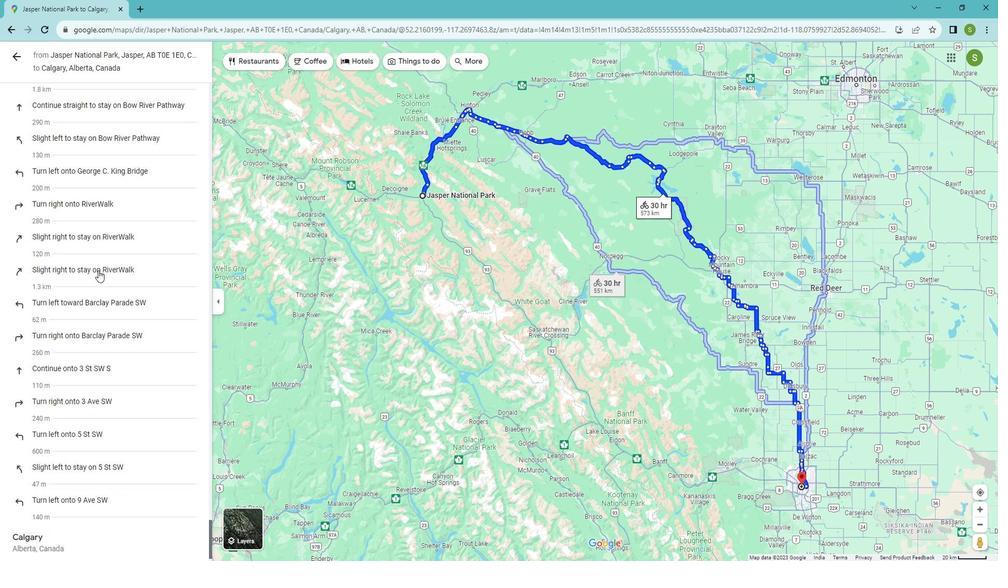 
Action: Mouse moved to (28, 66)
Screenshot: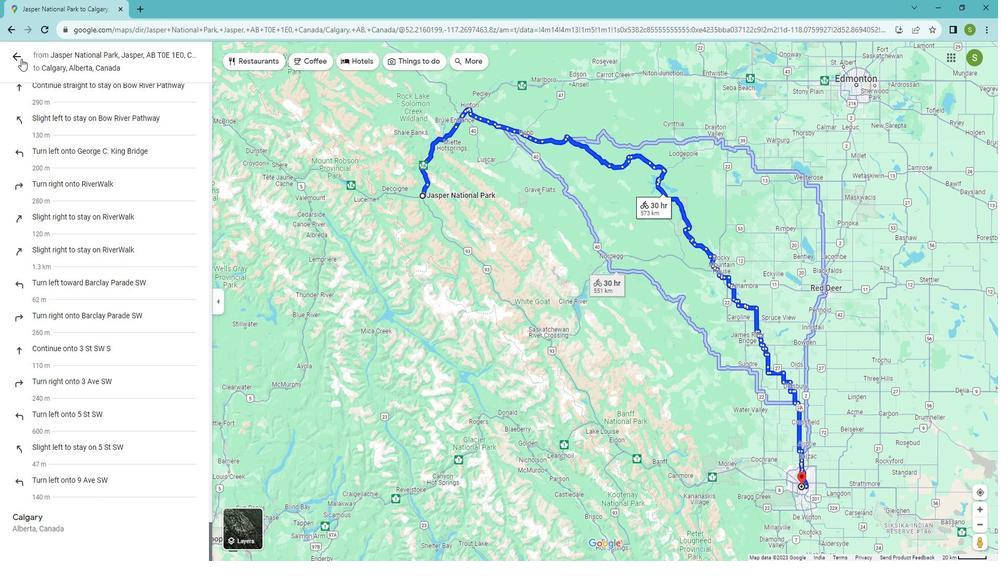 
Action: Mouse pressed left at (28, 66)
Screenshot: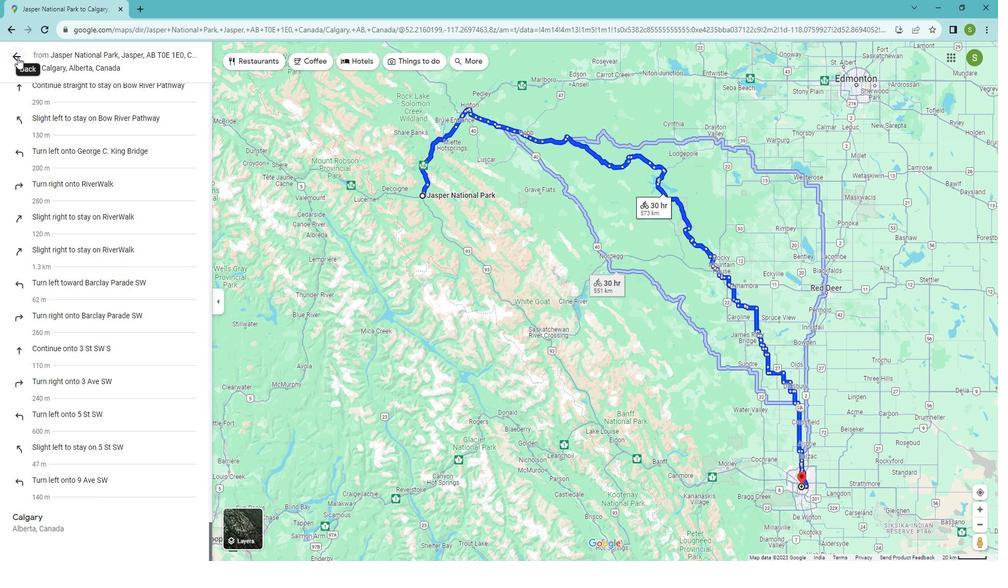 
Action: Mouse moved to (77, 67)
Screenshot: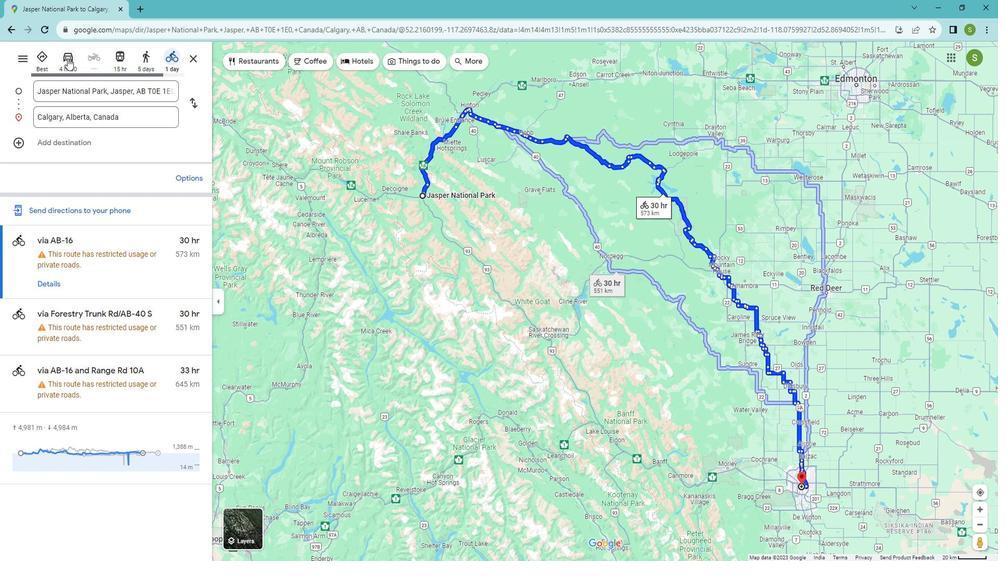
Action: Mouse pressed left at (77, 67)
Screenshot: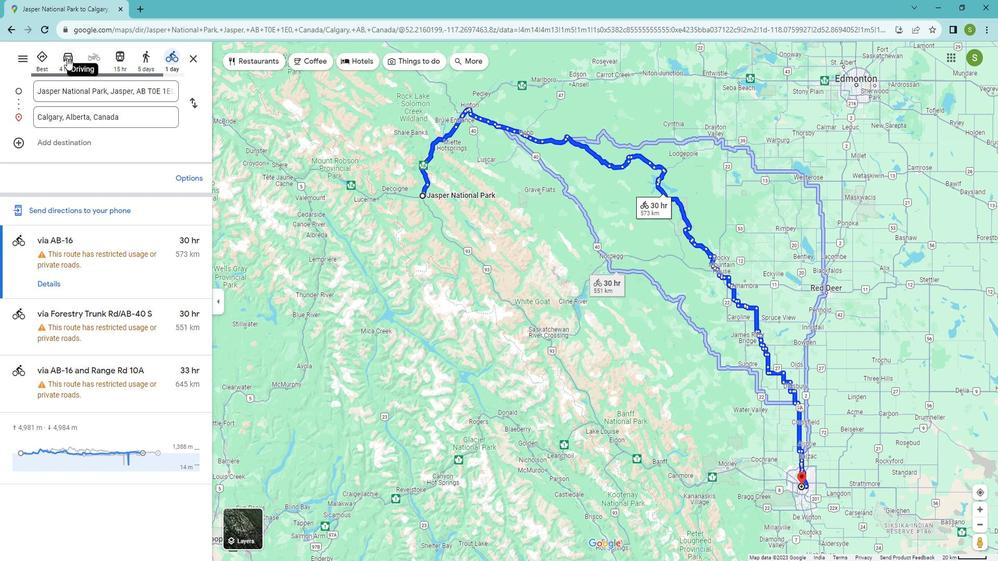 
Action: Mouse moved to (63, 295)
Screenshot: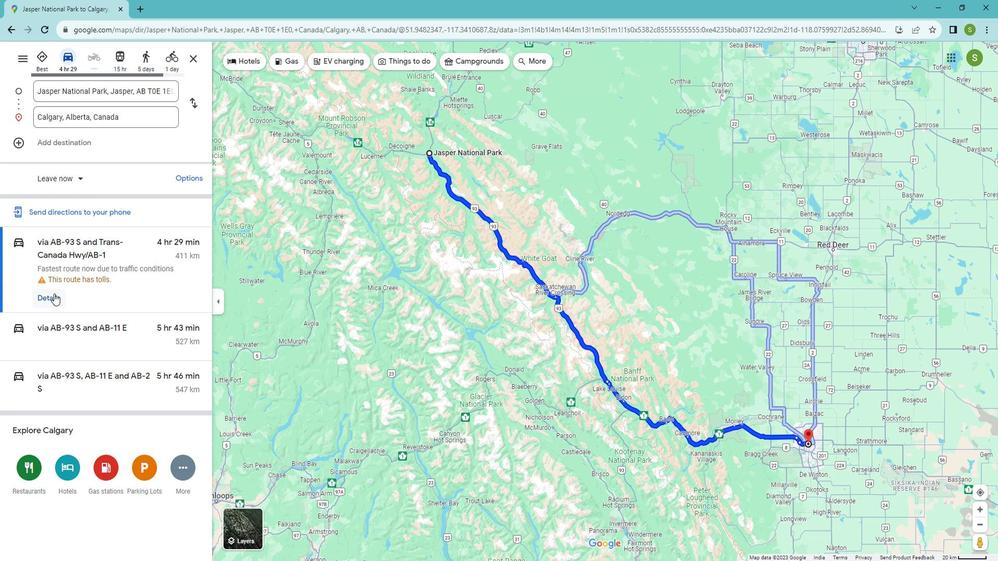
Action: Mouse pressed left at (63, 295)
Screenshot: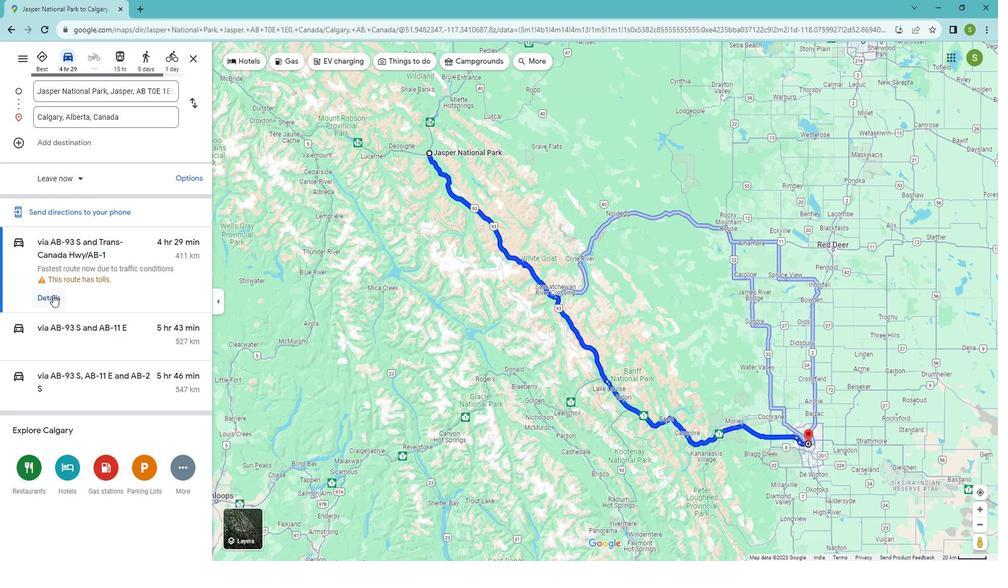
Action: Mouse moved to (480, 283)
Screenshot: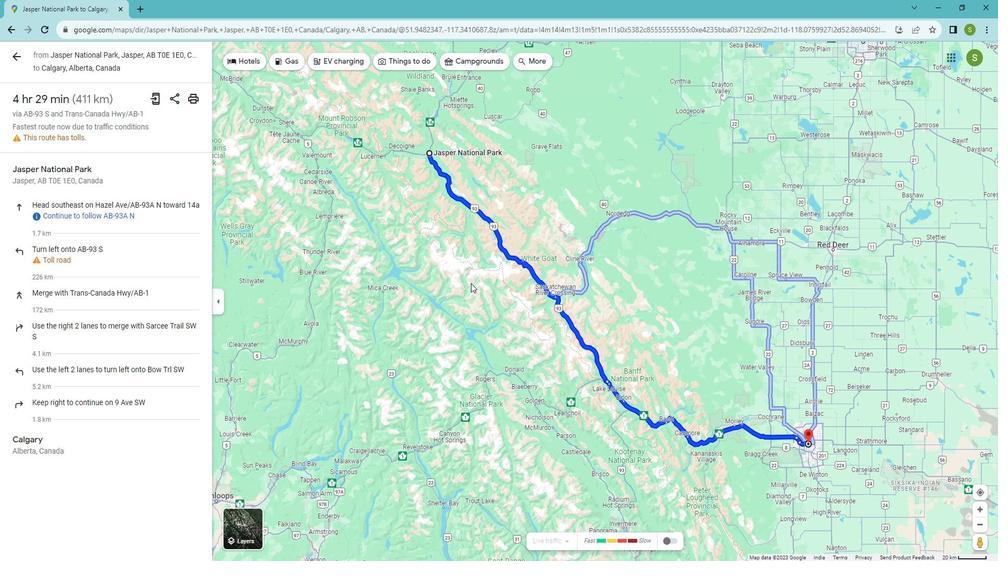 
